 Task: 1.10.1  Add recommended tabs to the application
Action: Mouse moved to (29, 106)
Screenshot: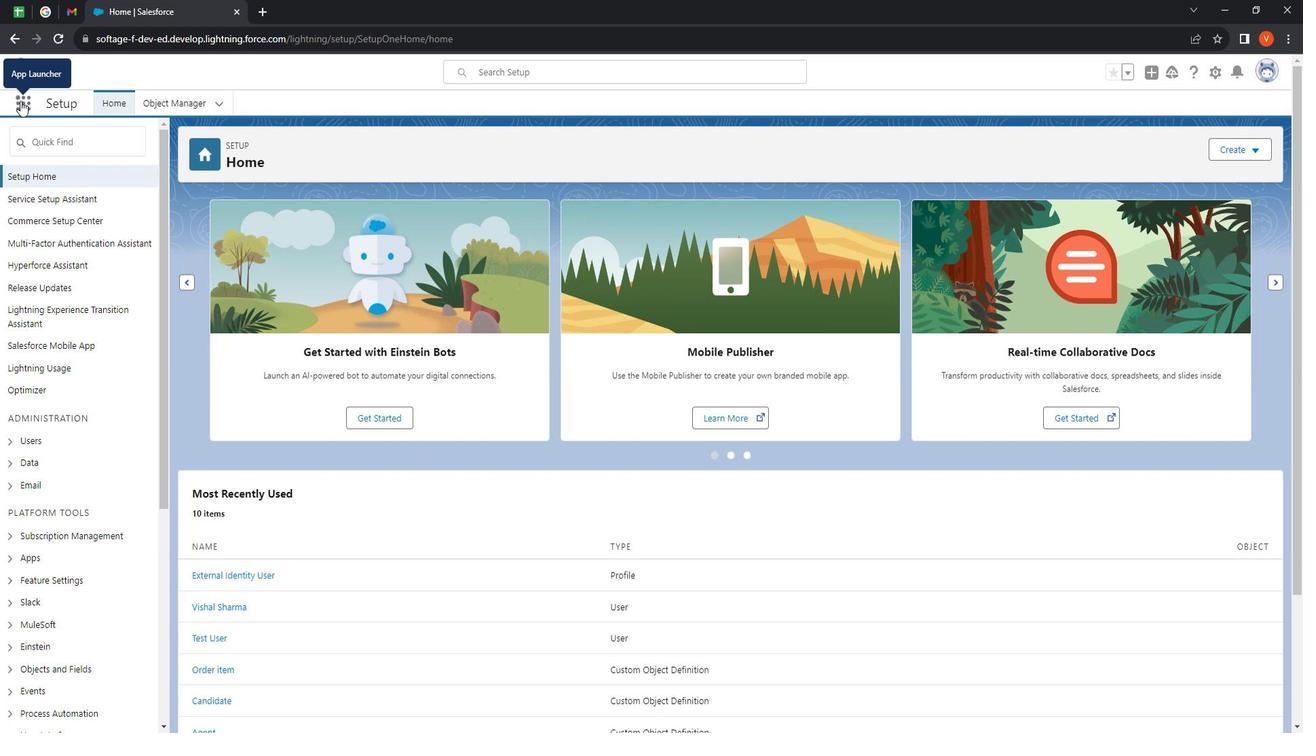 
Action: Mouse pressed left at (29, 106)
Screenshot: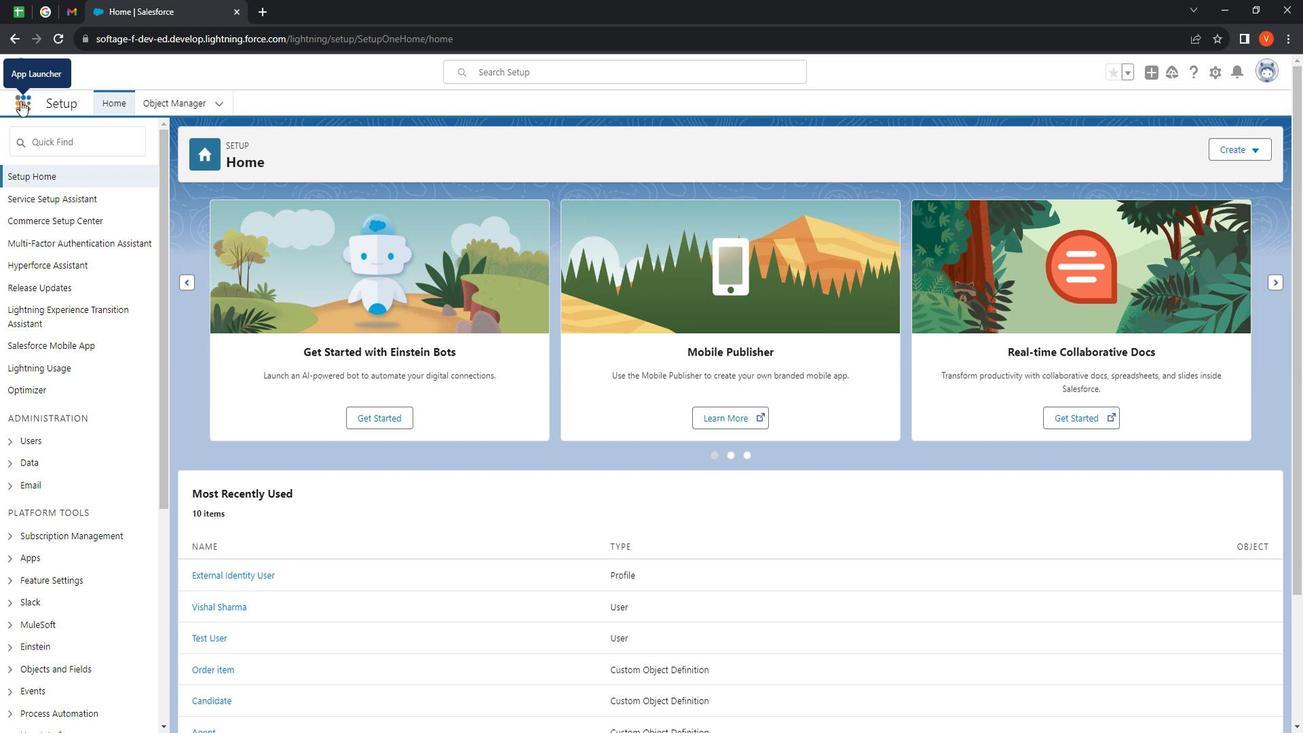 
Action: Mouse moved to (44, 351)
Screenshot: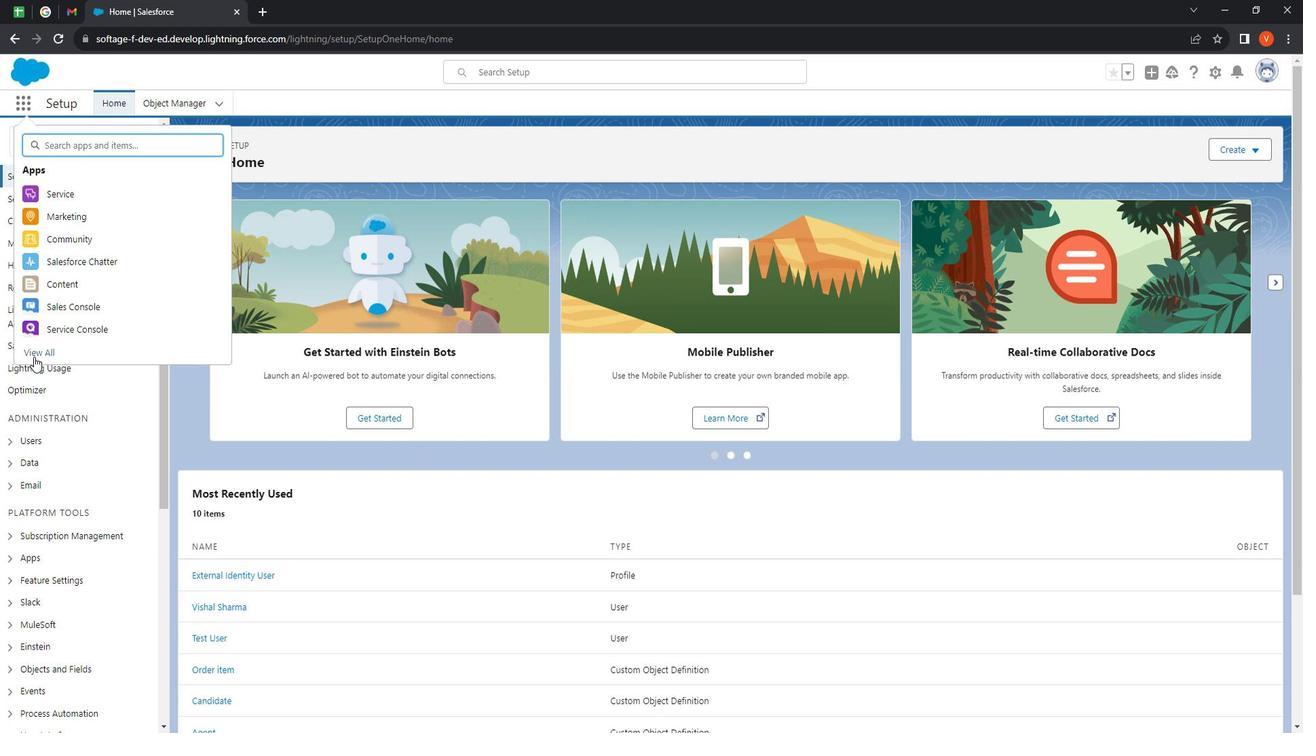
Action: Mouse pressed left at (44, 351)
Screenshot: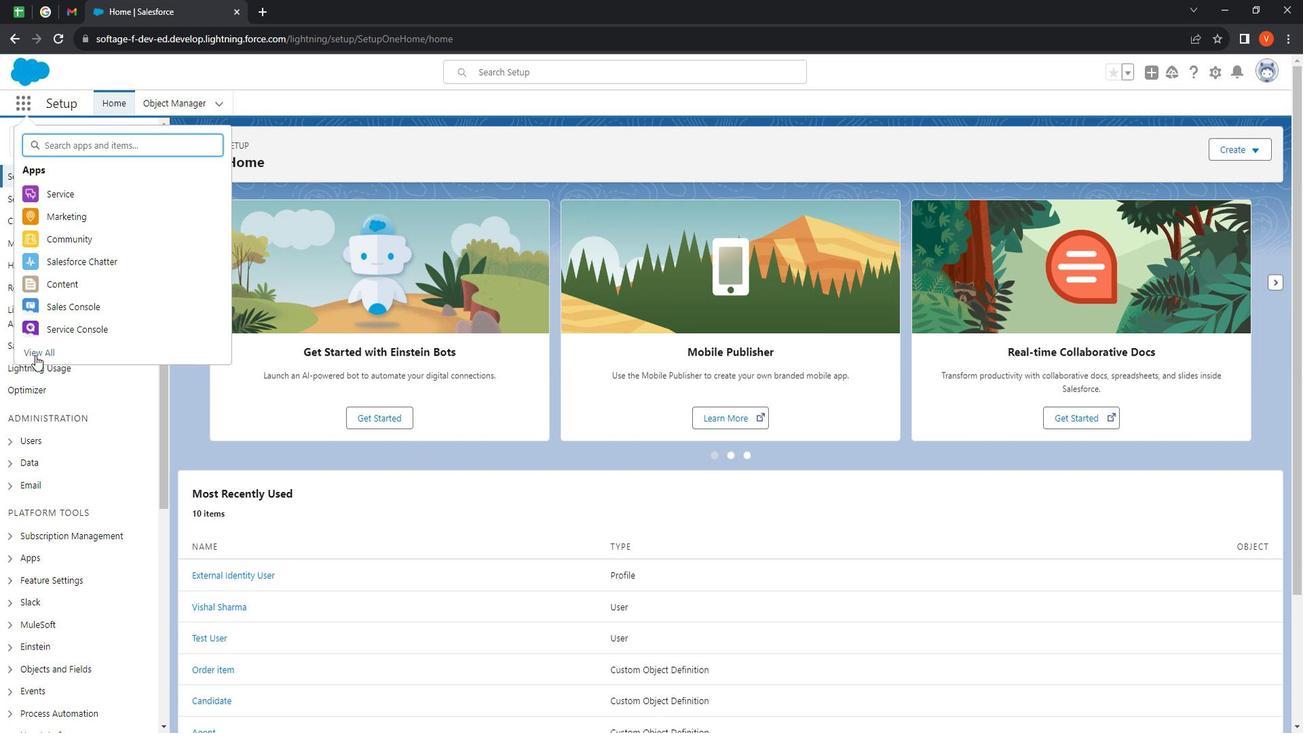 
Action: Mouse moved to (986, 513)
Screenshot: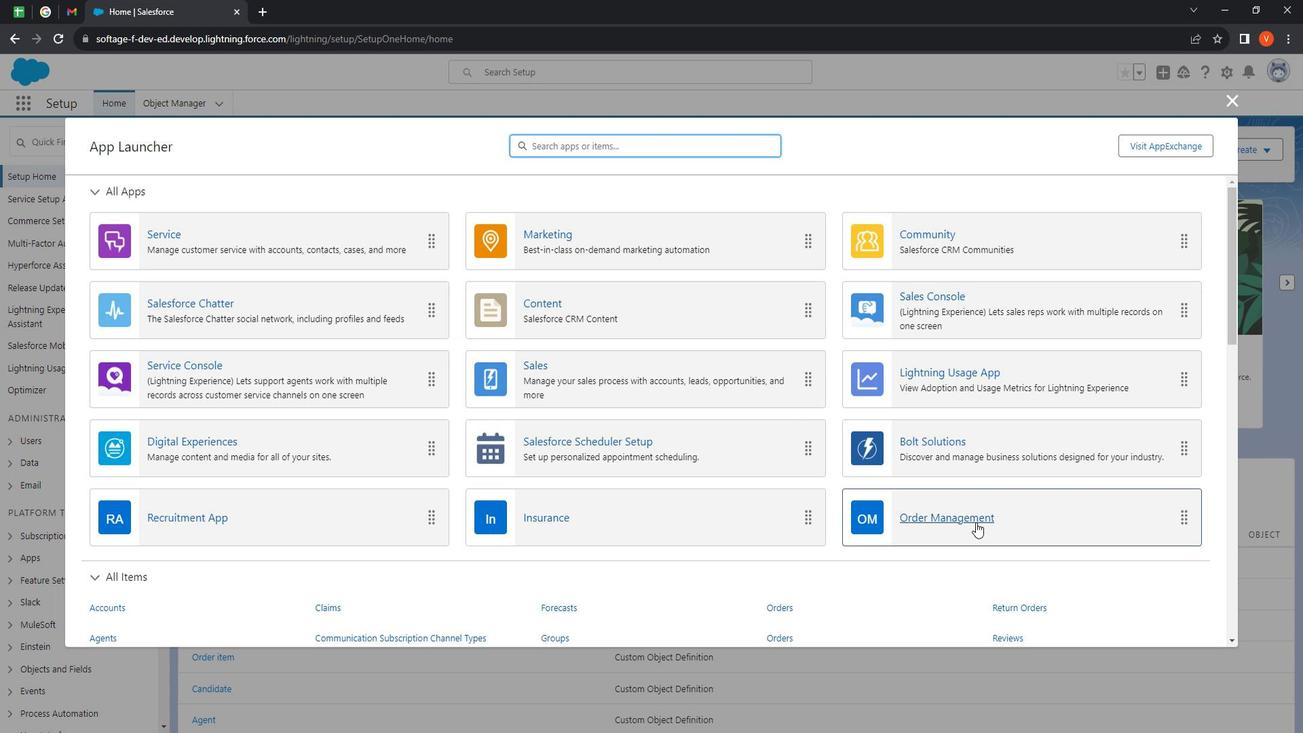 
Action: Mouse pressed left at (986, 513)
Screenshot: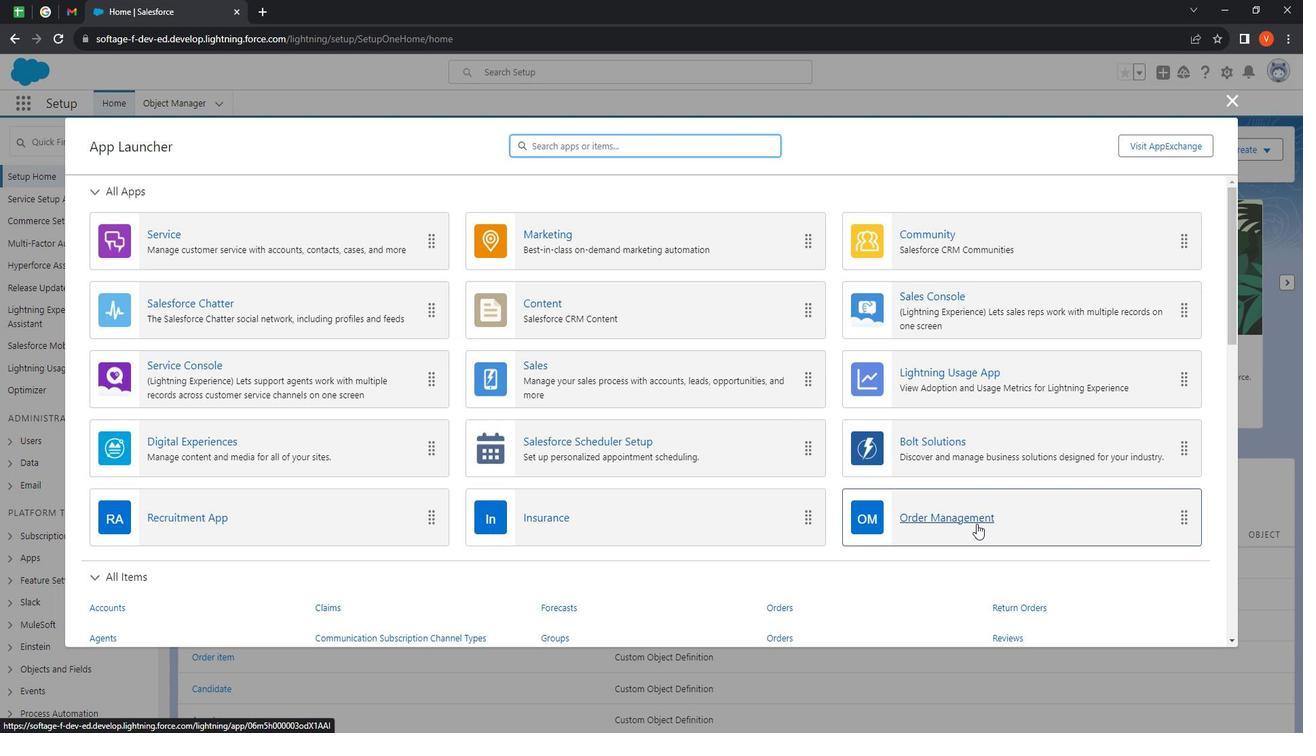
Action: Mouse moved to (193, 113)
Screenshot: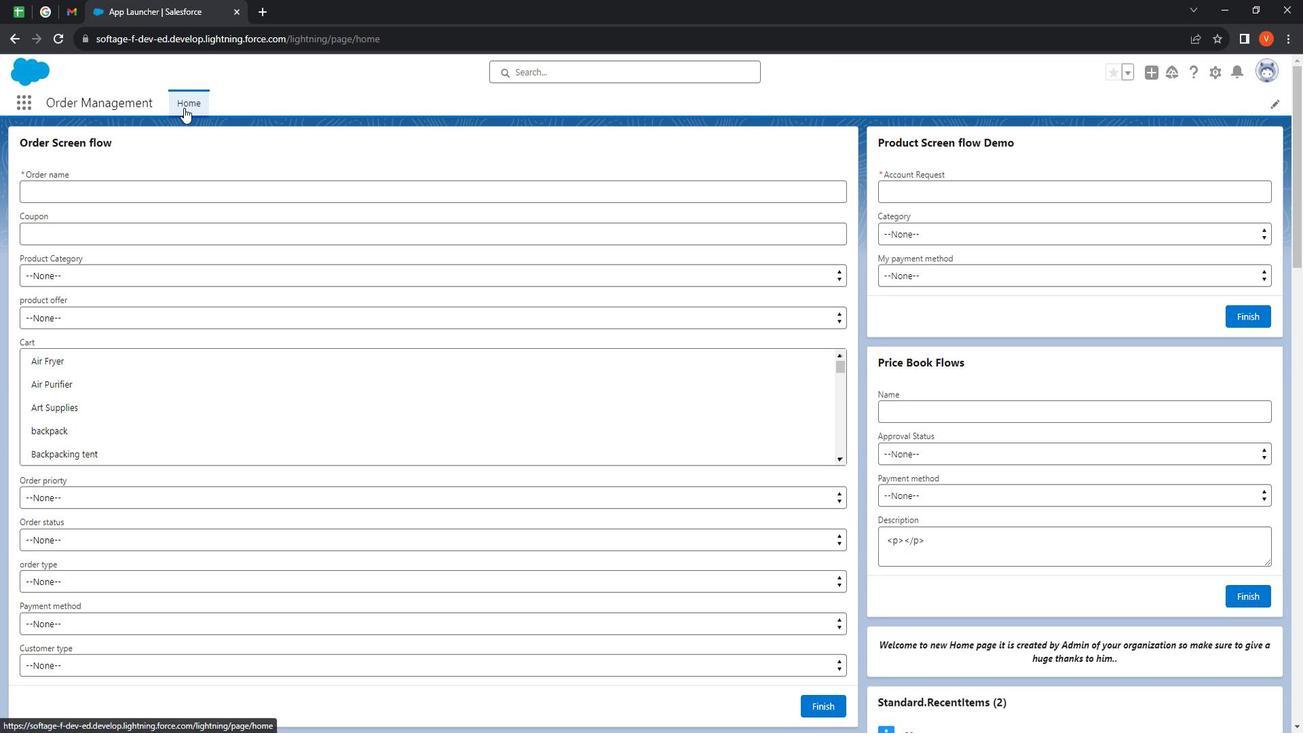 
Action: Mouse pressed left at (193, 113)
Screenshot: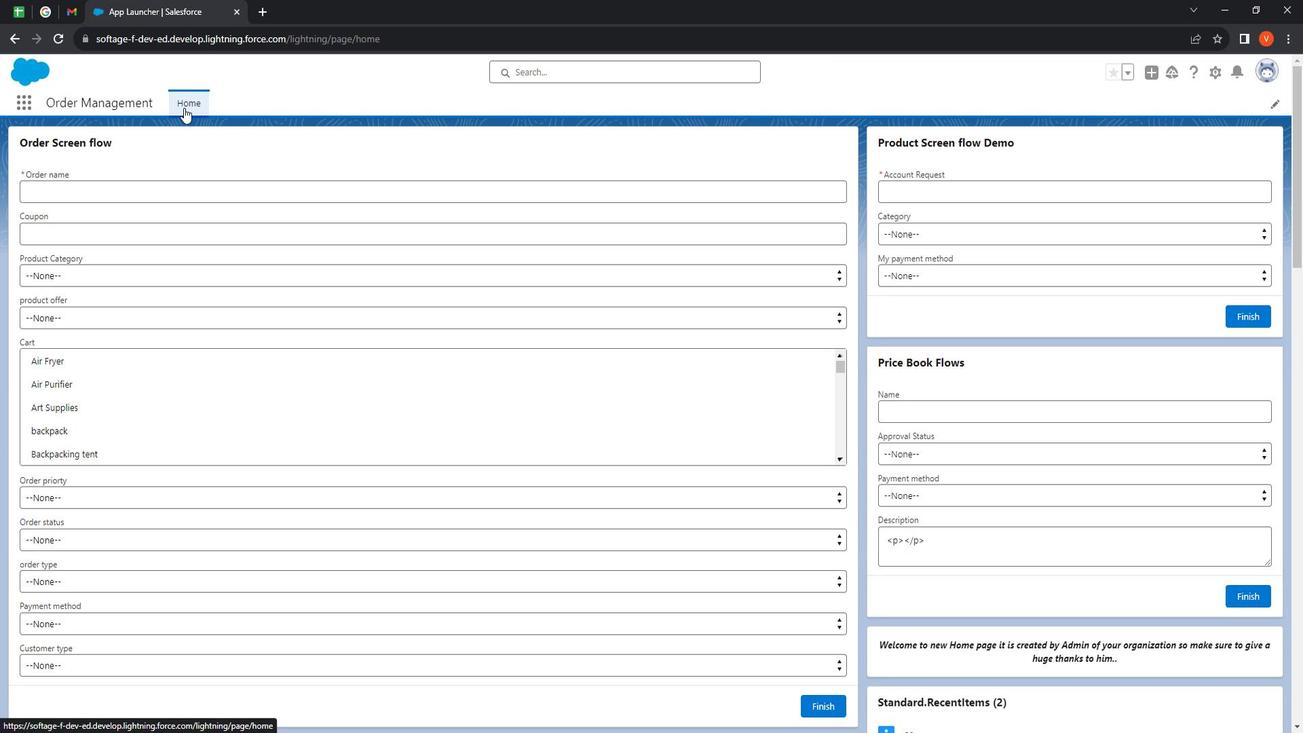 
Action: Mouse moved to (1287, 114)
Screenshot: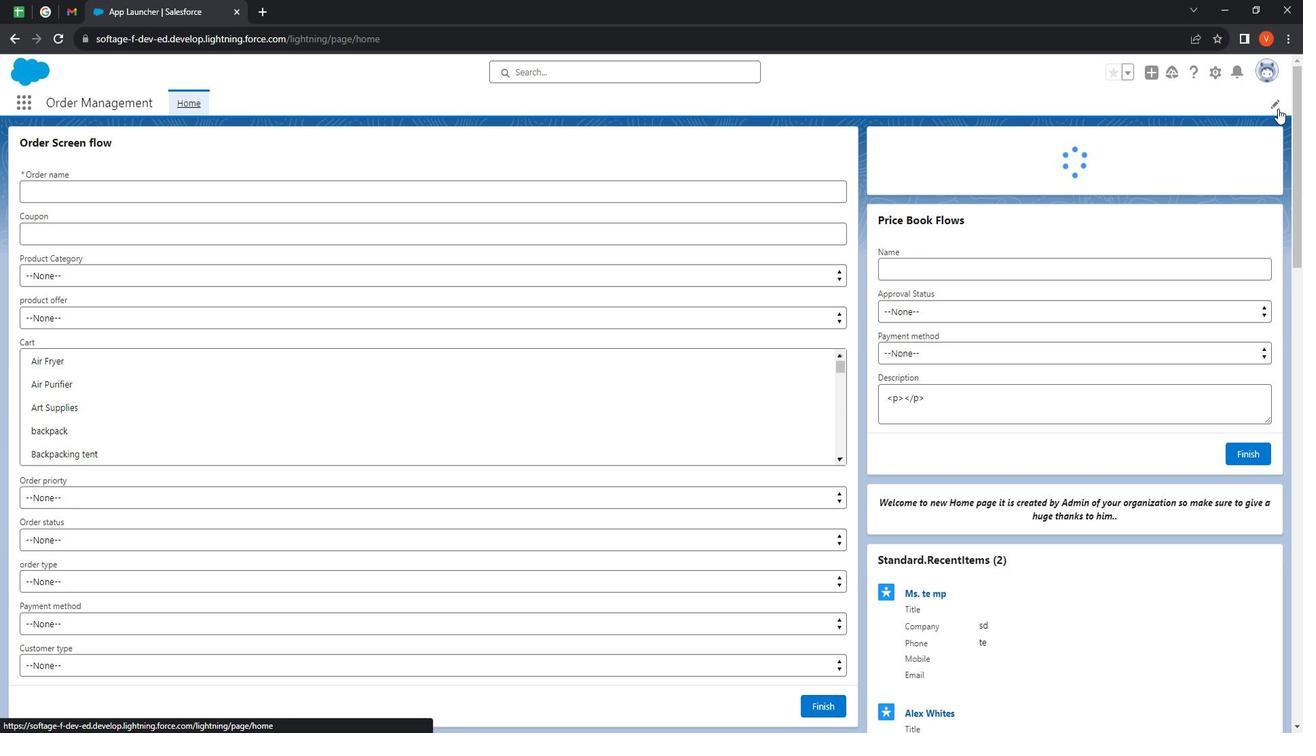 
Action: Mouse pressed left at (1287, 114)
Screenshot: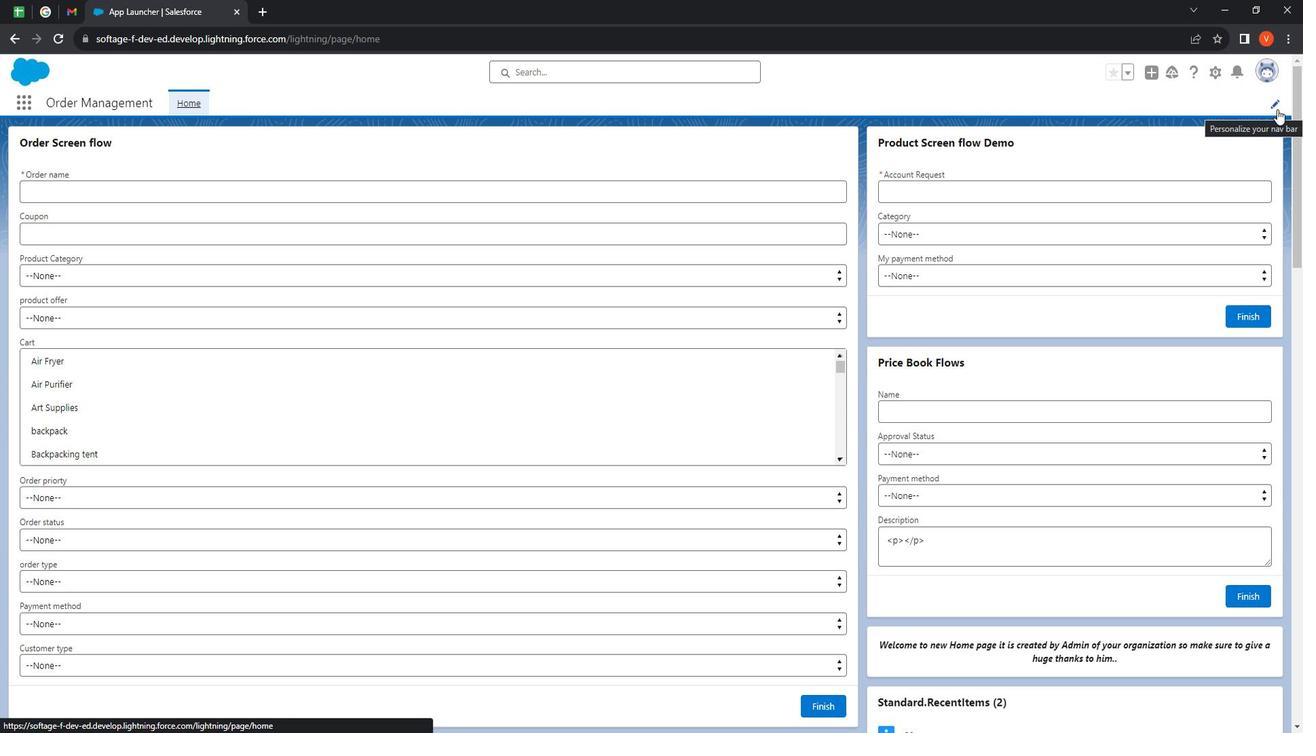 
Action: Mouse moved to (909, 364)
Screenshot: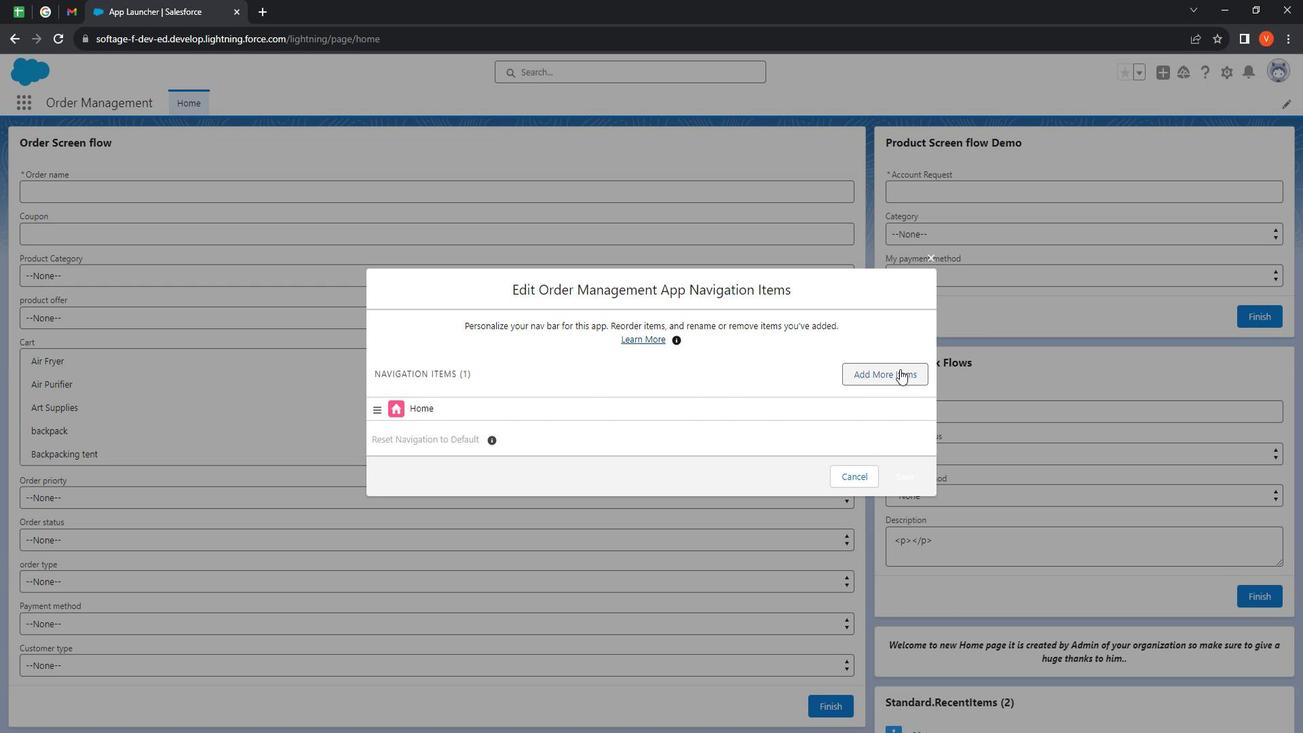 
Action: Mouse pressed left at (909, 364)
Screenshot: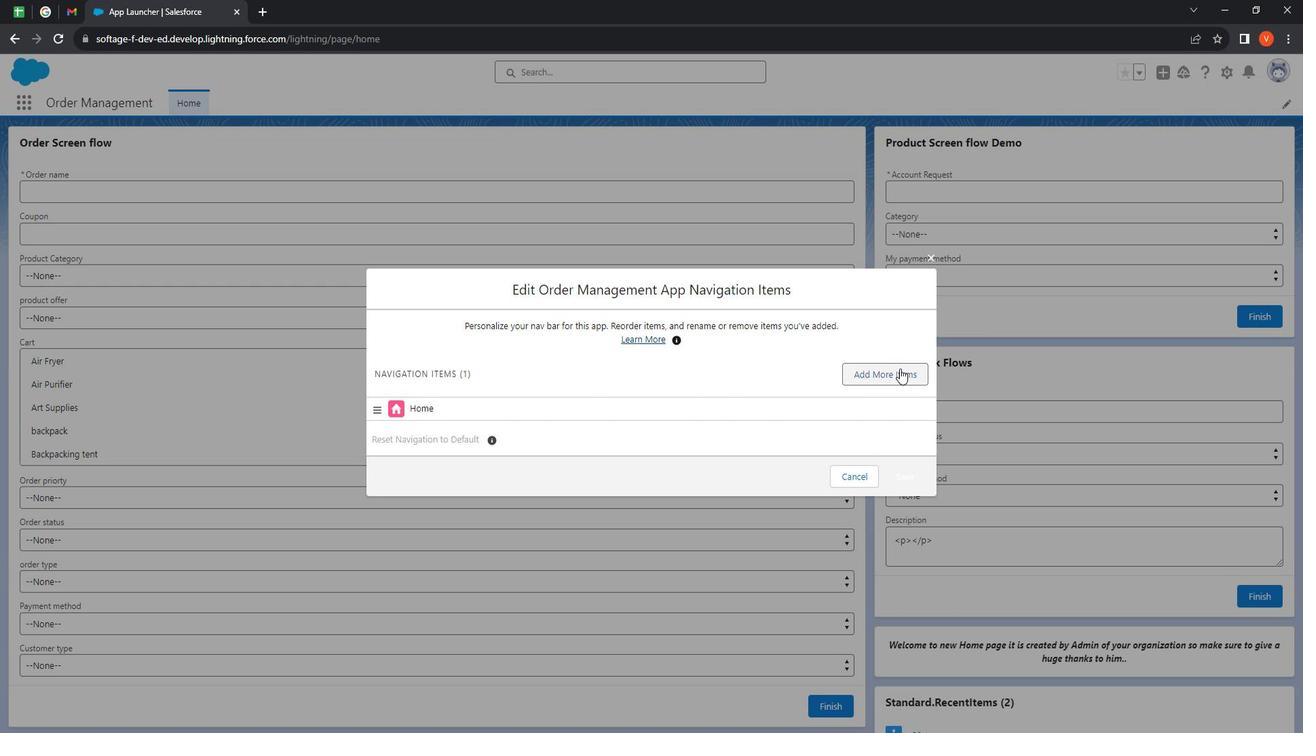 
Action: Mouse moved to (429, 202)
Screenshot: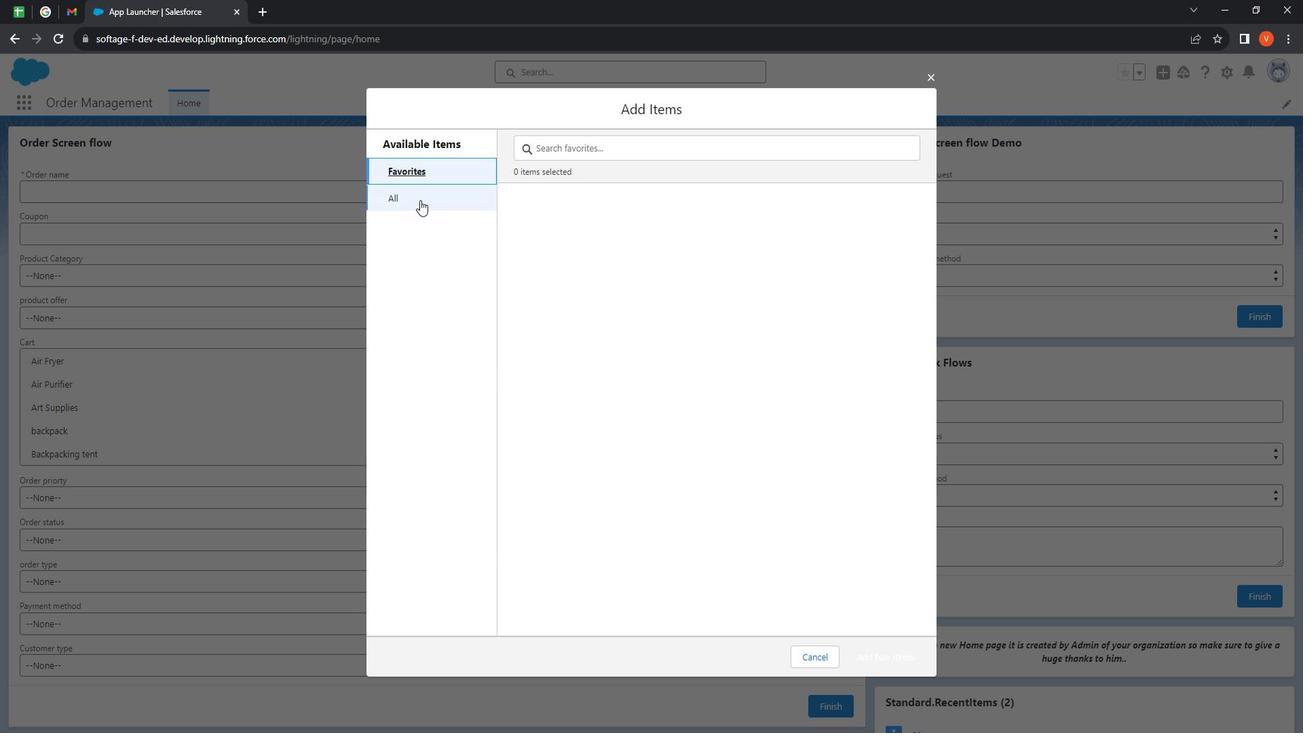 
Action: Mouse pressed left at (429, 202)
Screenshot: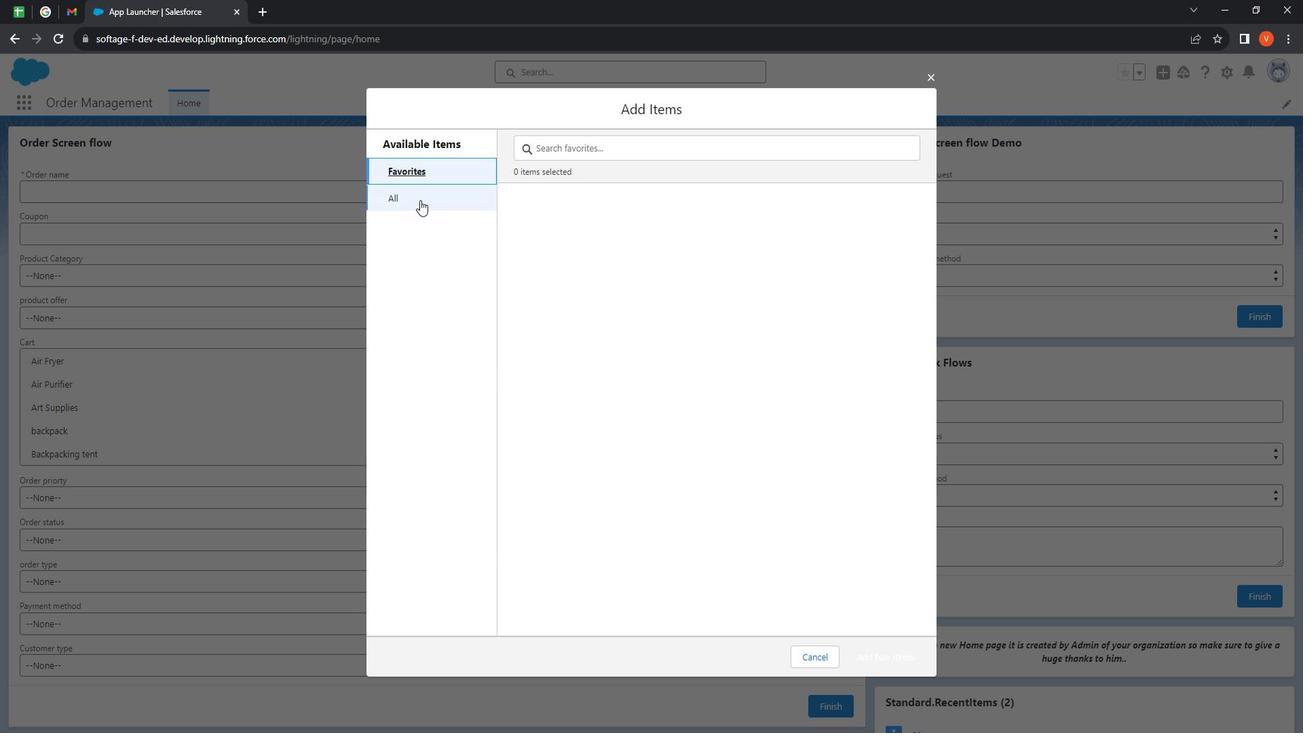 
Action: Mouse moved to (524, 197)
Screenshot: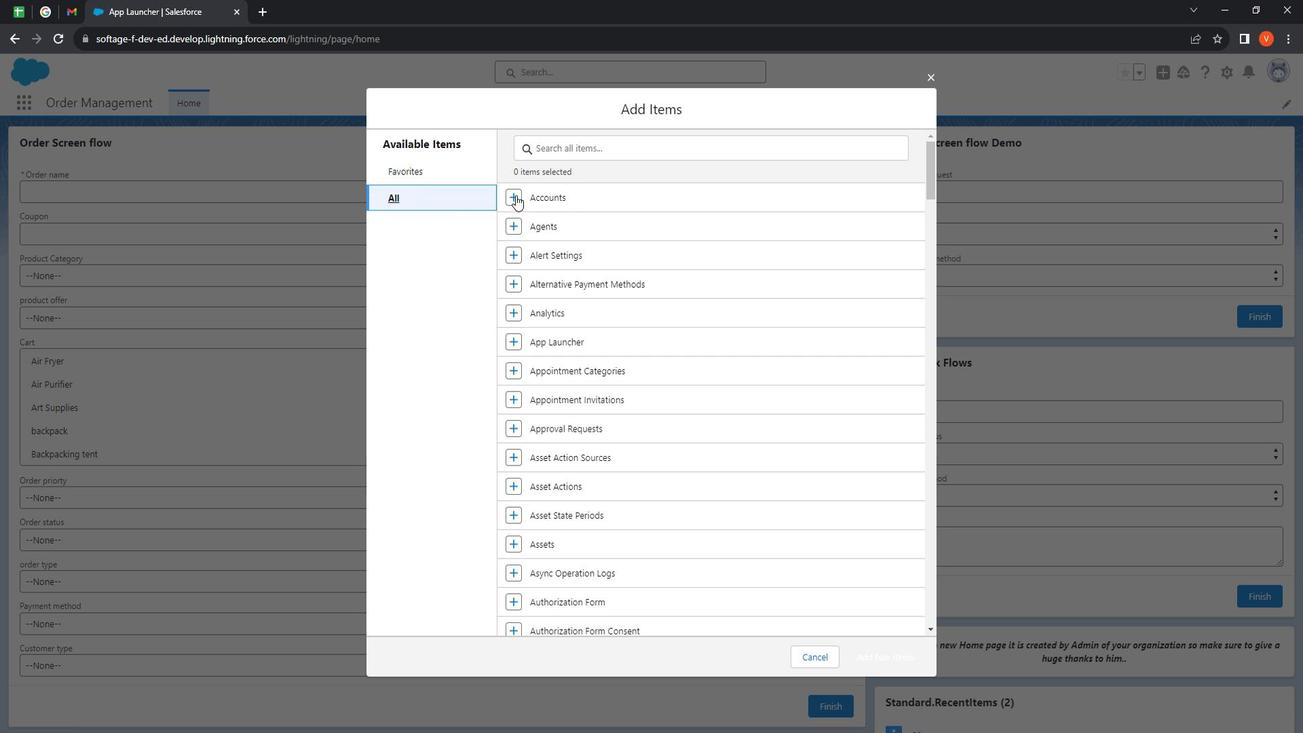 
Action: Mouse pressed left at (524, 197)
Screenshot: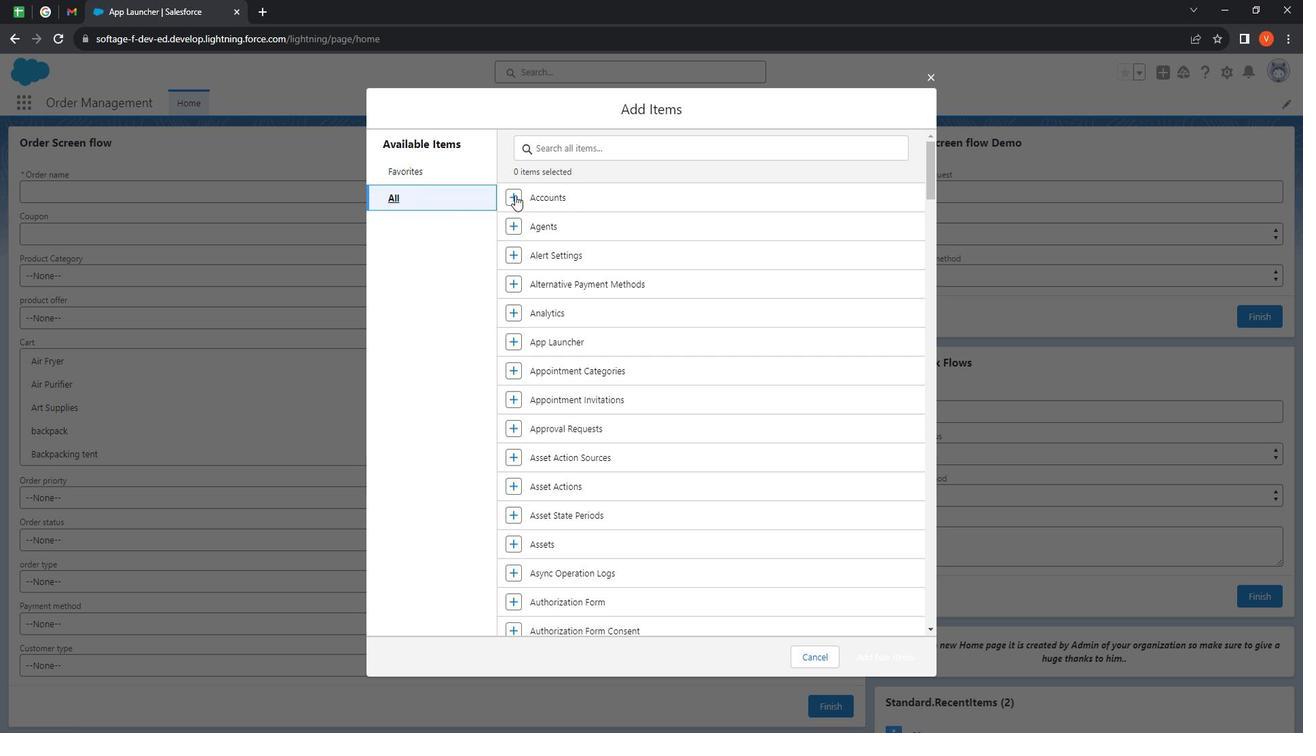 
Action: Mouse moved to (523, 253)
Screenshot: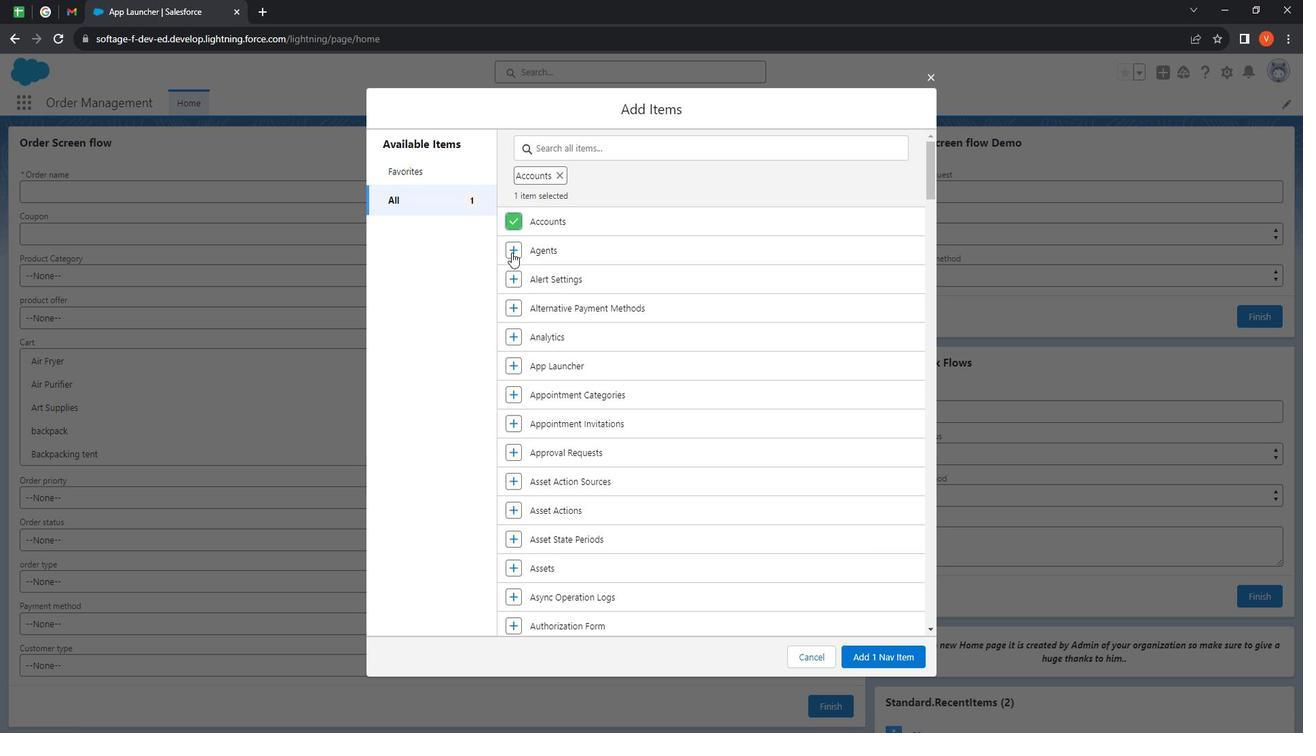 
Action: Mouse pressed left at (523, 253)
Screenshot: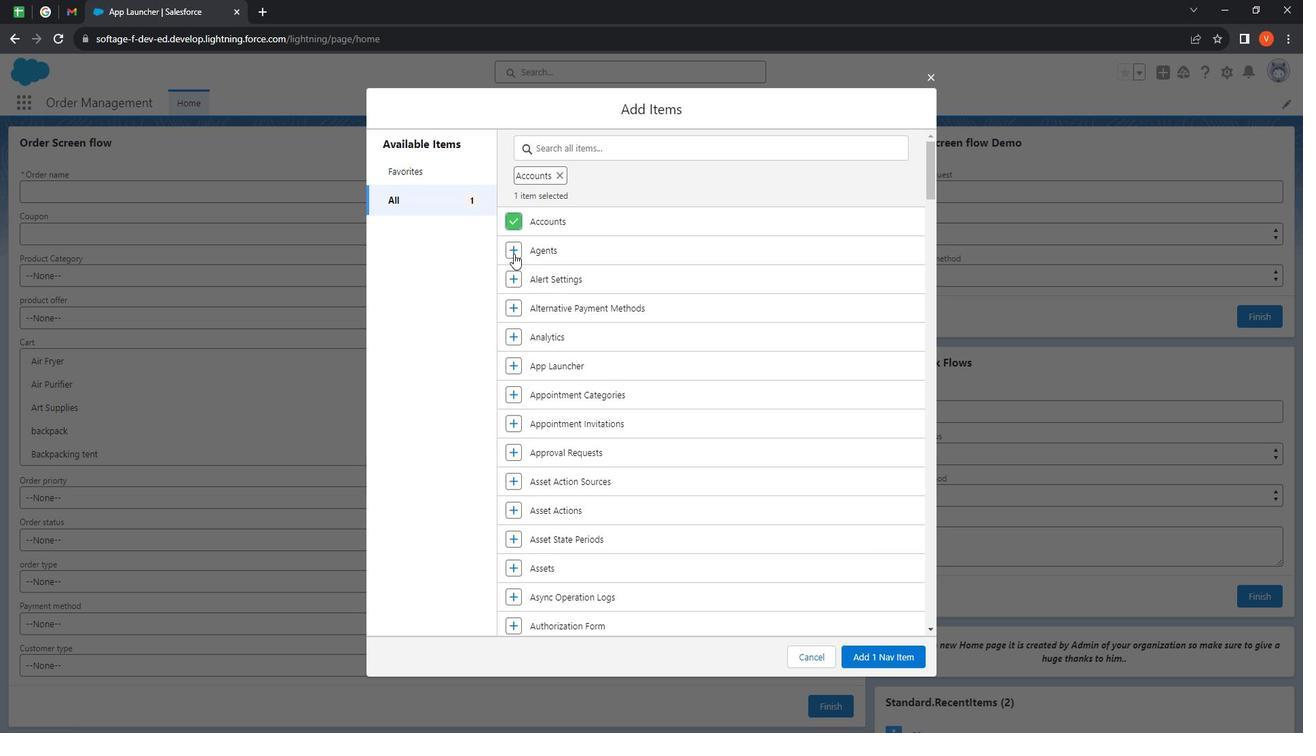 
Action: Mouse moved to (562, 311)
Screenshot: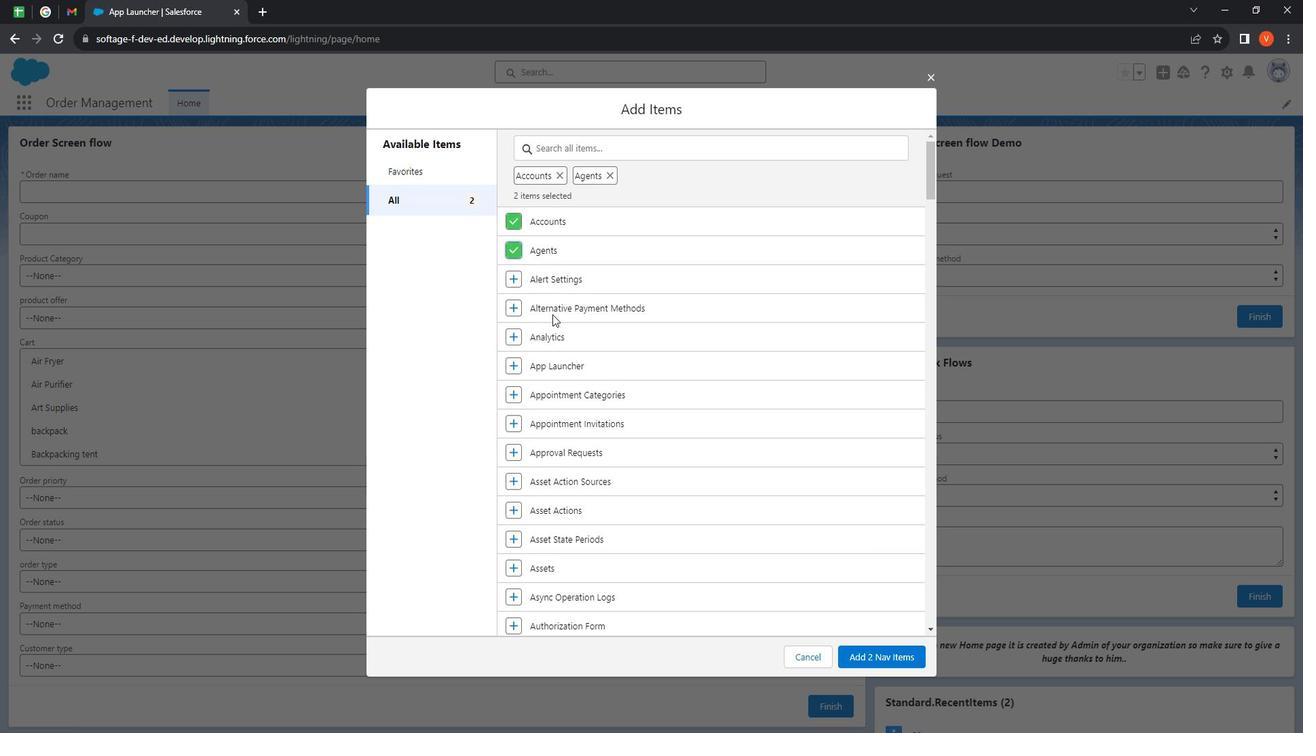 
Action: Mouse scrolled (562, 310) with delta (0, 0)
Screenshot: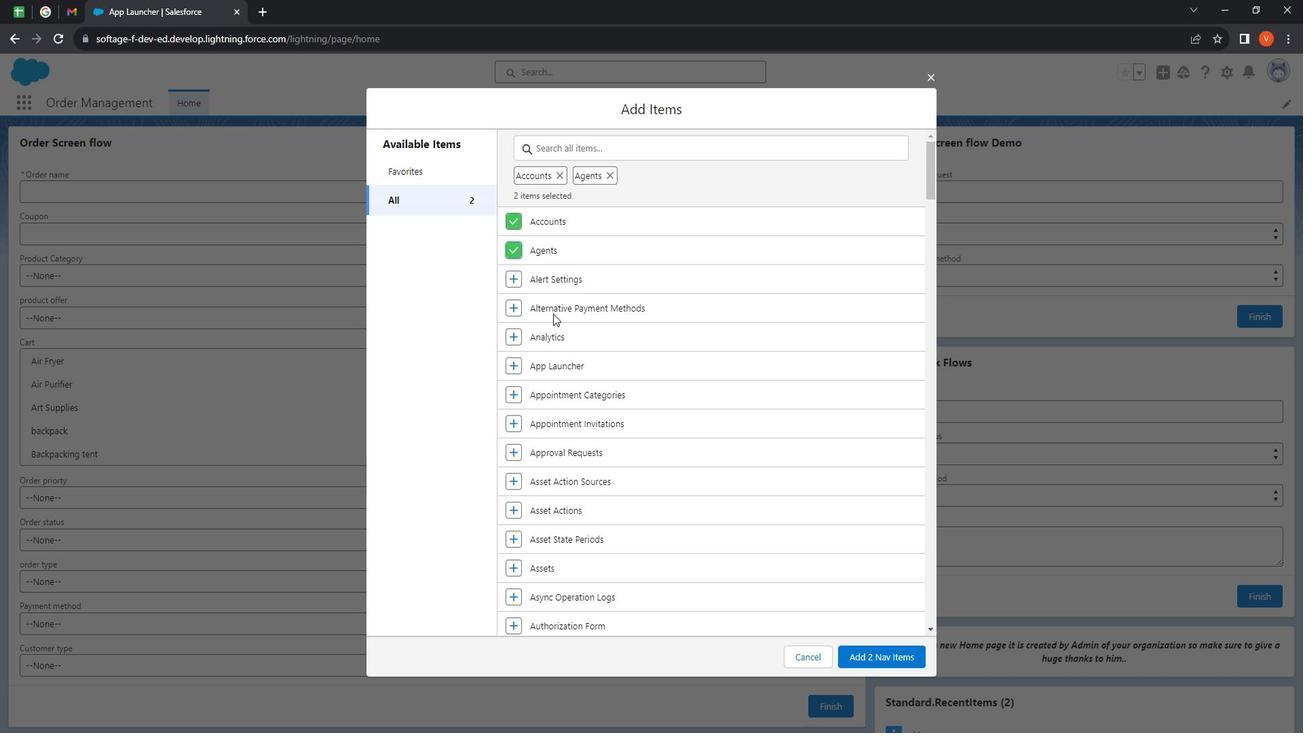 
Action: Mouse moved to (525, 208)
Screenshot: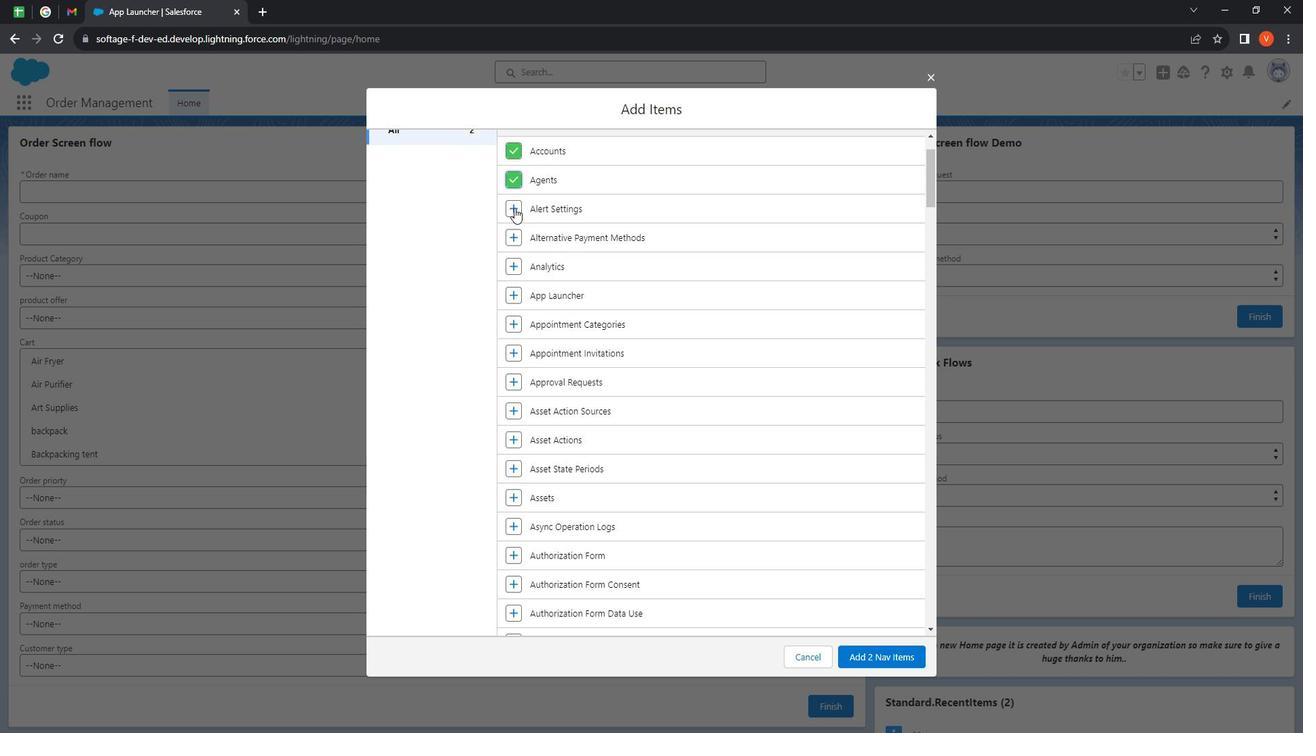 
Action: Mouse pressed left at (525, 208)
Screenshot: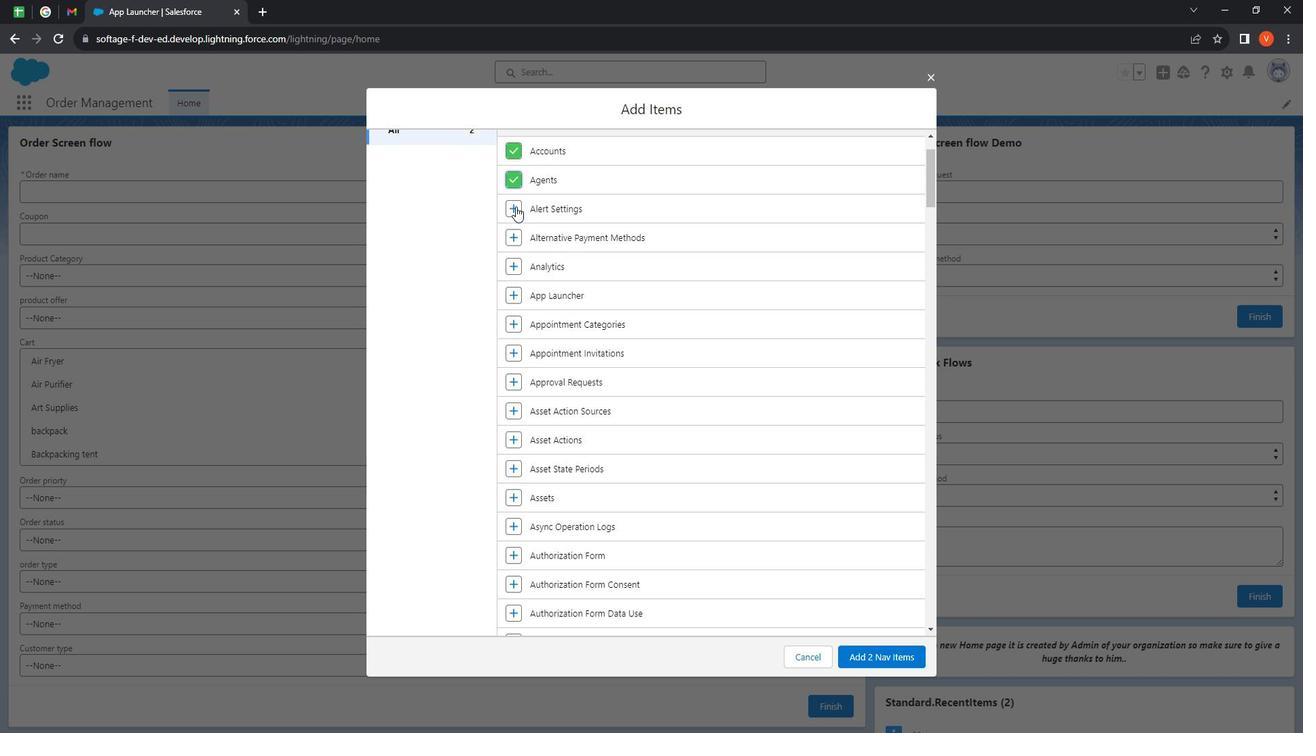 
Action: Mouse moved to (555, 300)
Screenshot: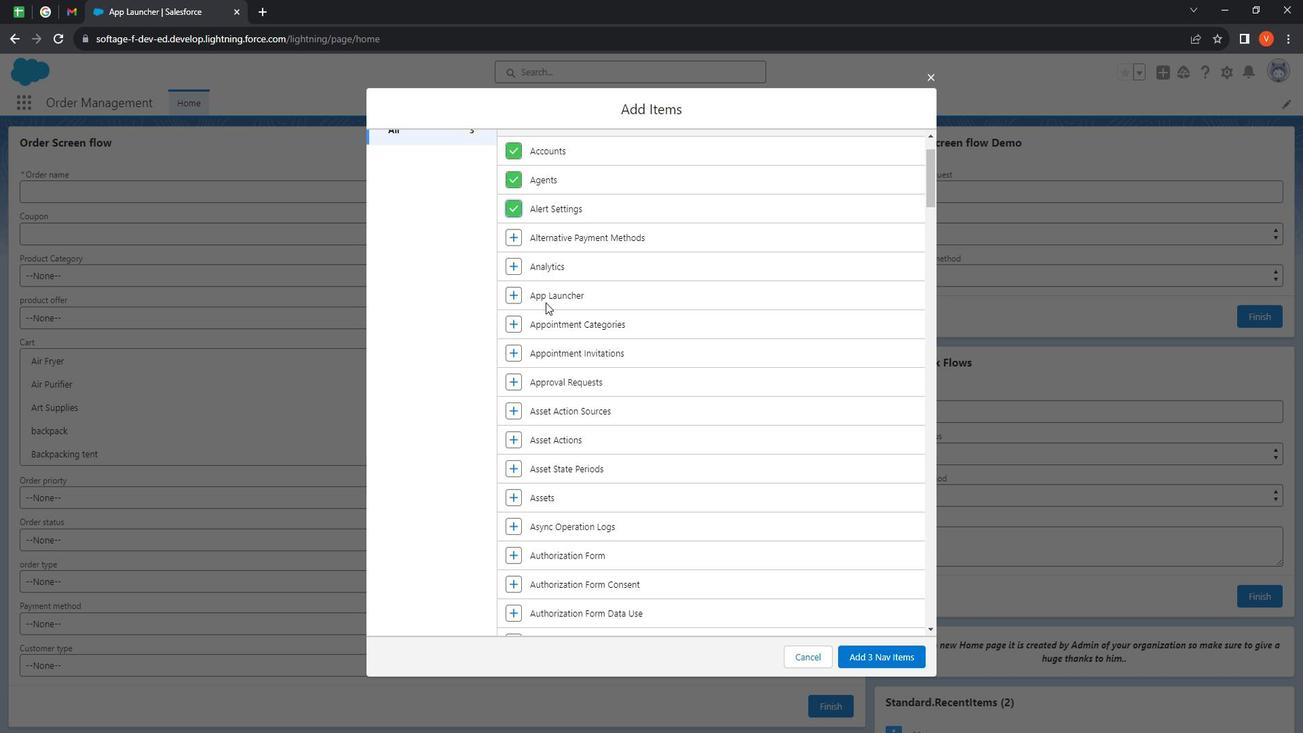 
Action: Mouse scrolled (555, 300) with delta (0, 0)
Screenshot: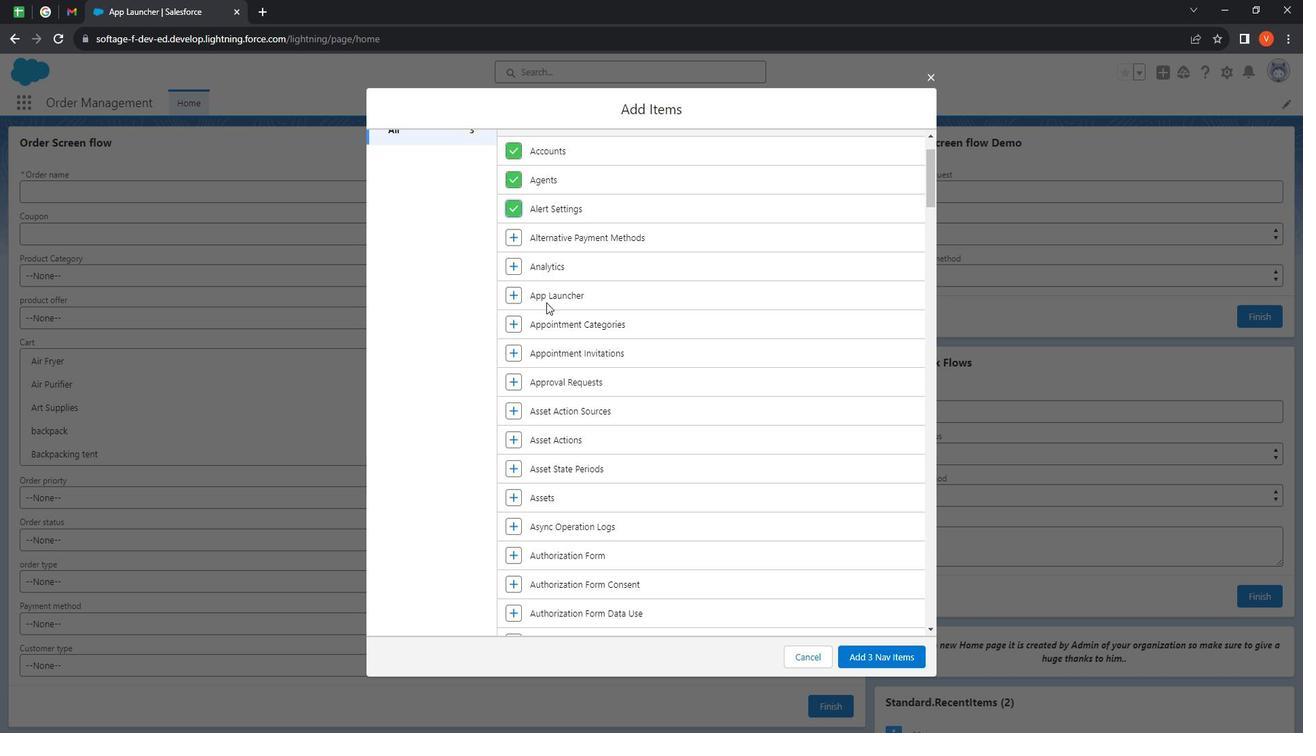 
Action: Mouse moved to (564, 295)
Screenshot: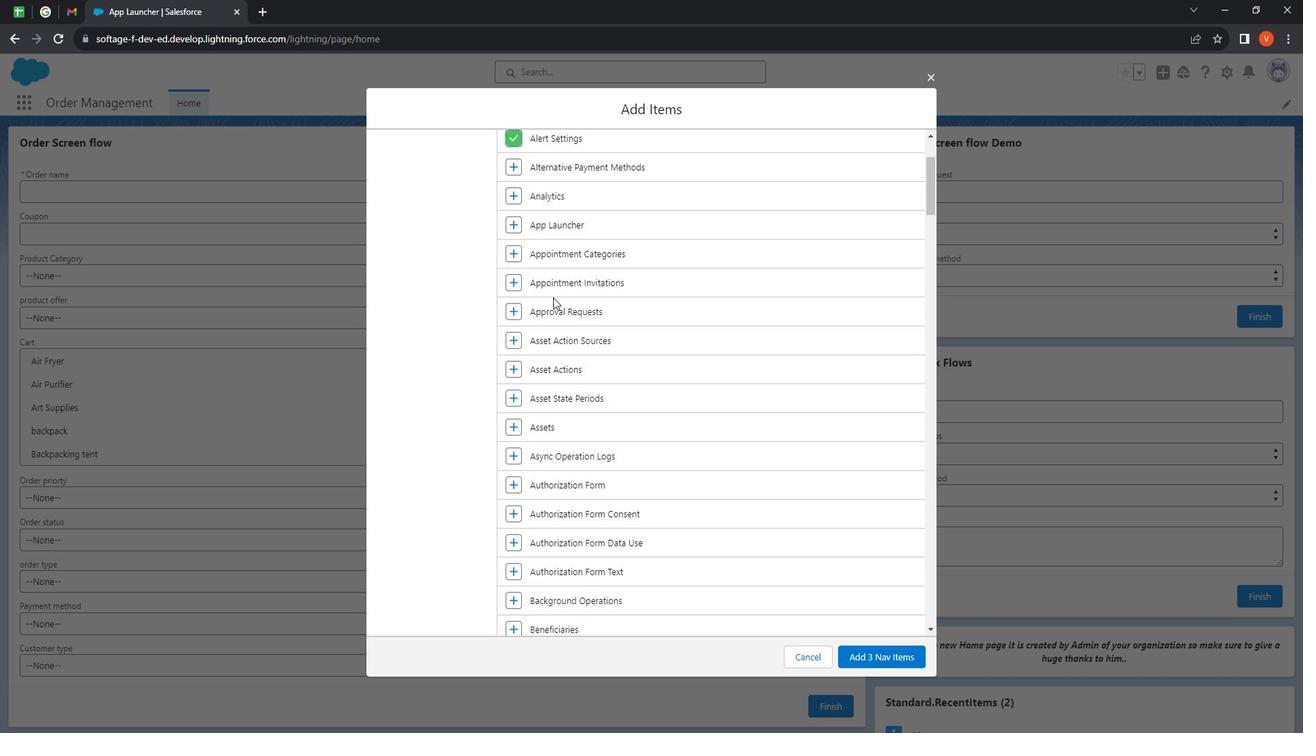 
Action: Mouse scrolled (564, 295) with delta (0, 0)
Screenshot: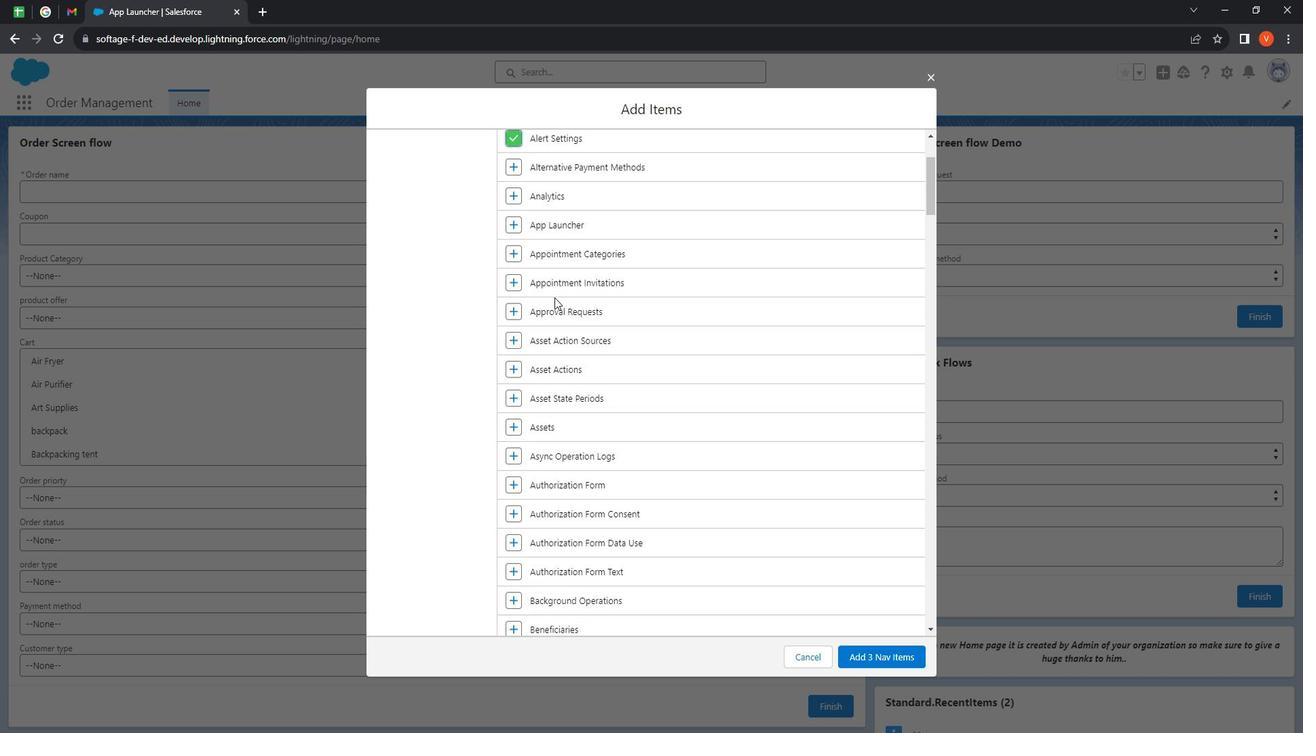 
Action: Mouse moved to (518, 247)
Screenshot: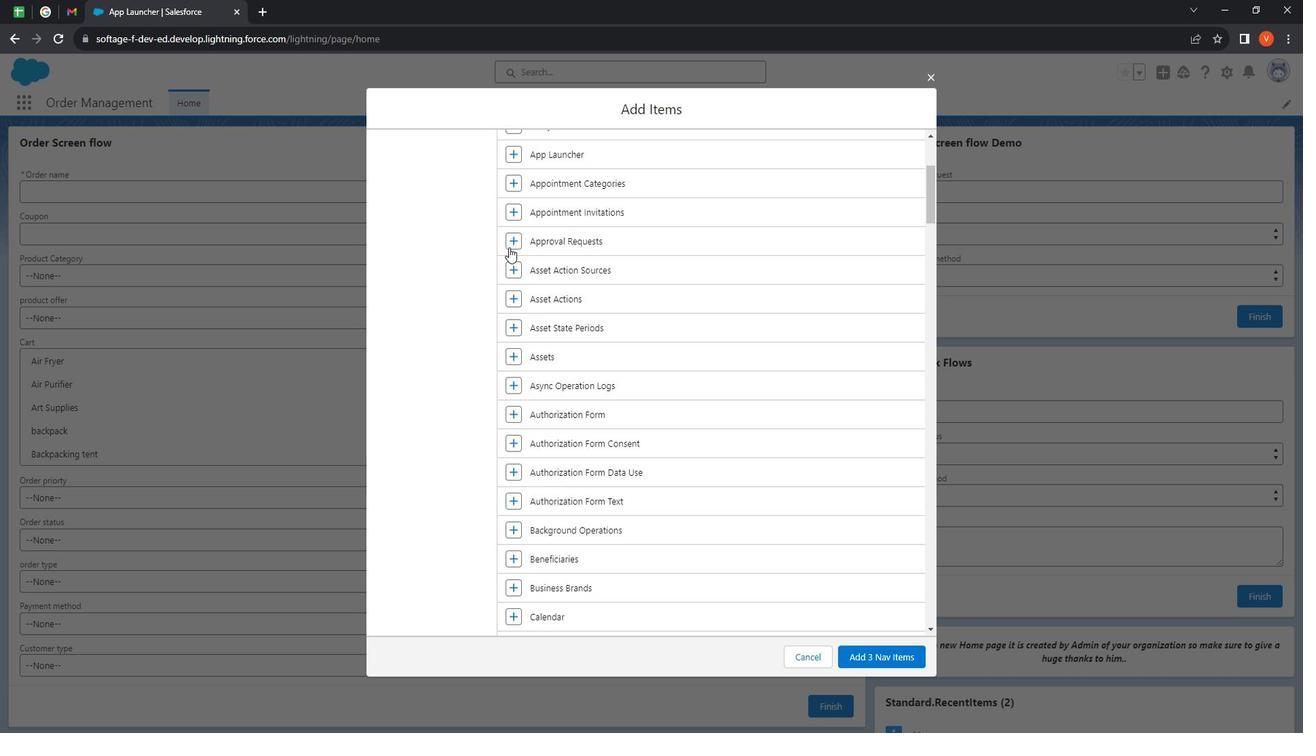 
Action: Mouse pressed left at (518, 247)
Screenshot: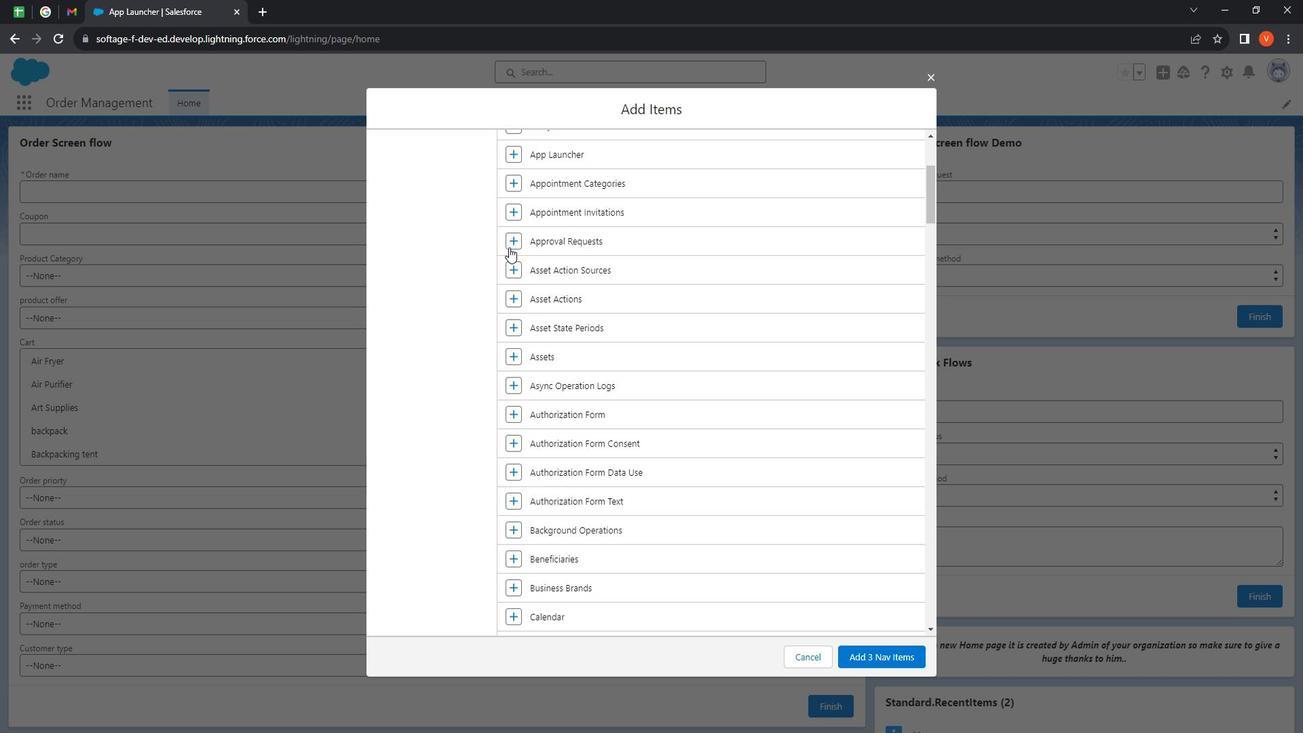 
Action: Mouse moved to (522, 352)
Screenshot: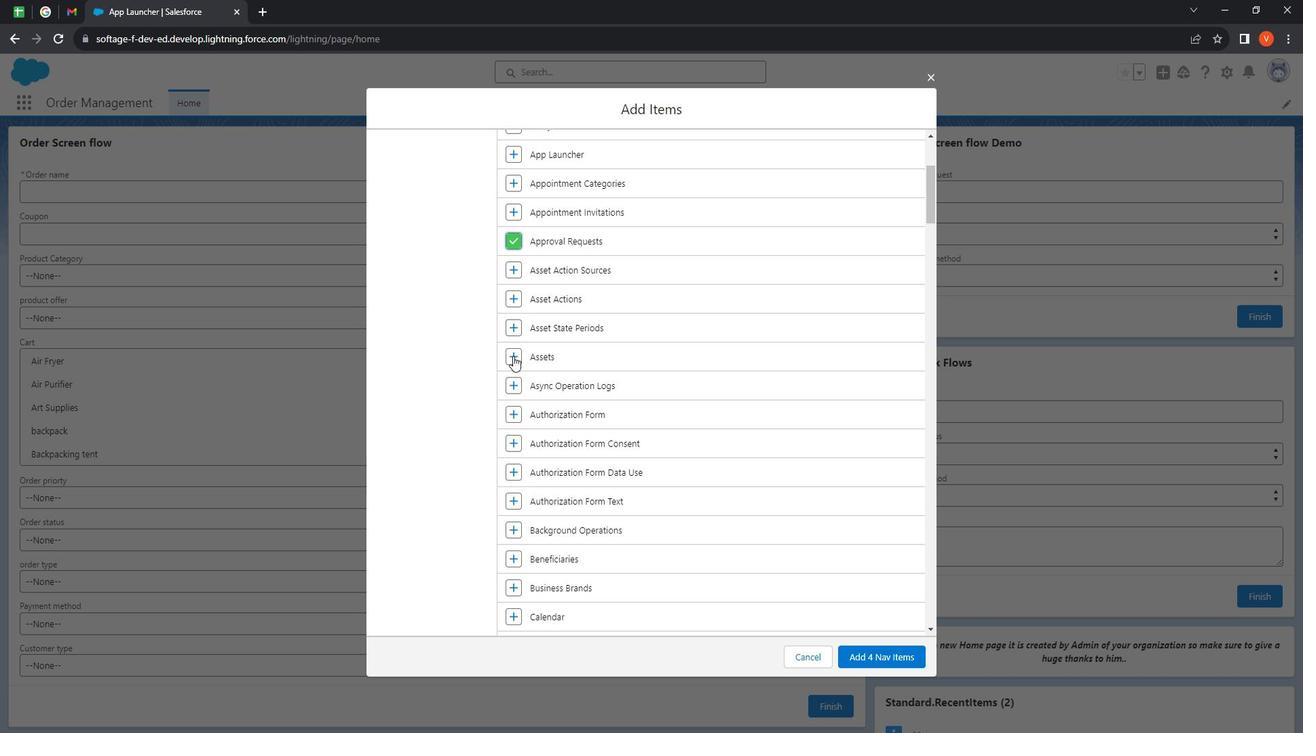 
Action: Mouse pressed left at (522, 352)
Screenshot: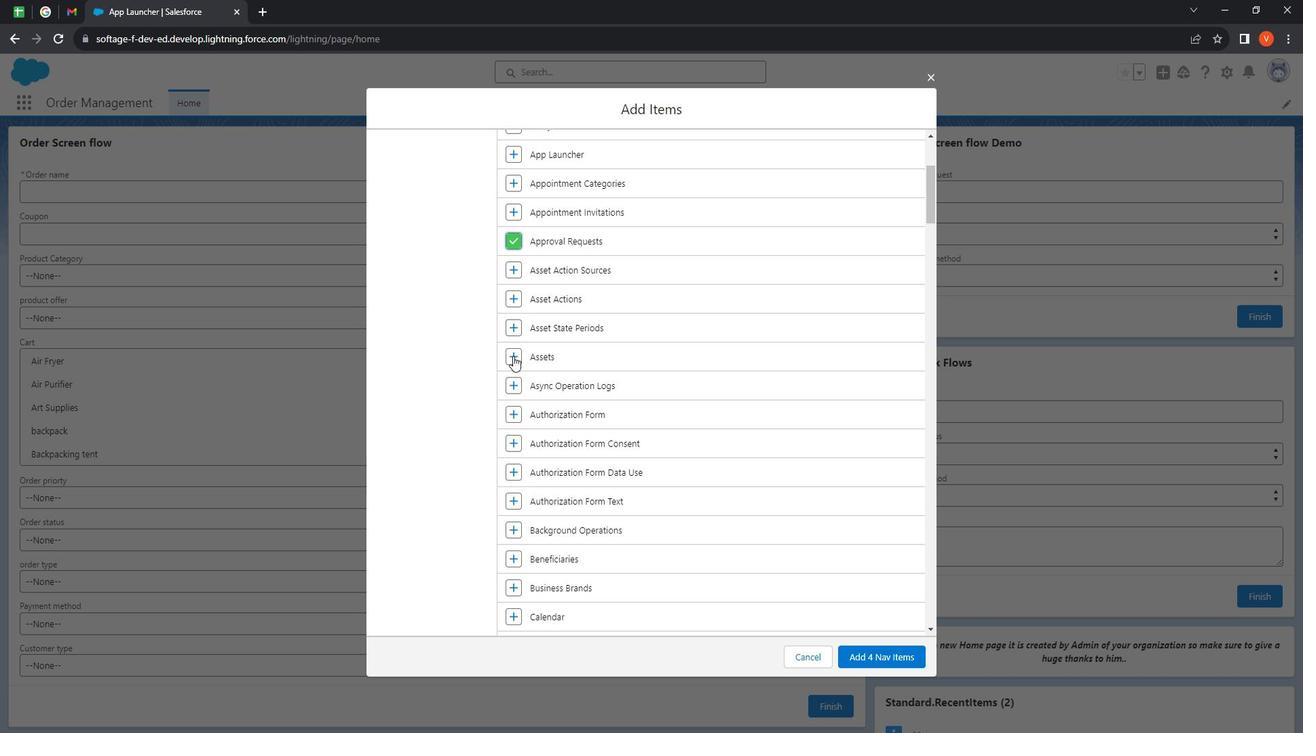 
Action: Mouse moved to (644, 346)
Screenshot: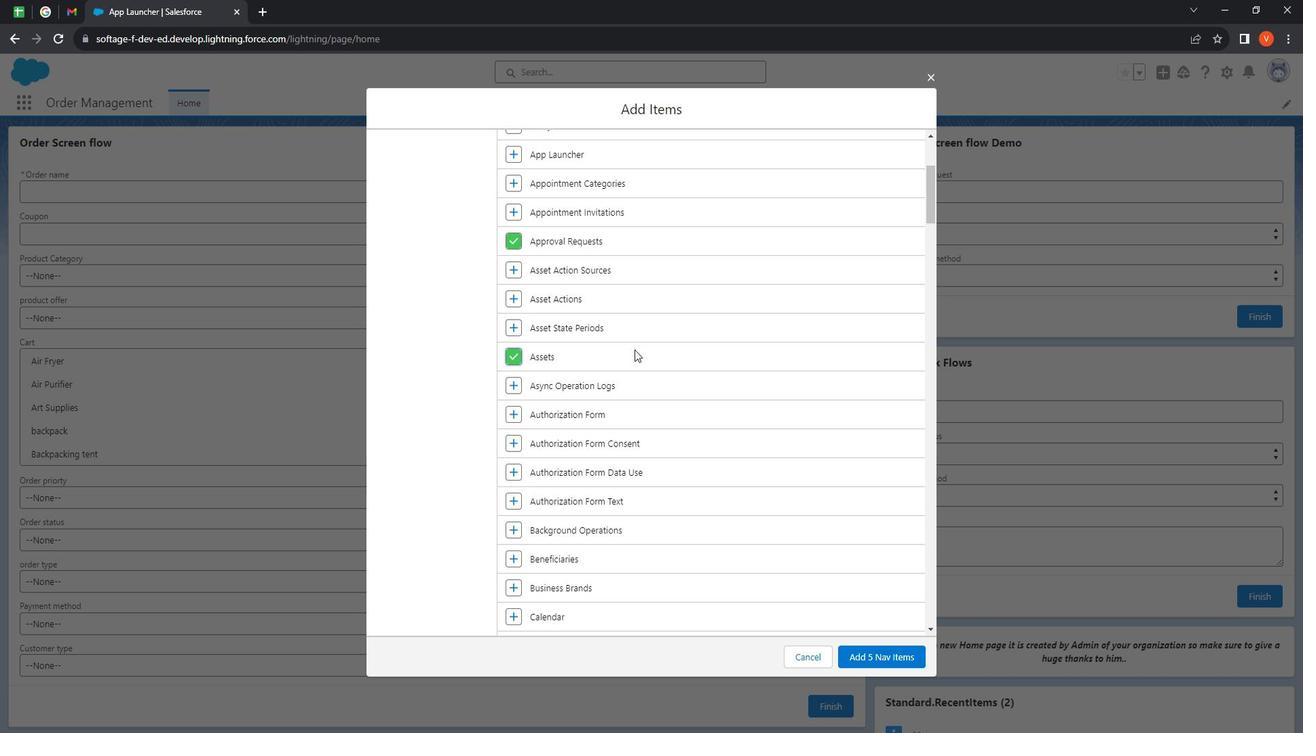 
Action: Mouse scrolled (644, 346) with delta (0, 0)
Screenshot: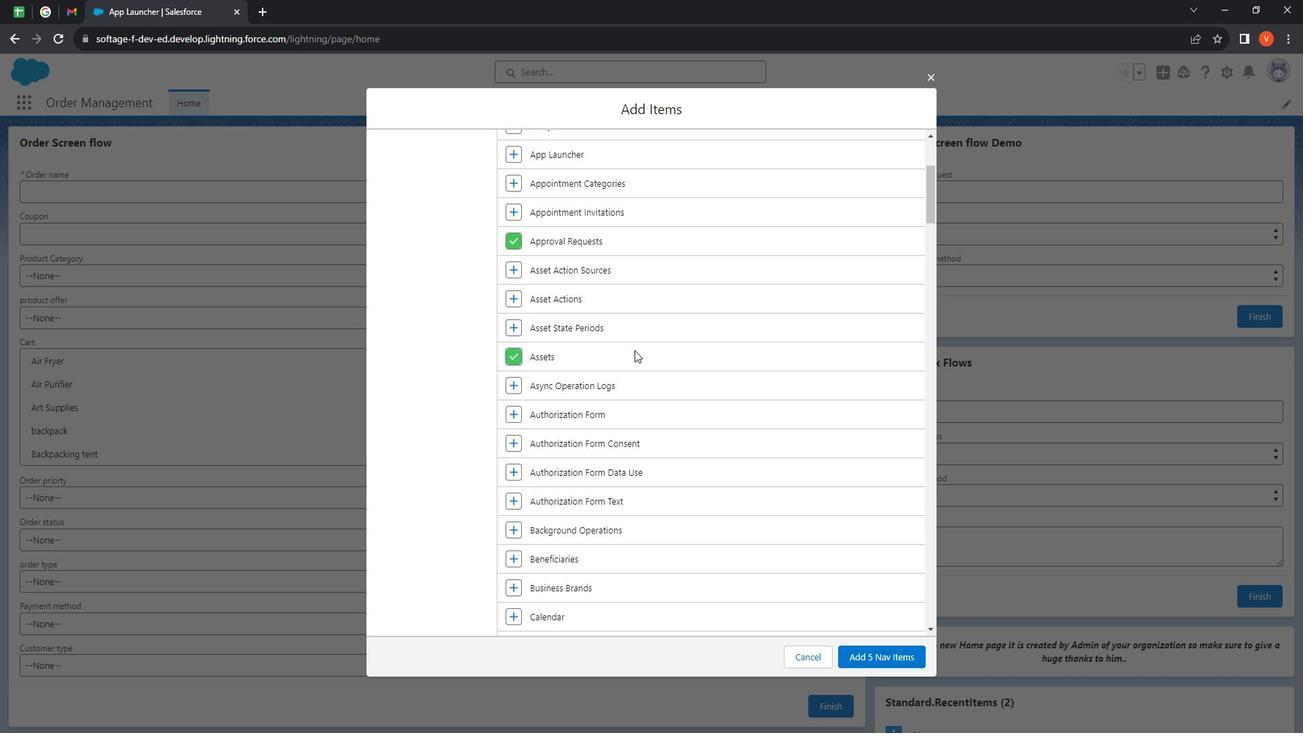 
Action: Mouse moved to (637, 347)
Screenshot: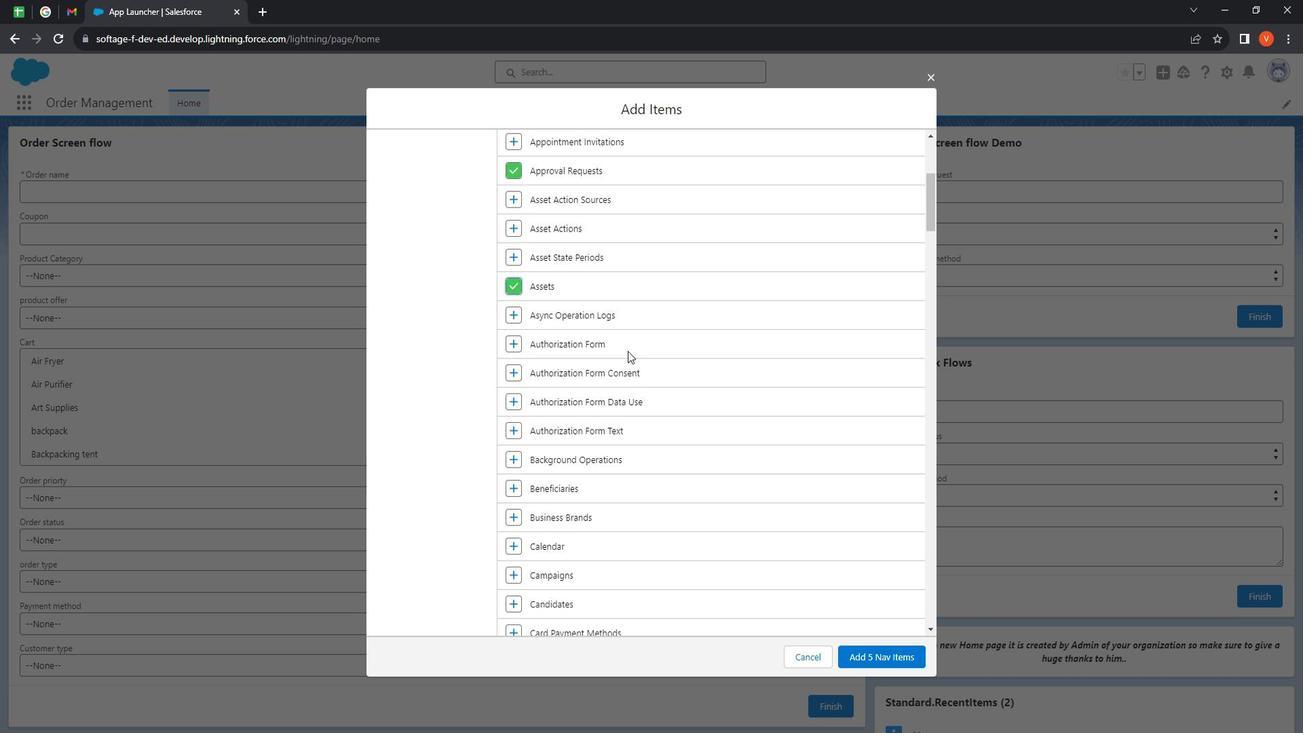 
Action: Mouse scrolled (637, 346) with delta (0, 0)
Screenshot: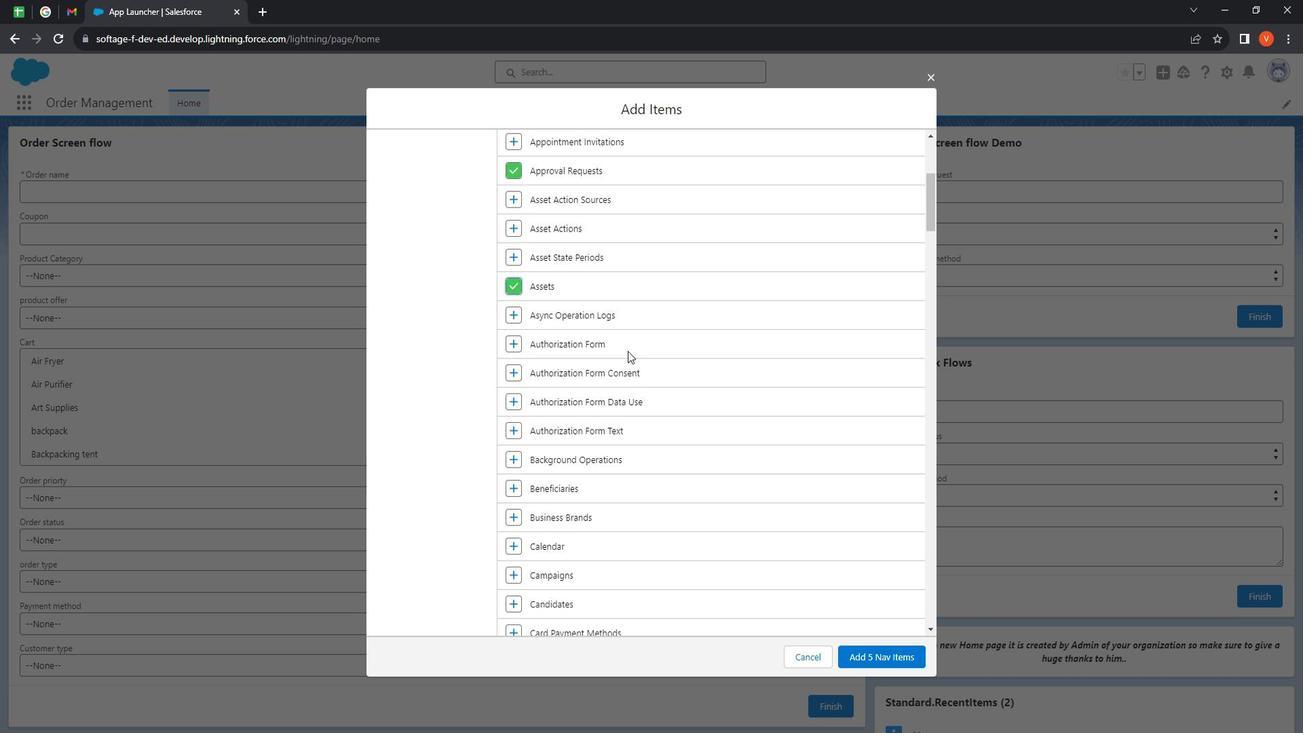
Action: Mouse moved to (635, 347)
Screenshot: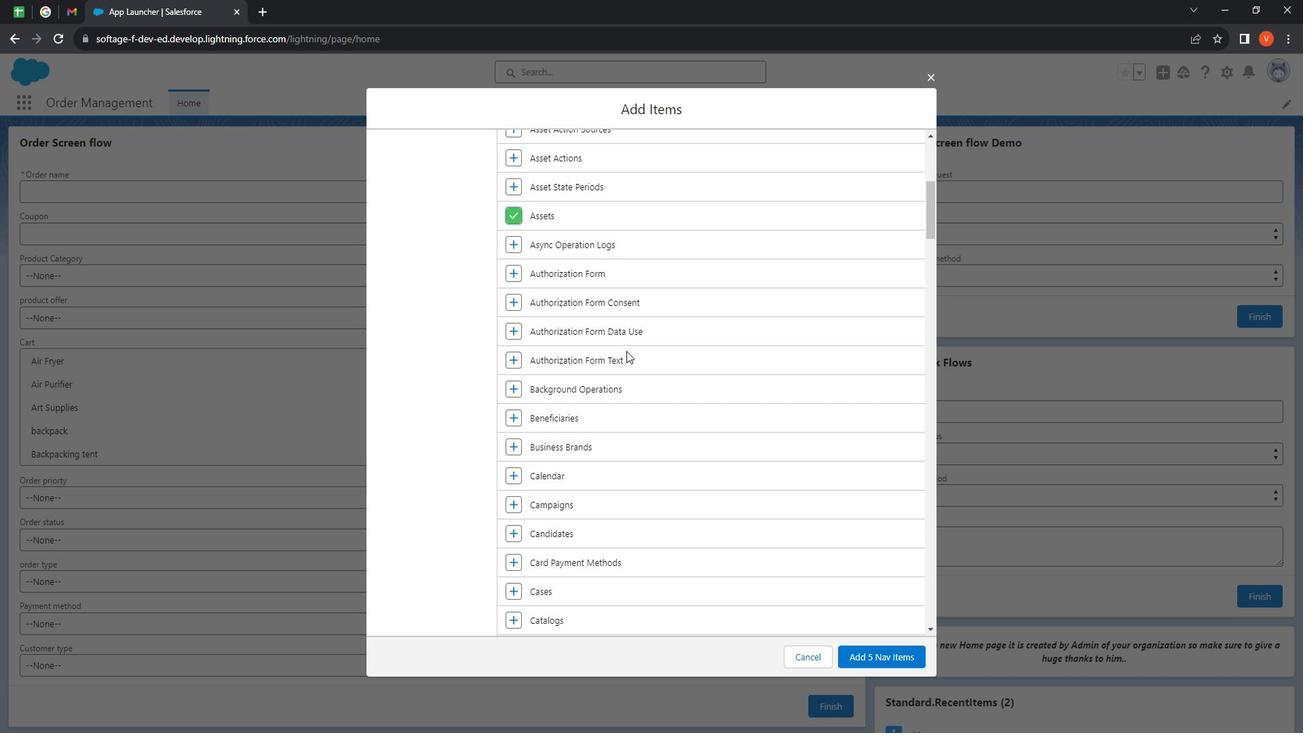 
Action: Mouse scrolled (635, 346) with delta (0, 0)
Screenshot: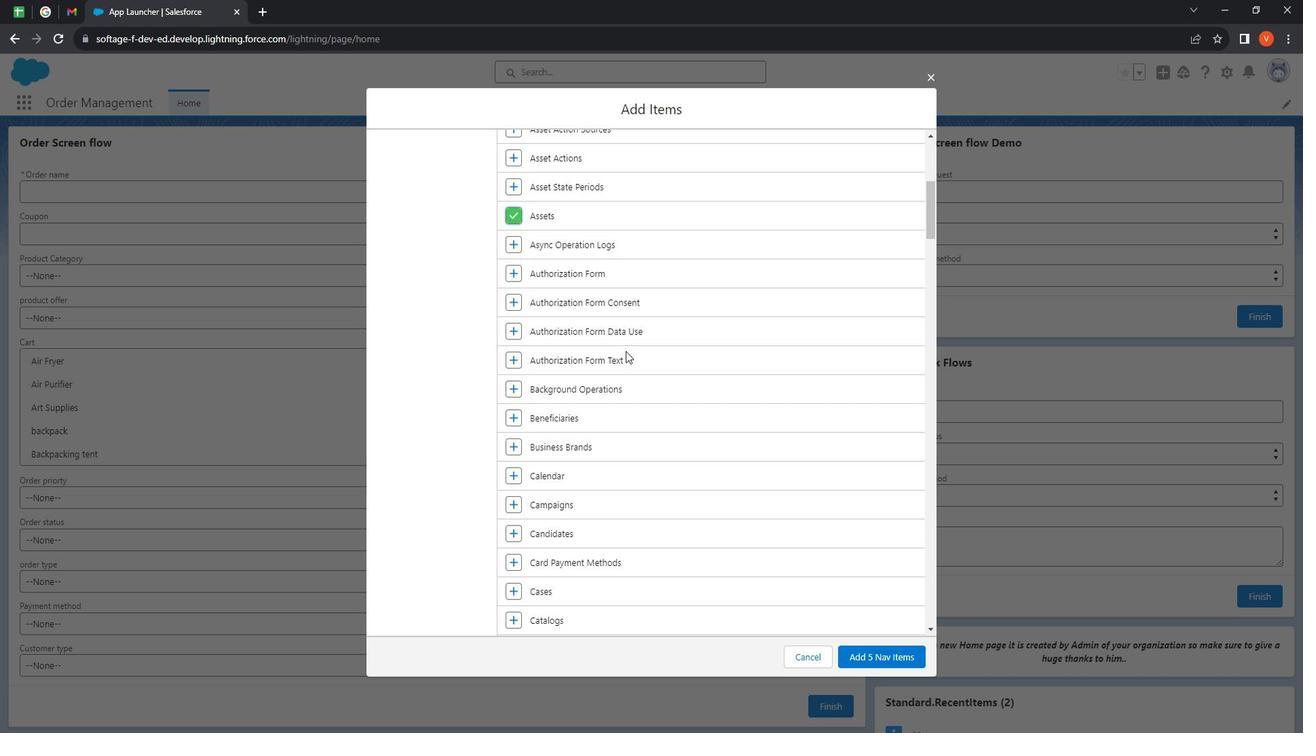 
Action: Mouse moved to (602, 342)
Screenshot: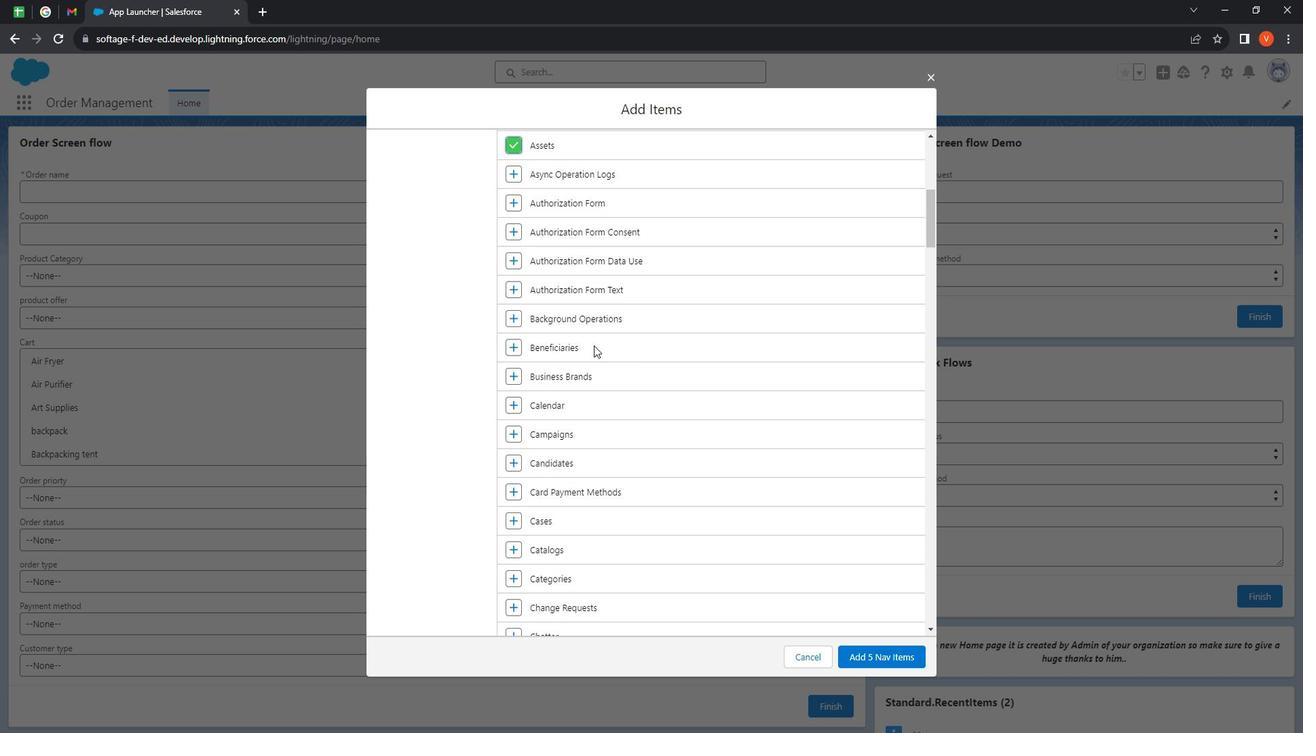 
Action: Mouse scrolled (602, 341) with delta (0, 0)
Screenshot: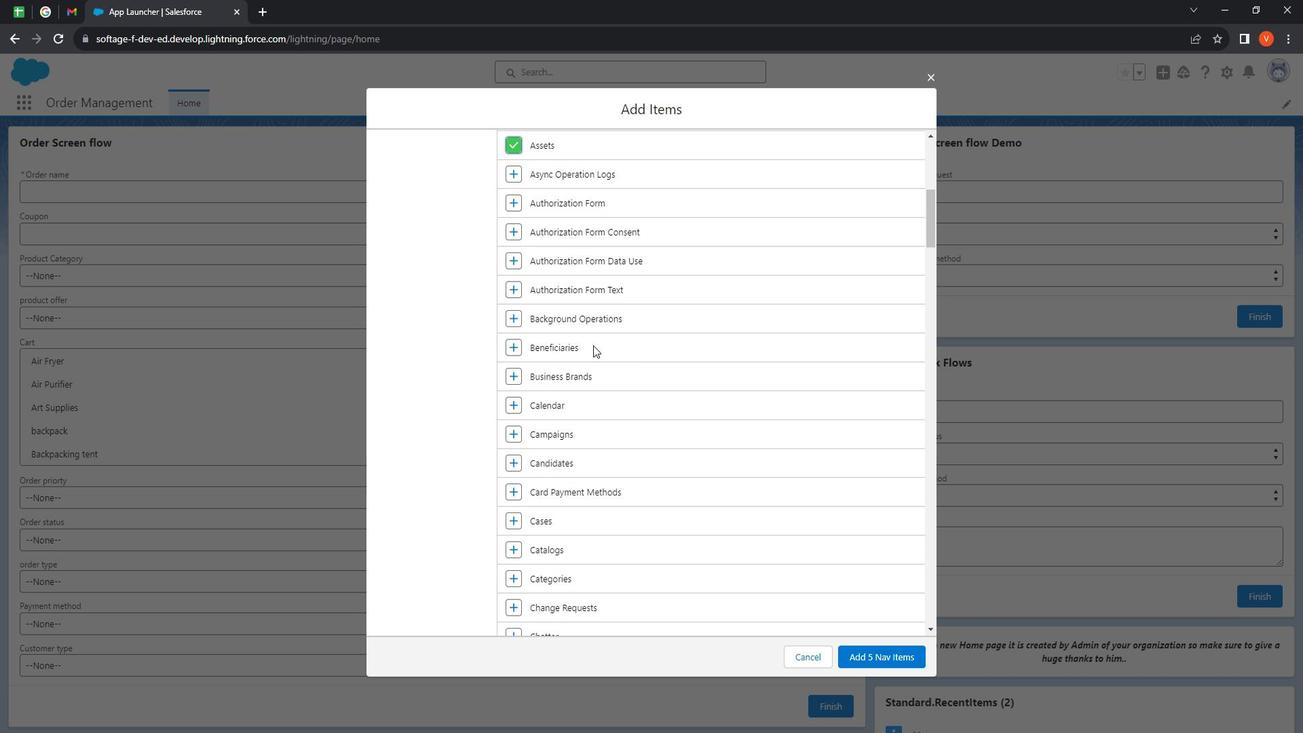 
Action: Mouse moved to (527, 276)
Screenshot: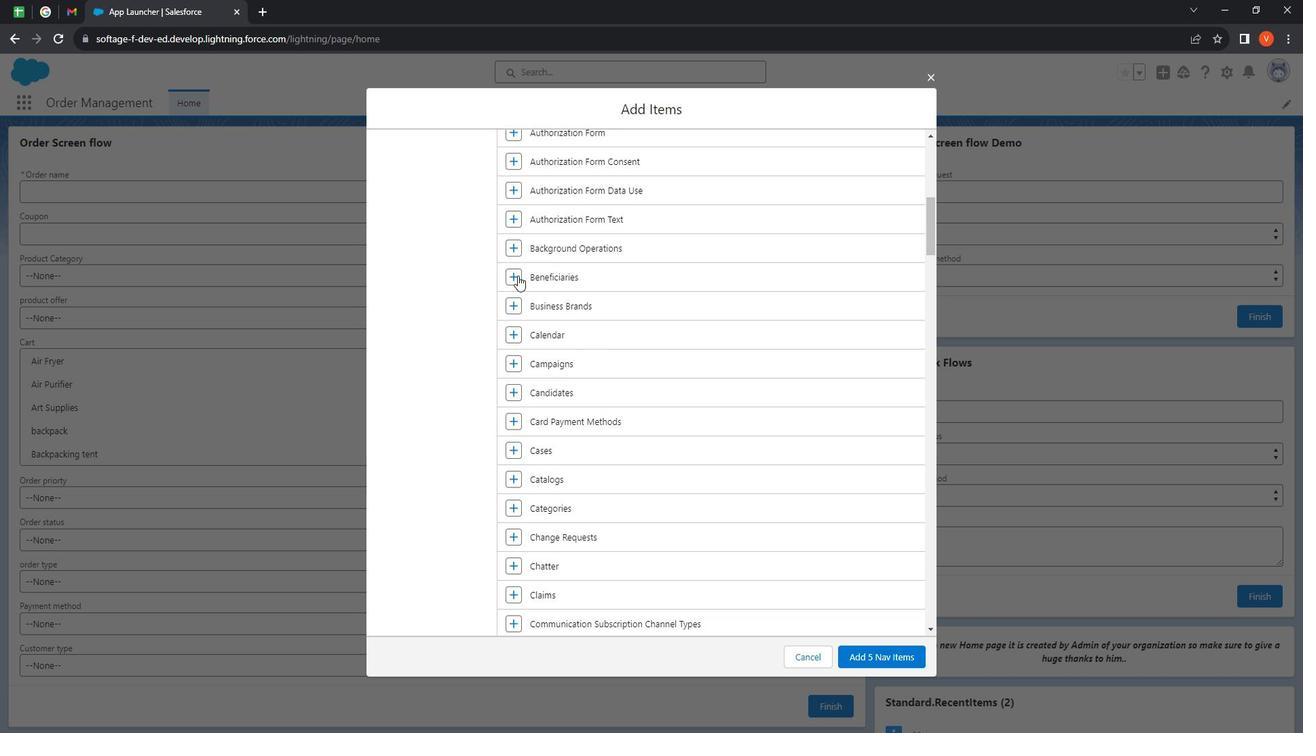
Action: Mouse pressed left at (527, 276)
Screenshot: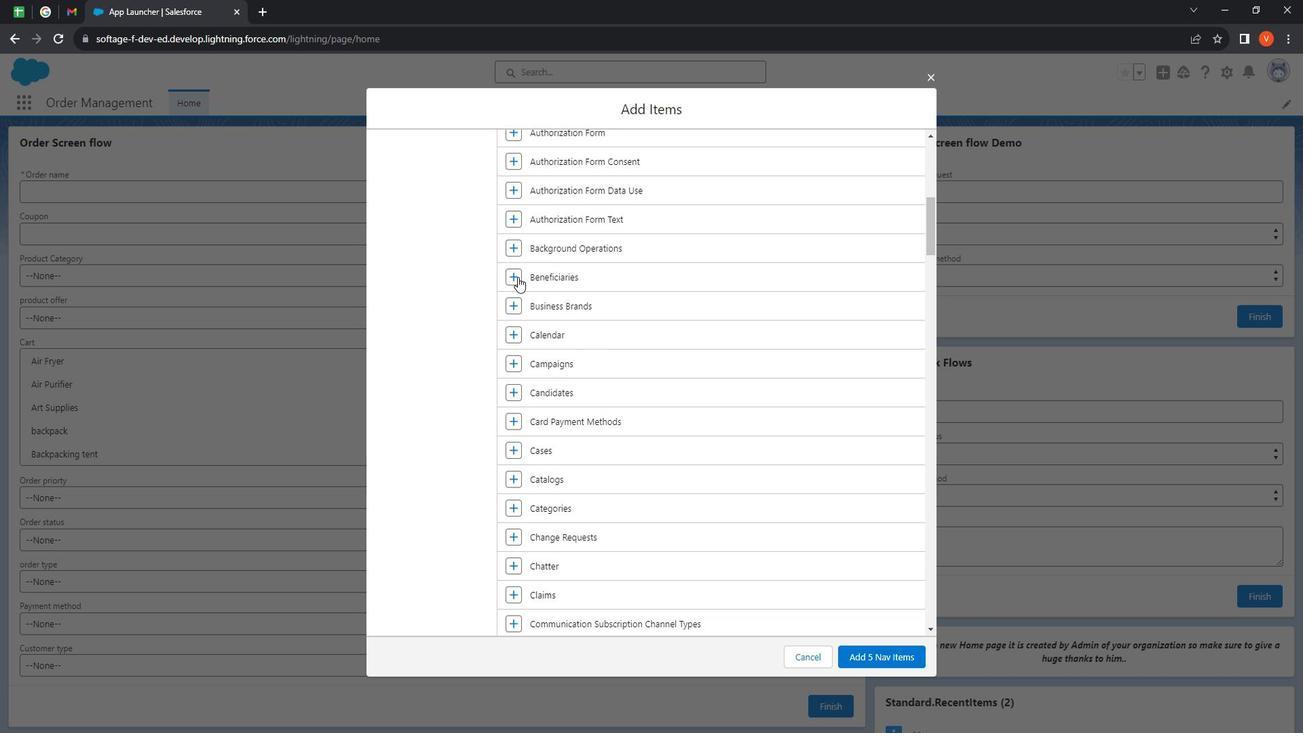 
Action: Mouse moved to (596, 380)
Screenshot: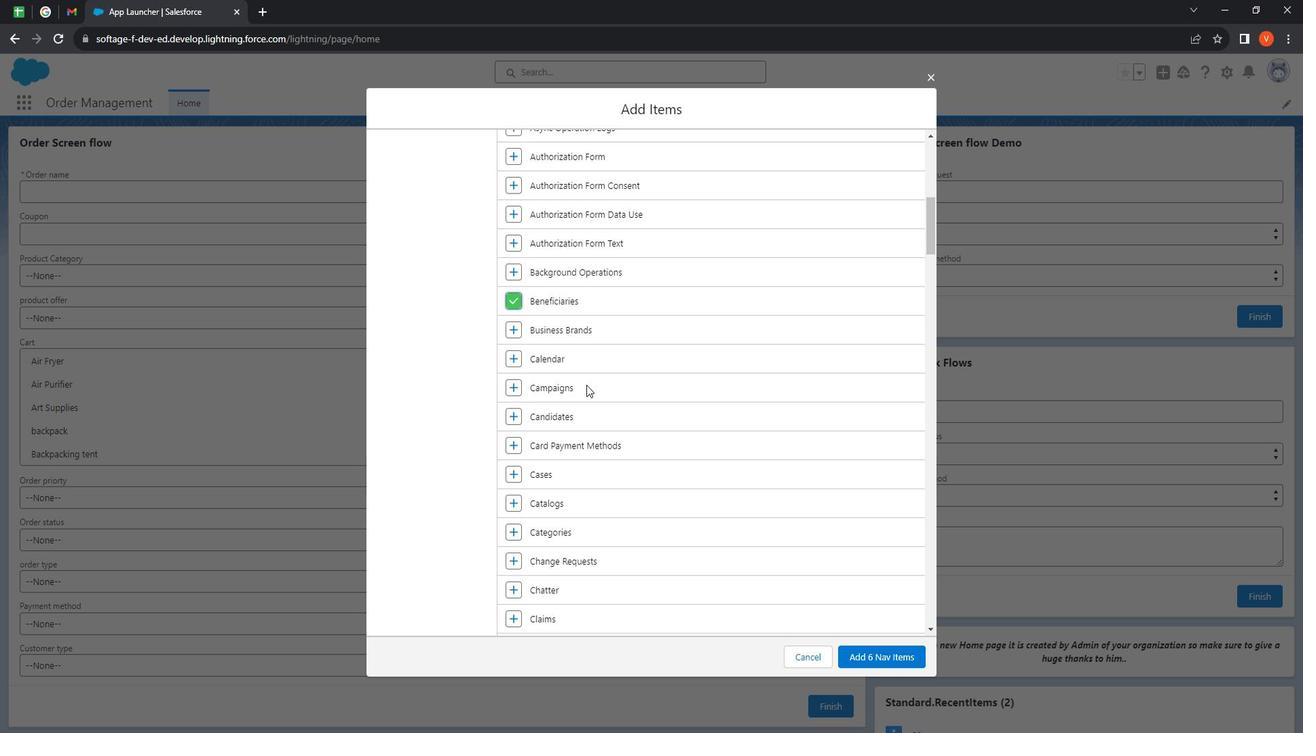 
Action: Mouse scrolled (596, 379) with delta (0, 0)
Screenshot: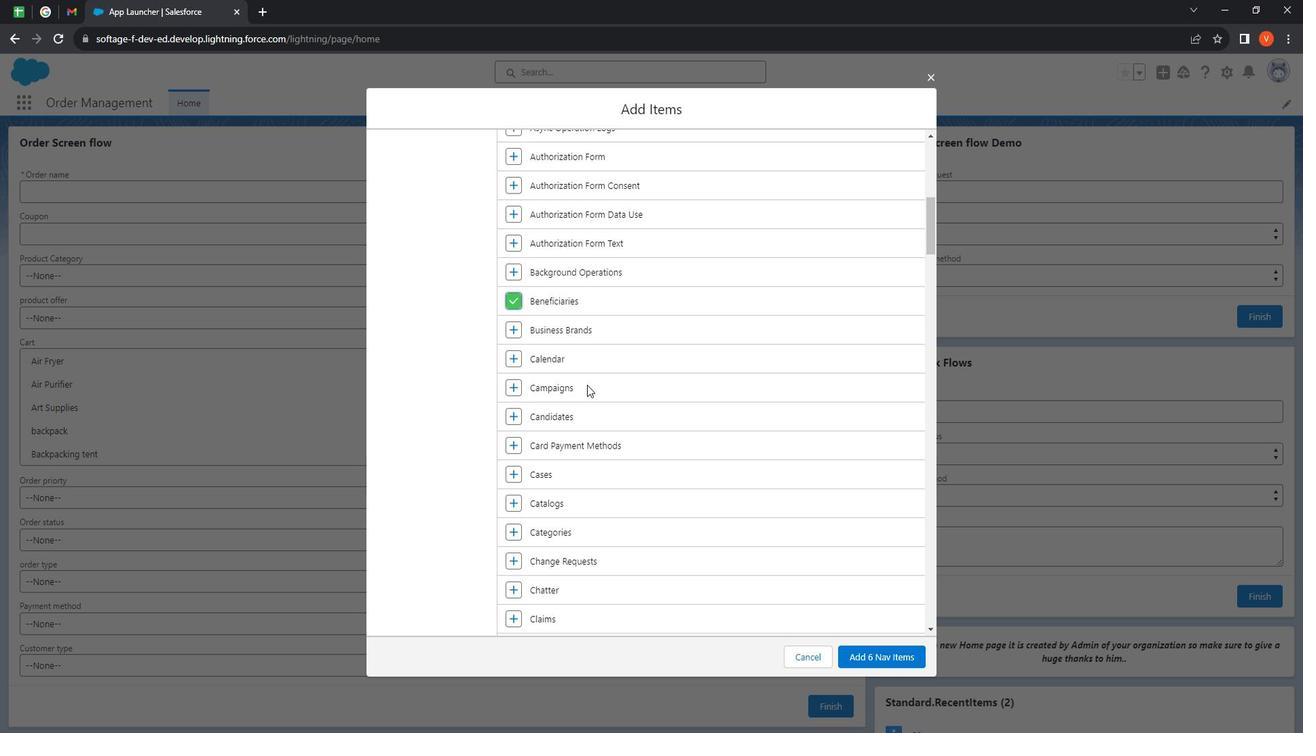 
Action: Mouse moved to (607, 378)
Screenshot: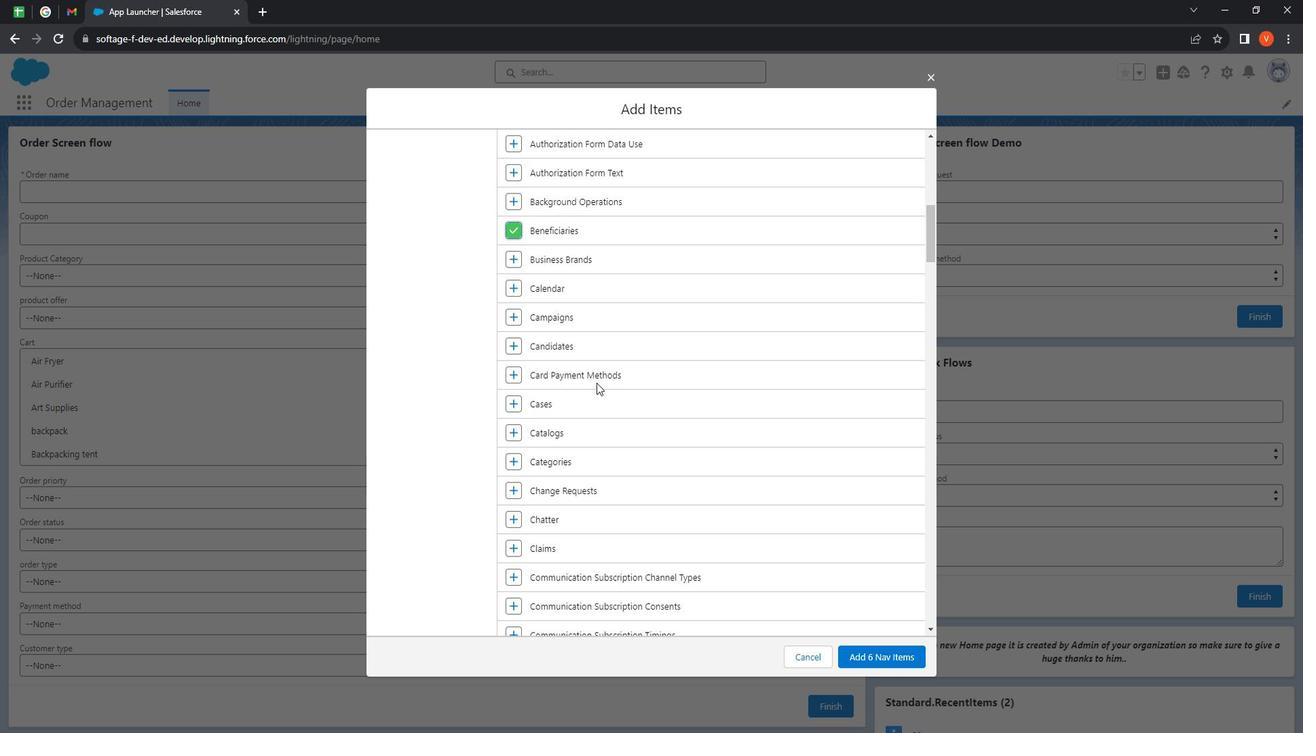 
Action: Mouse scrolled (607, 377) with delta (0, 0)
Screenshot: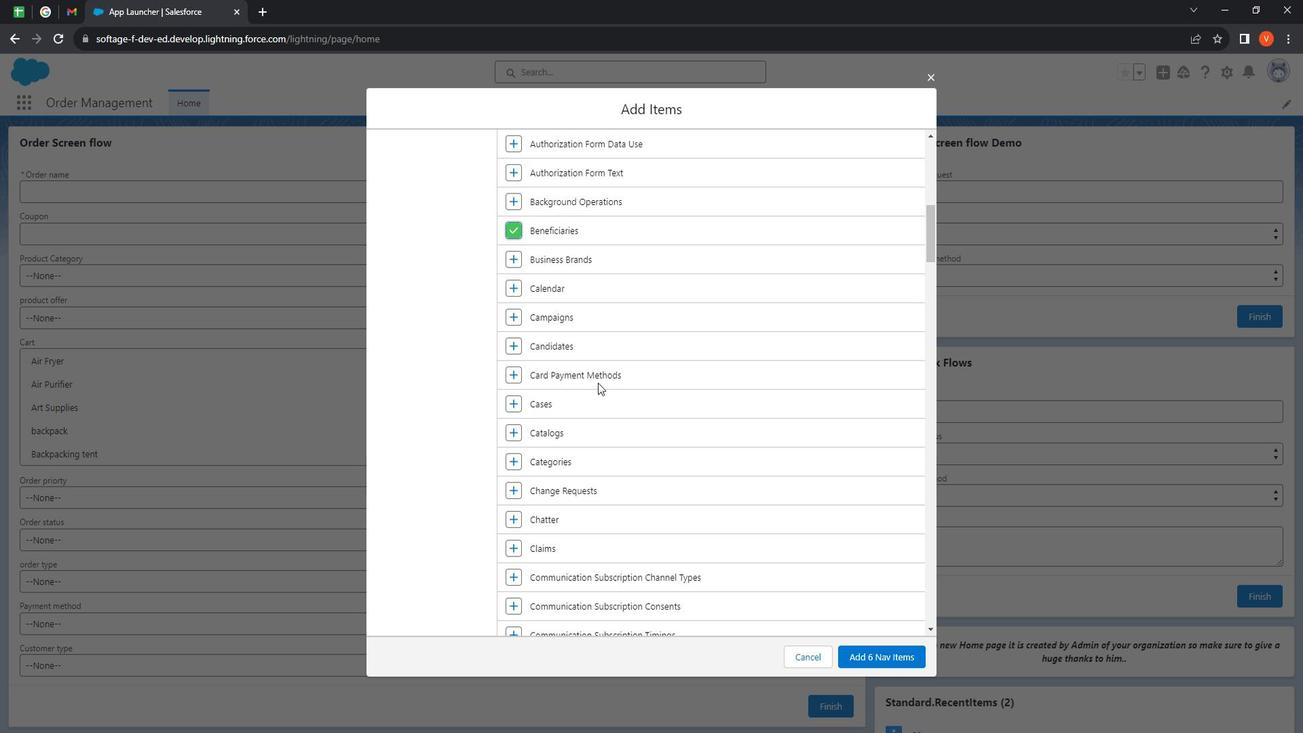 
Action: Mouse moved to (524, 215)
Screenshot: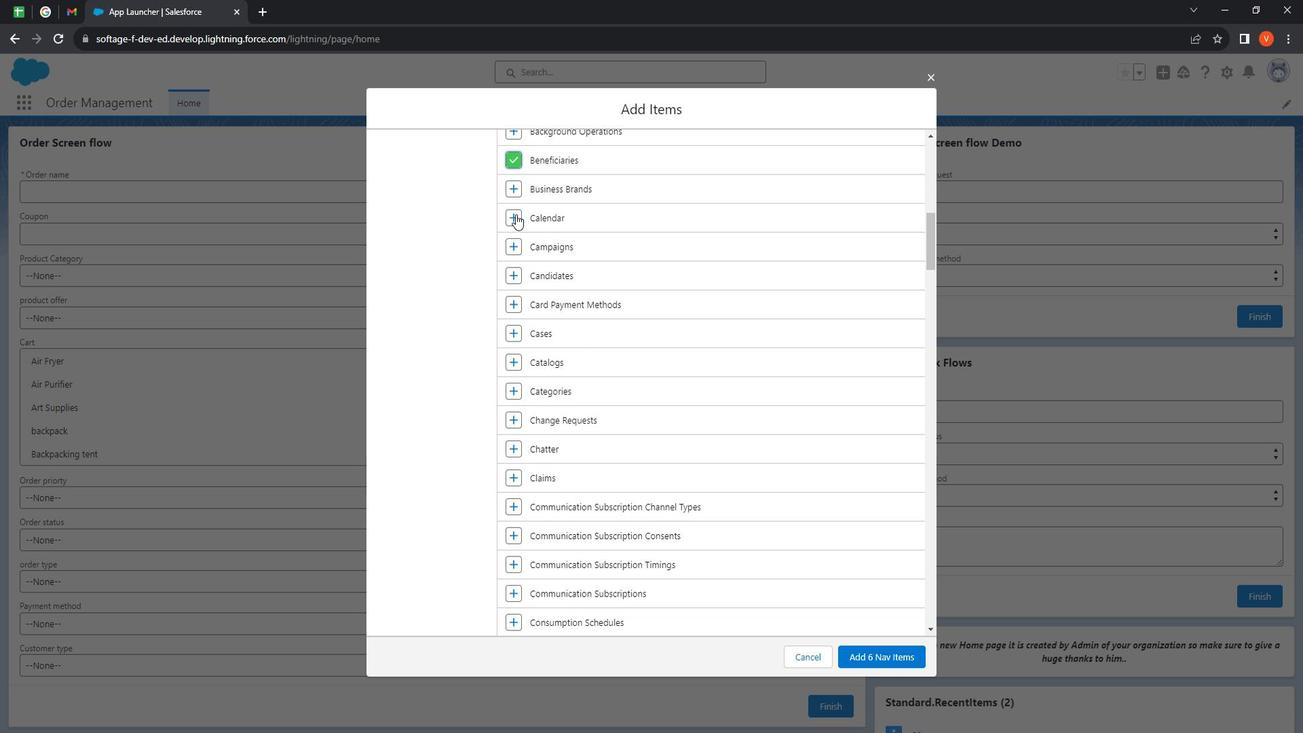 
Action: Mouse pressed left at (524, 215)
Screenshot: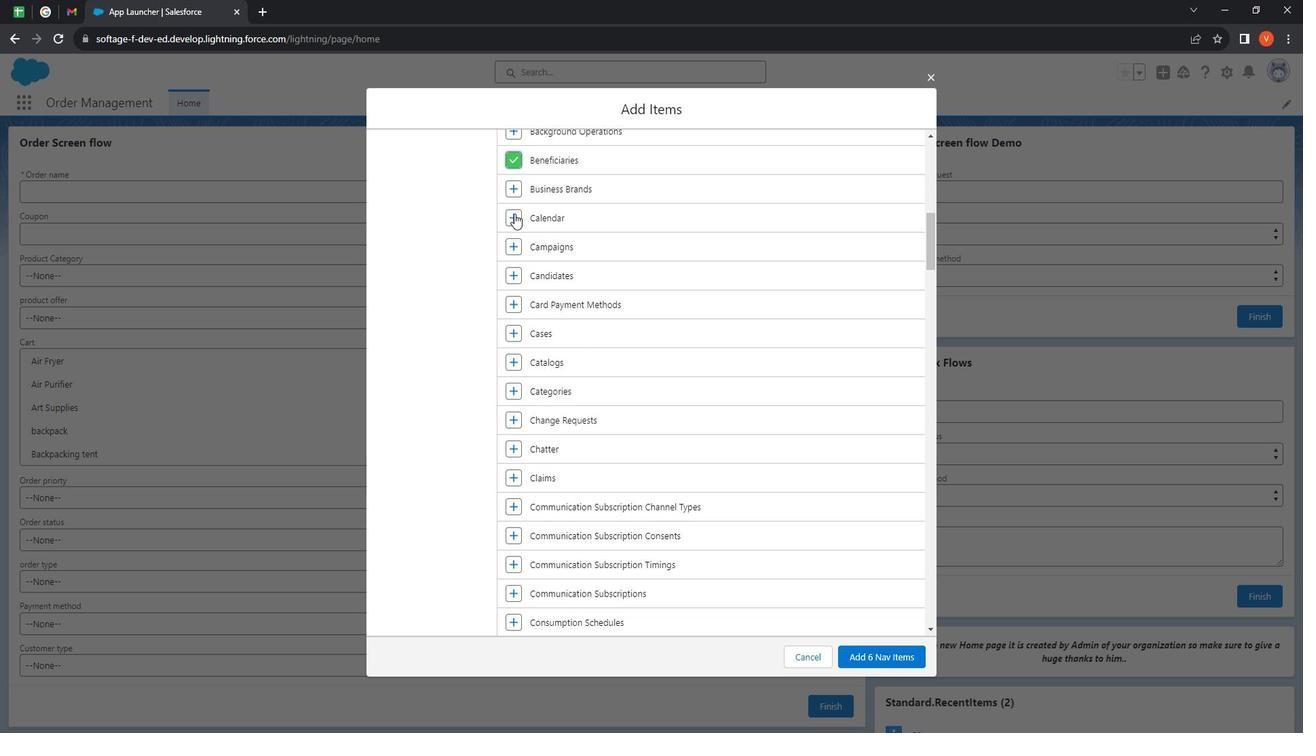 
Action: Mouse moved to (526, 247)
Screenshot: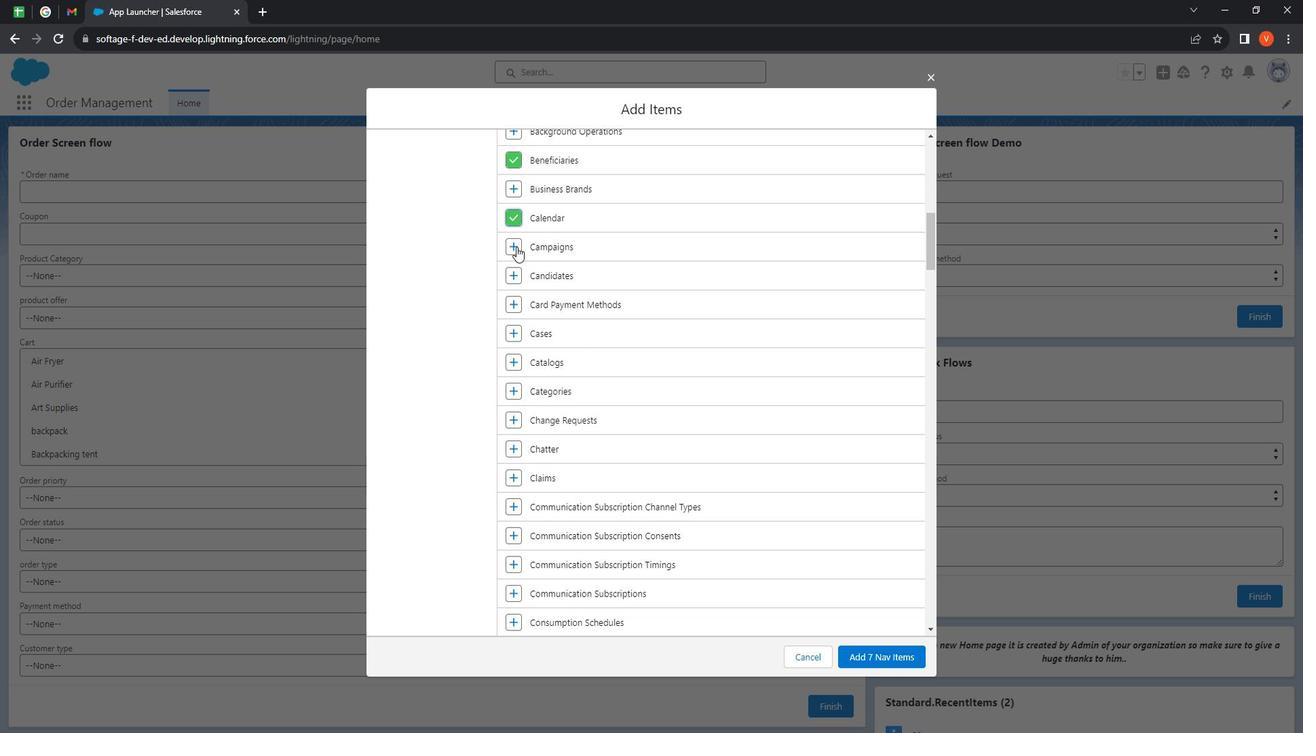 
Action: Mouse pressed left at (526, 247)
Screenshot: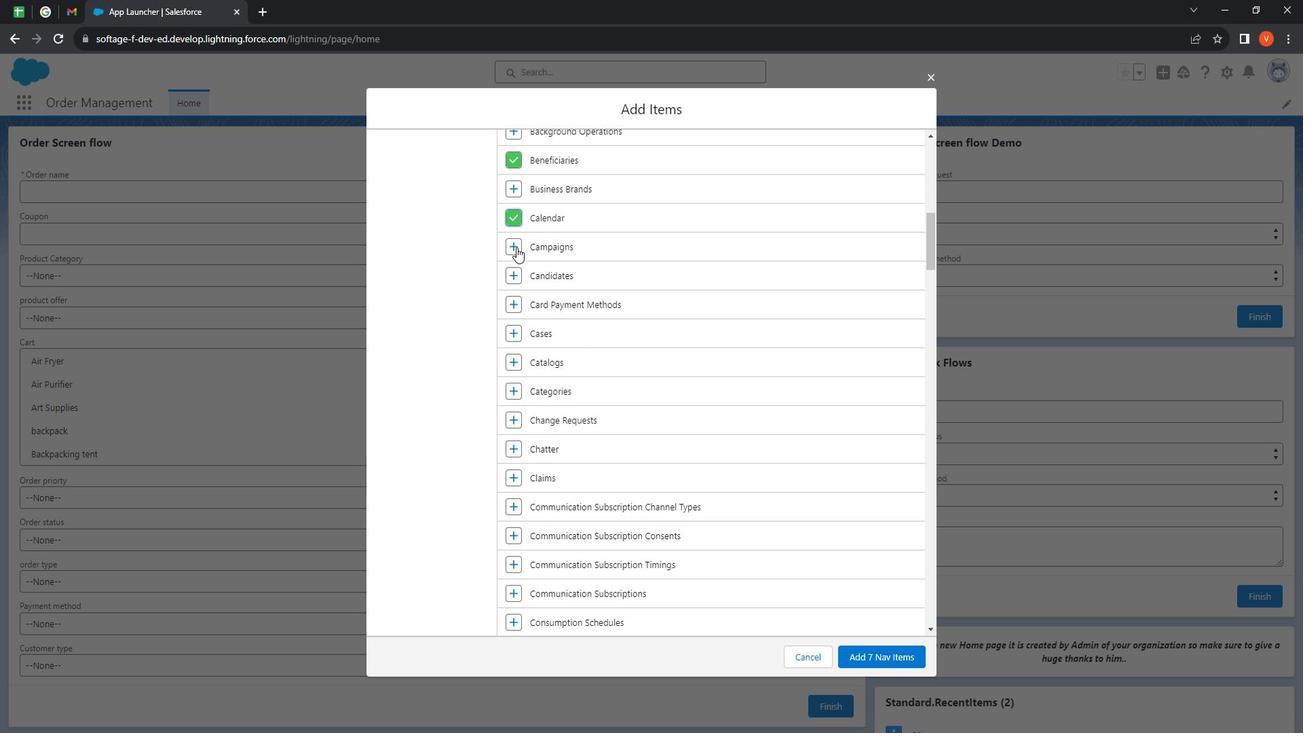 
Action: Mouse moved to (522, 299)
Screenshot: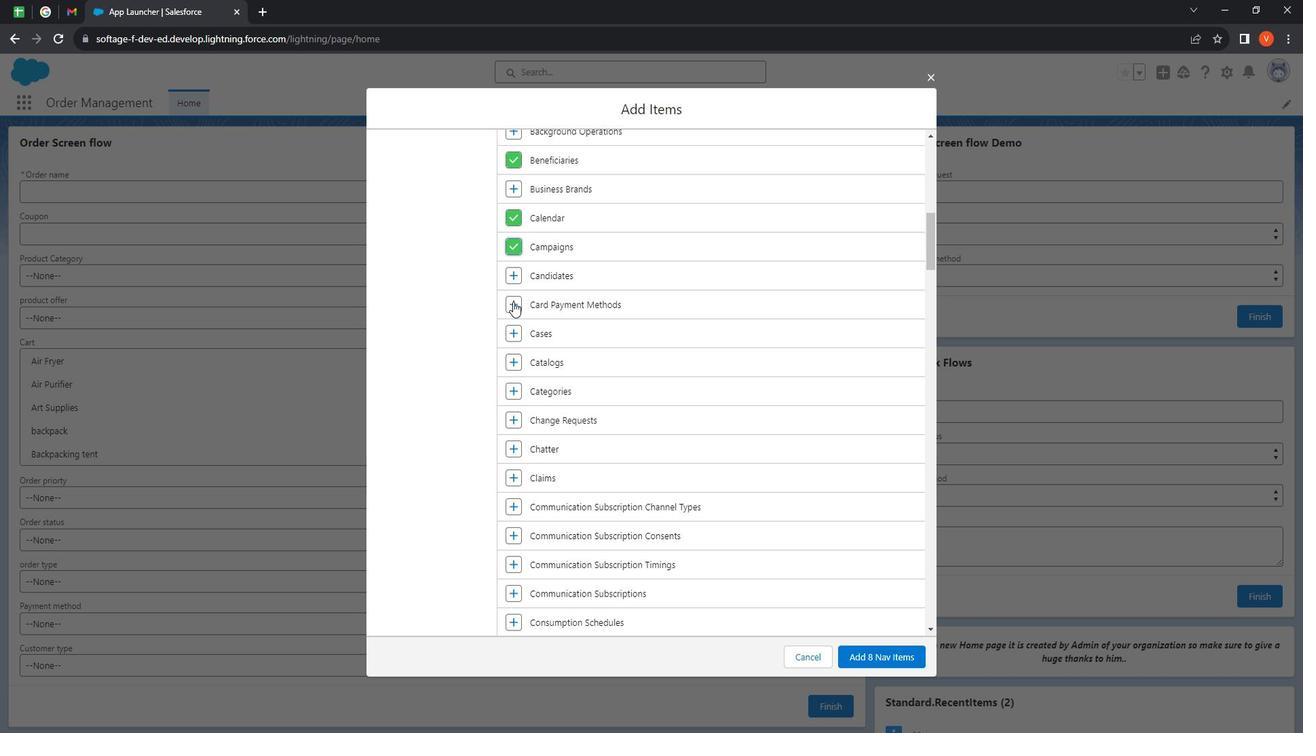 
Action: Mouse pressed left at (522, 299)
Screenshot: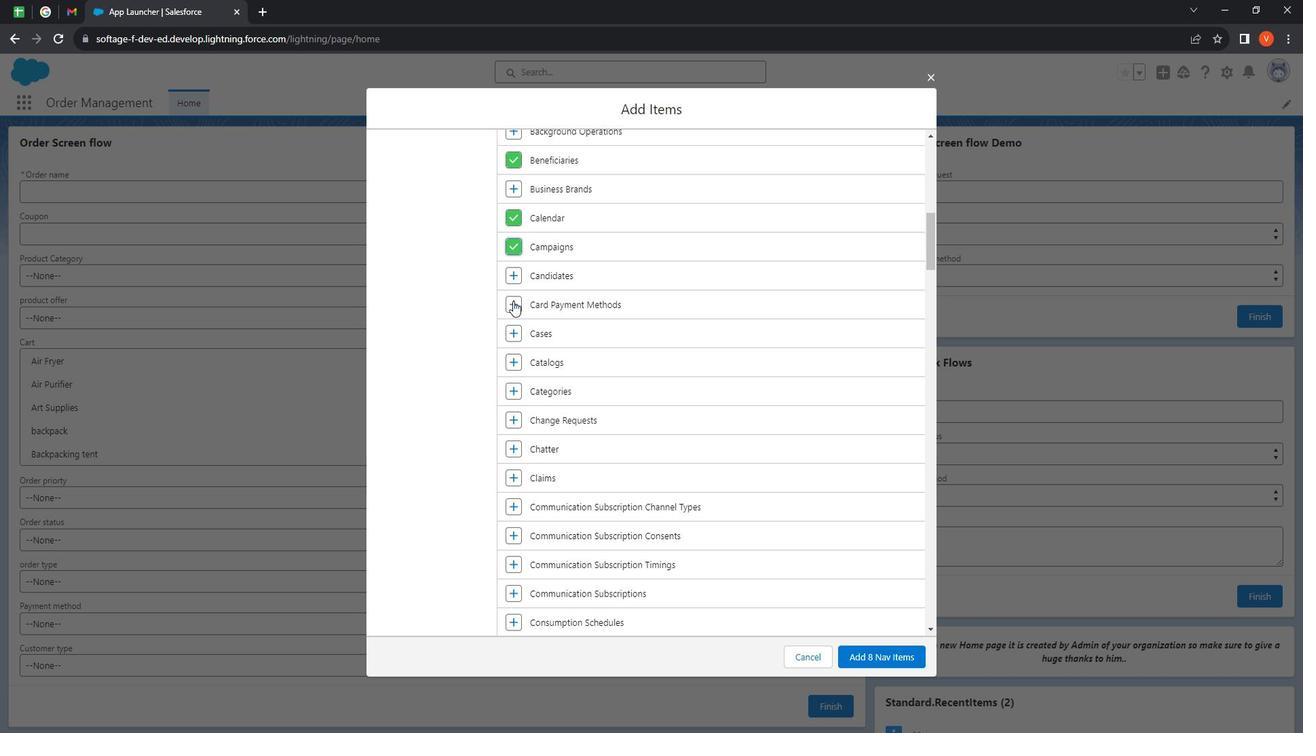 
Action: Mouse moved to (655, 337)
Screenshot: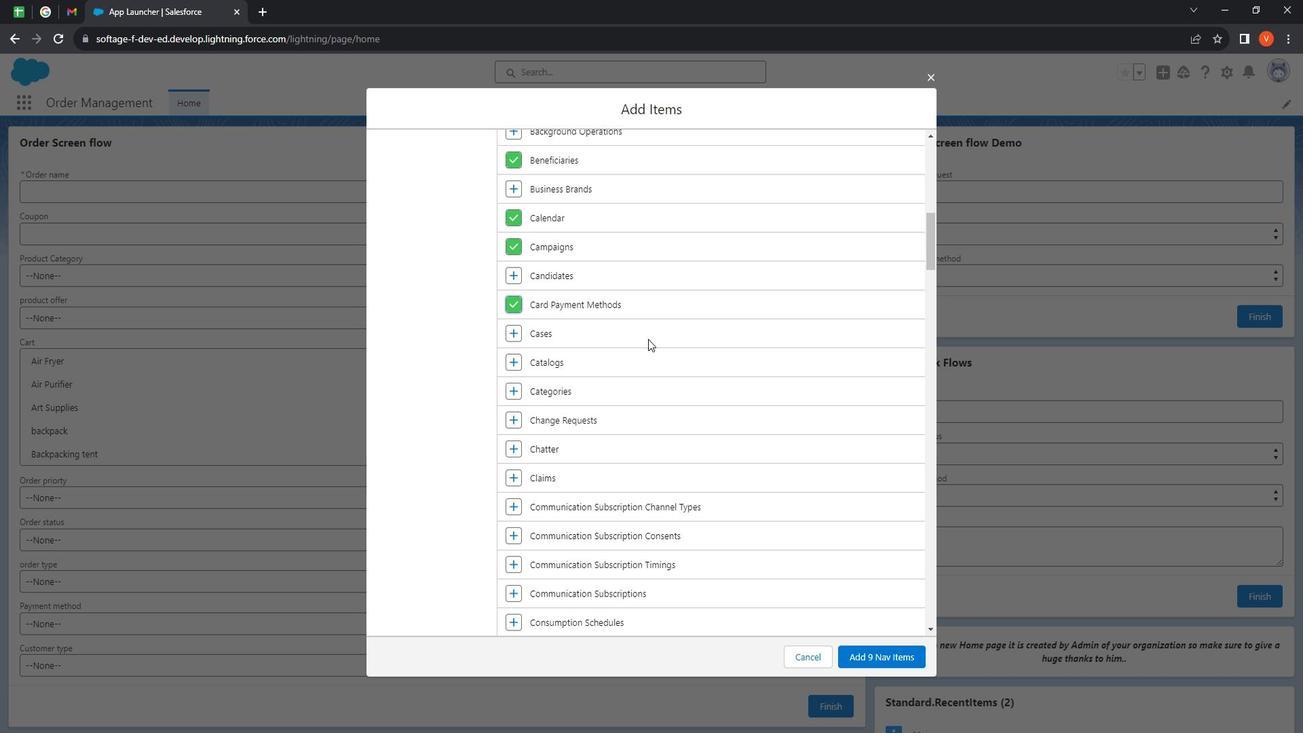 
Action: Mouse scrolled (655, 336) with delta (0, 0)
Screenshot: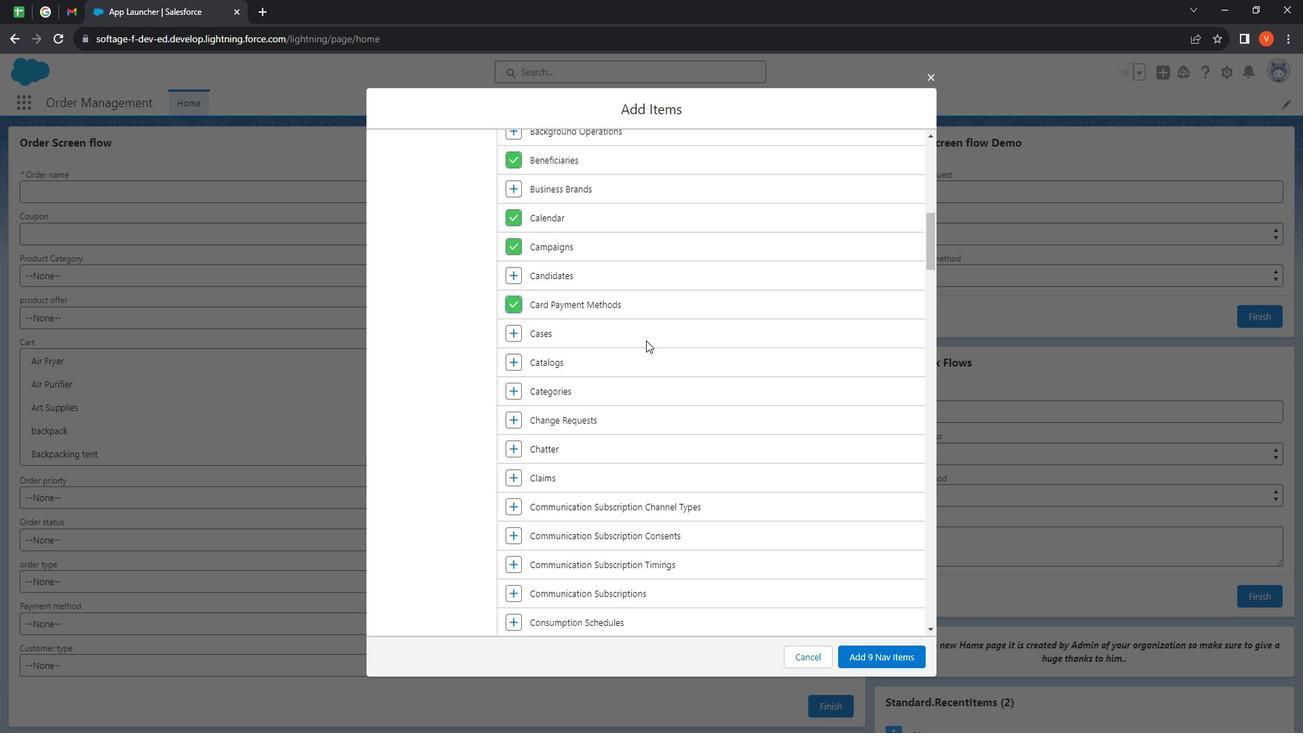 
Action: Mouse moved to (646, 329)
Screenshot: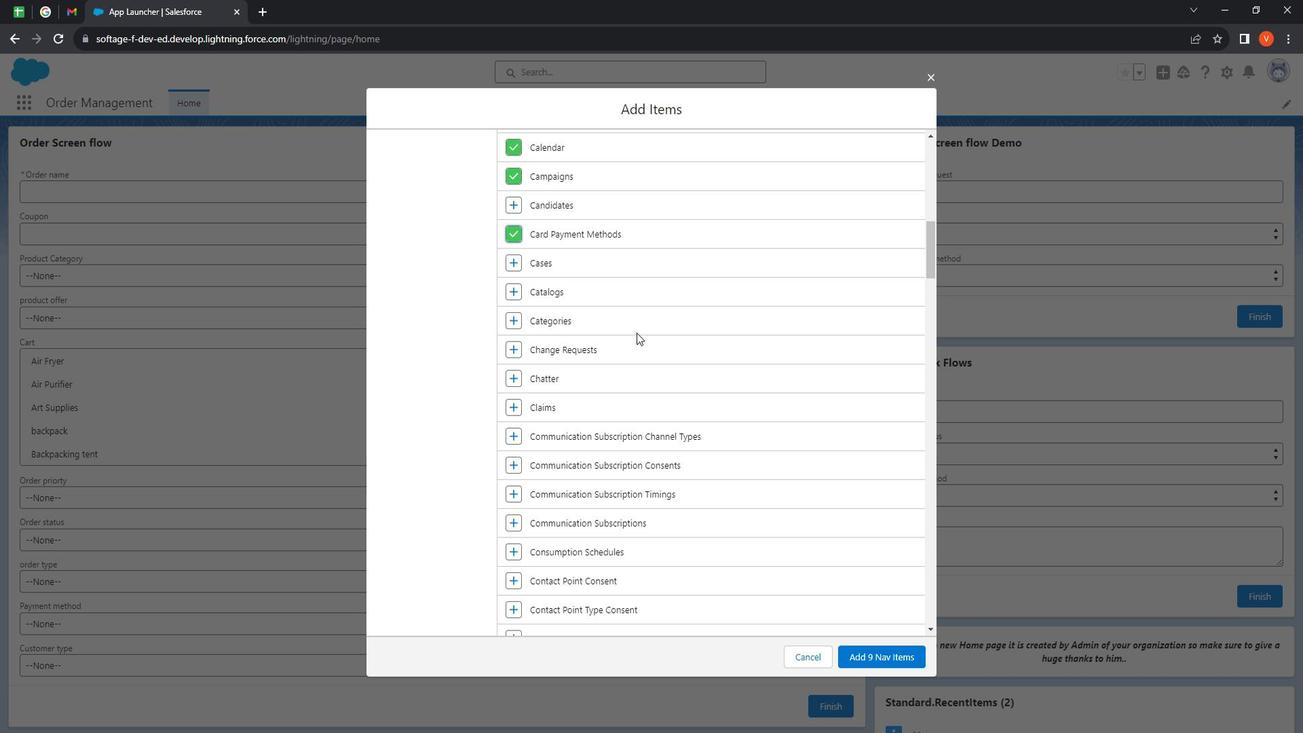 
Action: Mouse scrolled (646, 328) with delta (0, 0)
Screenshot: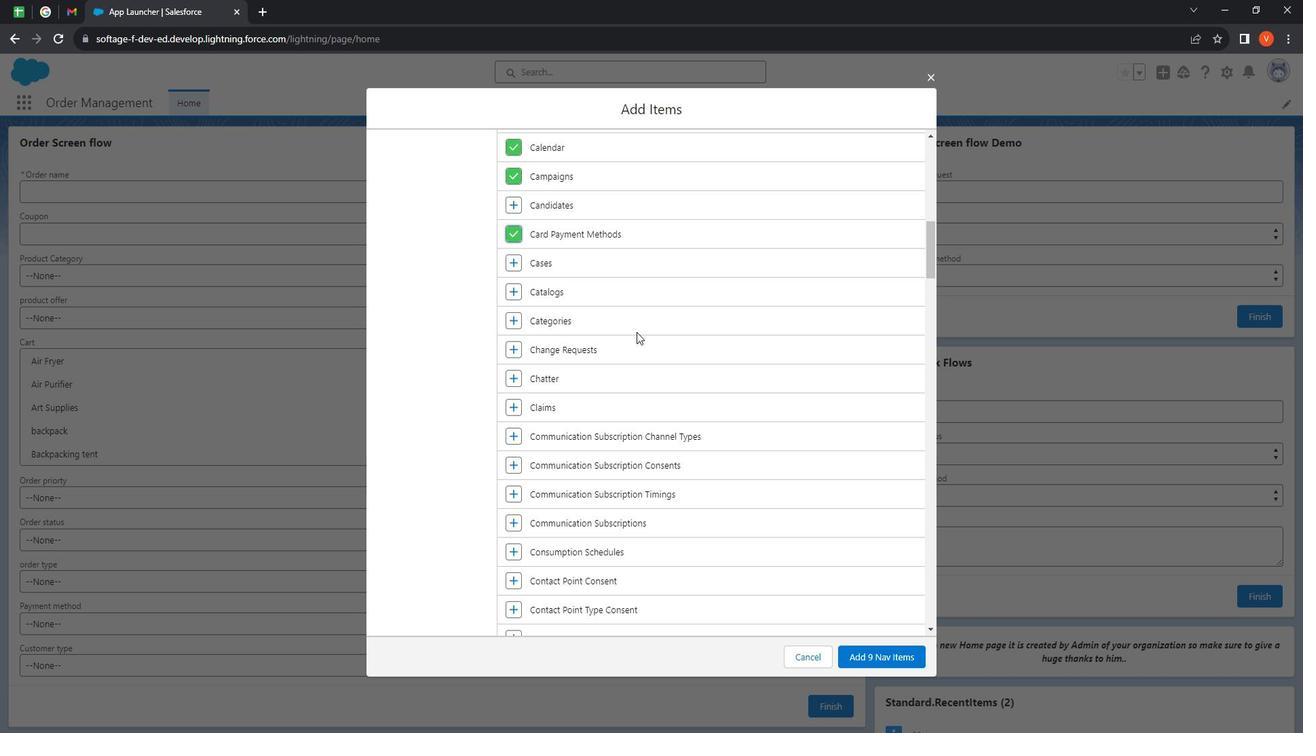 
Action: Mouse scrolled (646, 328) with delta (0, 0)
Screenshot: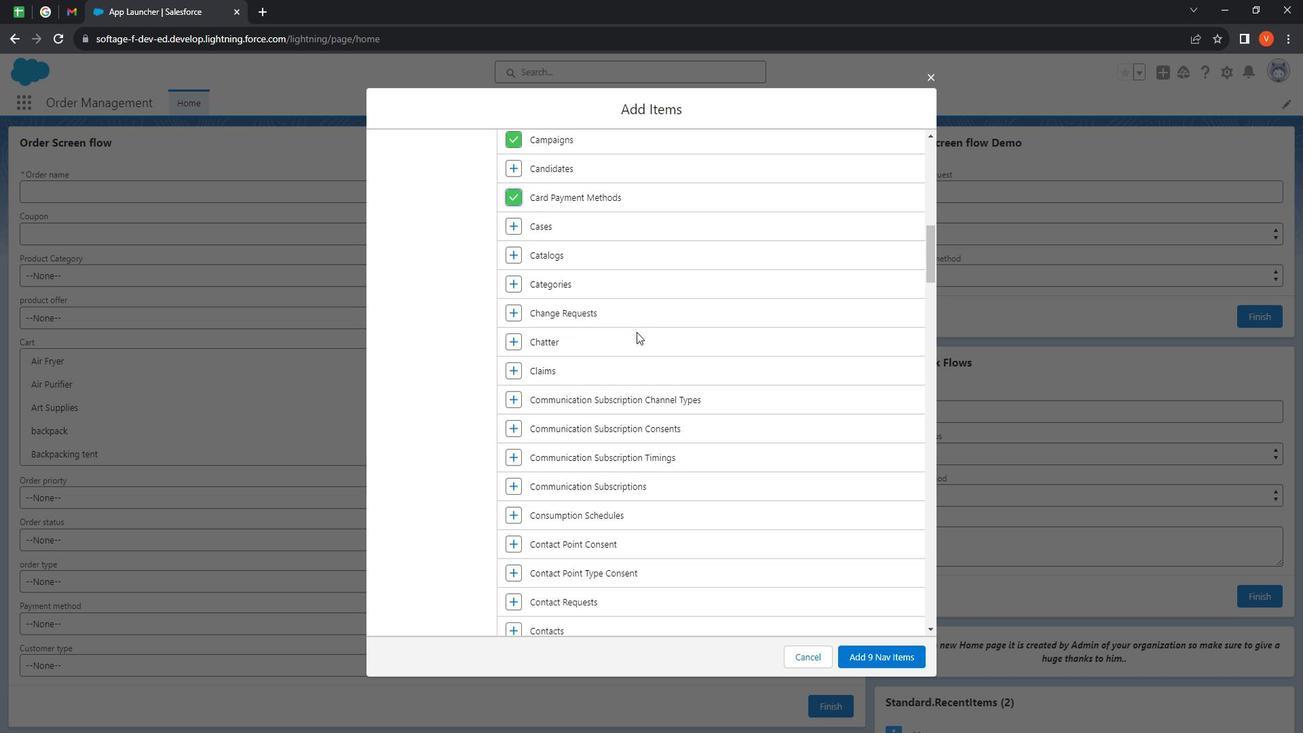 
Action: Mouse moved to (646, 328)
Screenshot: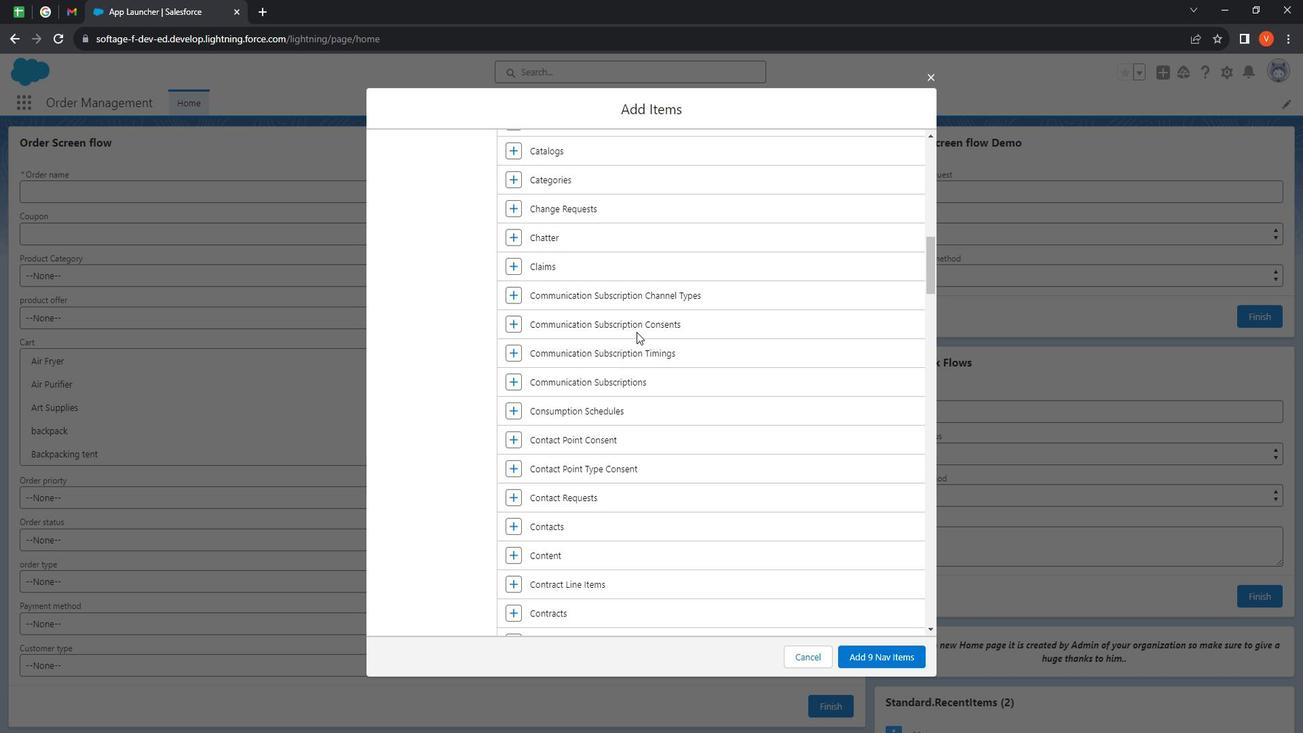 
Action: Mouse scrolled (646, 329) with delta (0, 0)
Screenshot: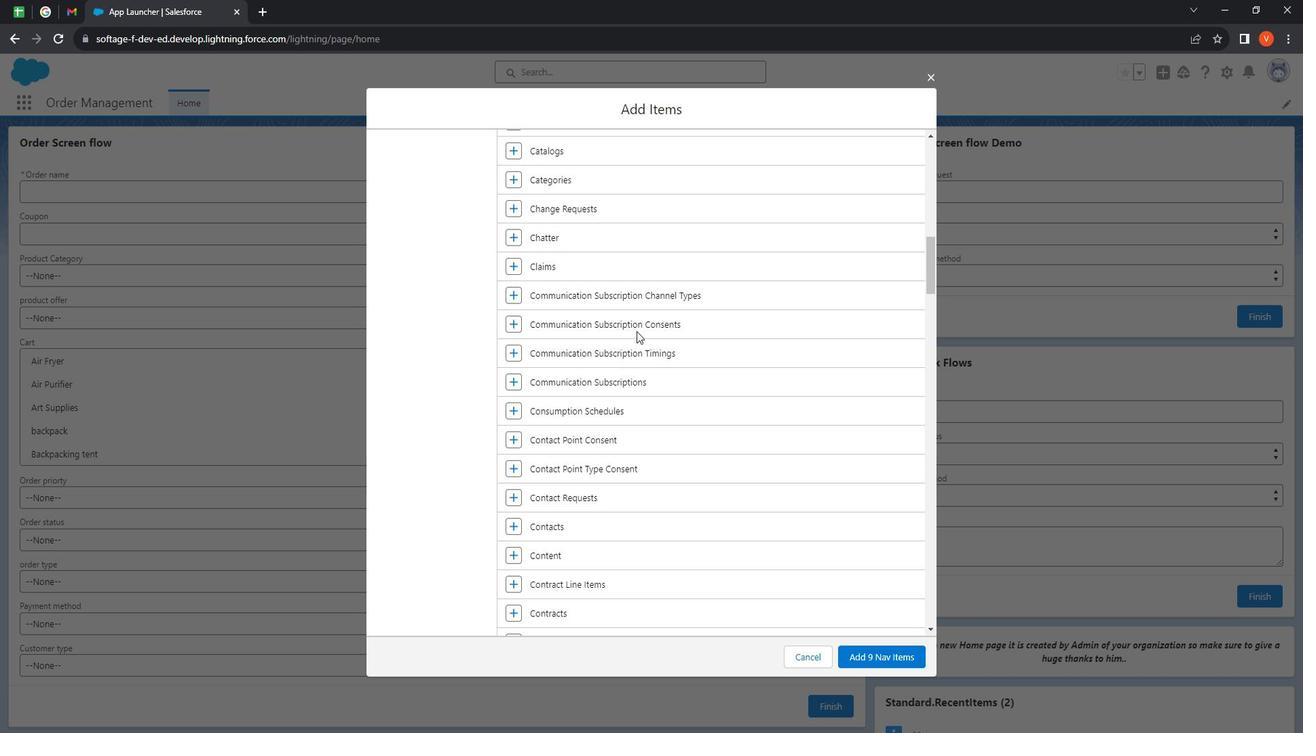 
Action: Mouse scrolled (646, 329) with delta (0, 0)
Screenshot: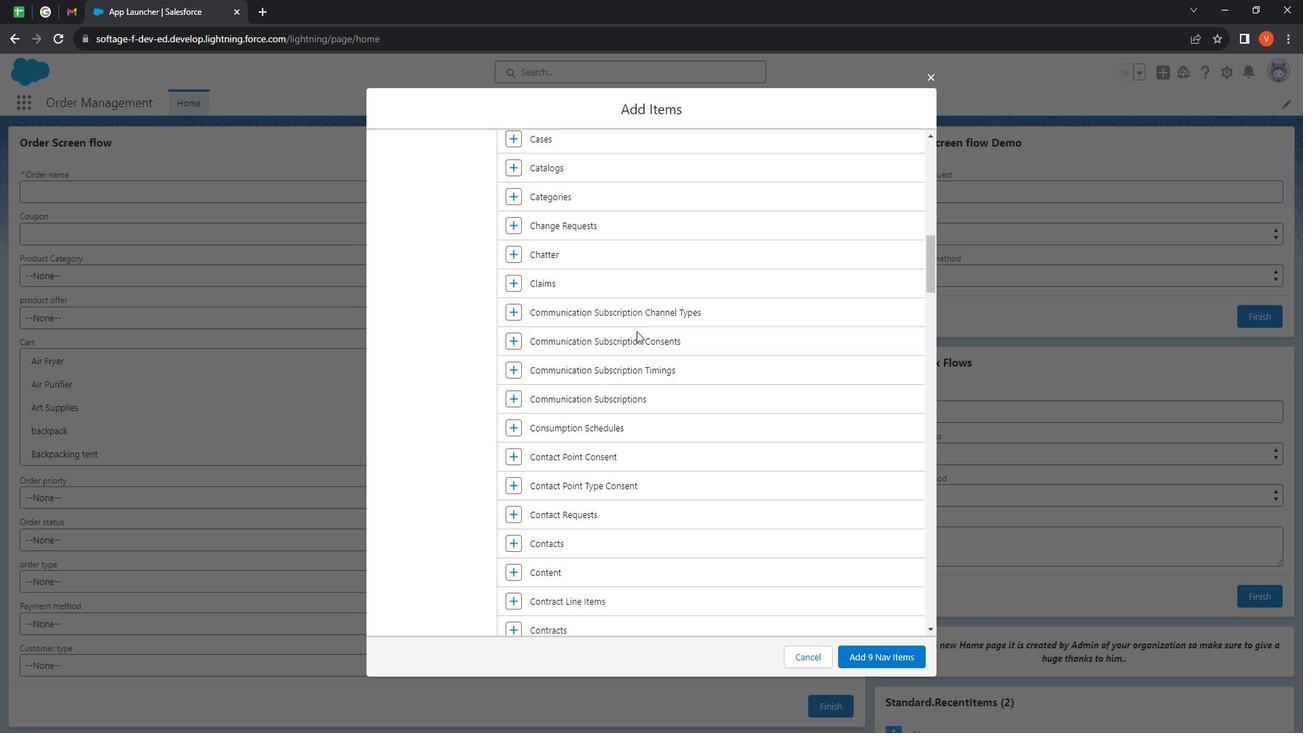 
Action: Mouse moved to (519, 293)
Screenshot: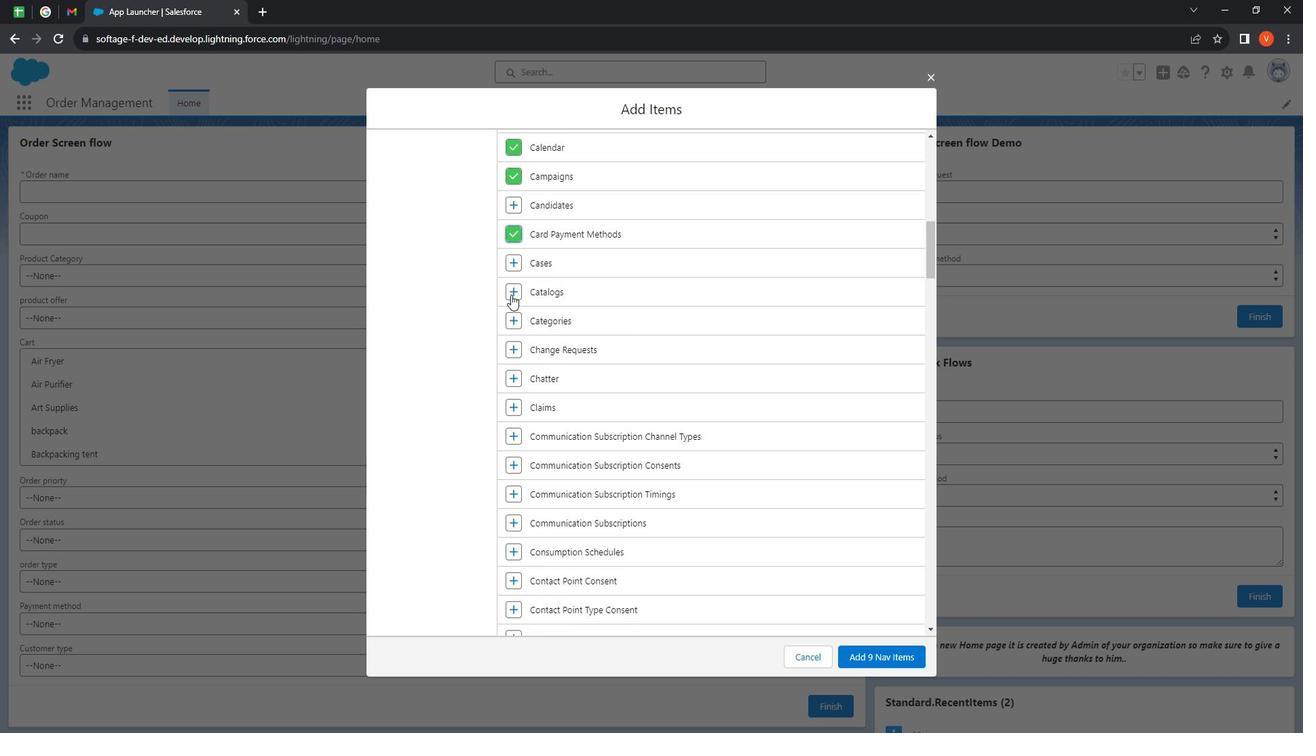 
Action: Mouse pressed left at (519, 293)
Screenshot: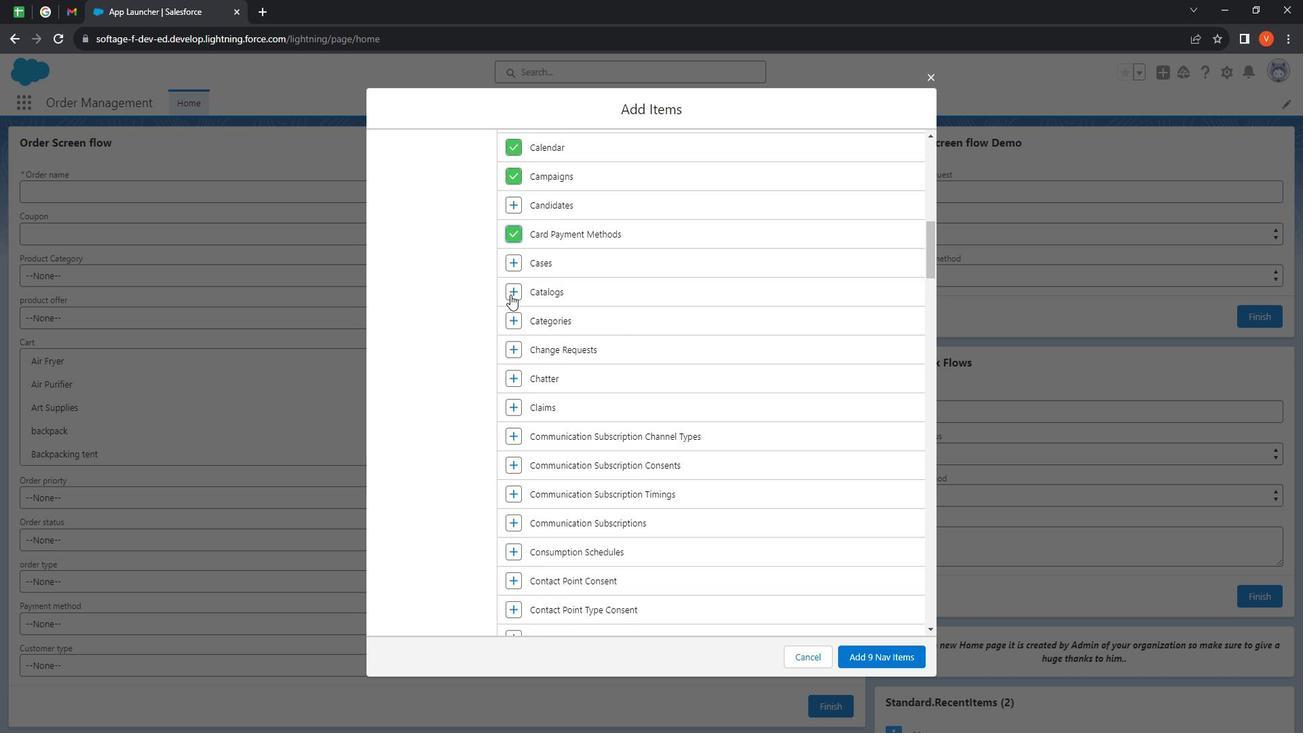 
Action: Mouse moved to (521, 321)
Screenshot: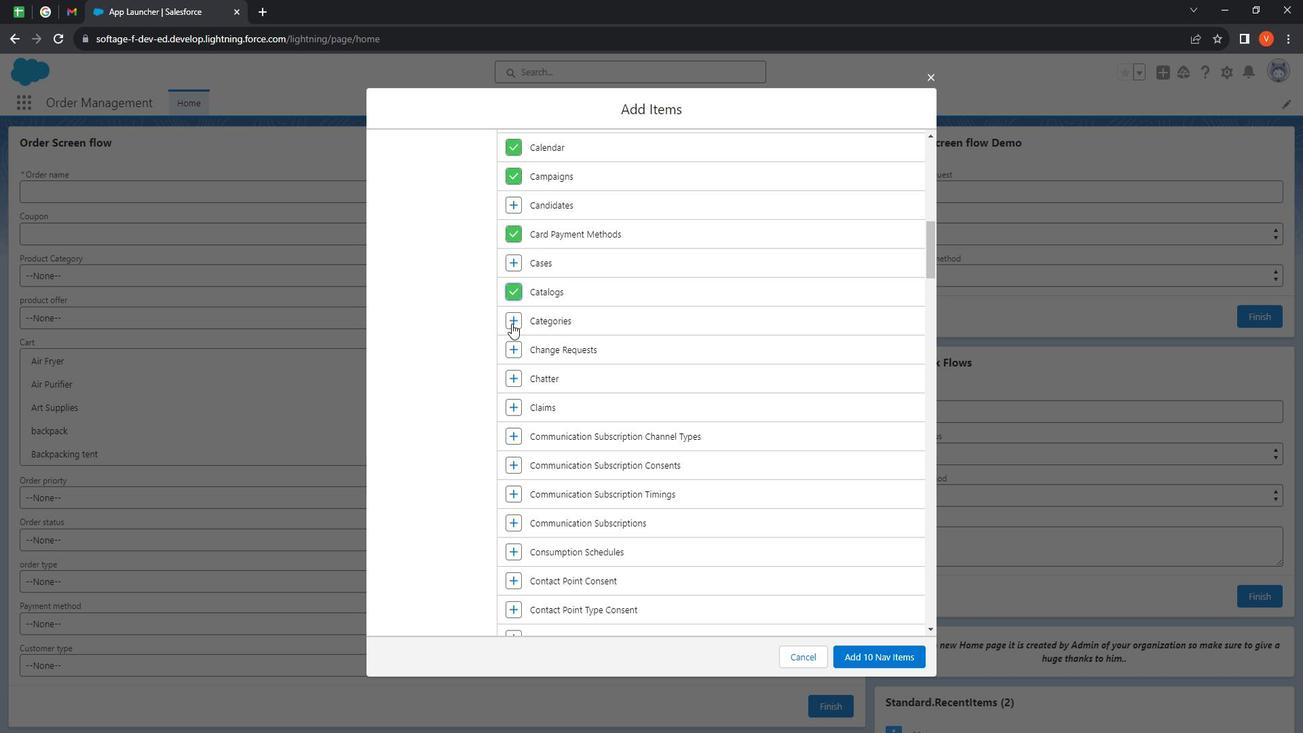 
Action: Mouse pressed left at (521, 321)
Screenshot: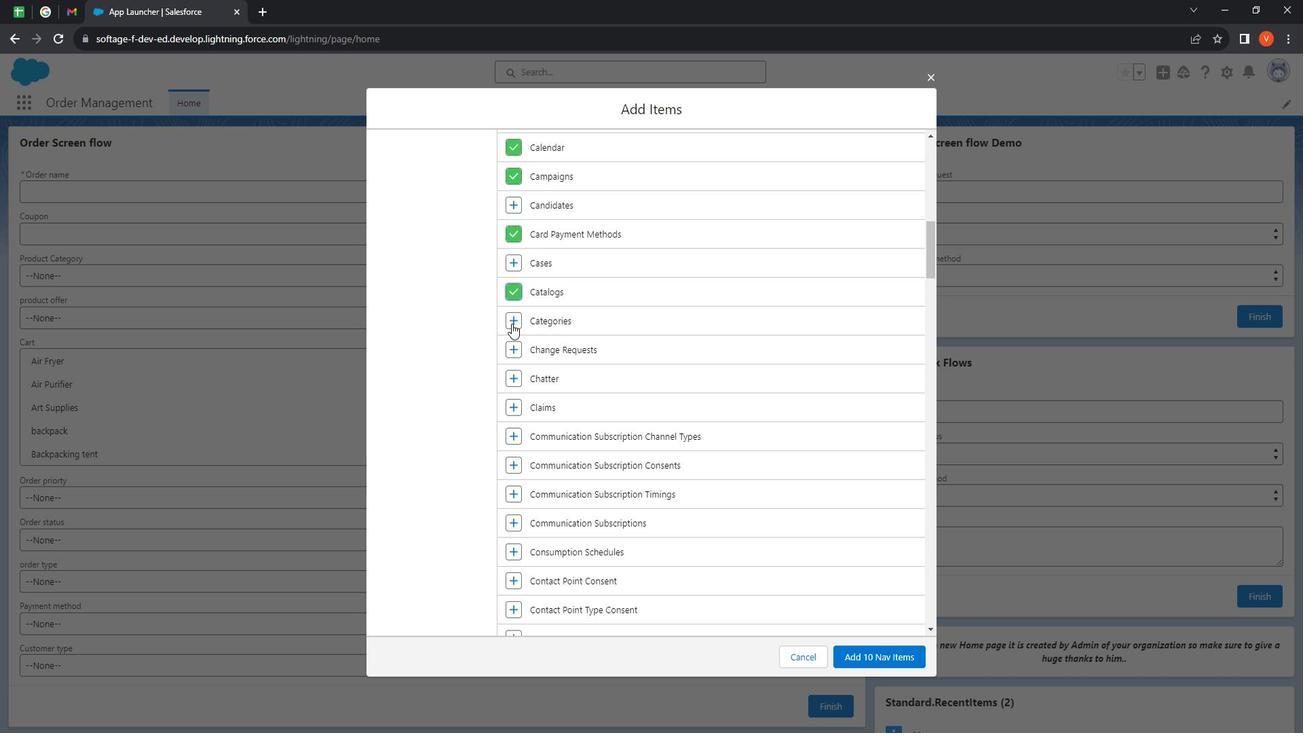 
Action: Mouse moved to (610, 363)
Screenshot: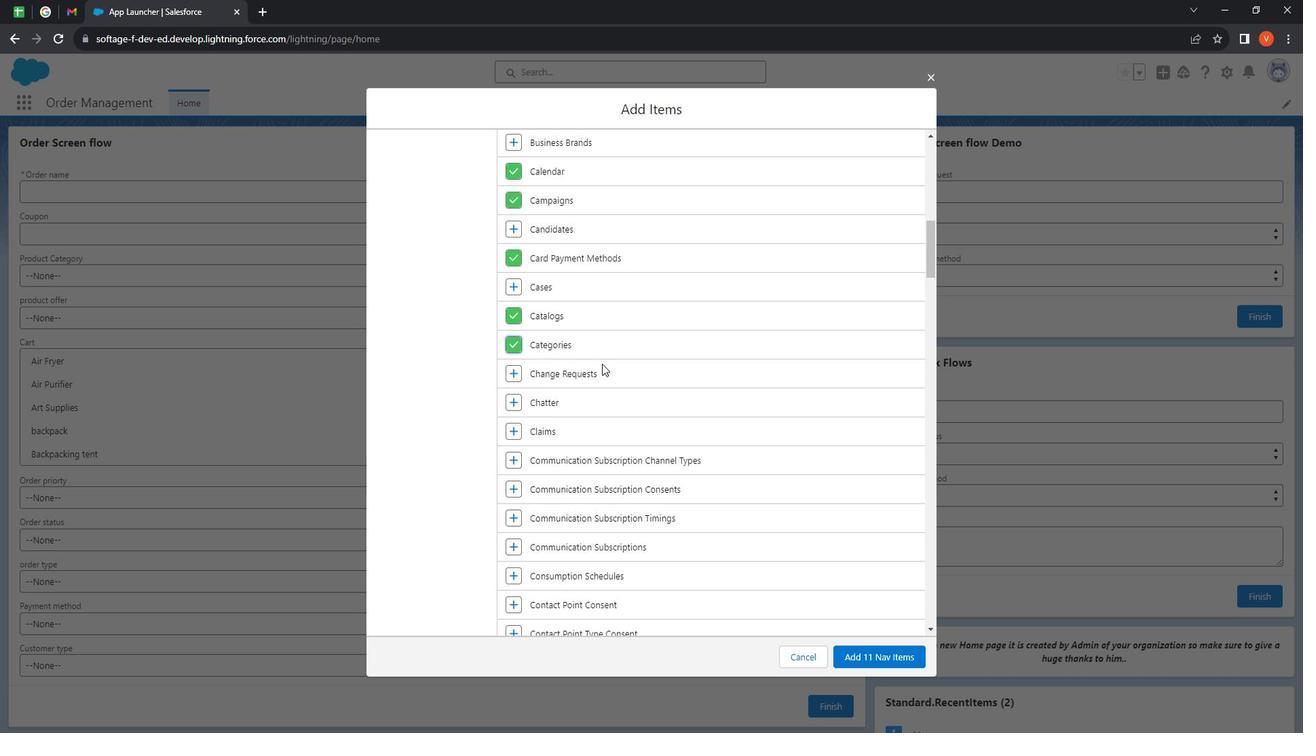 
Action: Mouse scrolled (610, 363) with delta (0, 0)
Screenshot: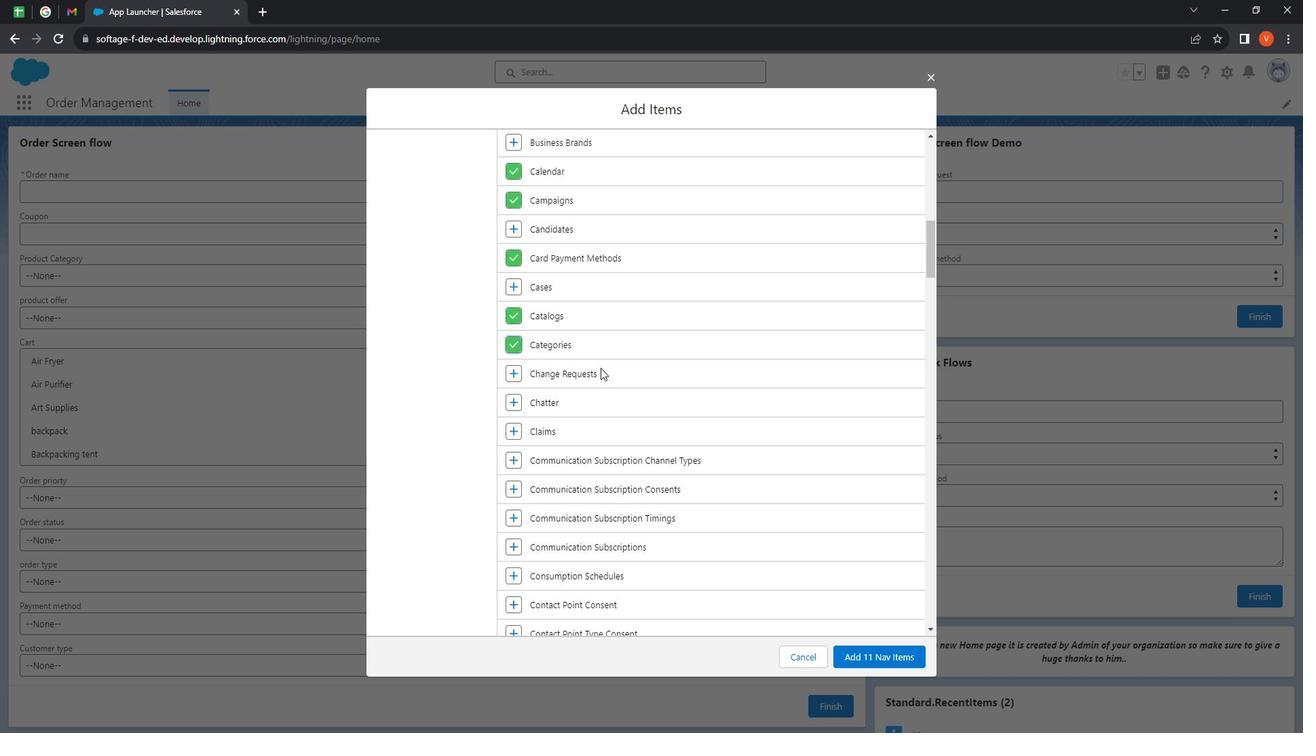 
Action: Mouse moved to (610, 365)
Screenshot: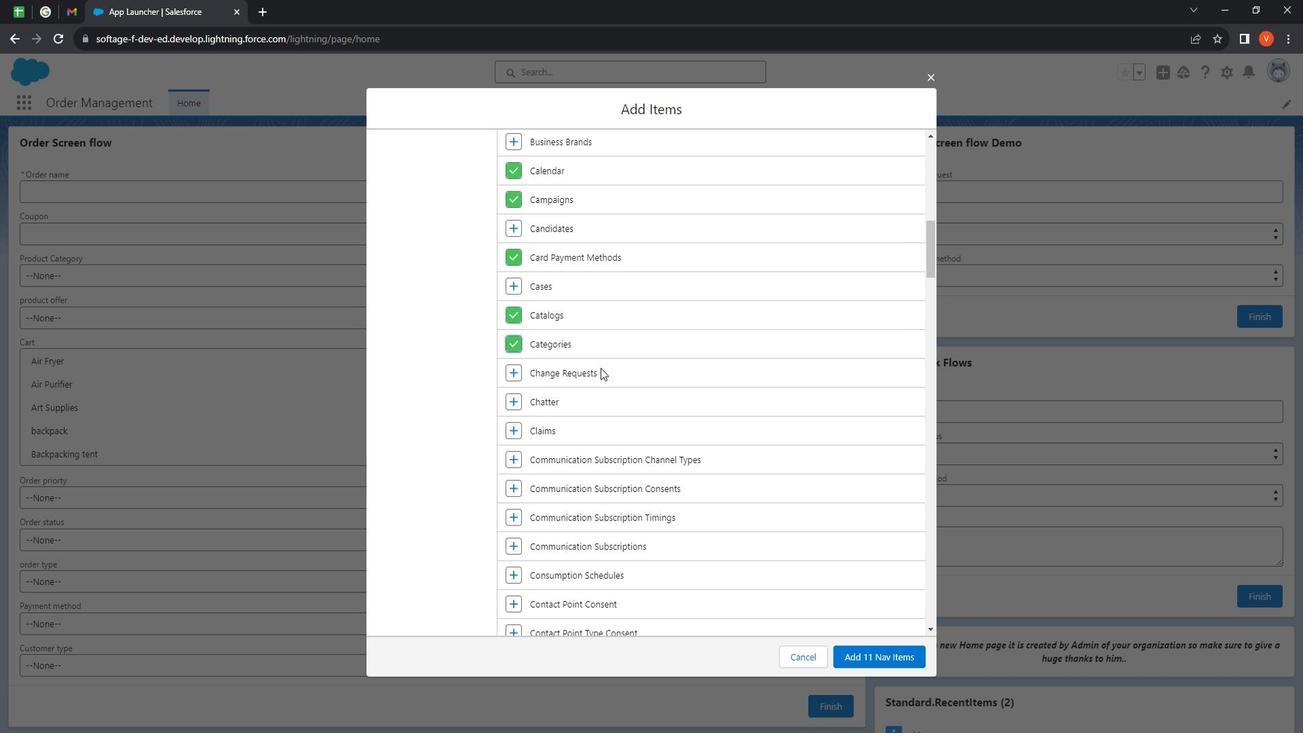 
Action: Mouse scrolled (610, 365) with delta (0, 0)
Screenshot: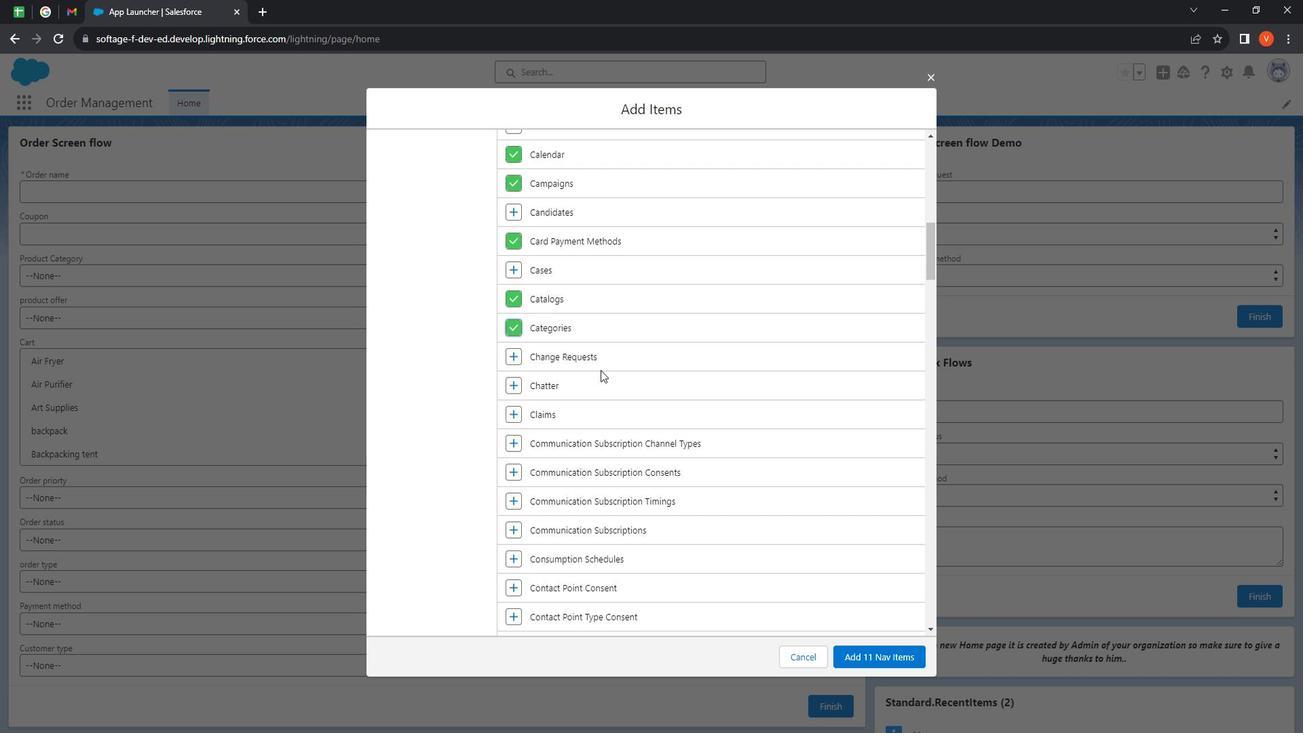 
Action: Mouse moved to (517, 259)
Screenshot: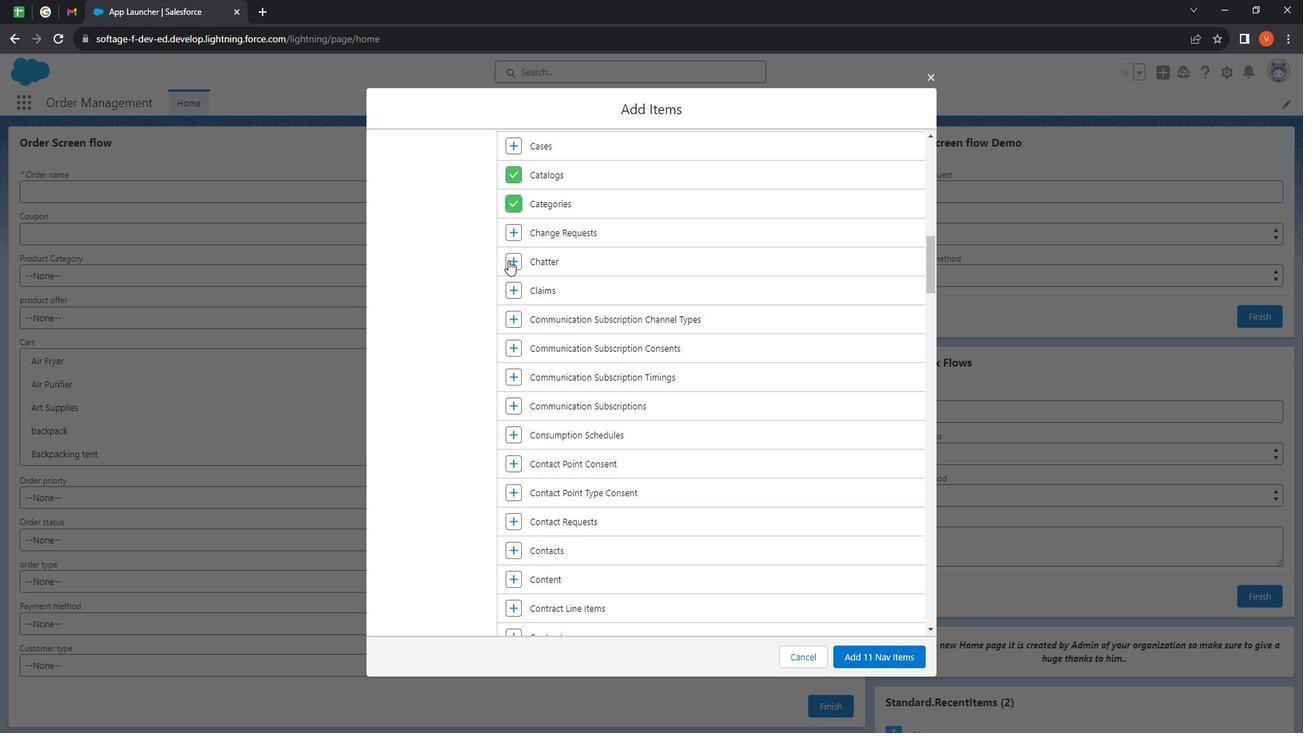 
Action: Mouse pressed left at (517, 259)
Screenshot: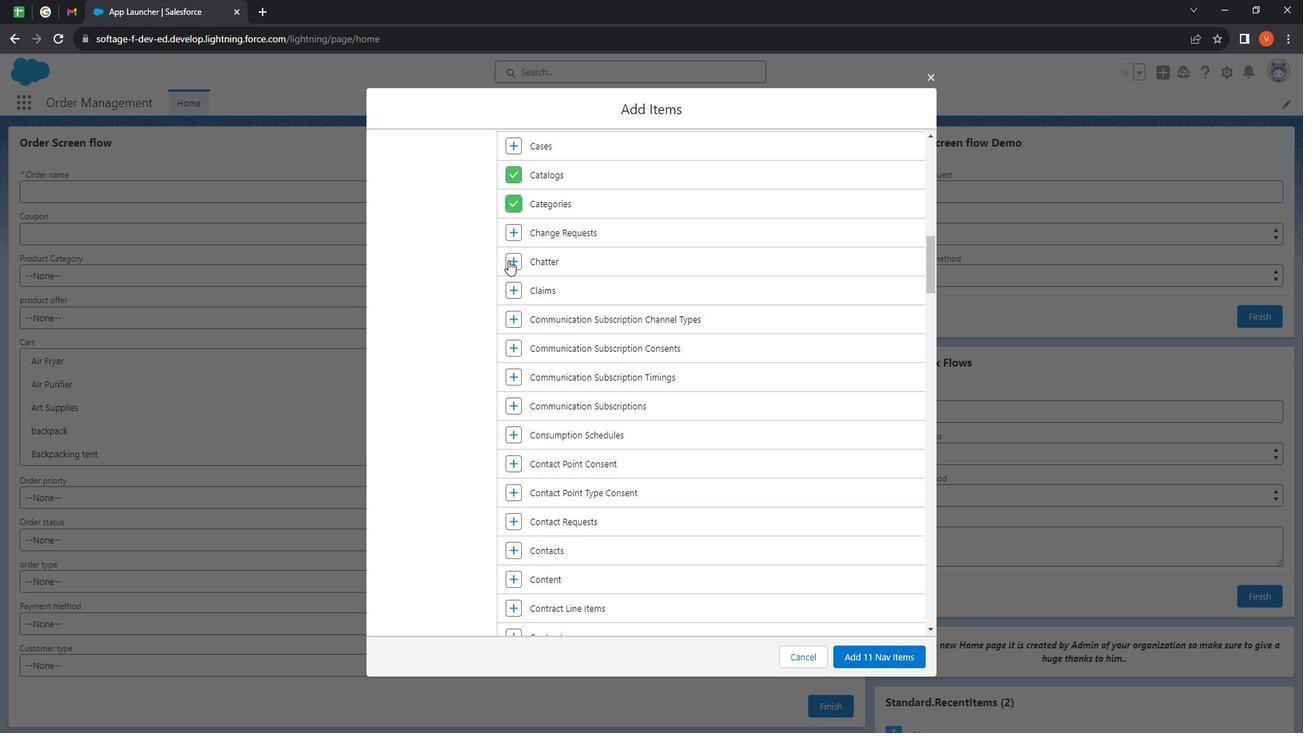 
Action: Mouse moved to (572, 329)
Screenshot: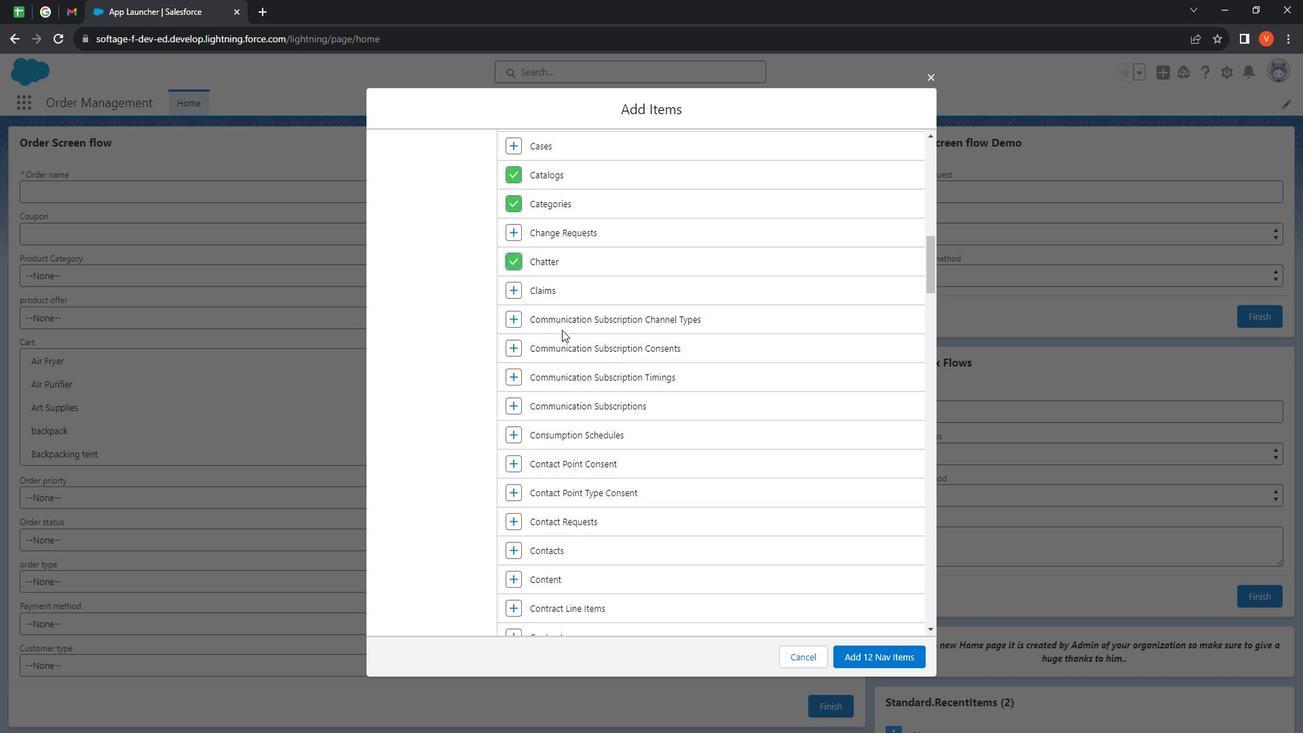 
Action: Mouse scrolled (572, 328) with delta (0, 0)
Screenshot: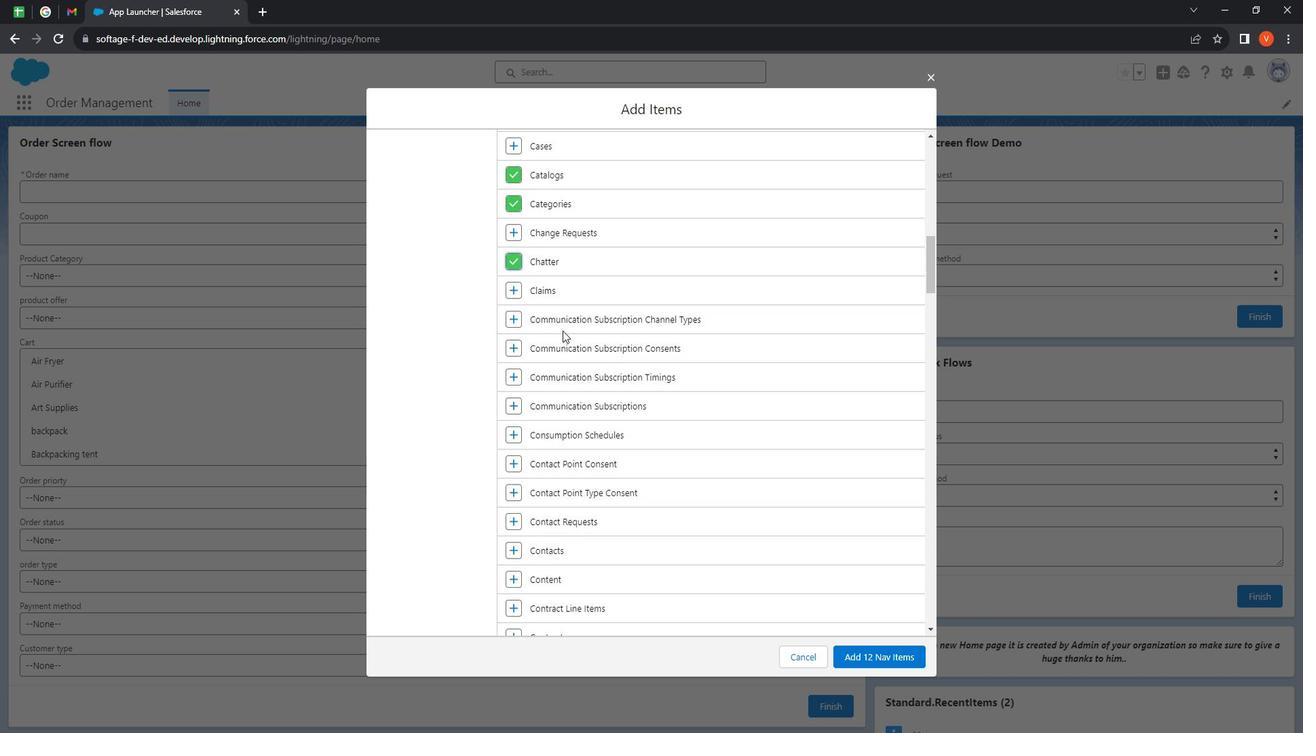 
Action: Mouse moved to (579, 335)
Screenshot: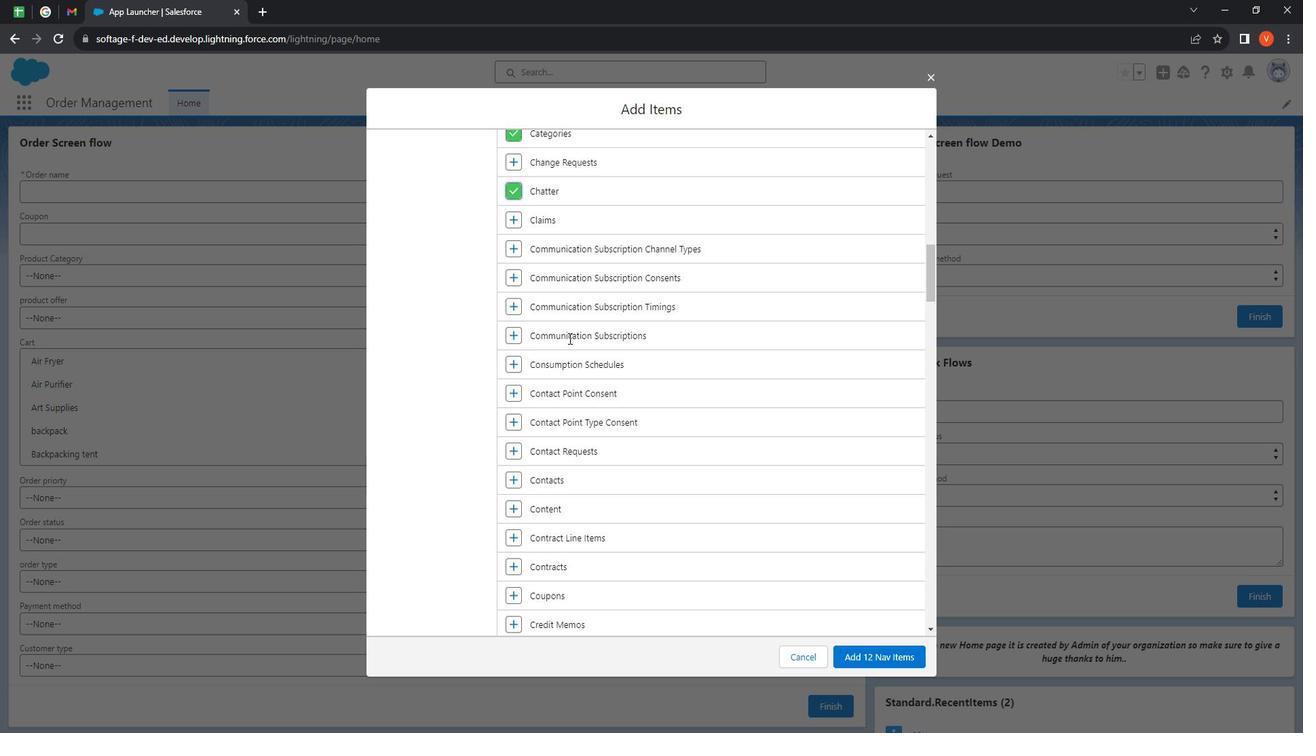 
Action: Mouse scrolled (579, 334) with delta (0, 0)
Screenshot: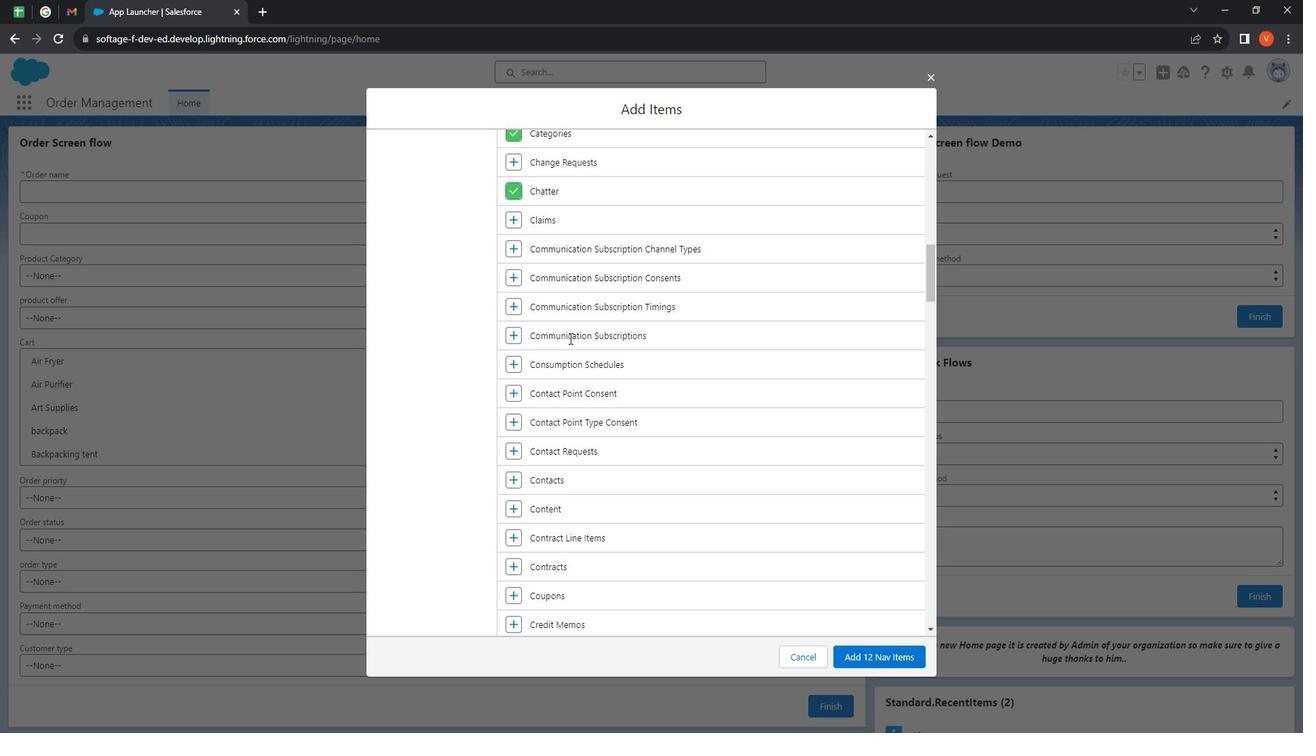 
Action: Mouse moved to (522, 406)
Screenshot: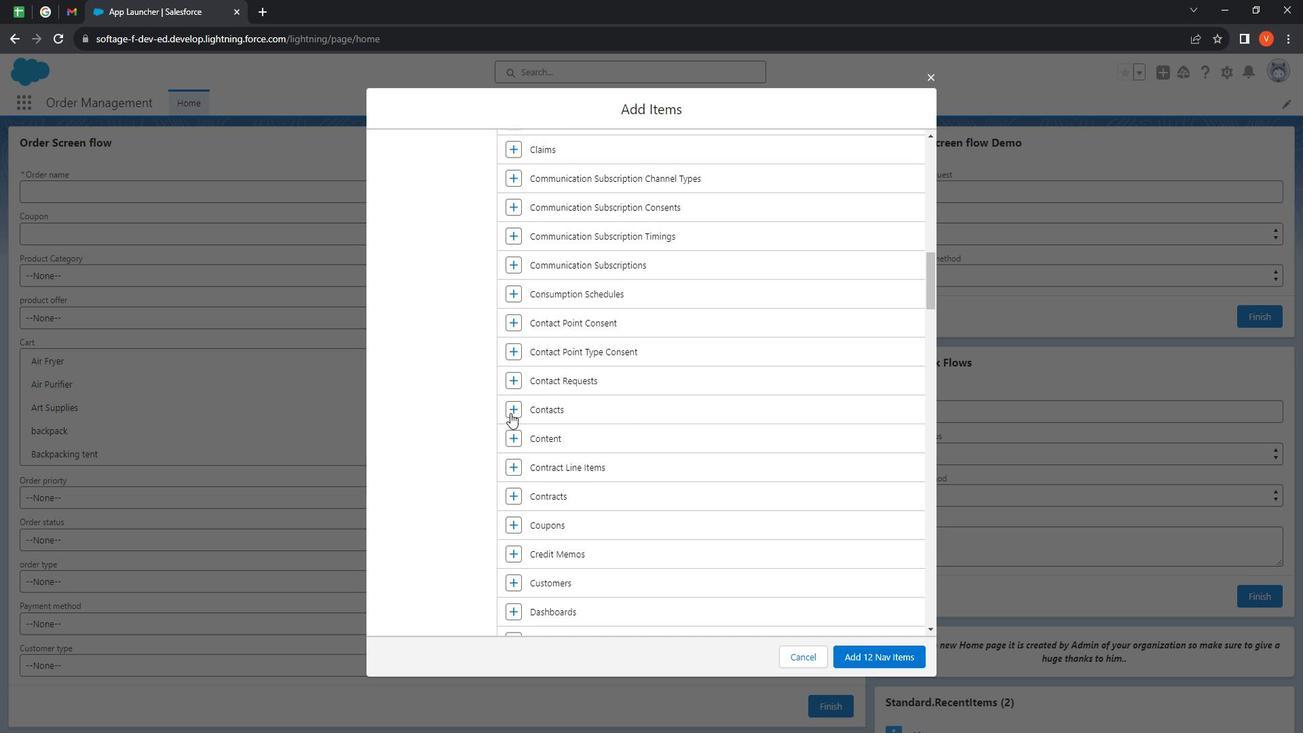 
Action: Mouse pressed left at (522, 406)
Screenshot: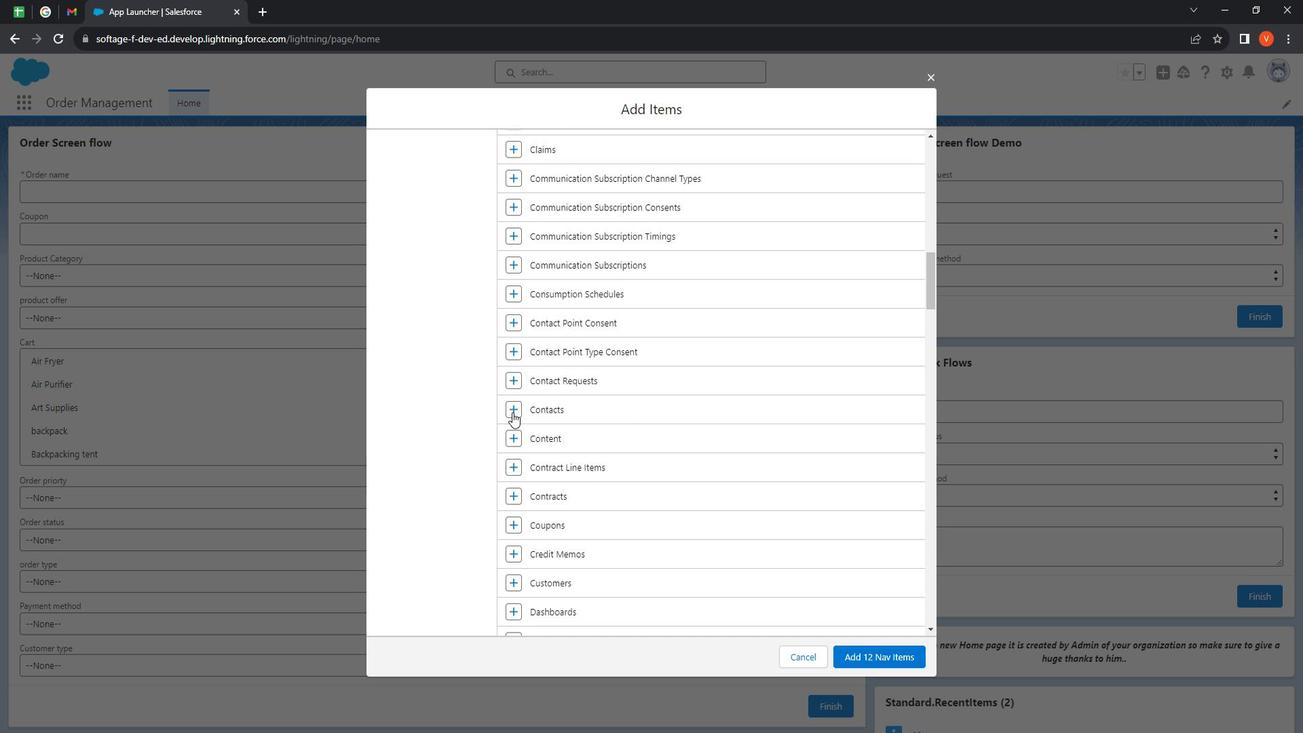 
Action: Mouse moved to (517, 375)
Screenshot: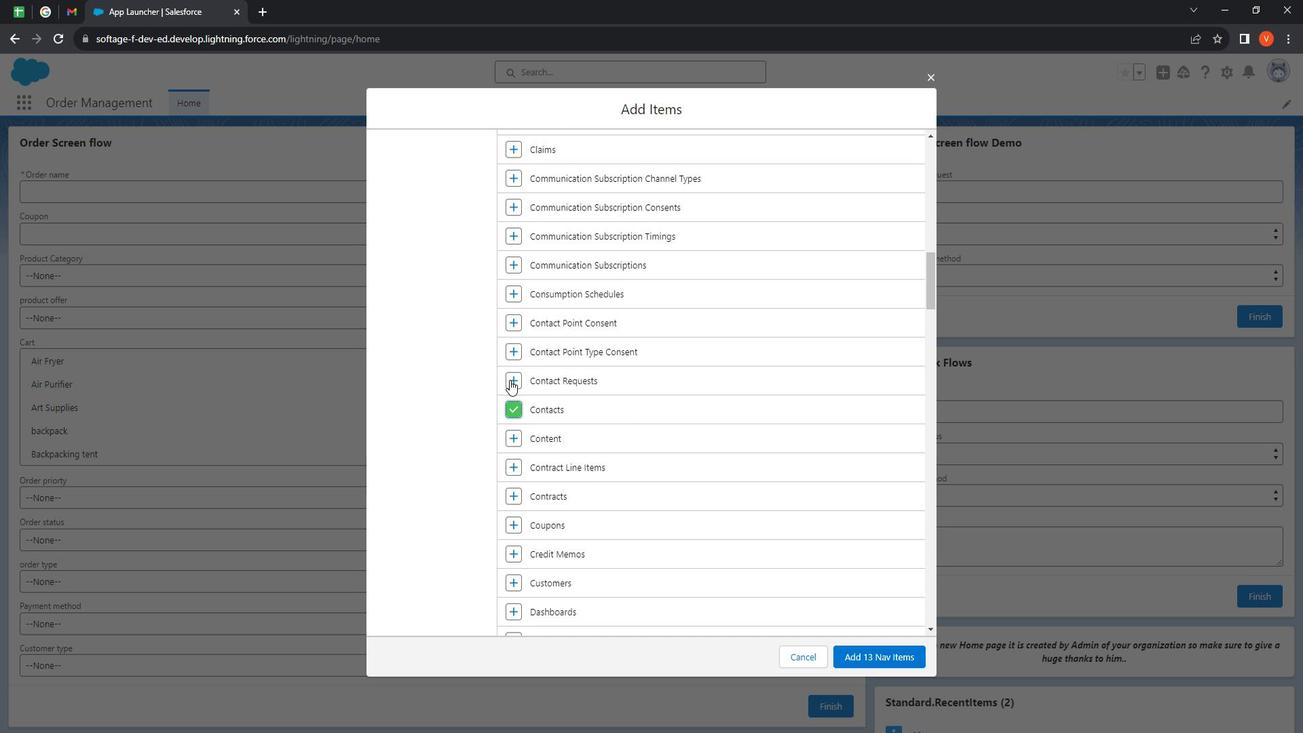 
Action: Mouse pressed left at (517, 375)
Screenshot: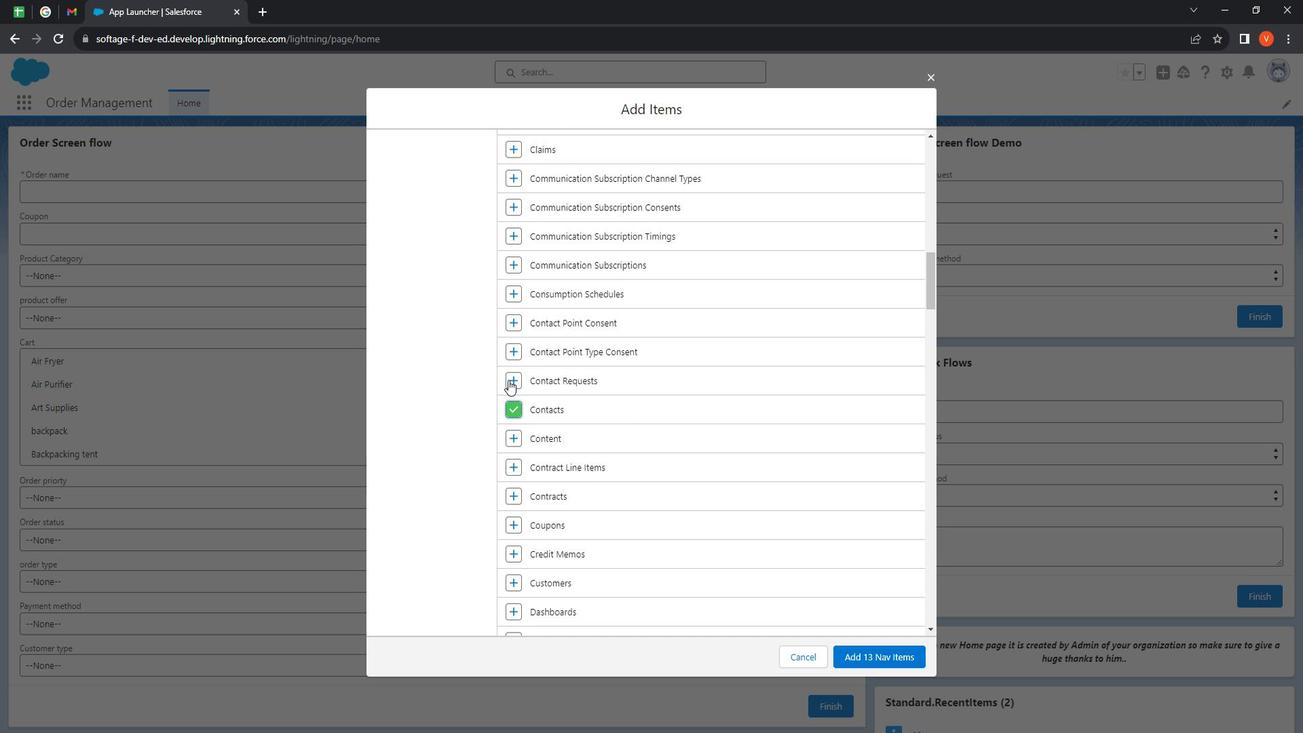
Action: Mouse moved to (536, 429)
Screenshot: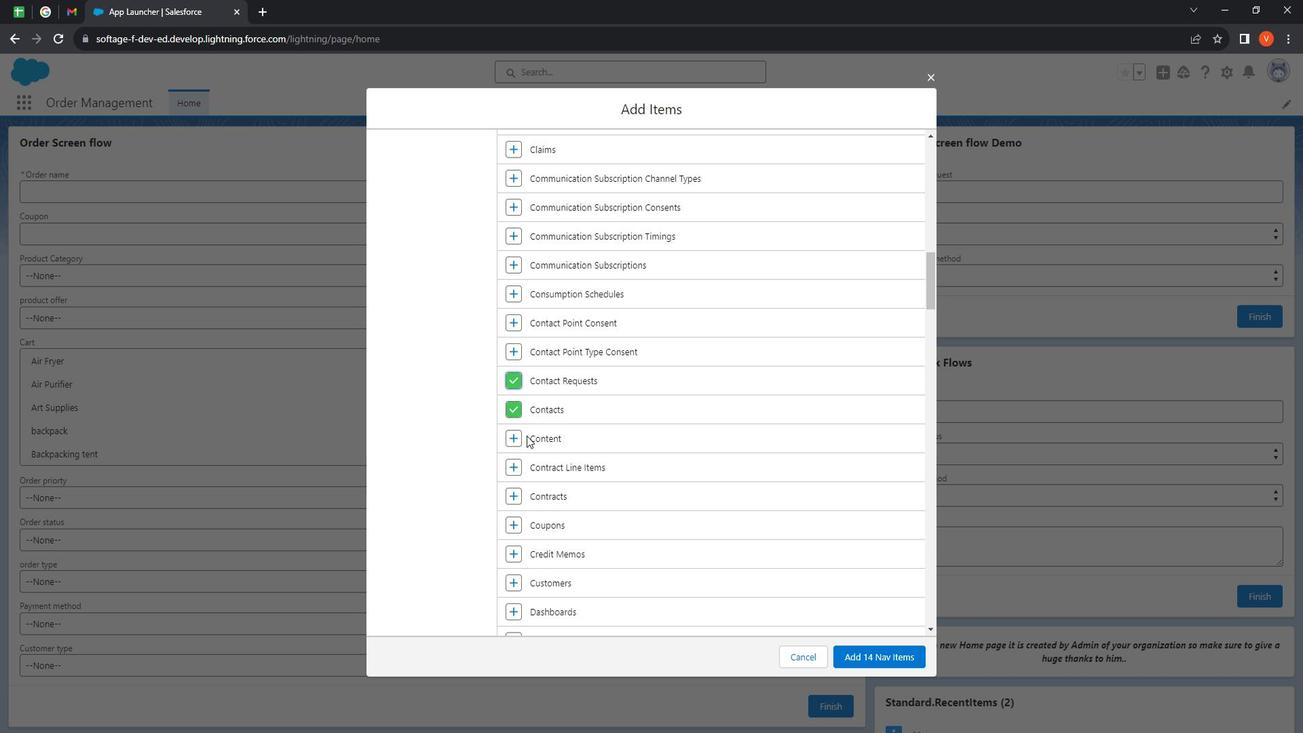 
Action: Mouse scrolled (536, 428) with delta (0, 0)
Screenshot: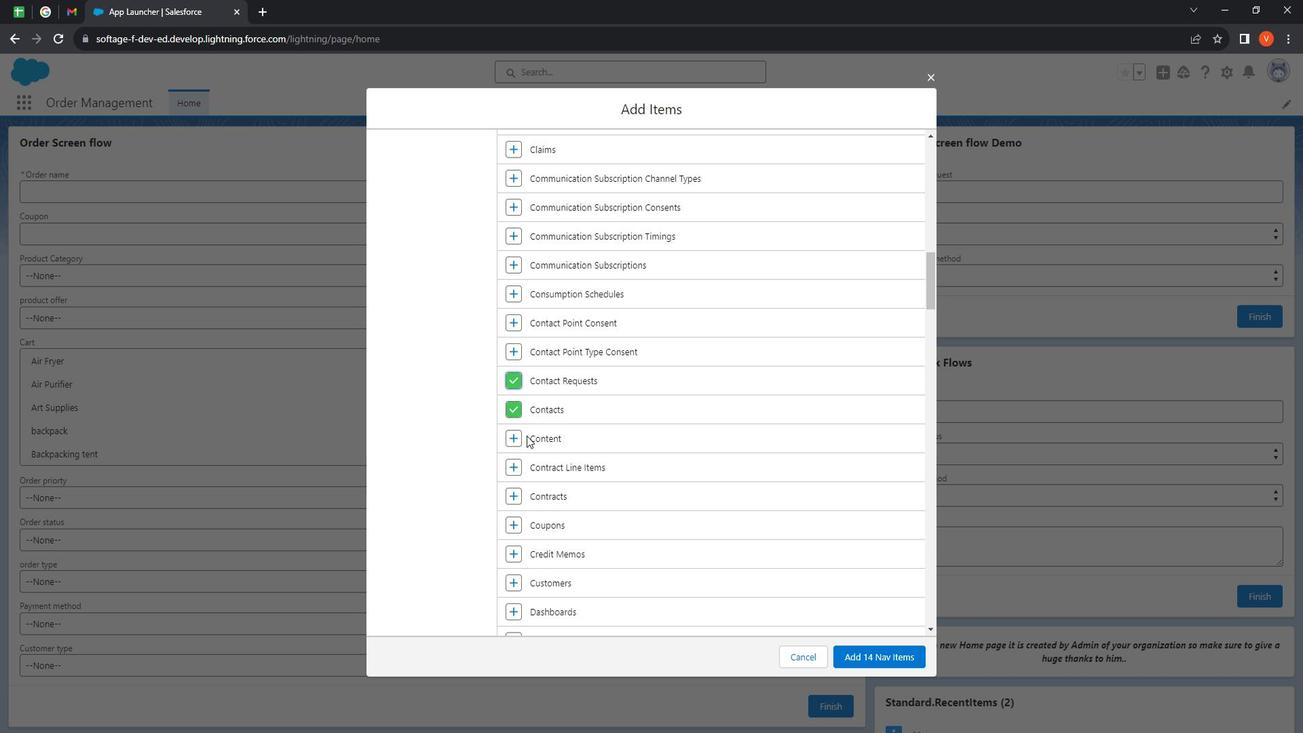 
Action: Mouse moved to (536, 429)
Screenshot: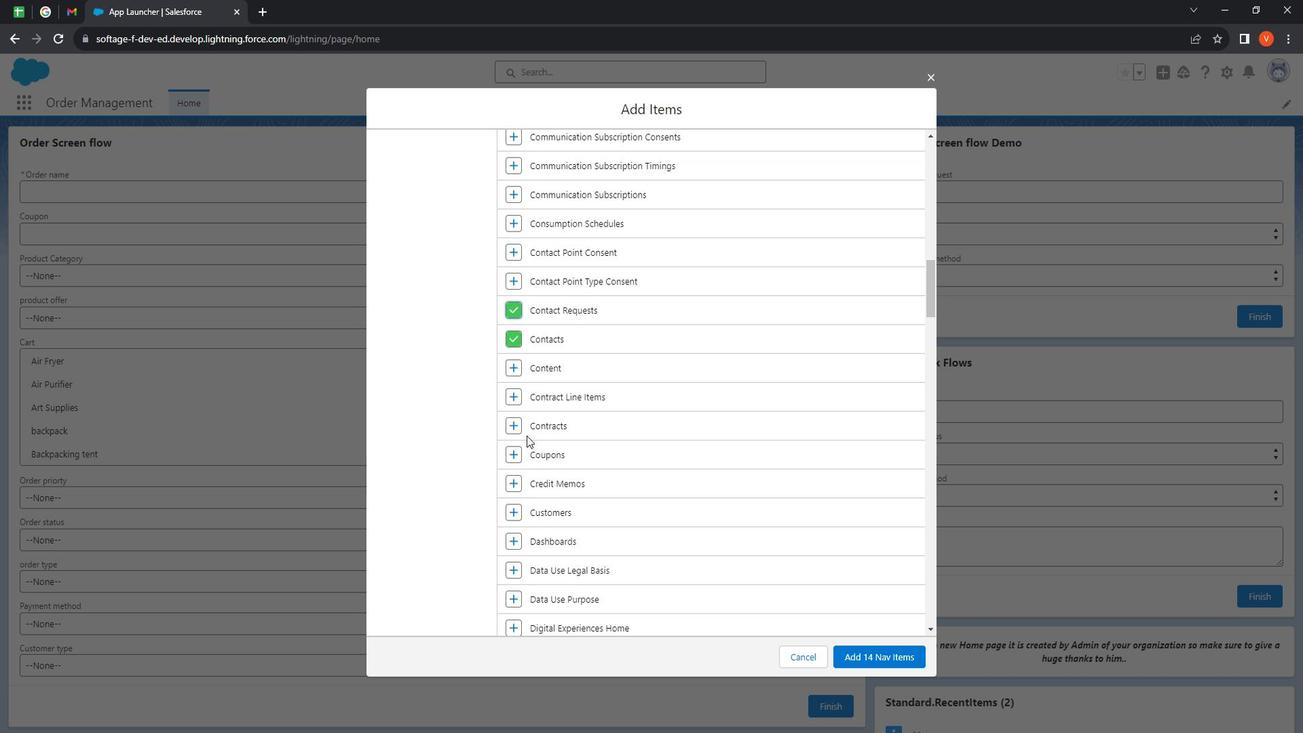 
Action: Mouse scrolled (536, 428) with delta (0, 0)
Screenshot: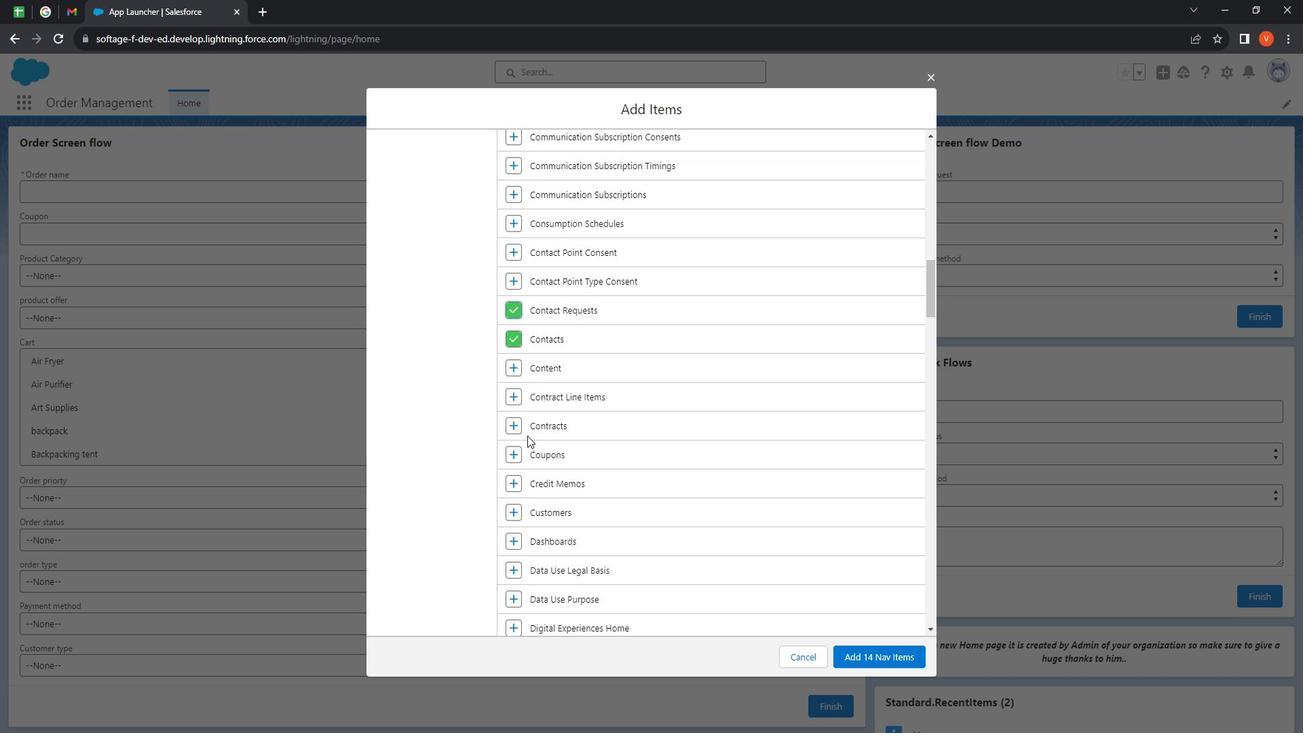 
Action: Mouse moved to (514, 383)
Screenshot: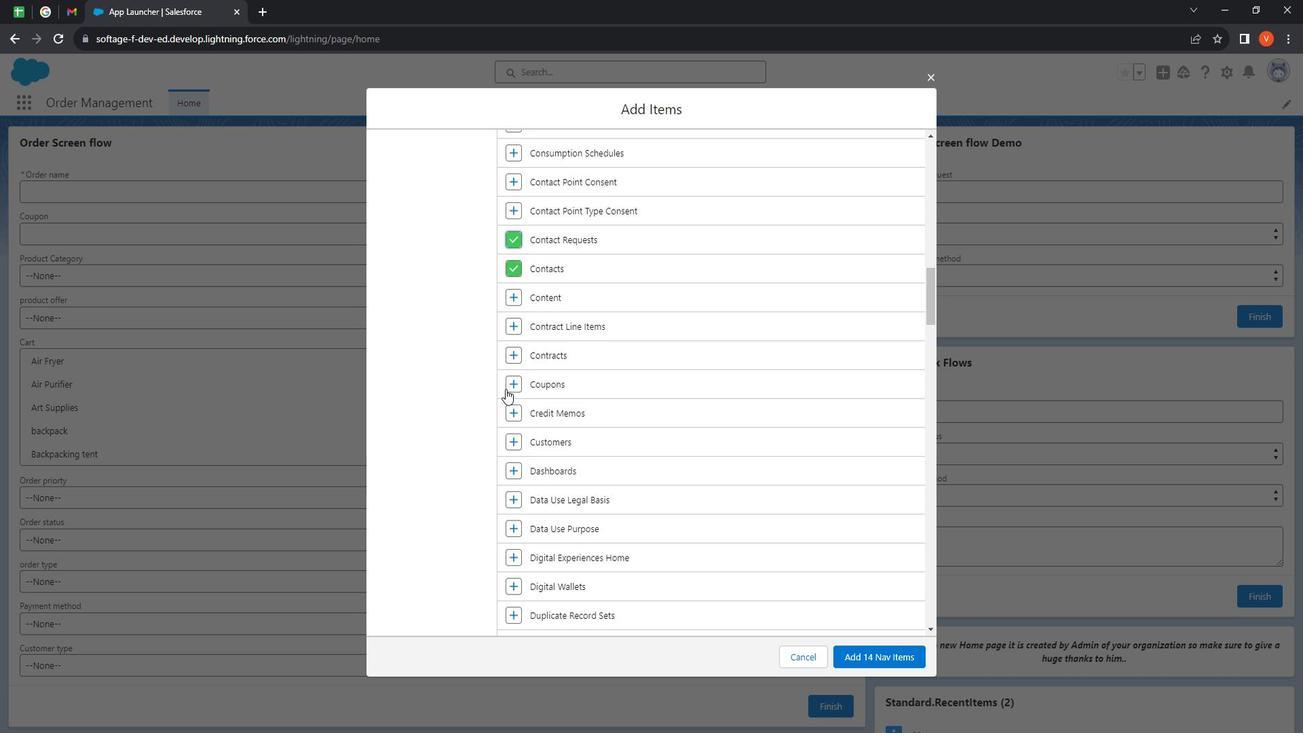 
Action: Mouse pressed left at (514, 383)
Screenshot: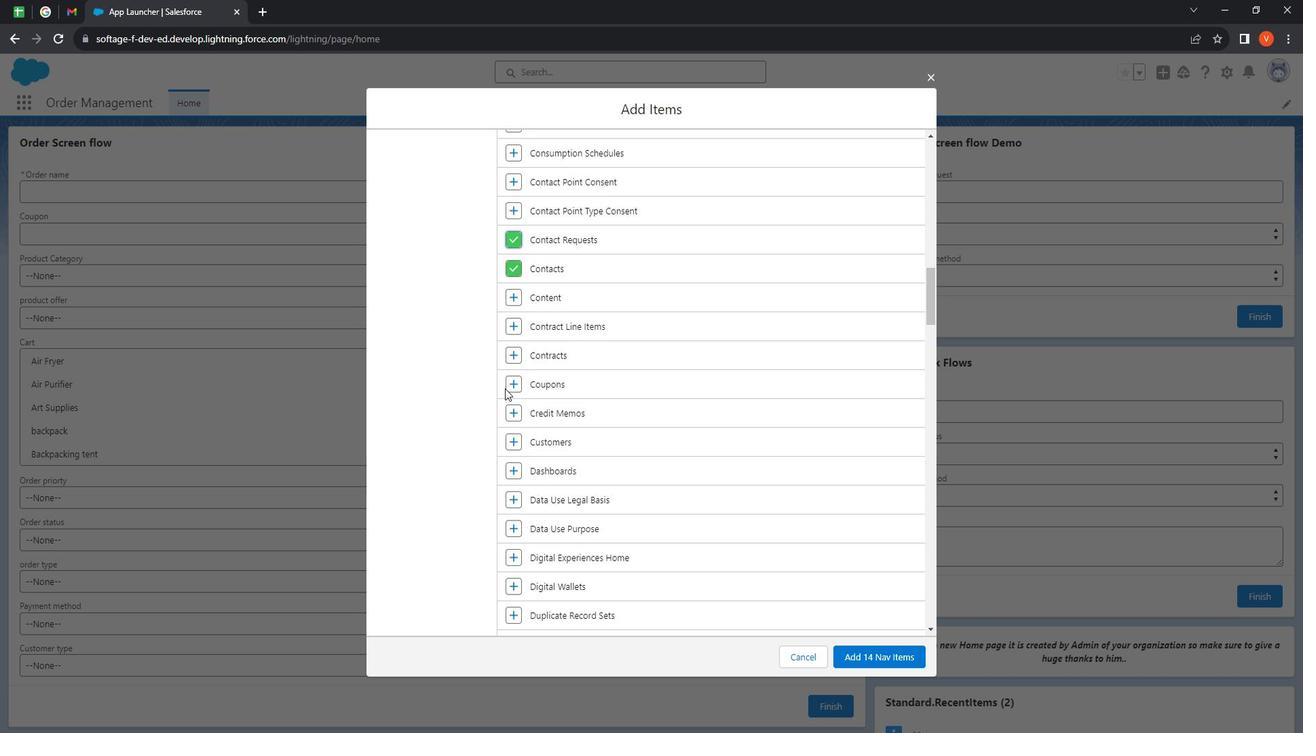 
Action: Mouse moved to (519, 378)
Screenshot: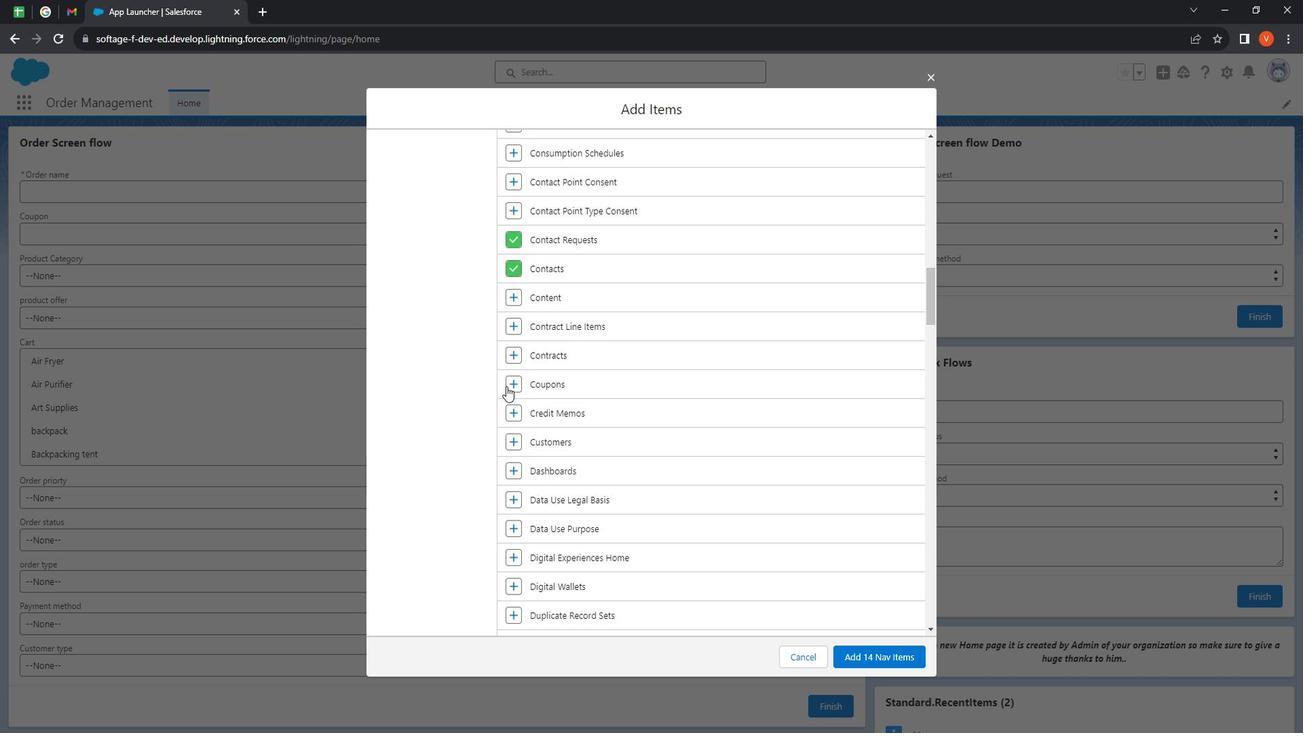 
Action: Mouse pressed left at (519, 378)
Screenshot: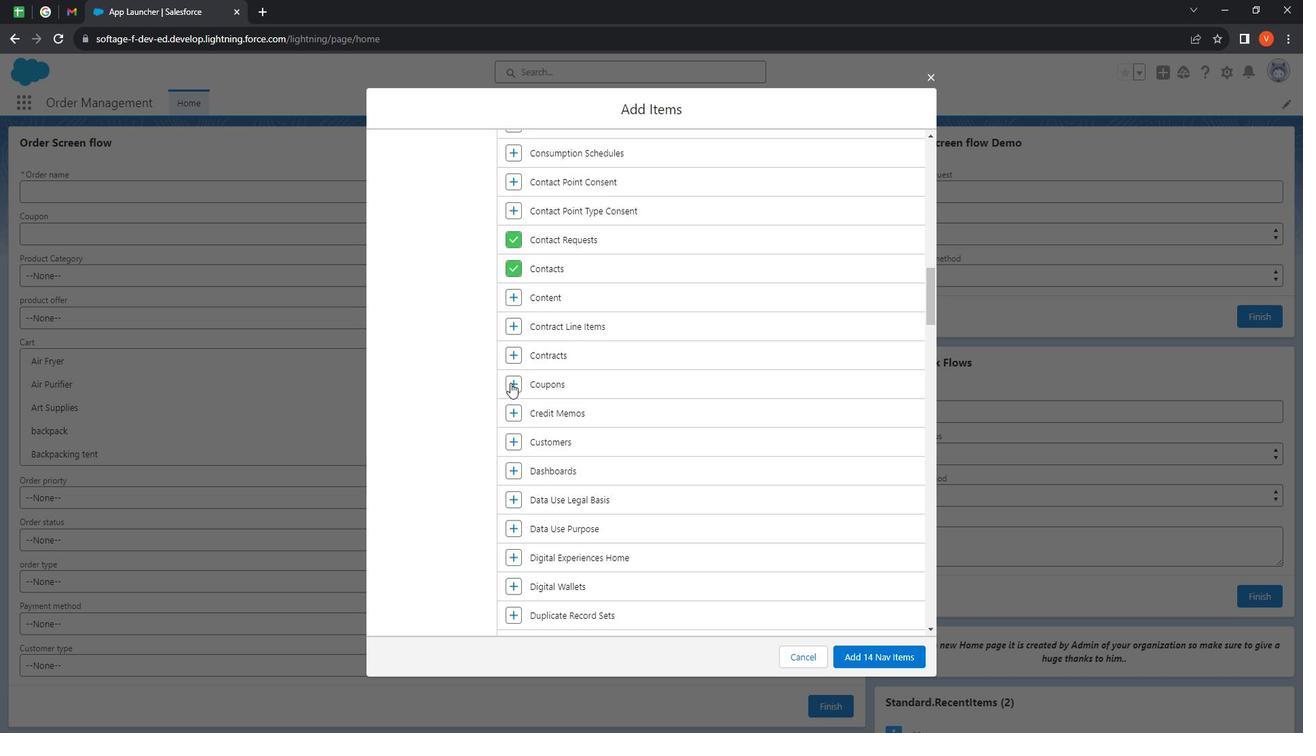 
Action: Mouse moved to (520, 435)
Screenshot: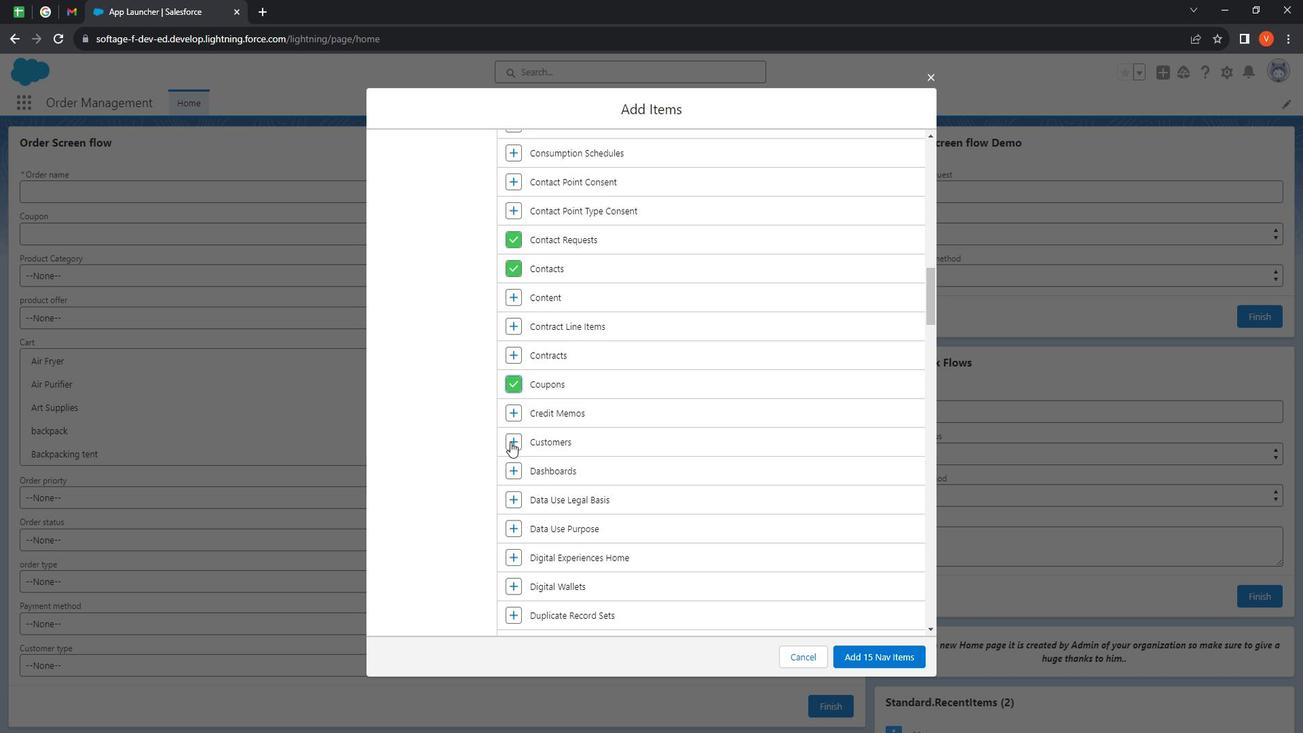 
Action: Mouse pressed left at (520, 435)
Screenshot: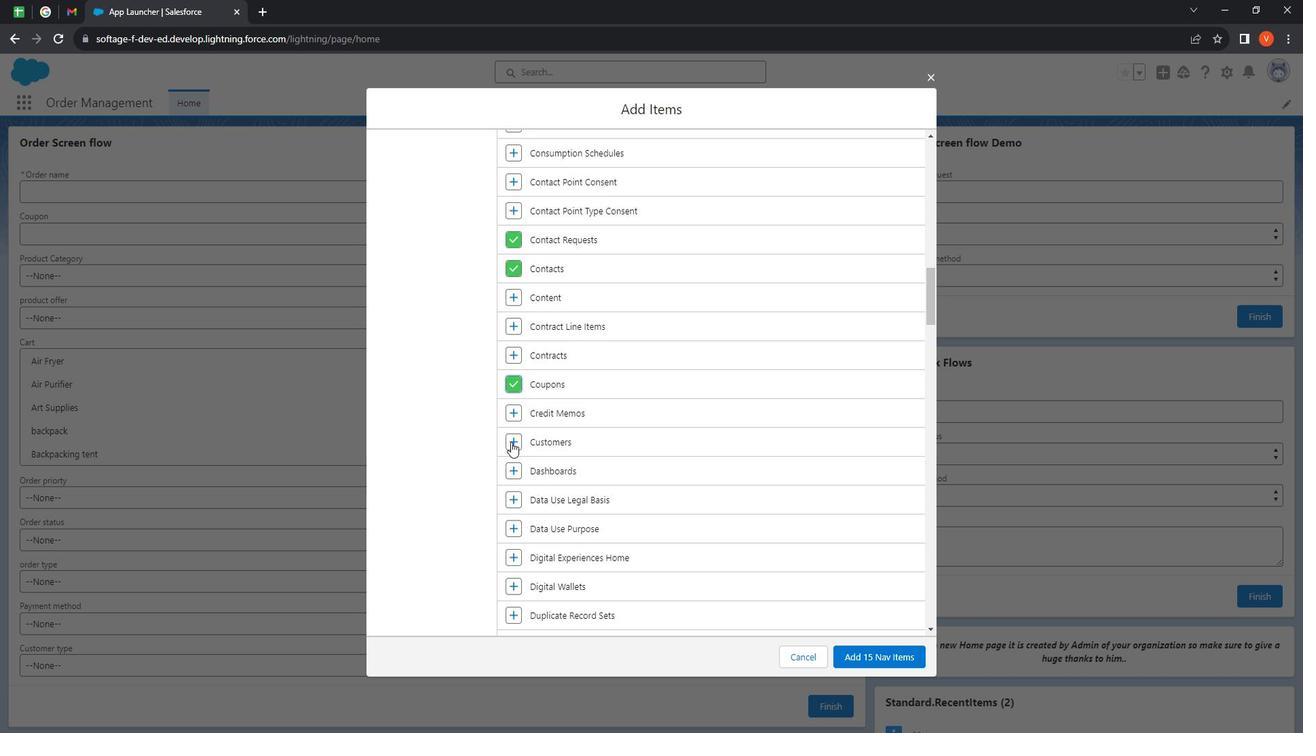 
Action: Mouse moved to (526, 460)
Screenshot: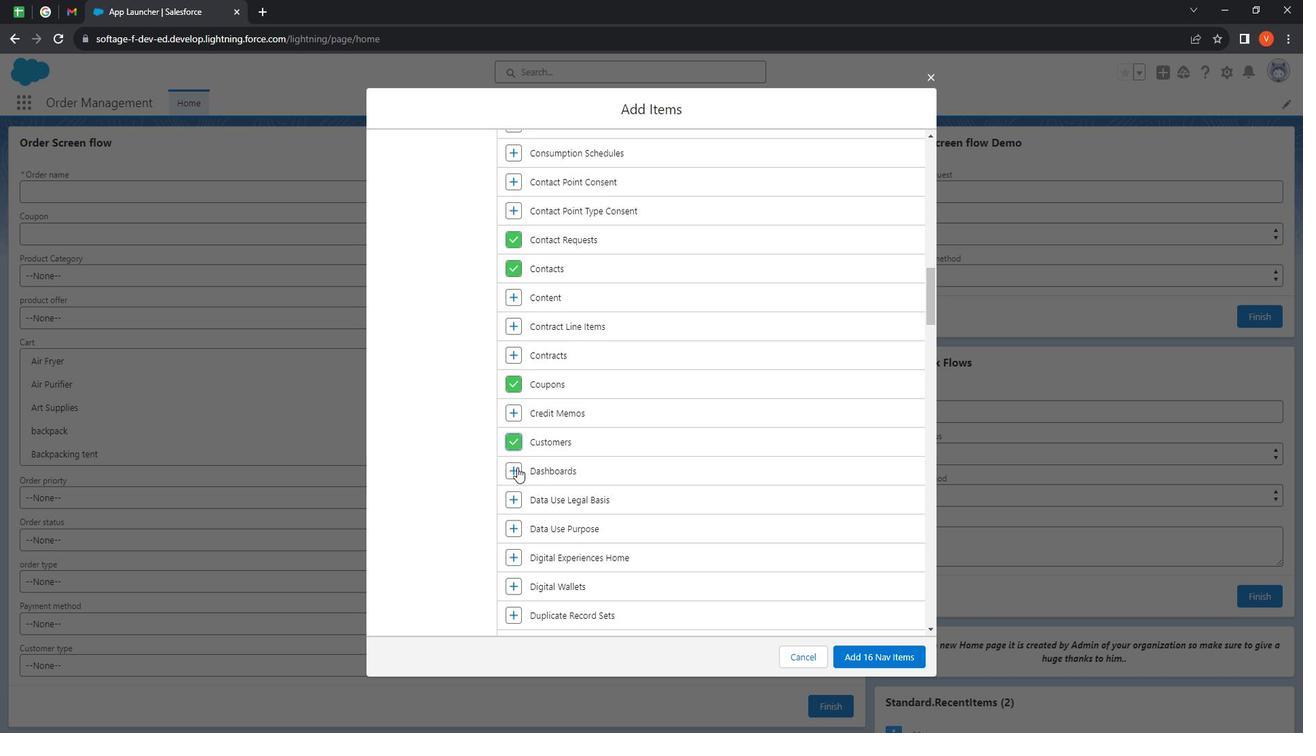 
Action: Mouse pressed left at (526, 460)
Screenshot: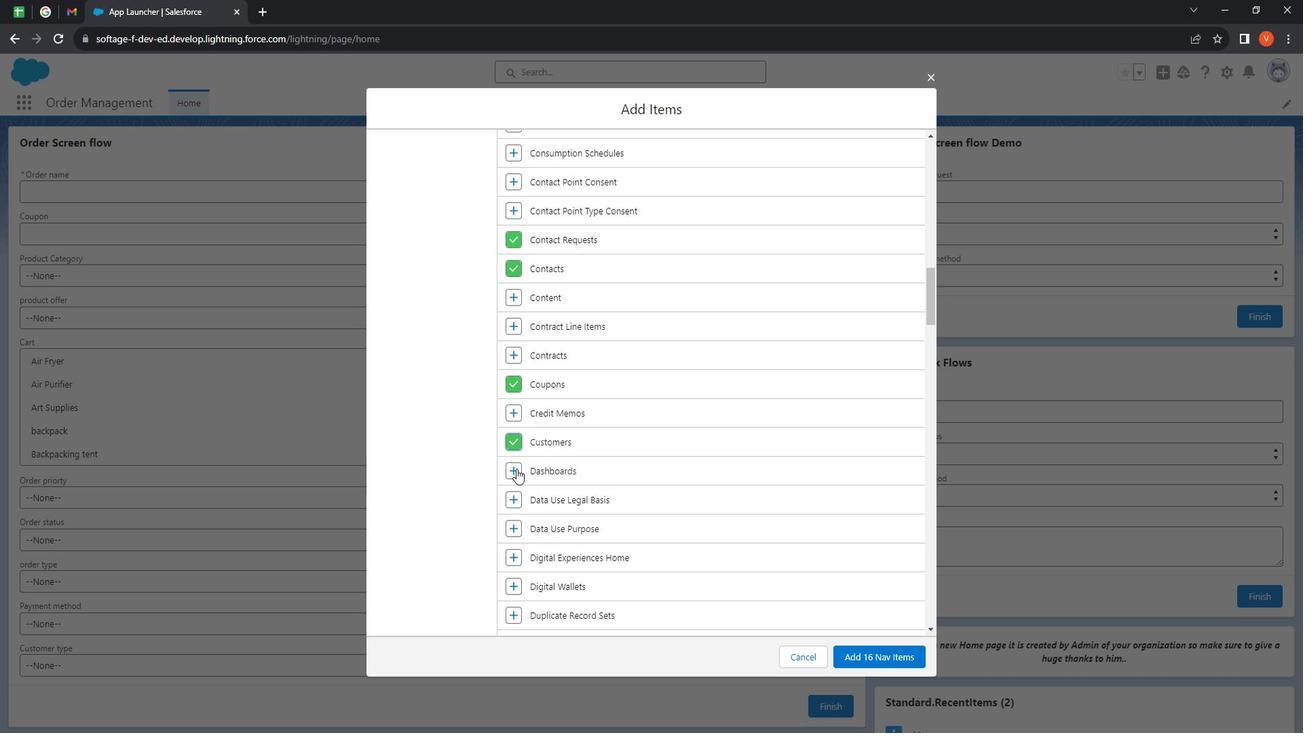 
Action: Mouse moved to (572, 472)
Screenshot: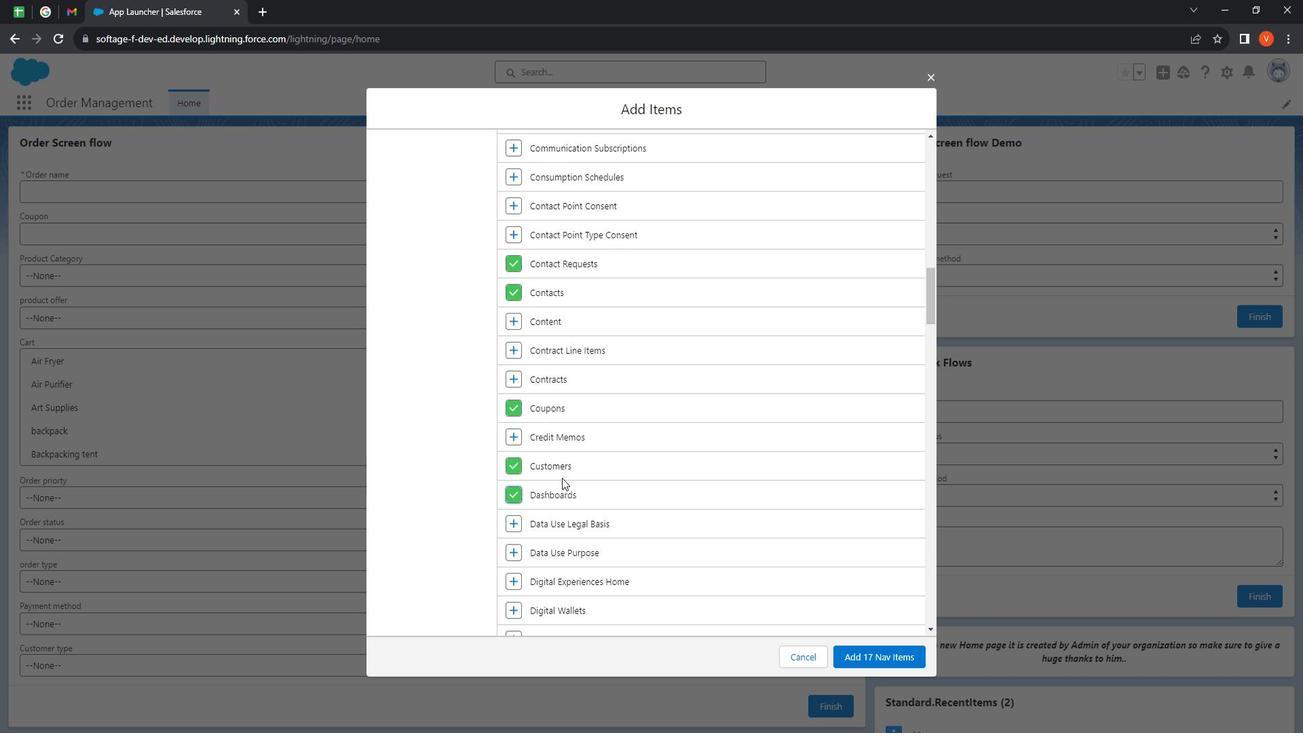 
Action: Mouse scrolled (572, 471) with delta (0, 0)
Screenshot: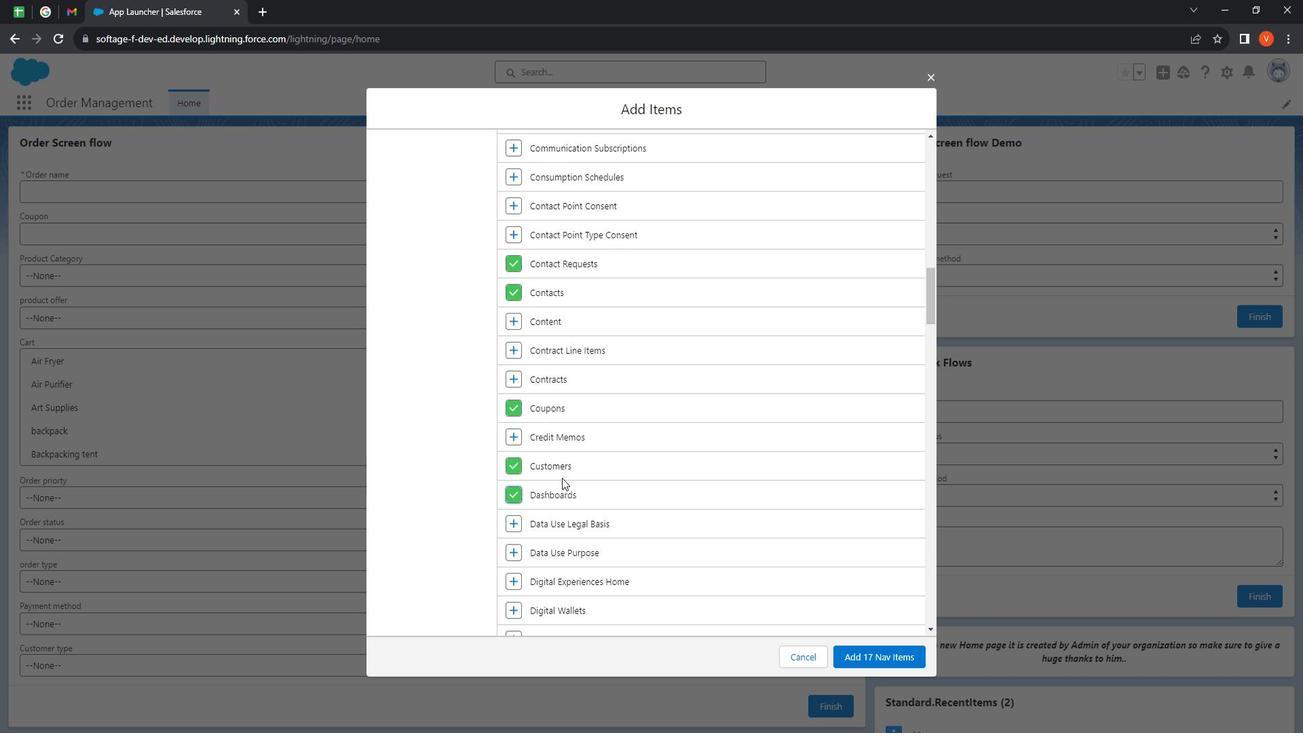 
Action: Mouse moved to (604, 474)
Screenshot: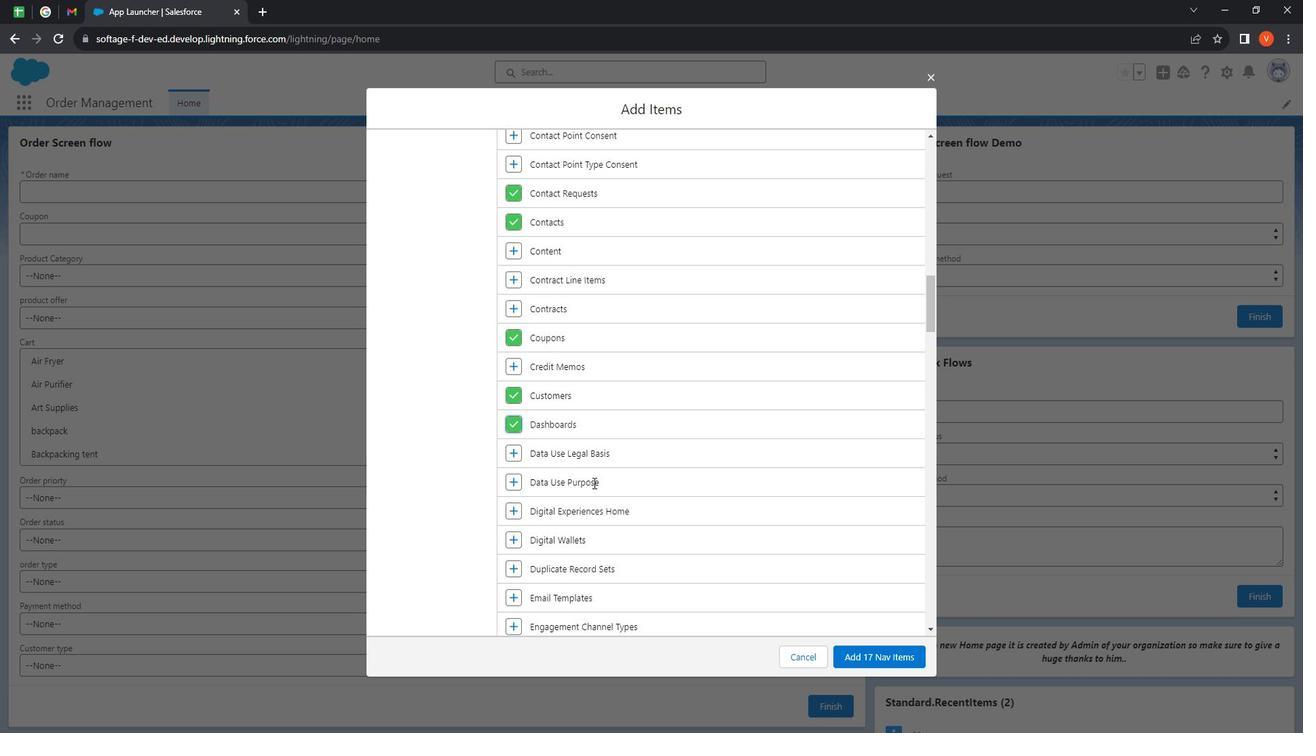 
Action: Mouse scrolled (604, 473) with delta (0, 0)
Screenshot: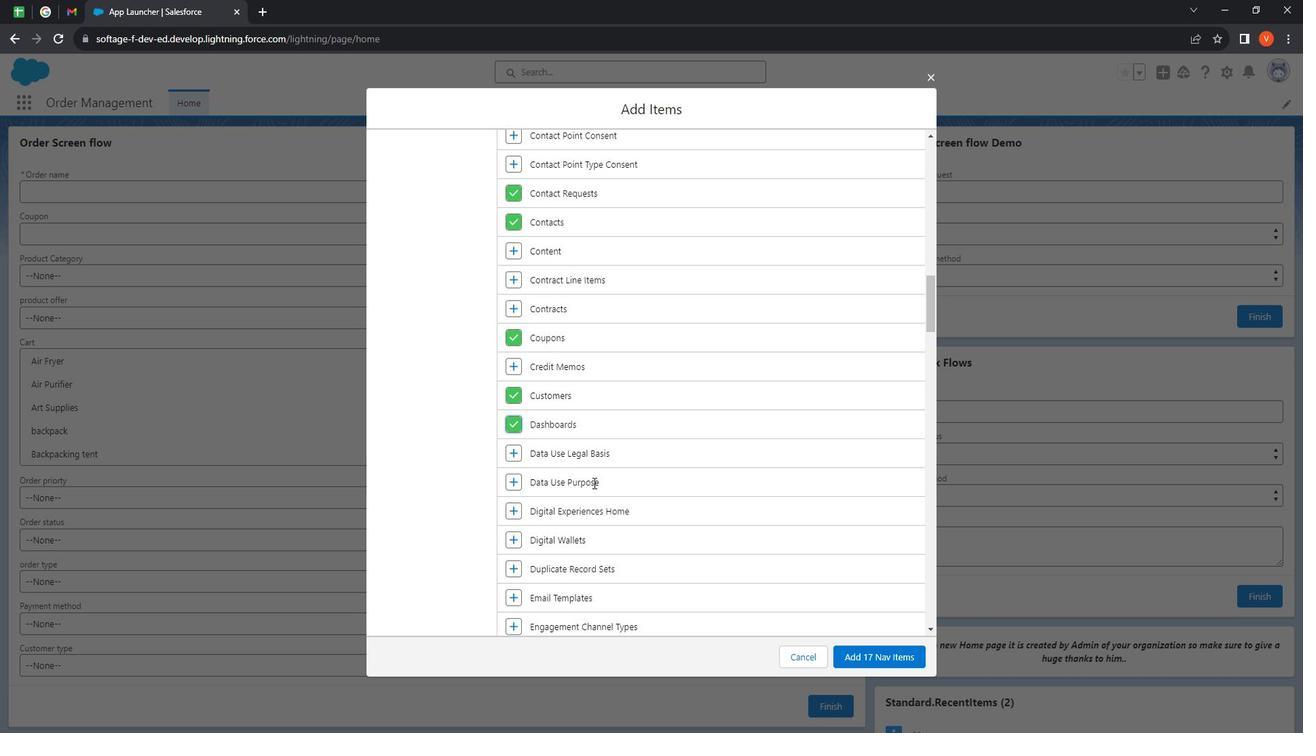 
Action: Mouse moved to (890, 642)
Screenshot: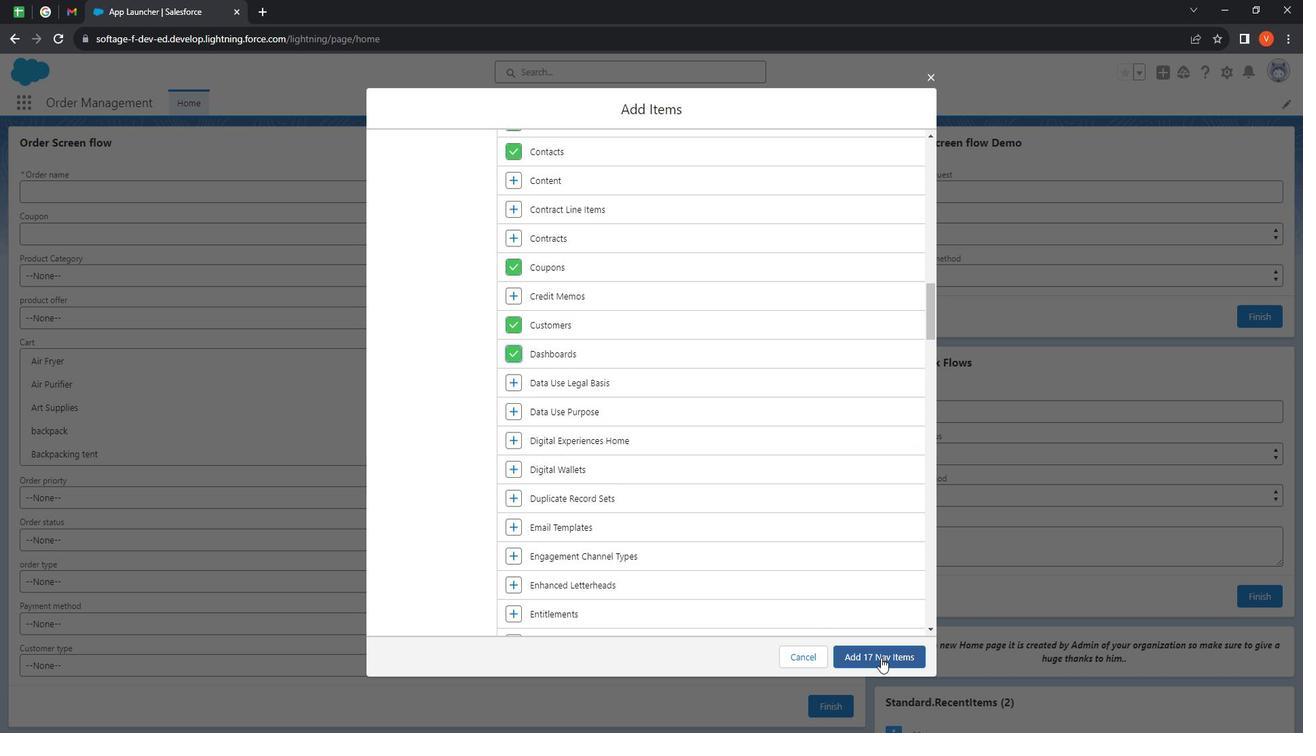 
Action: Mouse pressed left at (890, 642)
Screenshot: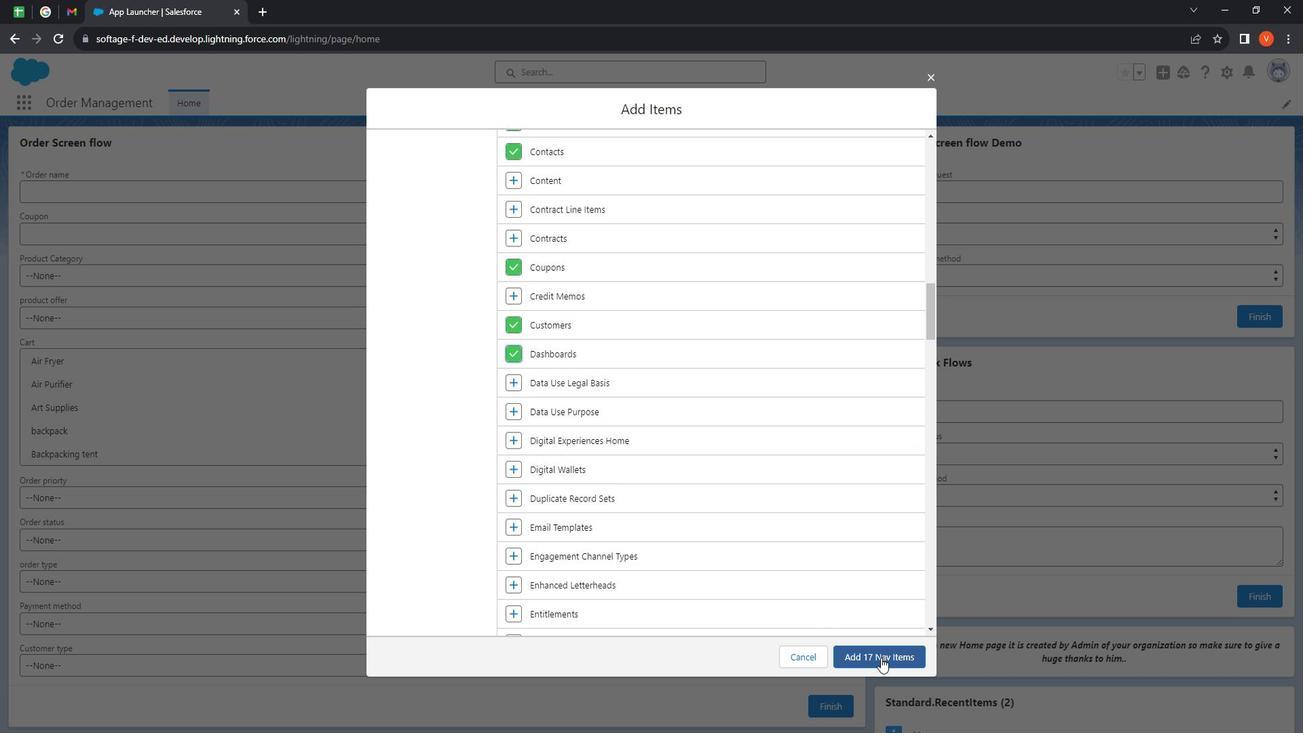 
Action: Mouse moved to (478, 529)
Screenshot: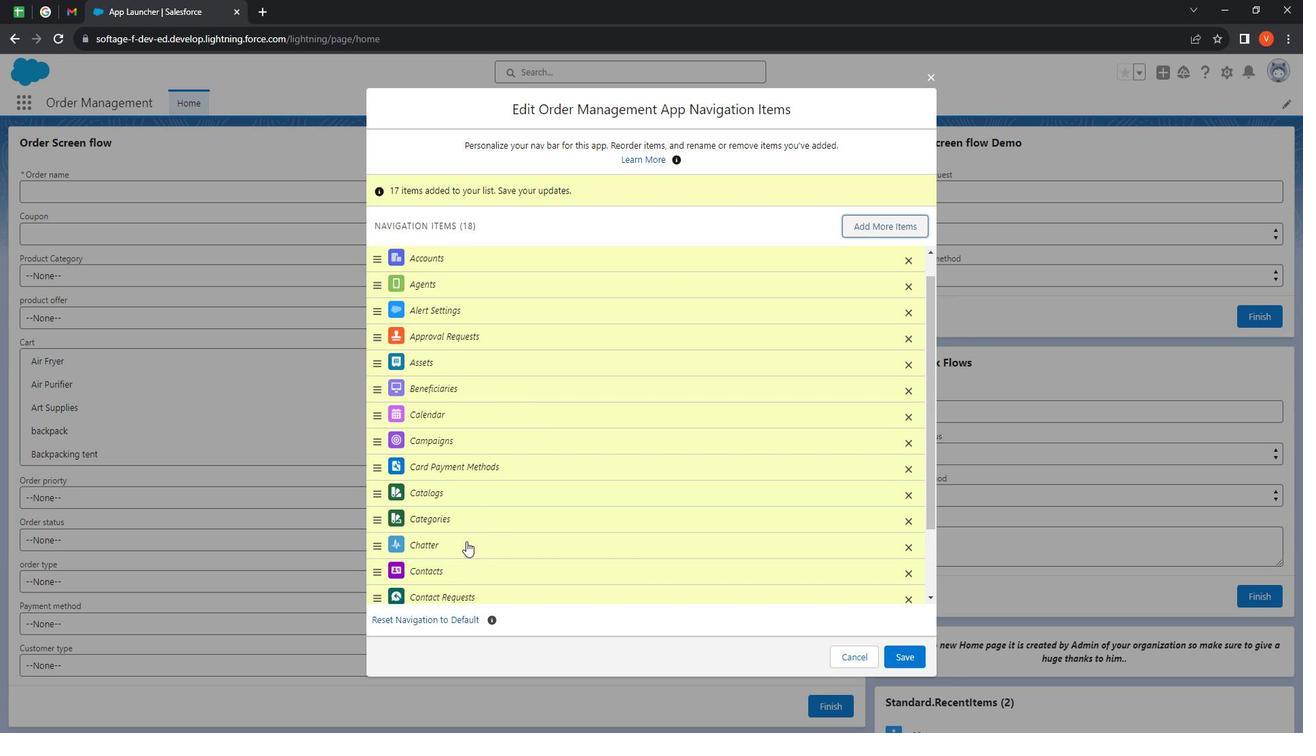 
Action: Mouse scrolled (478, 528) with delta (0, 0)
Screenshot: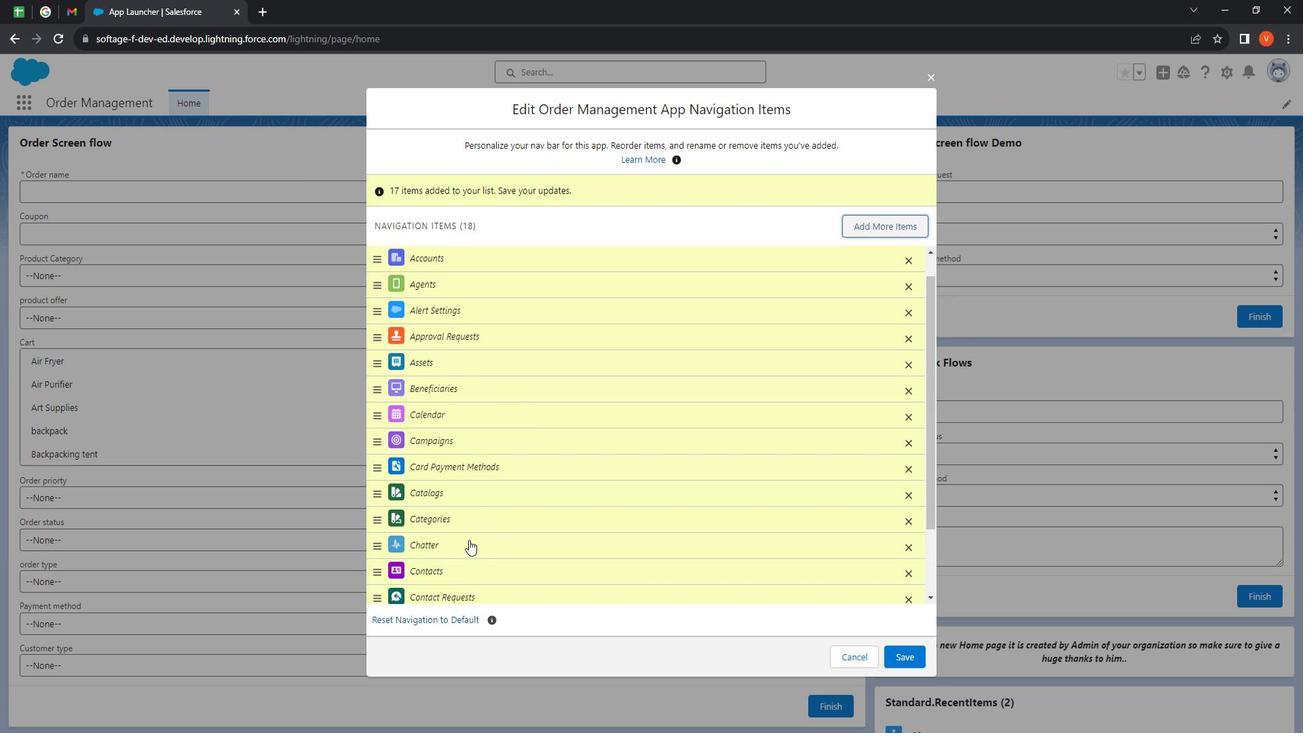 
Action: Mouse scrolled (478, 528) with delta (0, 0)
Screenshot: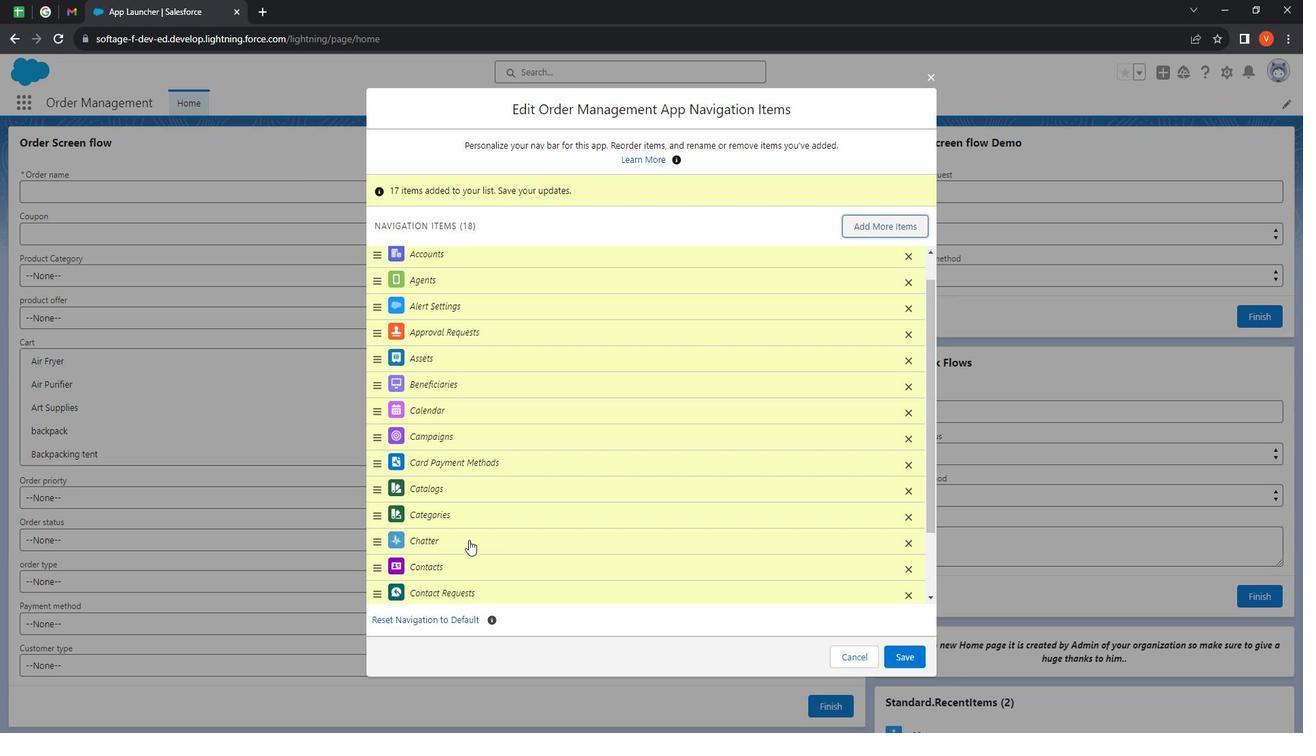 
Action: Mouse moved to (442, 550)
Screenshot: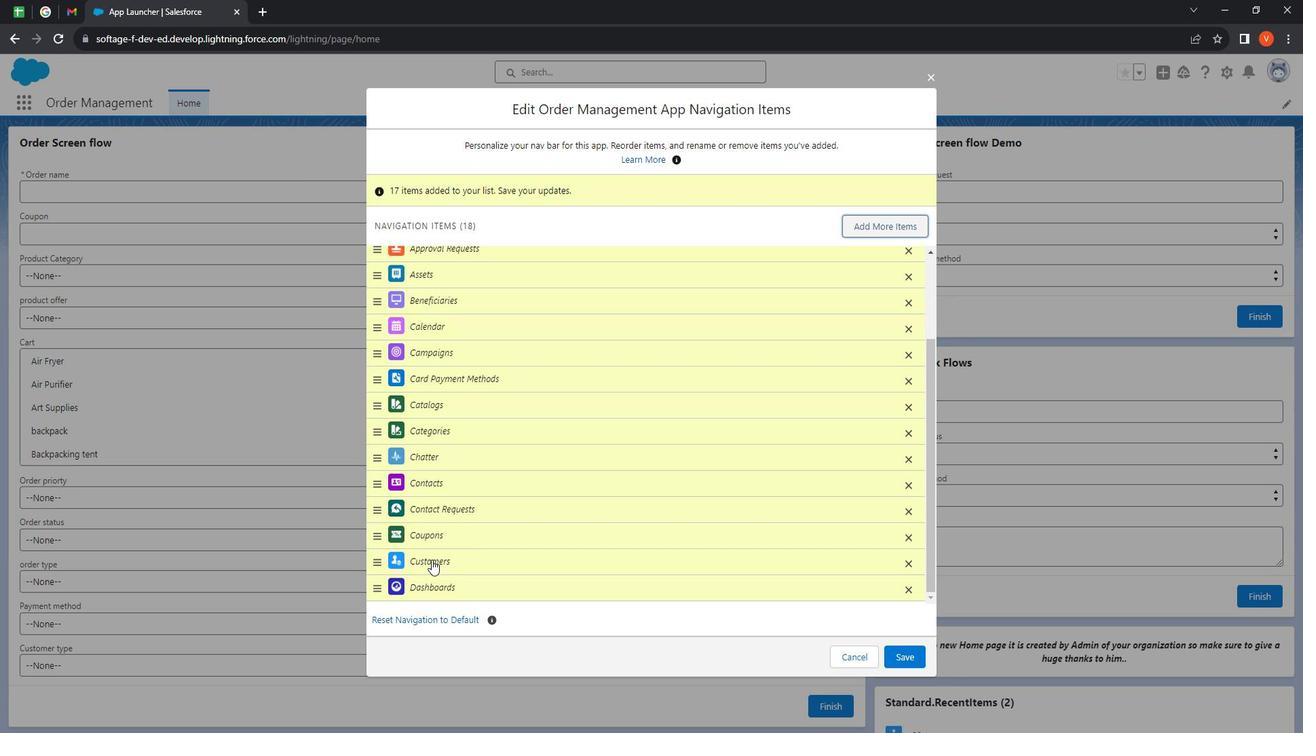 
Action: Mouse scrolled (442, 549) with delta (0, 0)
Screenshot: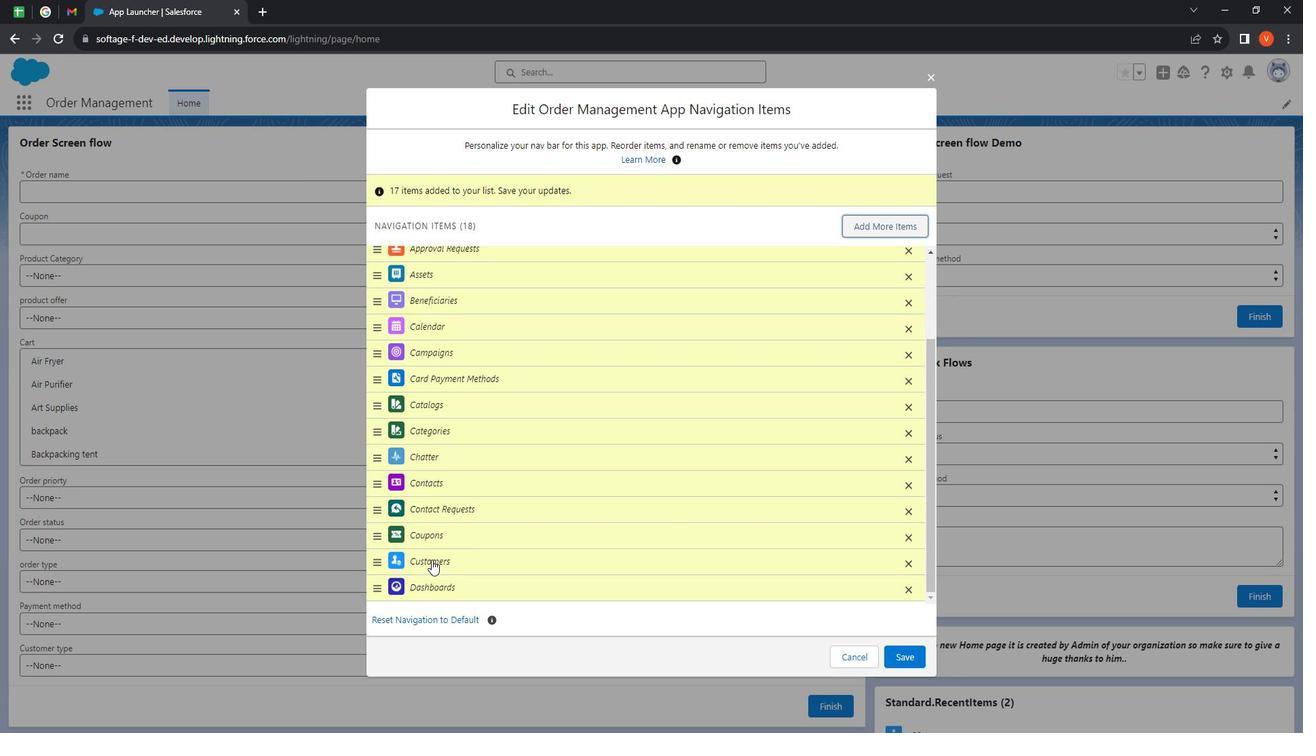 
Action: Mouse moved to (443, 551)
Screenshot: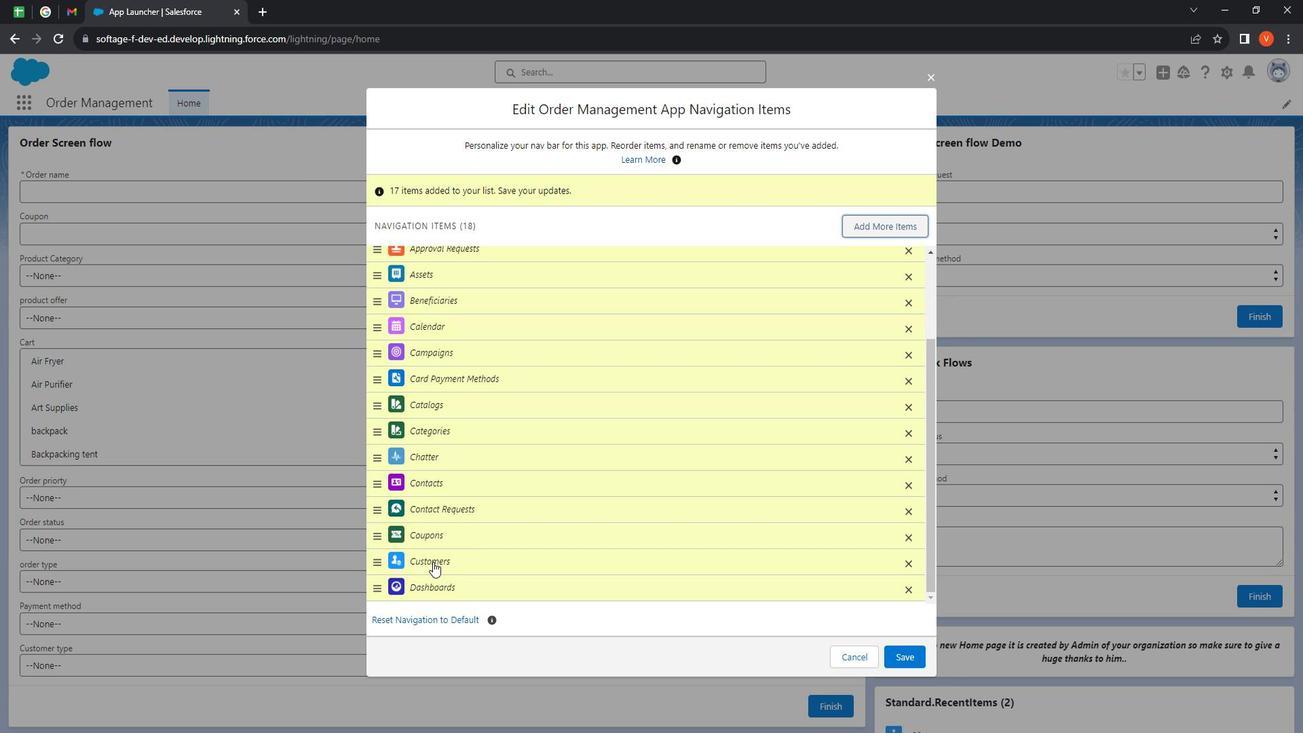 
Action: Mouse scrolled (443, 551) with delta (0, 0)
Screenshot: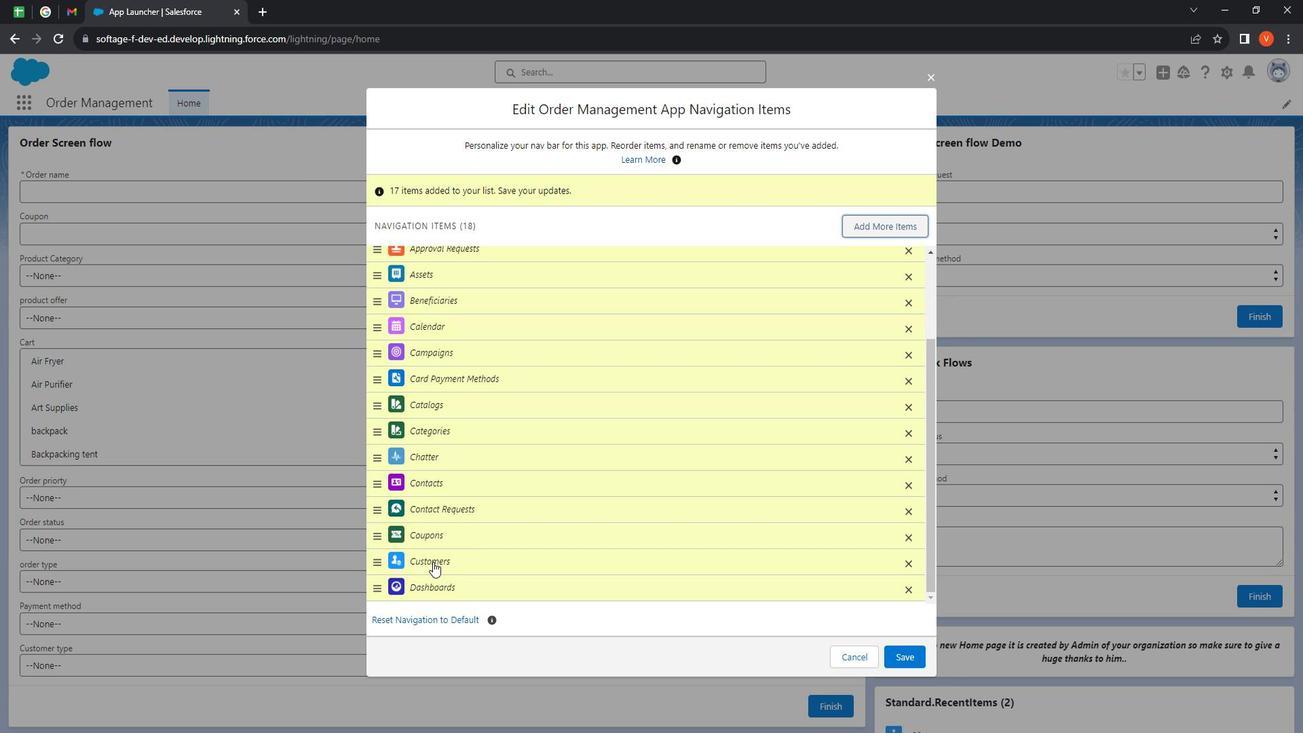 
Action: Mouse moved to (390, 551)
Screenshot: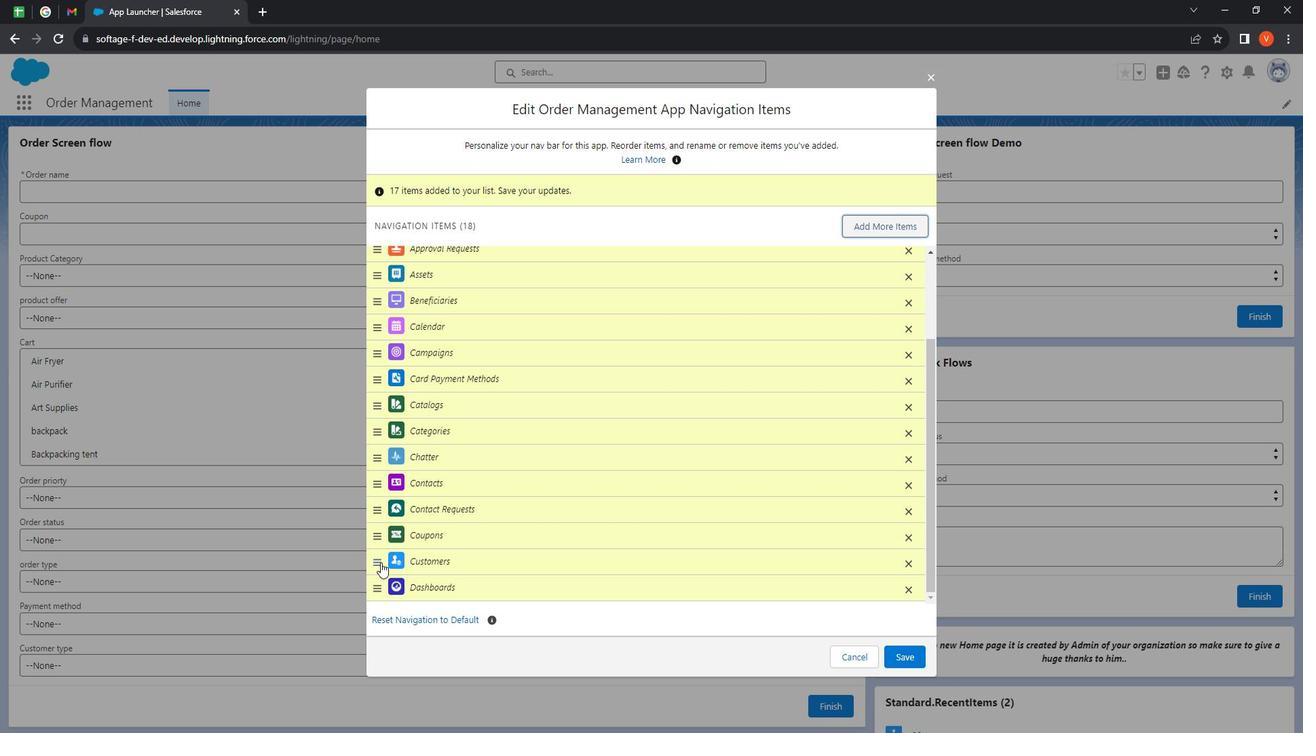 
Action: Mouse pressed left at (390, 551)
Screenshot: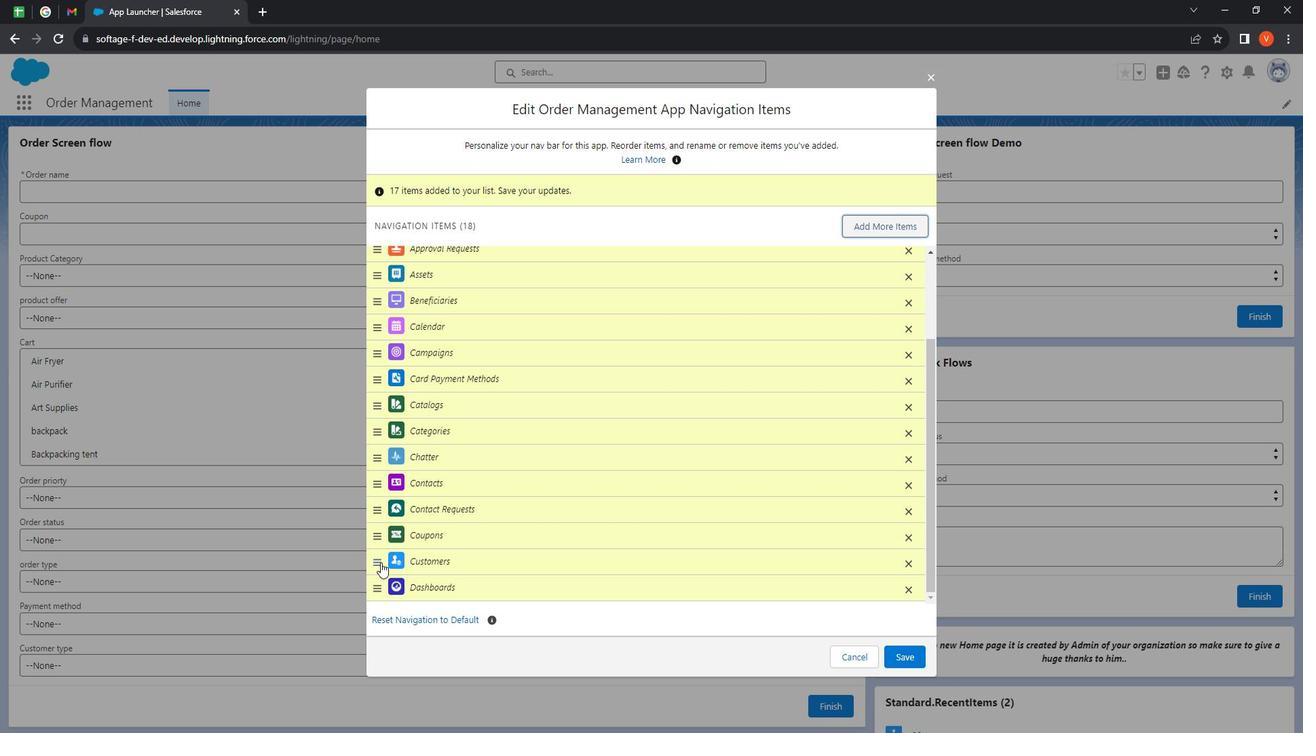 
Action: Mouse moved to (910, 238)
Screenshot: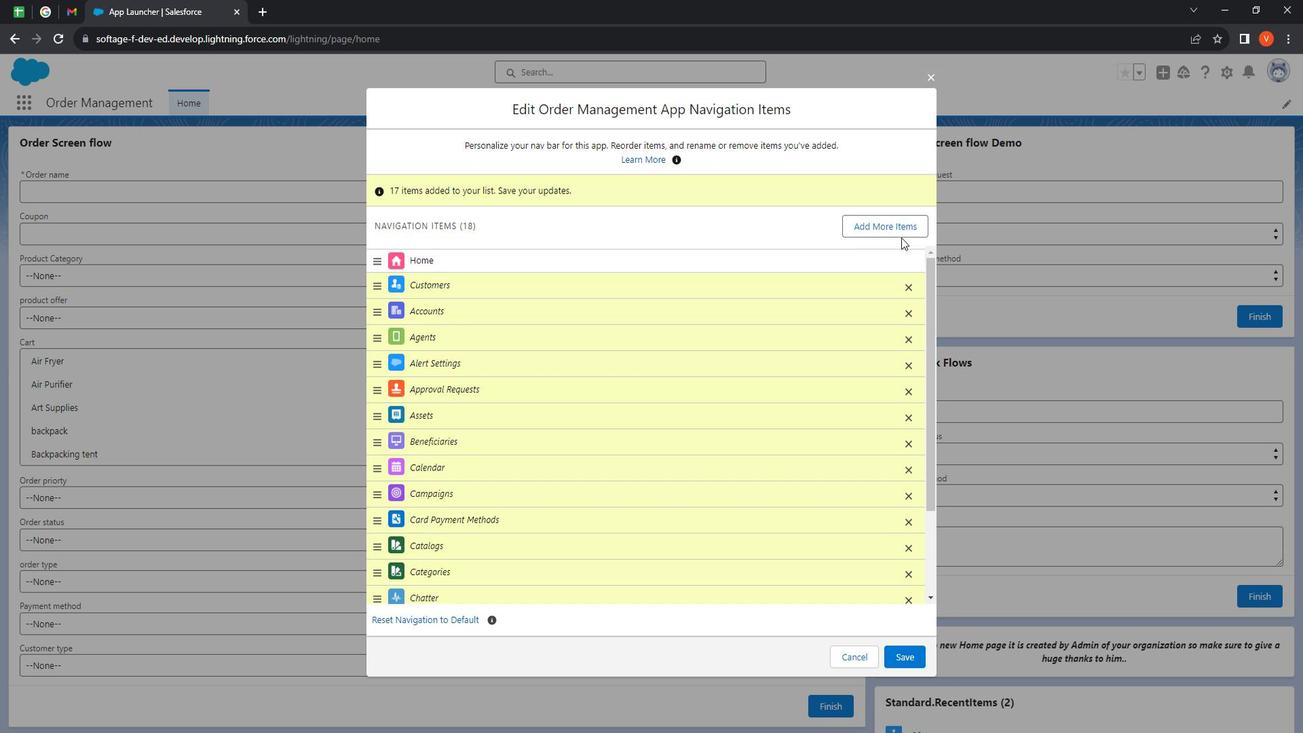 
Action: Mouse pressed left at (910, 238)
Screenshot: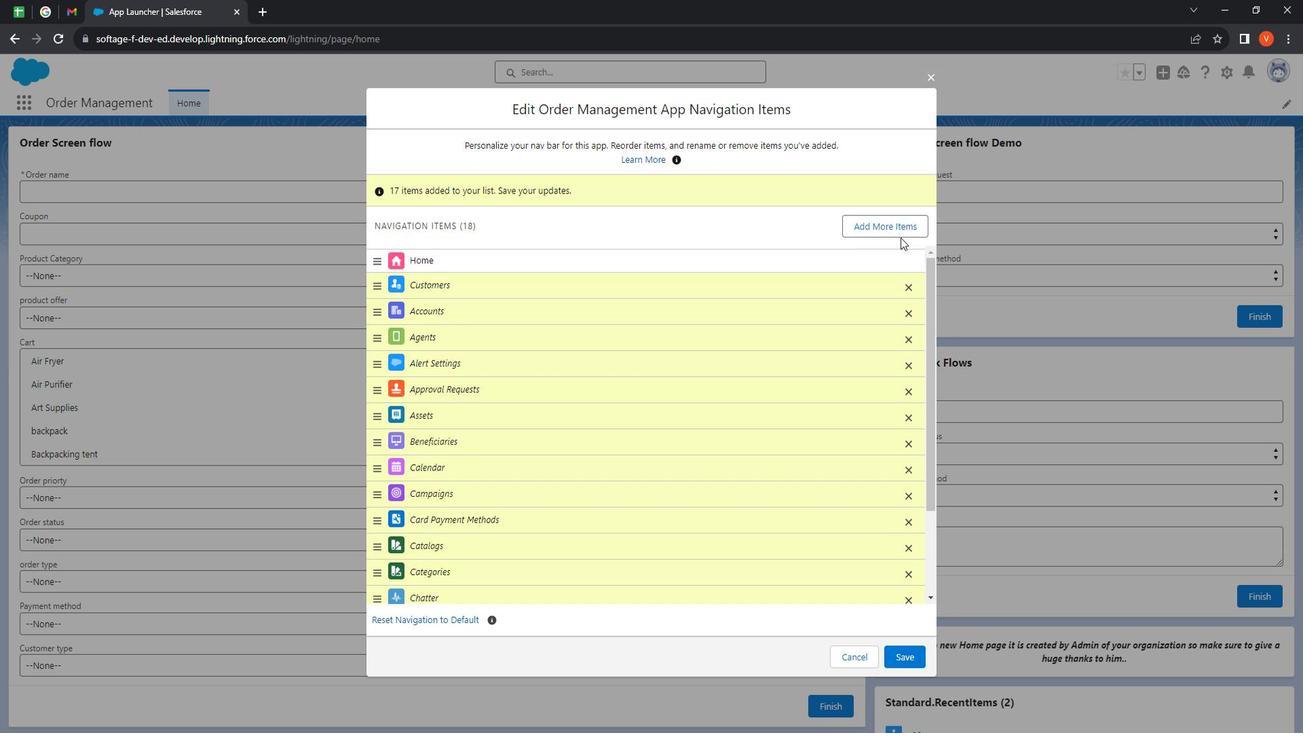 
Action: Mouse moved to (908, 232)
Screenshot: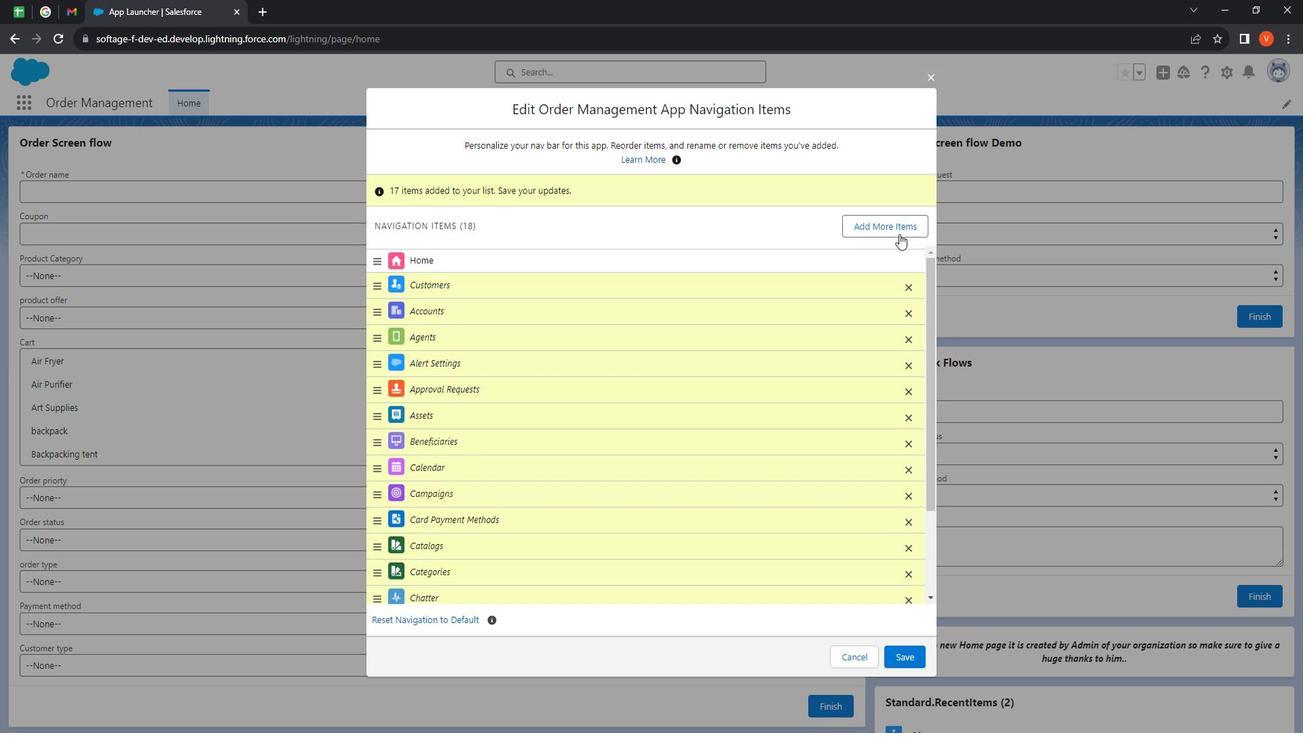 
Action: Mouse pressed left at (908, 232)
Screenshot: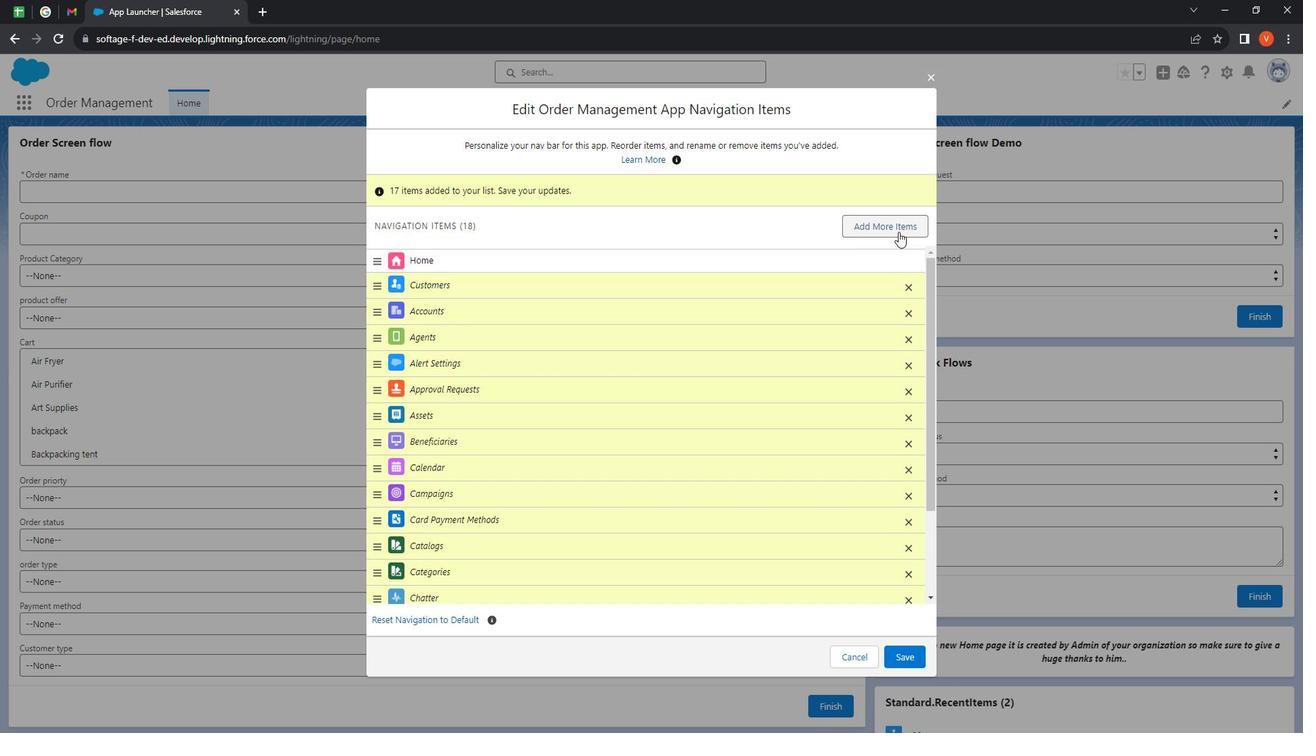 
Action: Mouse moved to (407, 205)
Screenshot: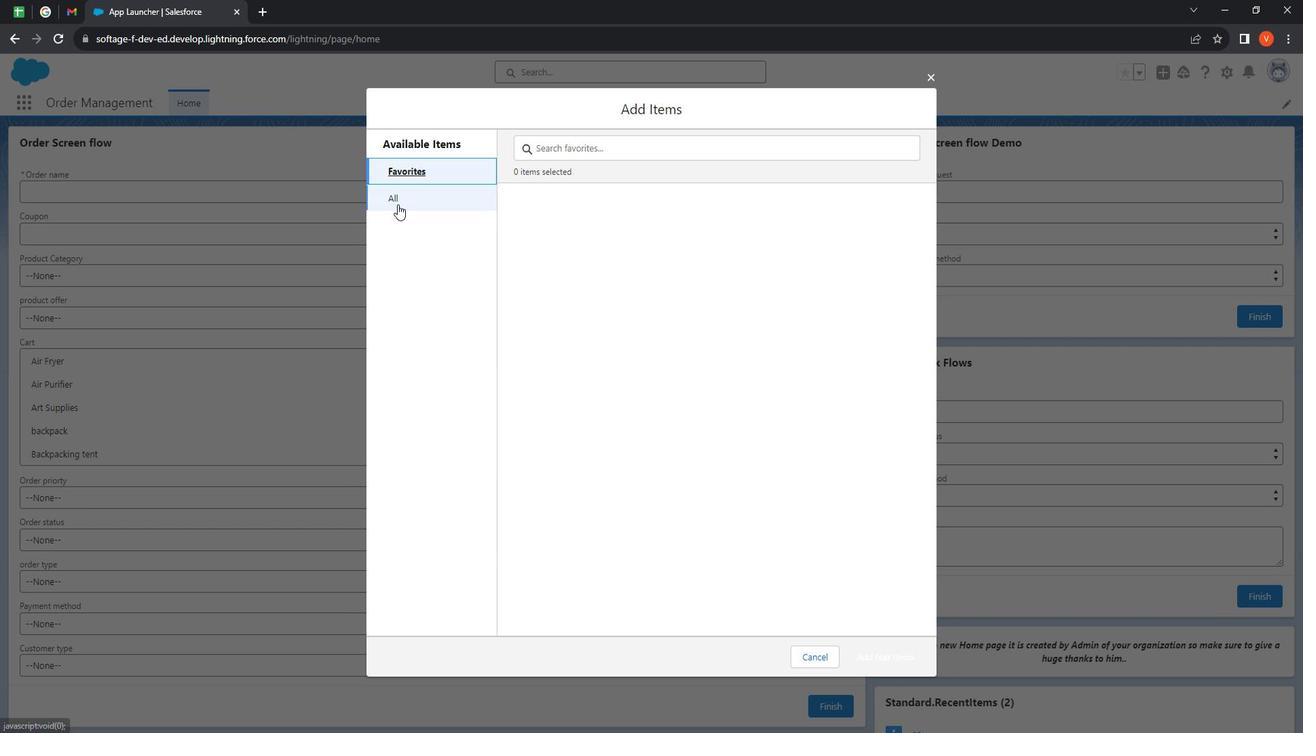 
Action: Mouse pressed left at (407, 205)
Screenshot: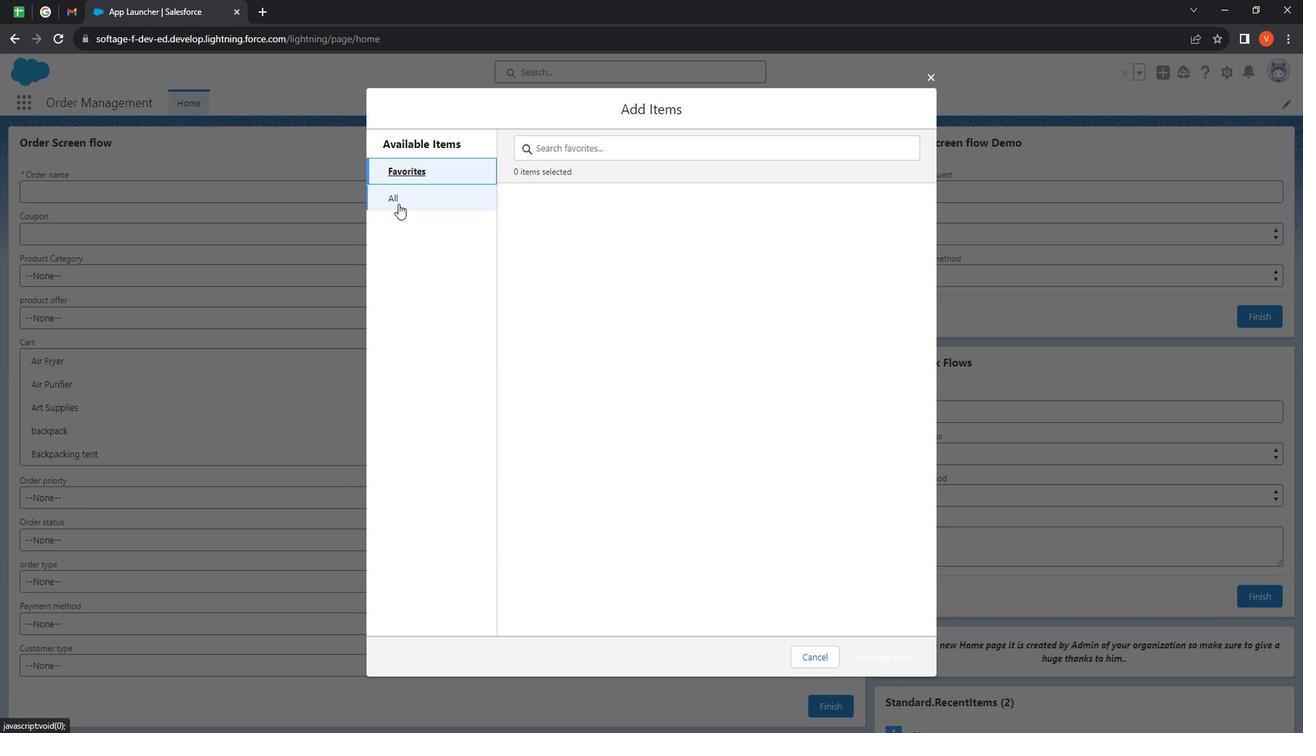 
Action: Mouse moved to (657, 291)
Screenshot: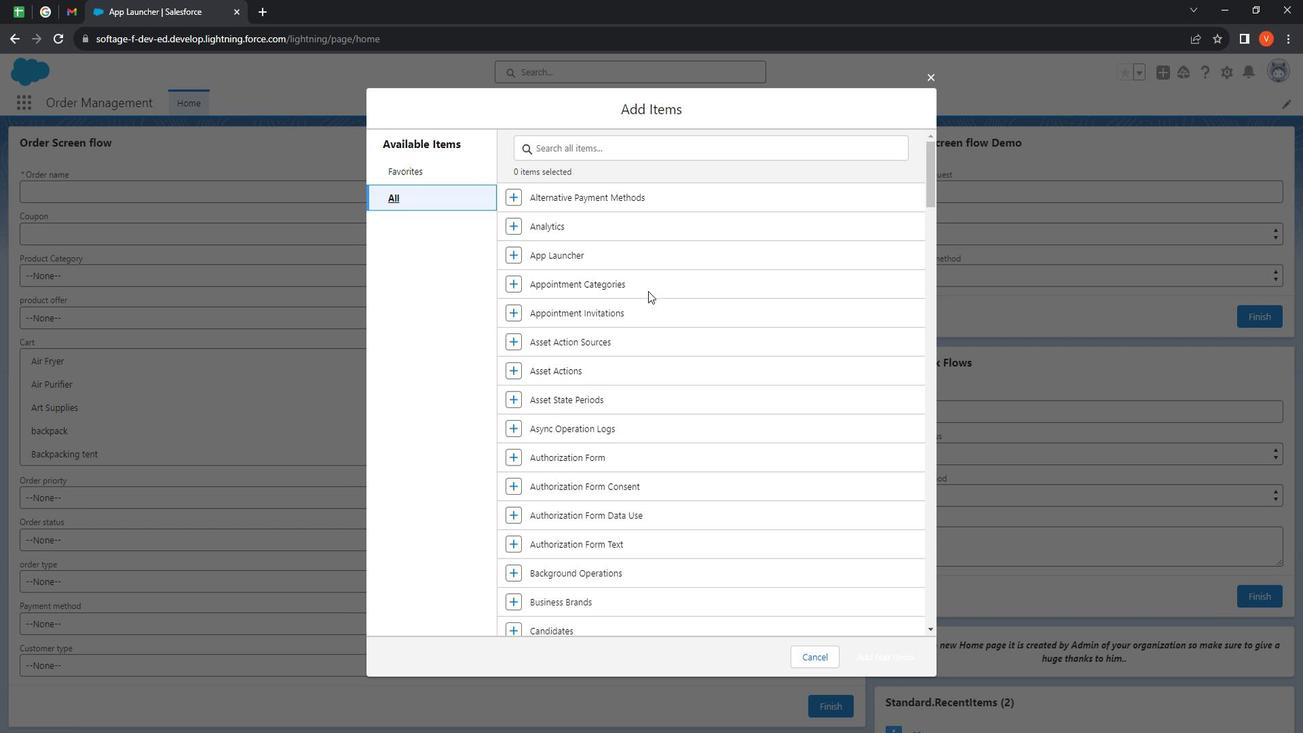 
Action: Mouse scrolled (657, 291) with delta (0, 0)
Screenshot: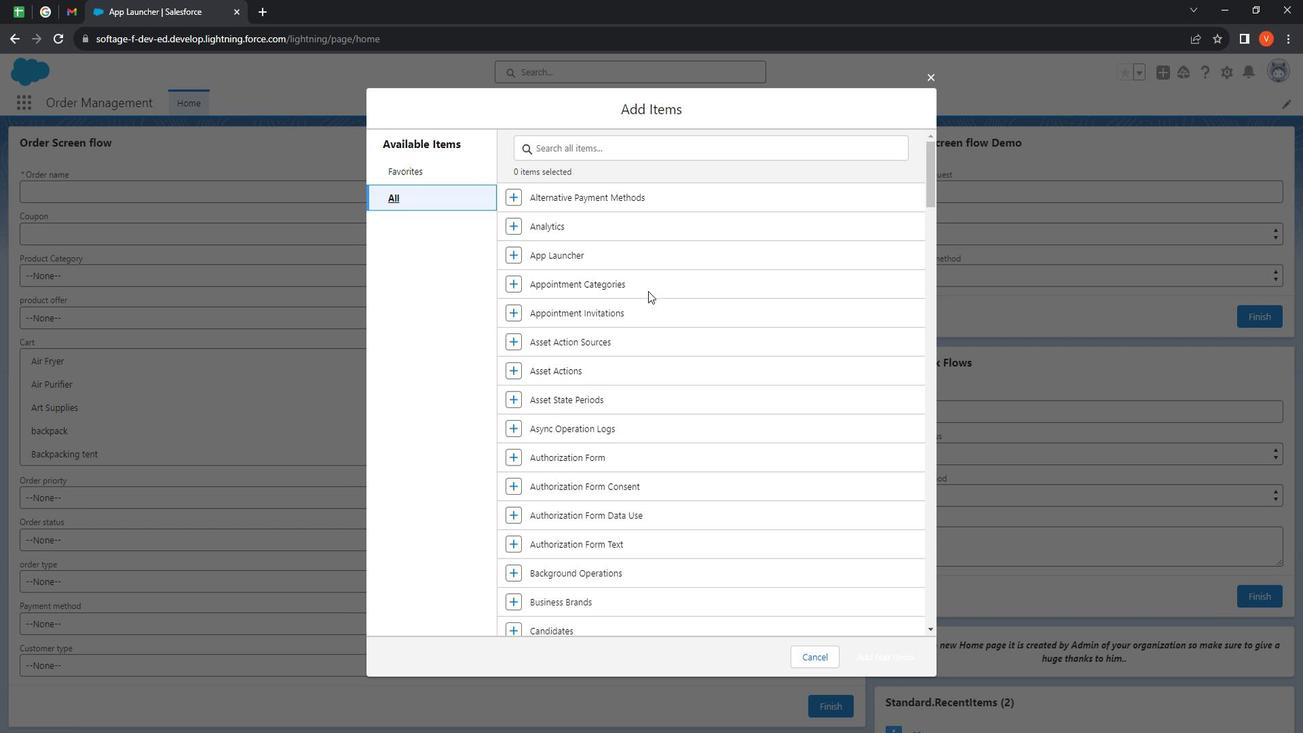 
Action: Mouse moved to (662, 294)
Screenshot: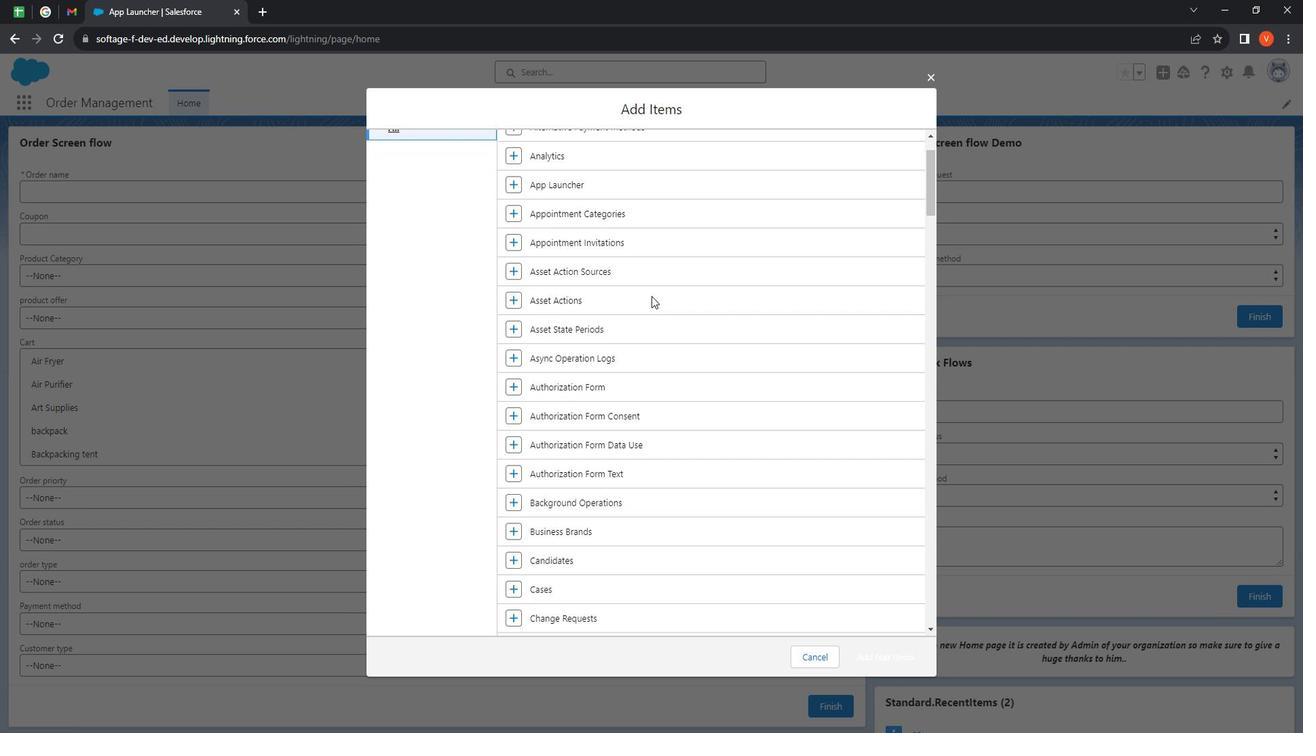 
Action: Mouse scrolled (662, 293) with delta (0, 0)
Screenshot: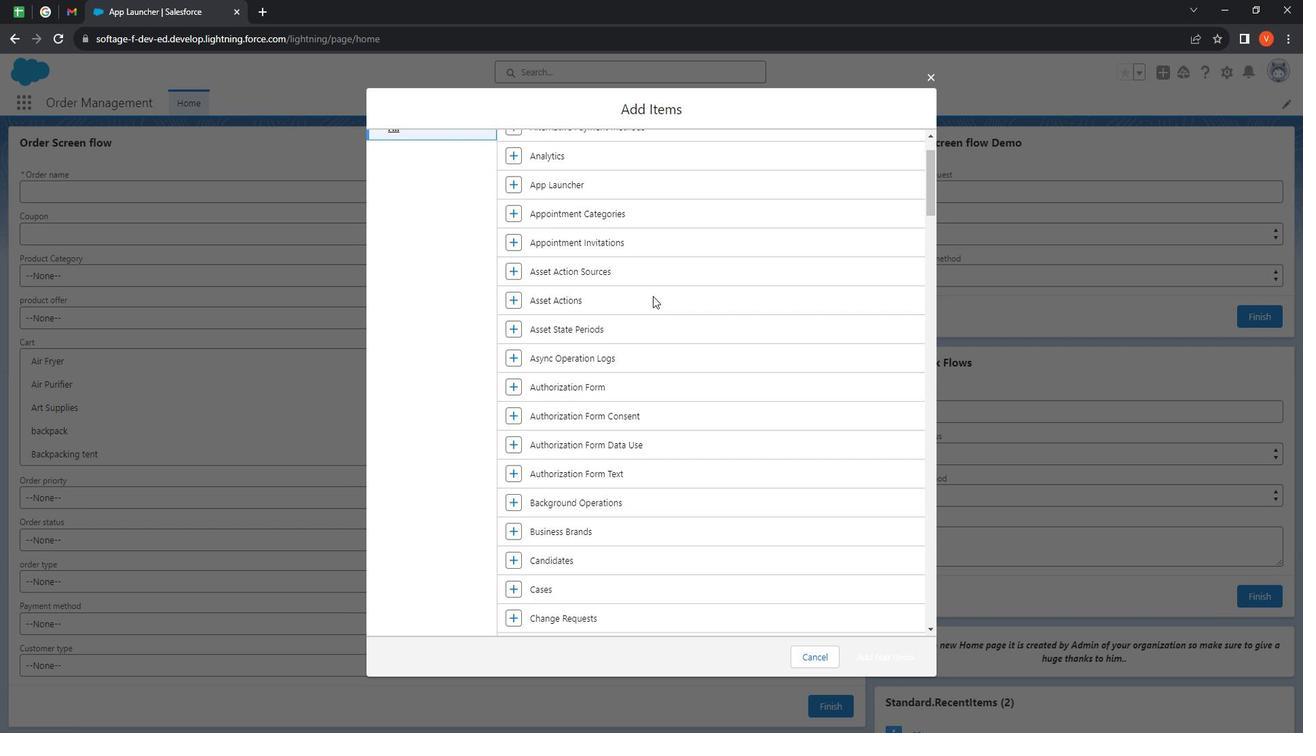 
Action: Mouse moved to (663, 299)
Screenshot: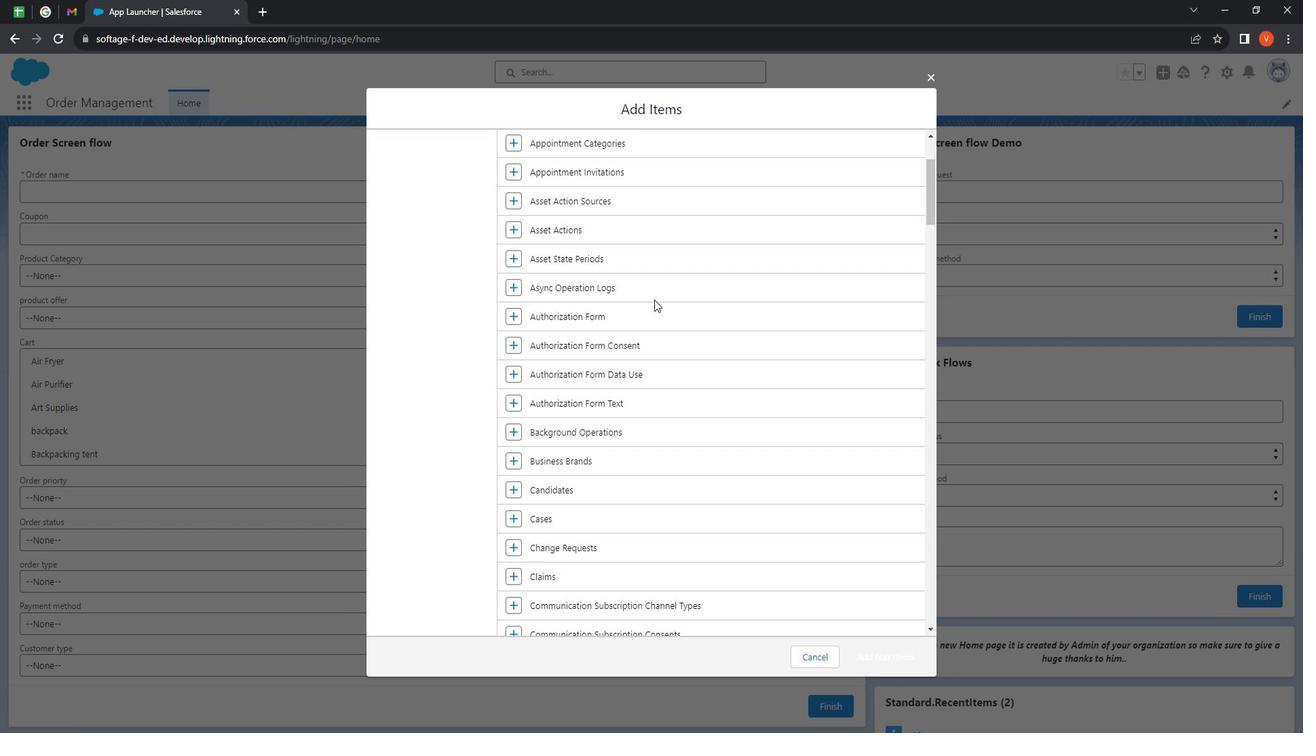 
Action: Mouse scrolled (663, 298) with delta (0, 0)
Screenshot: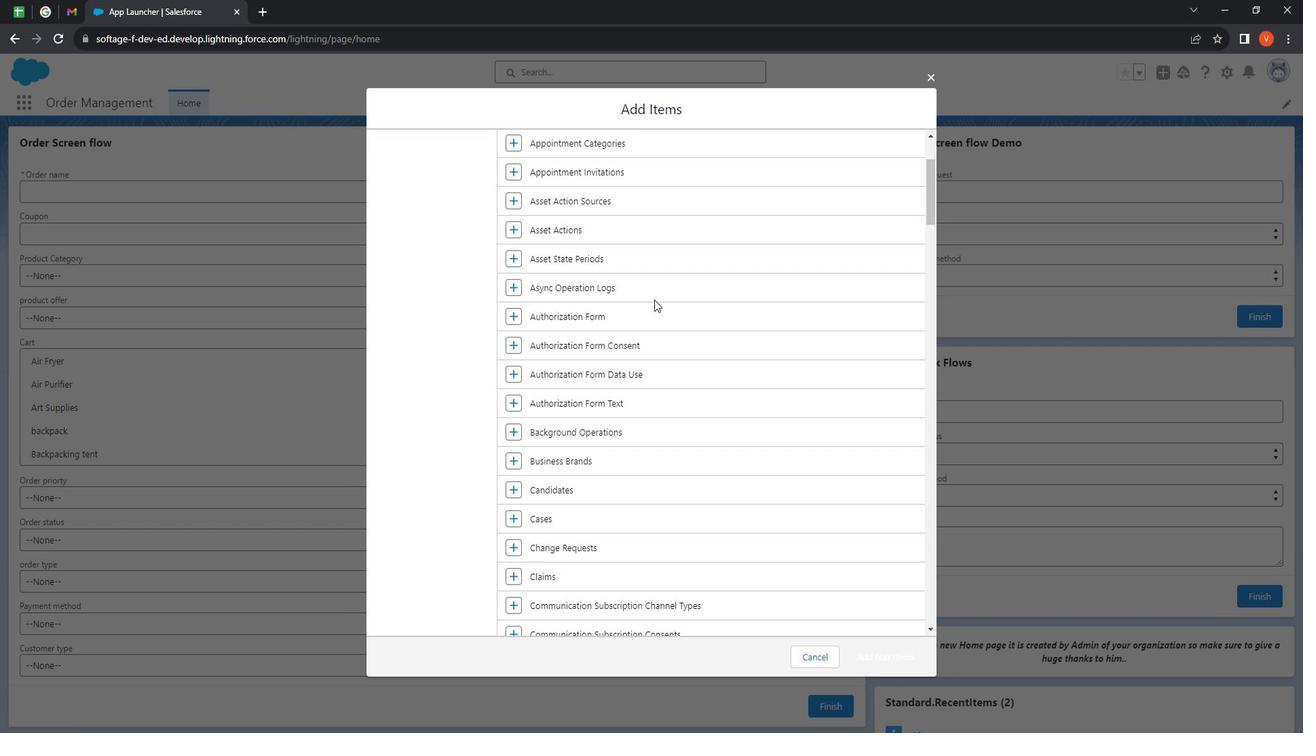 
Action: Mouse moved to (572, 420)
Screenshot: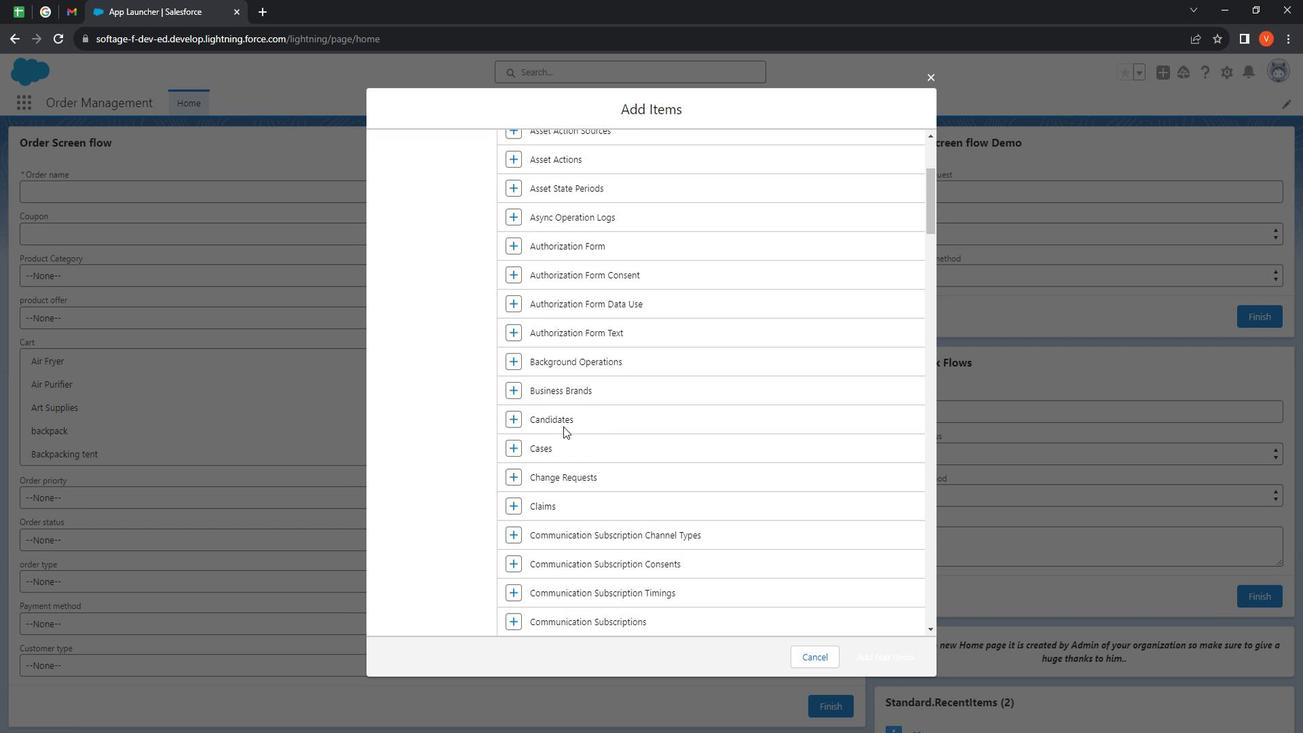 
Action: Mouse scrolled (572, 419) with delta (0, 0)
Screenshot: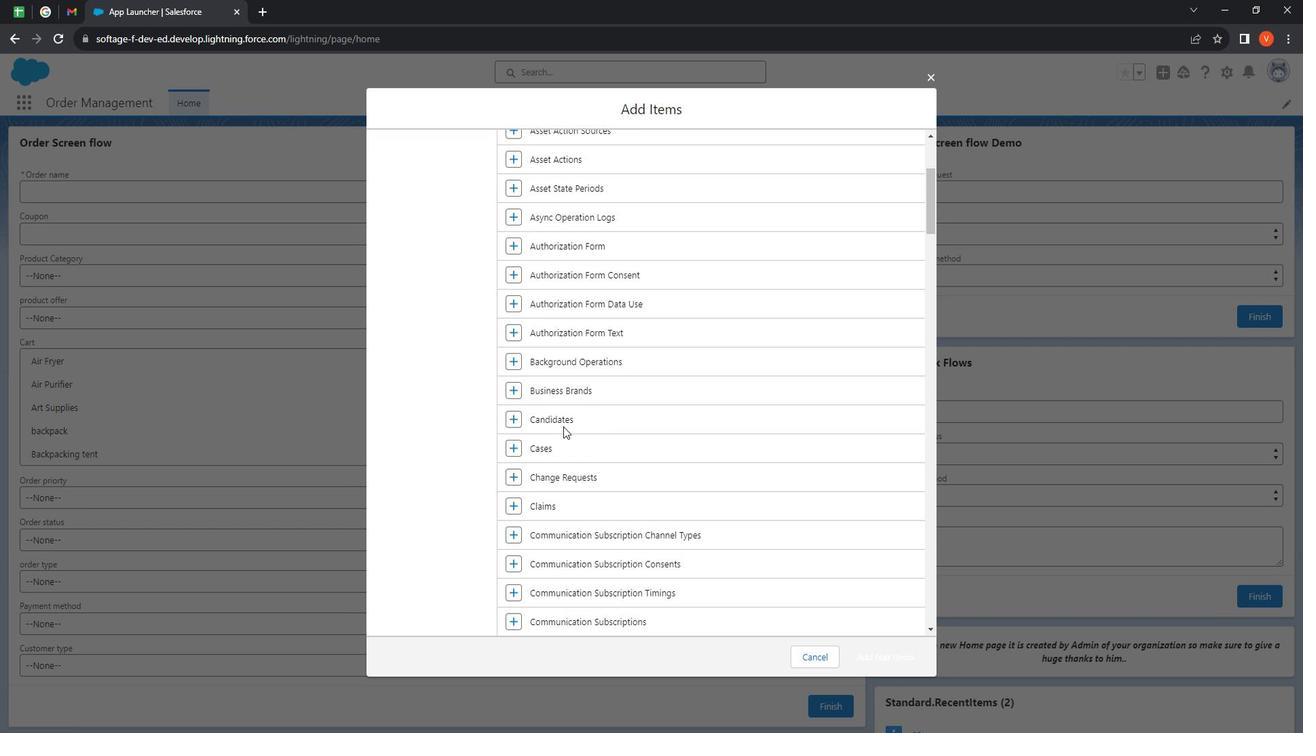 
Action: Mouse moved to (518, 431)
Screenshot: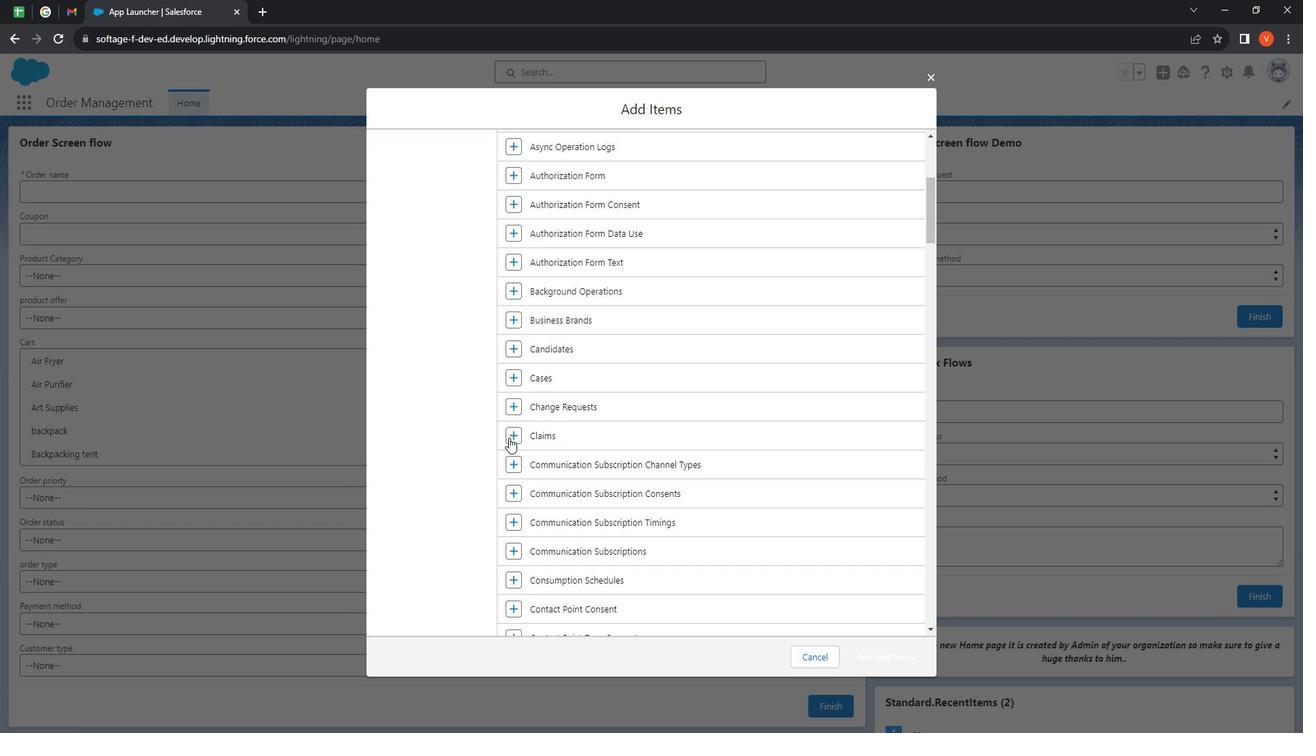 
Action: Mouse pressed left at (518, 431)
Screenshot: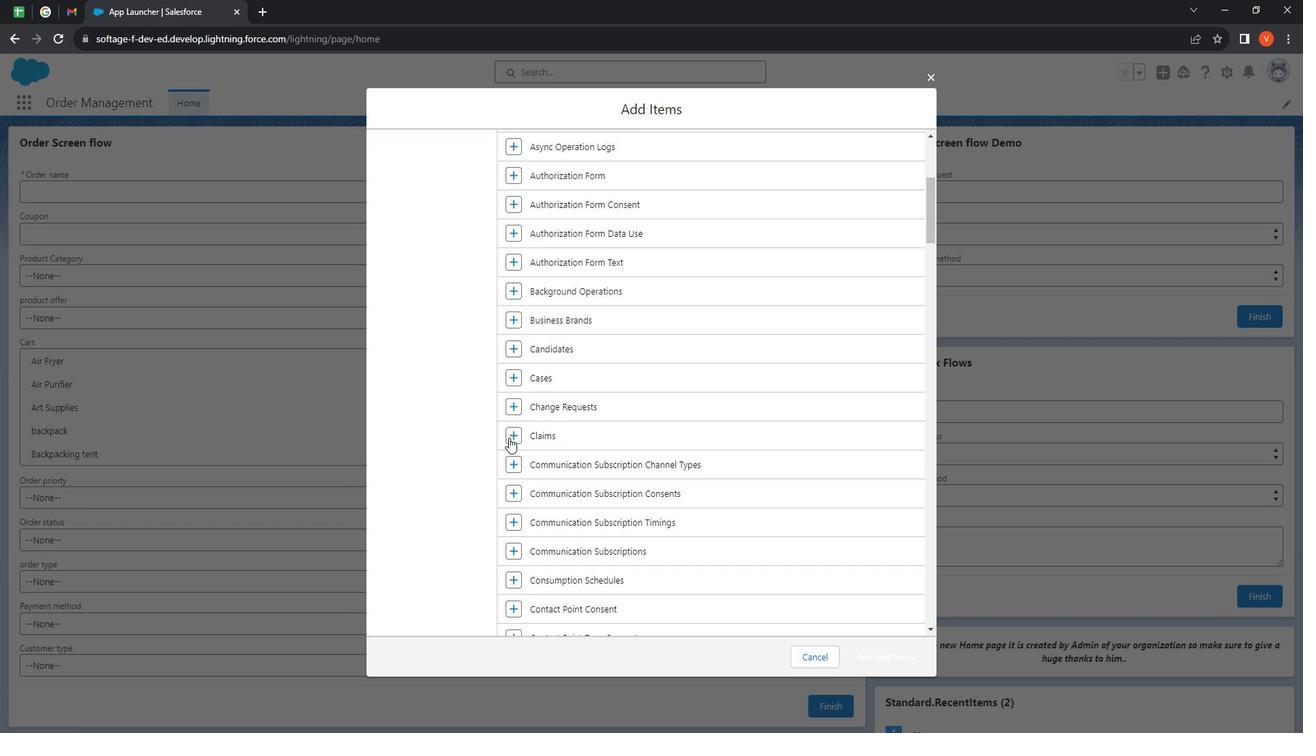
Action: Mouse moved to (878, 648)
Screenshot: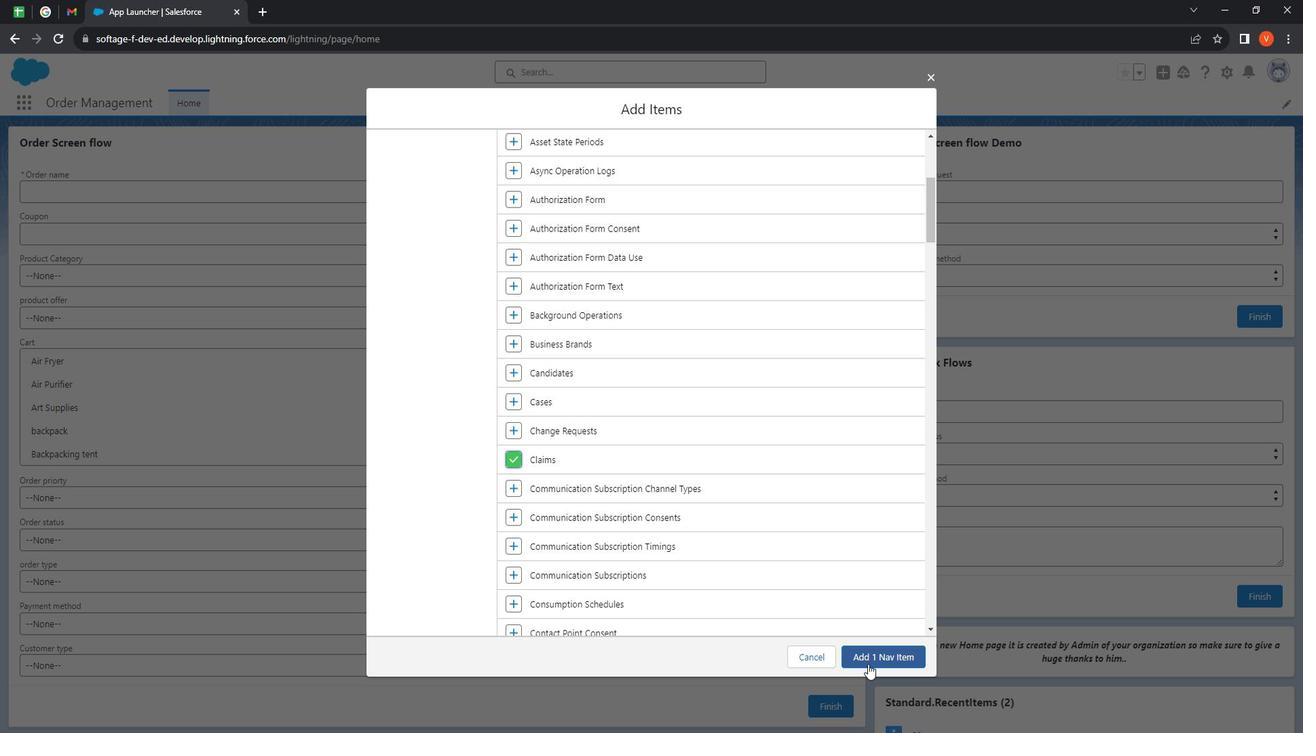 
Action: Mouse pressed left at (878, 648)
Screenshot: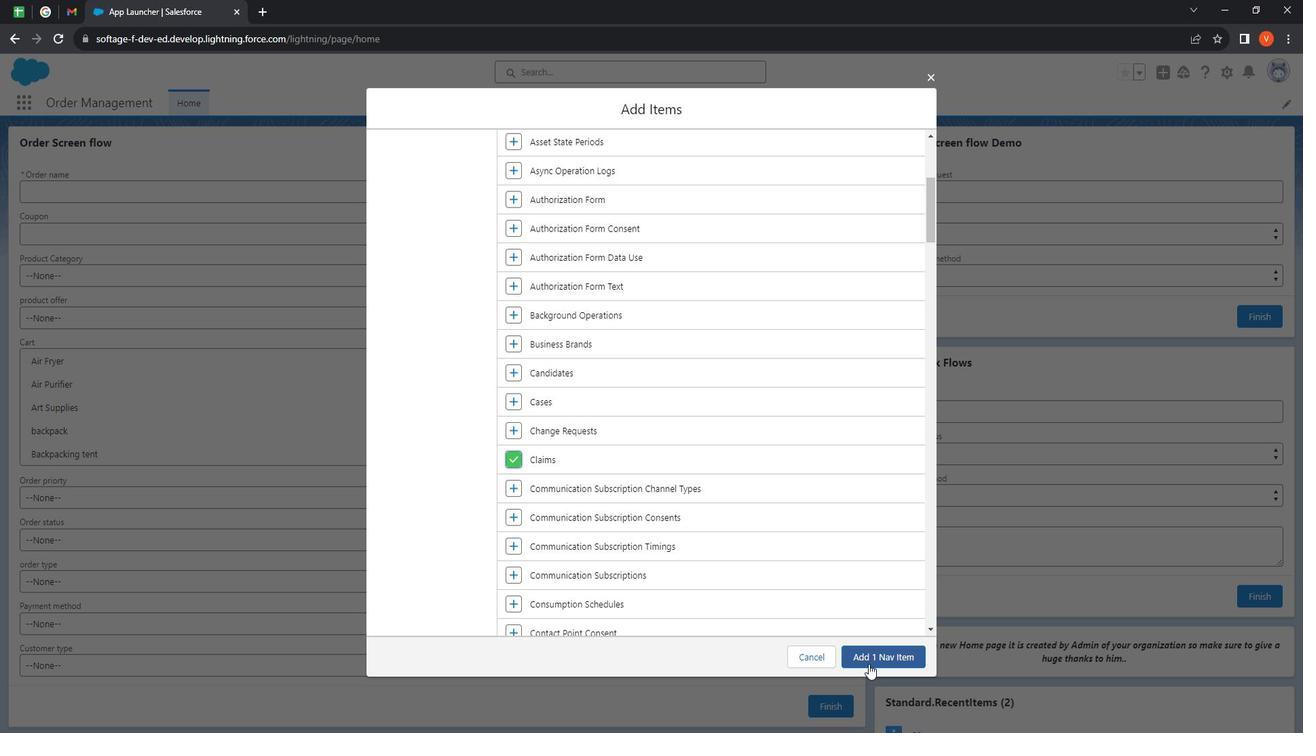 
Action: Mouse moved to (566, 450)
Screenshot: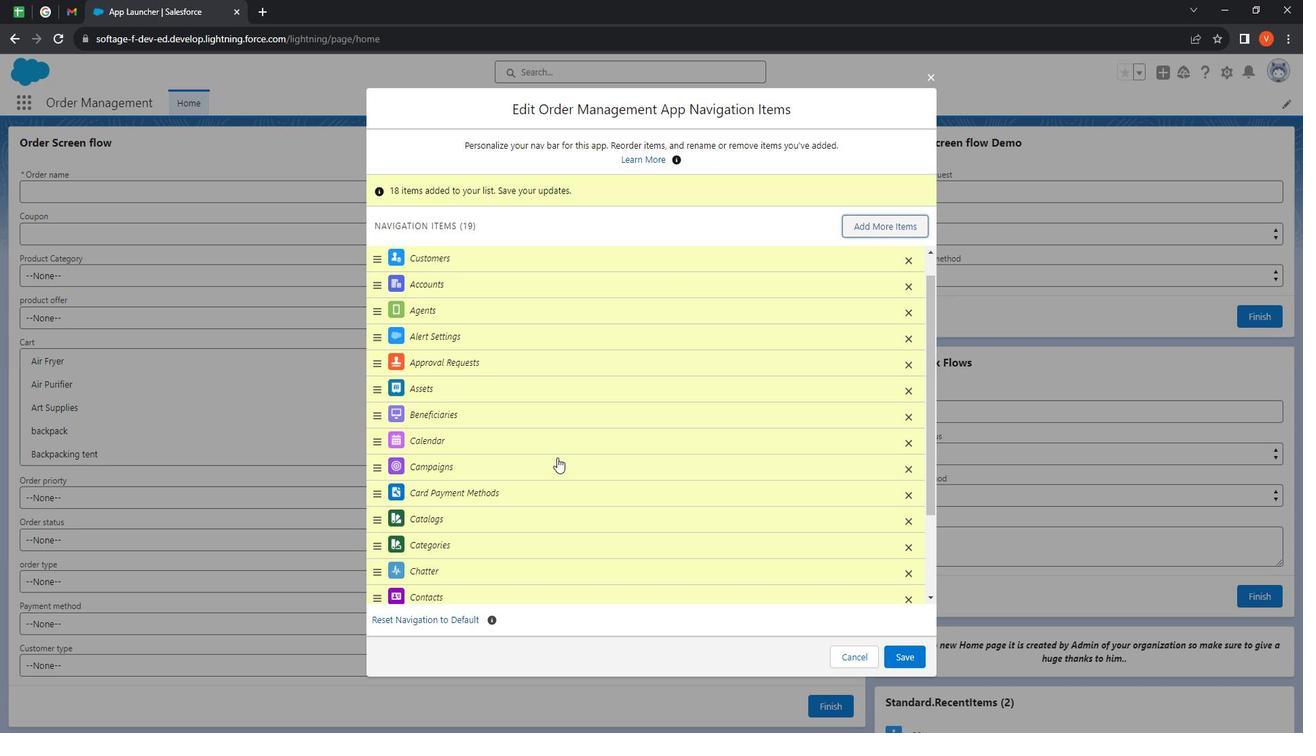 
Action: Mouse scrolled (566, 449) with delta (0, 0)
Screenshot: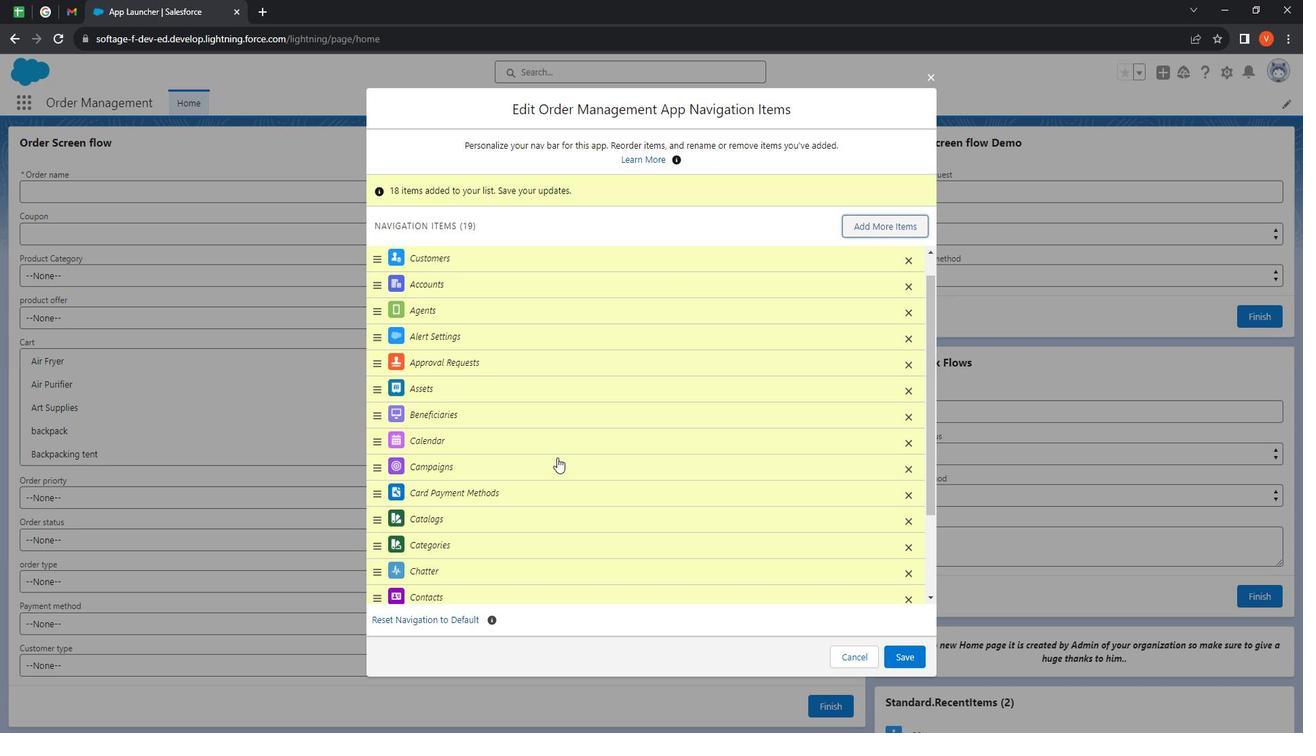 
Action: Mouse moved to (565, 451)
Screenshot: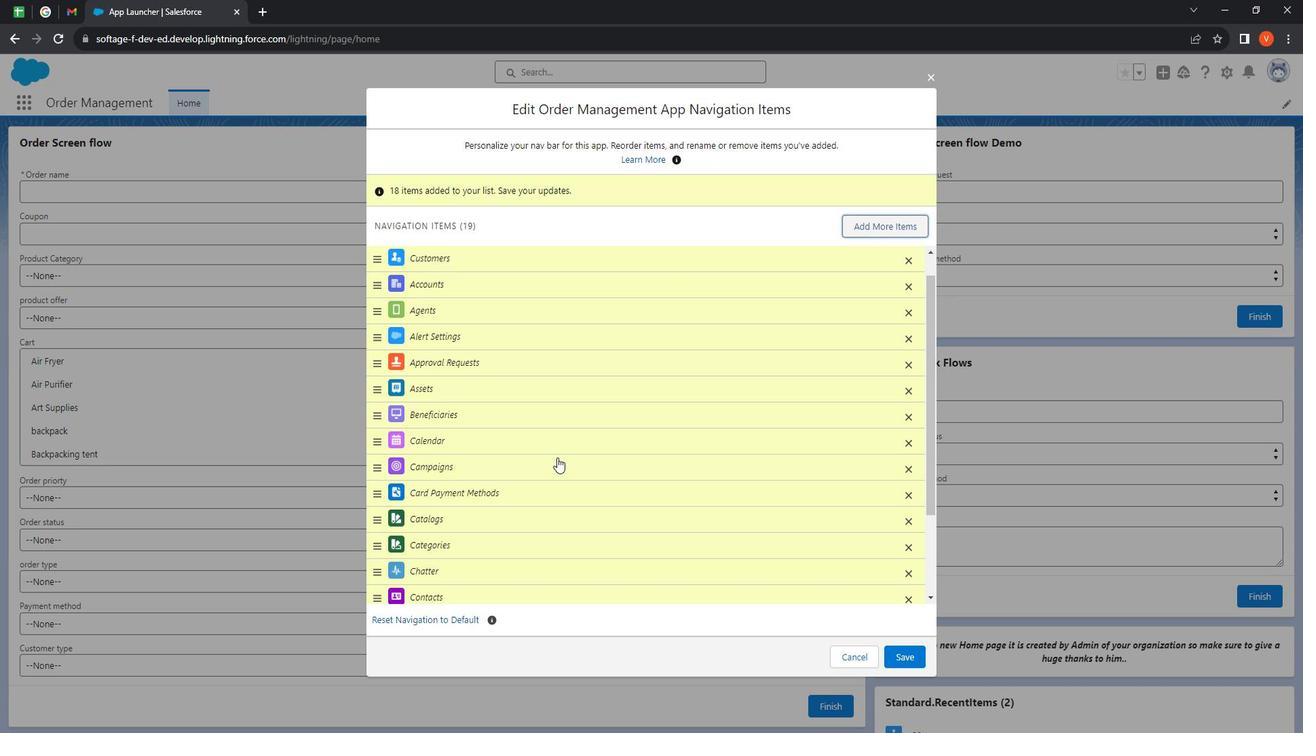 
Action: Mouse scrolled (565, 450) with delta (0, 0)
Screenshot: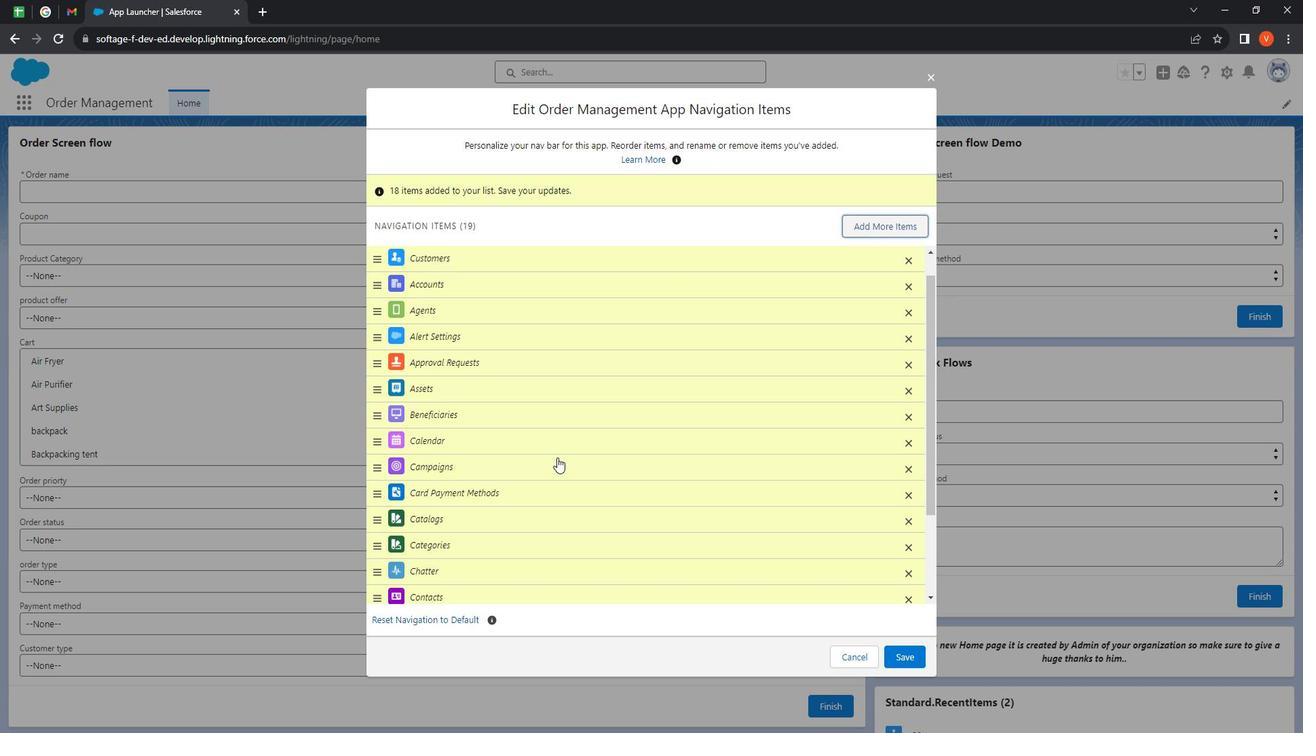 
Action: Mouse moved to (564, 452)
Screenshot: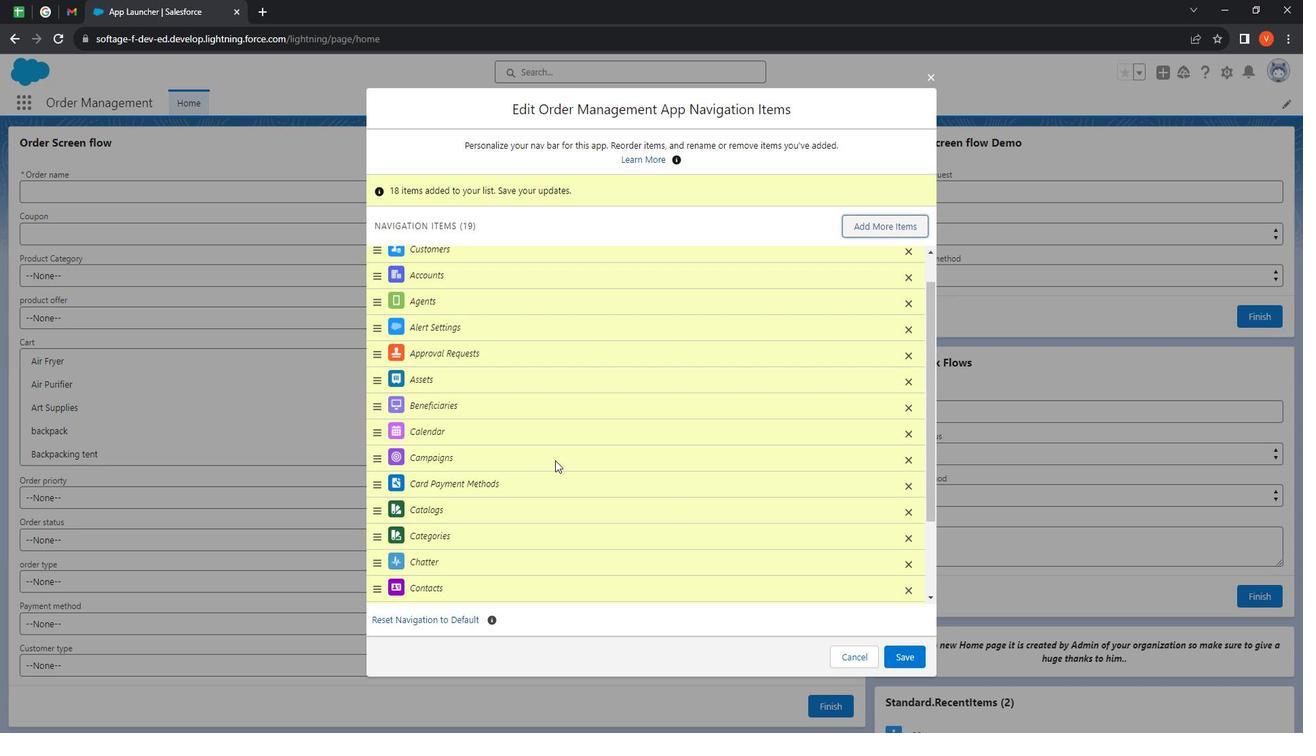
Action: Mouse scrolled (564, 452) with delta (0, 0)
Screenshot: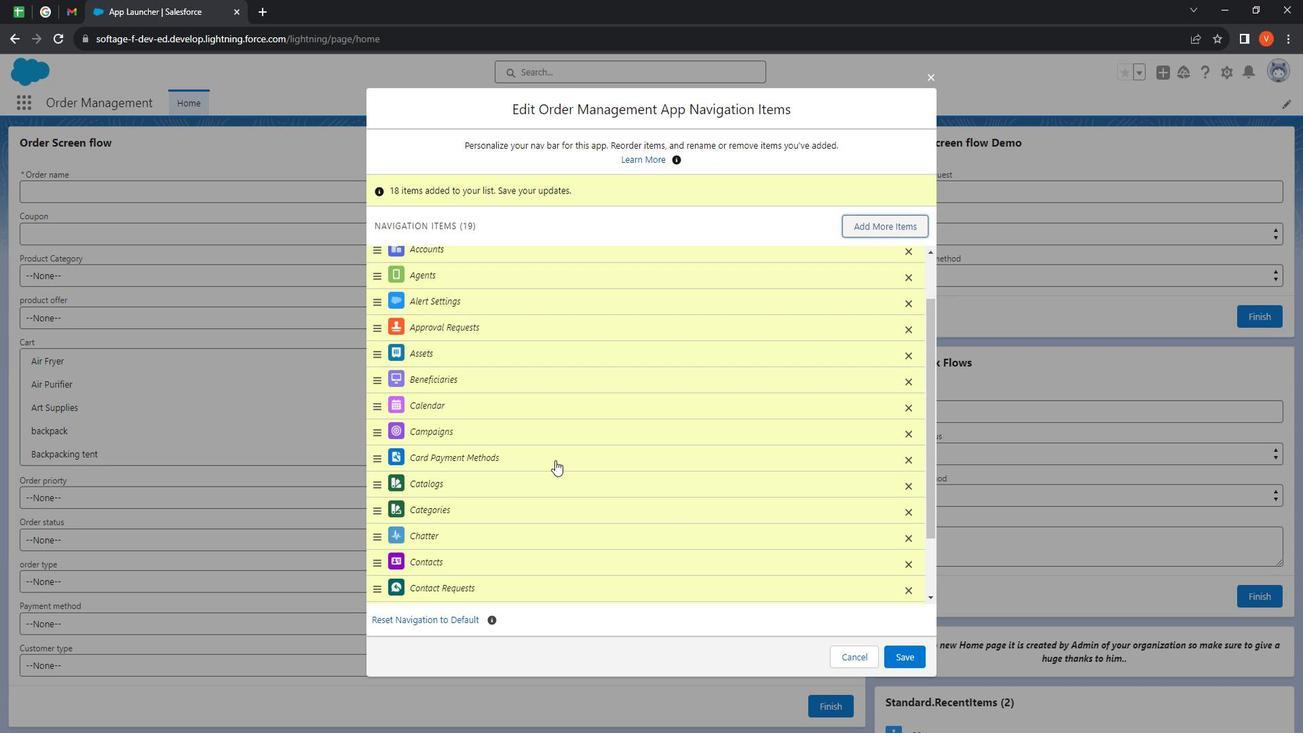
Action: Mouse moved to (563, 454)
Screenshot: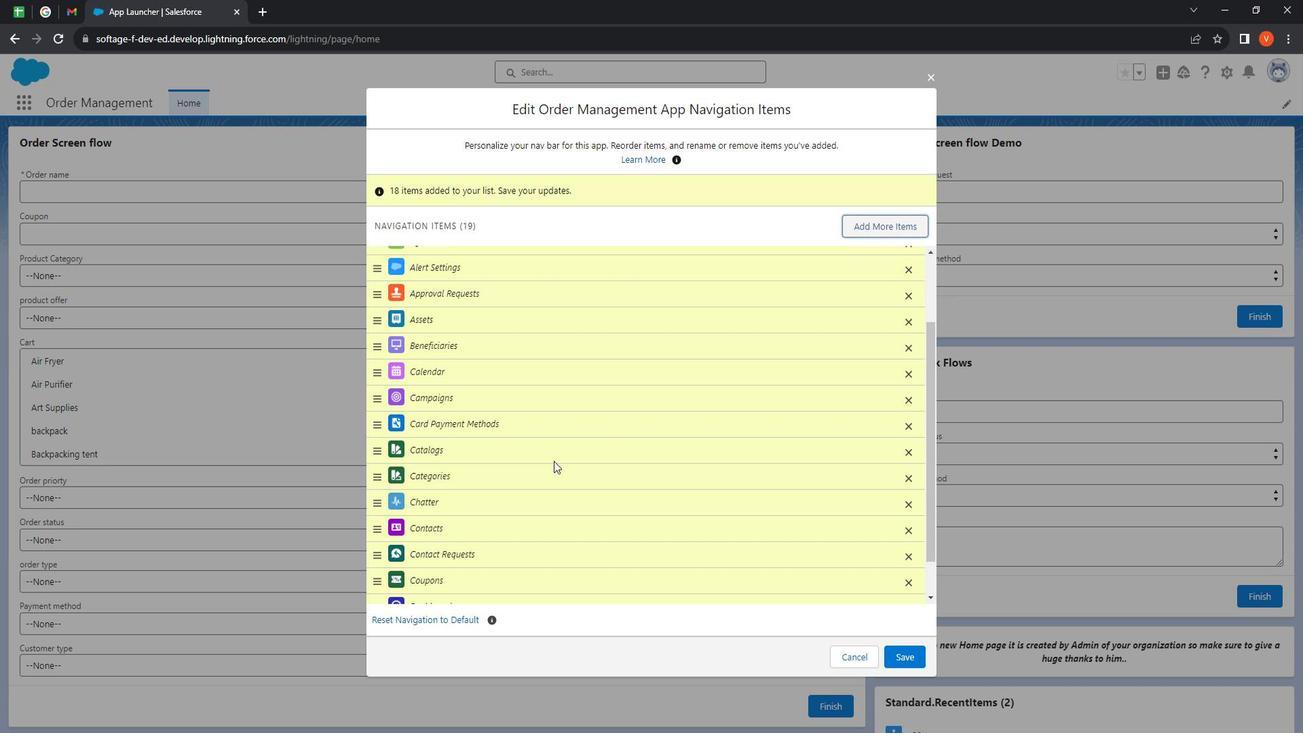
Action: Mouse scrolled (563, 453) with delta (0, 0)
Screenshot: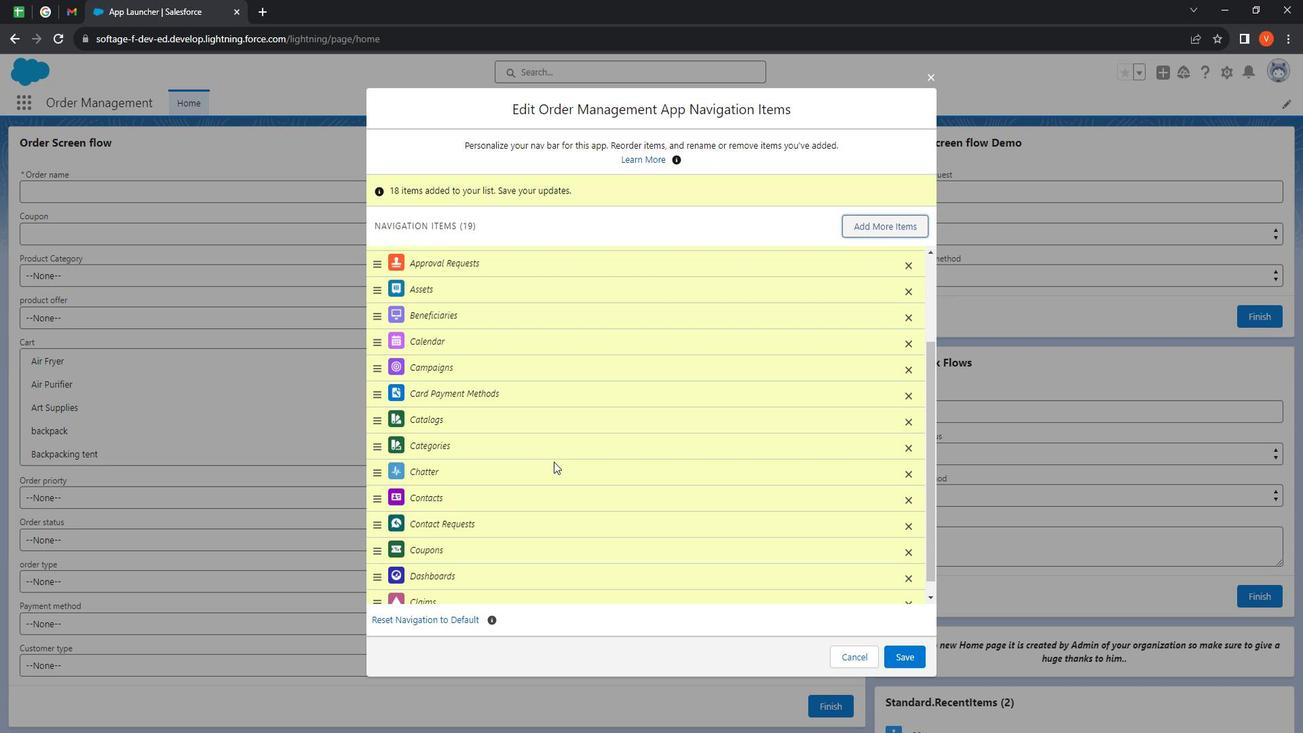 
Action: Mouse moved to (393, 575)
Screenshot: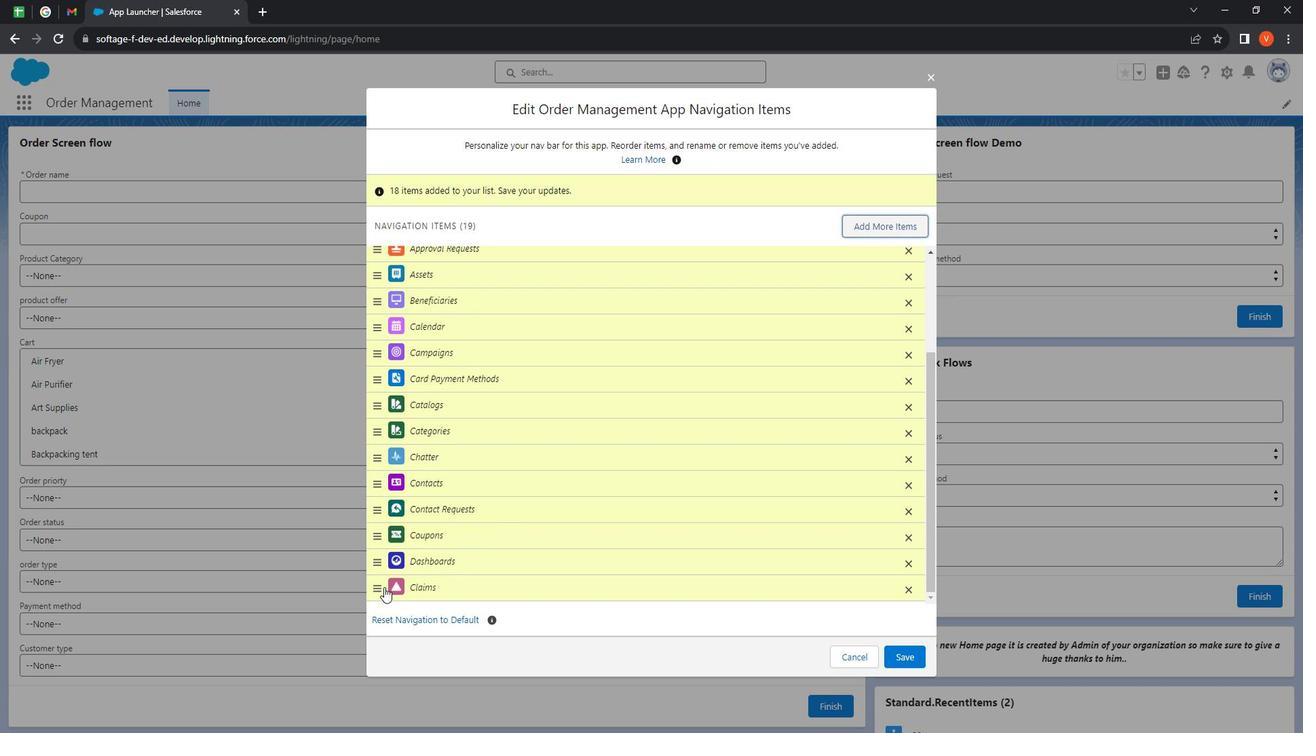 
Action: Mouse pressed left at (393, 575)
Screenshot: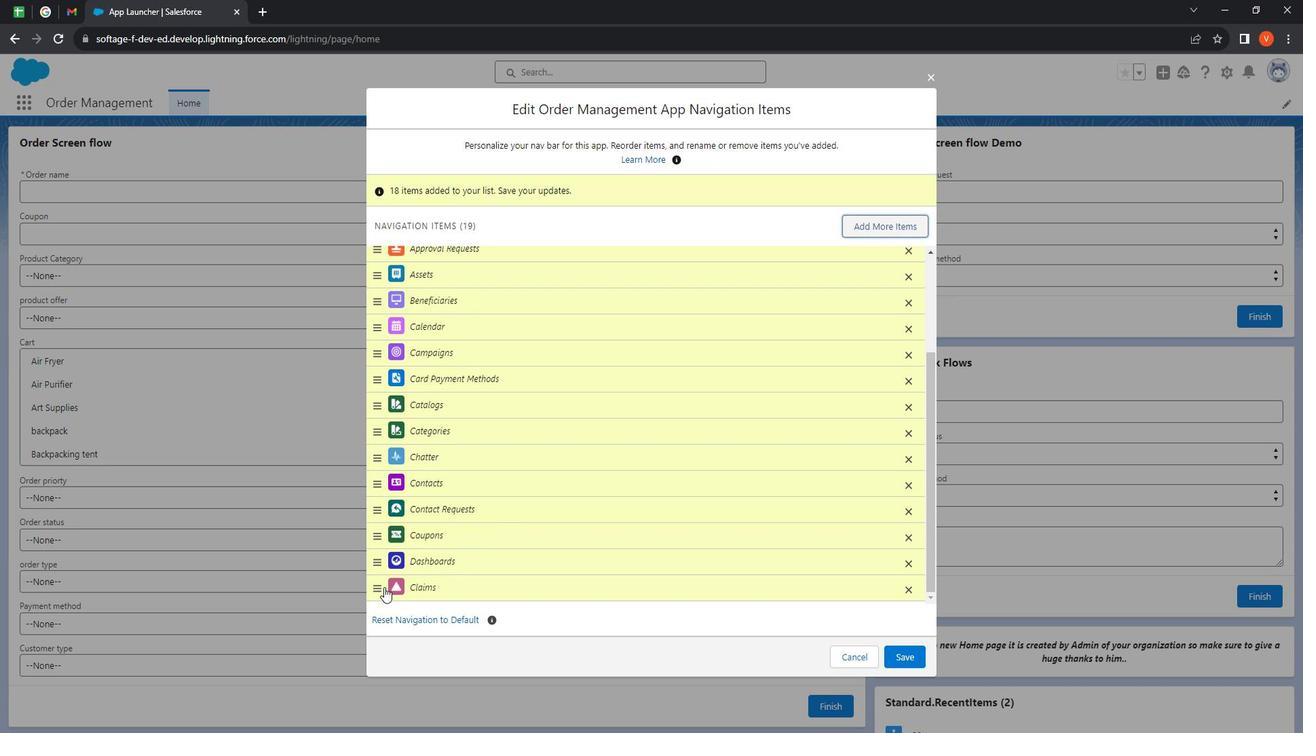 
Action: Mouse moved to (492, 314)
Screenshot: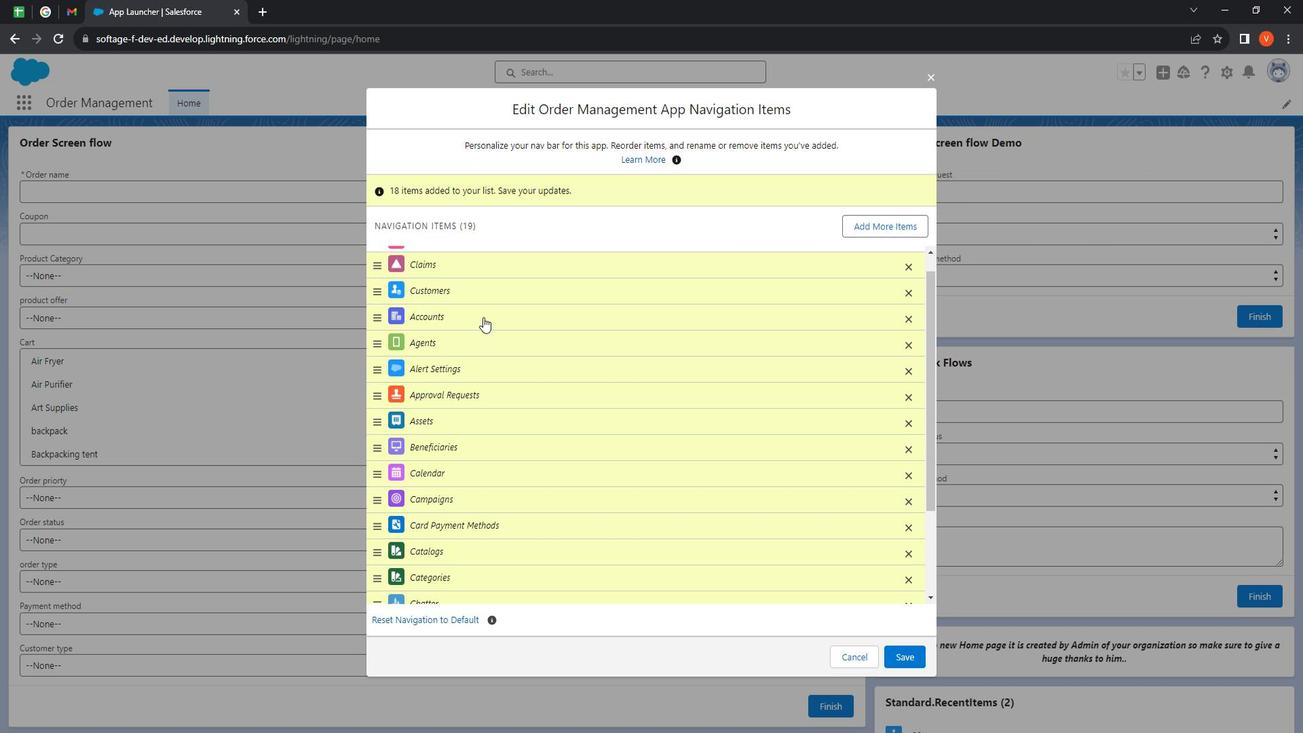 
Action: Mouse scrolled (492, 315) with delta (0, 0)
Screenshot: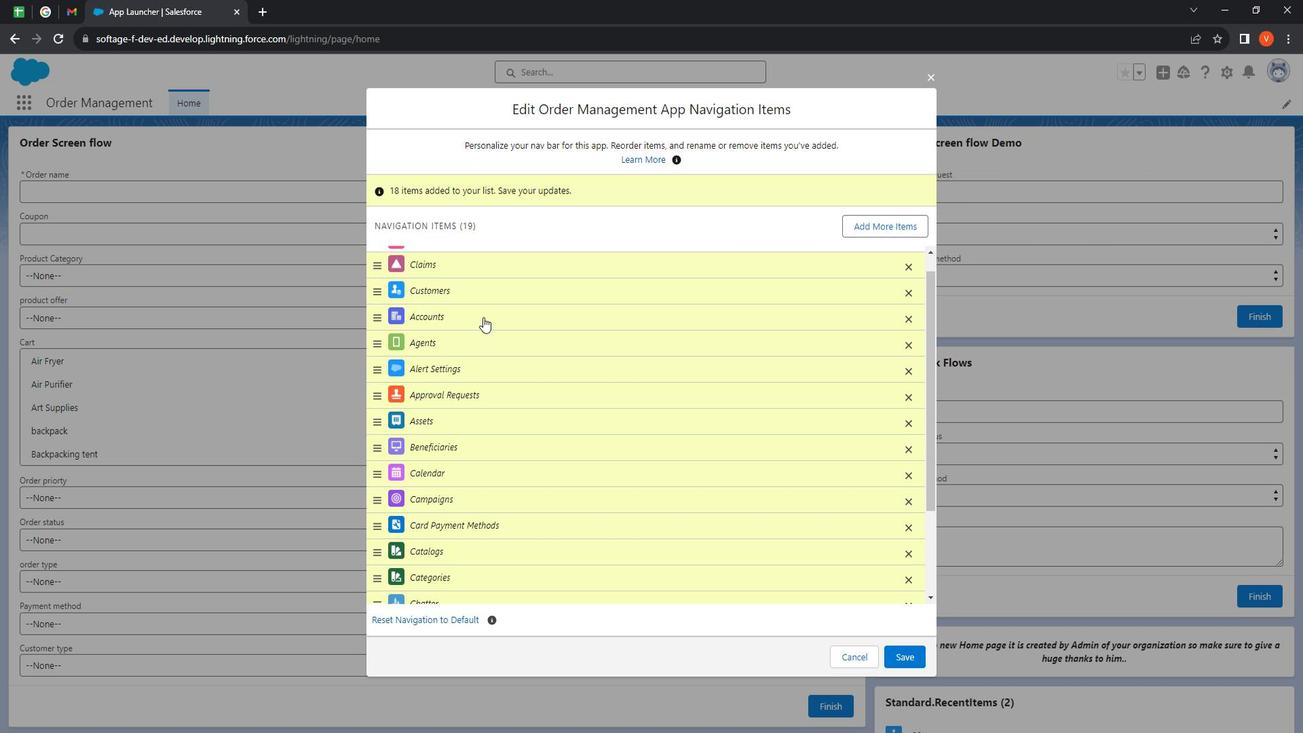 
Action: Mouse moved to (496, 314)
Screenshot: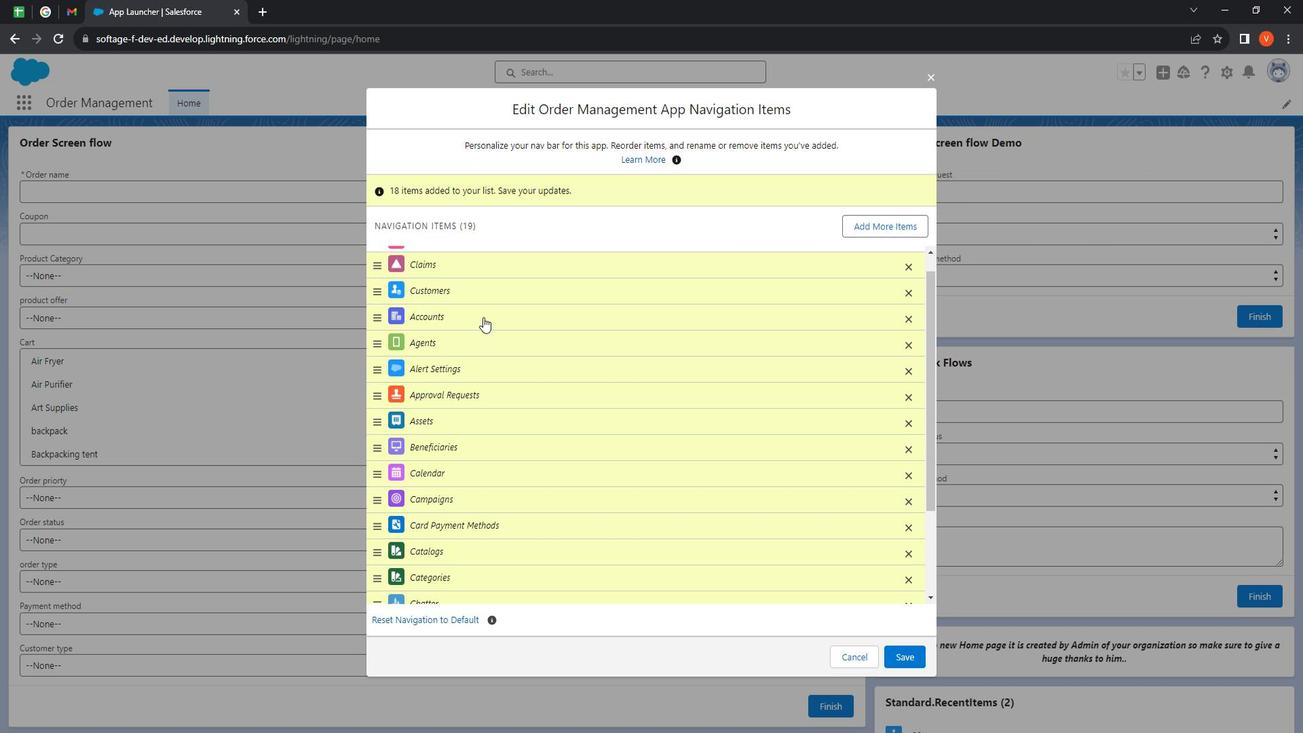 
Action: Mouse scrolled (496, 315) with delta (0, 0)
Screenshot: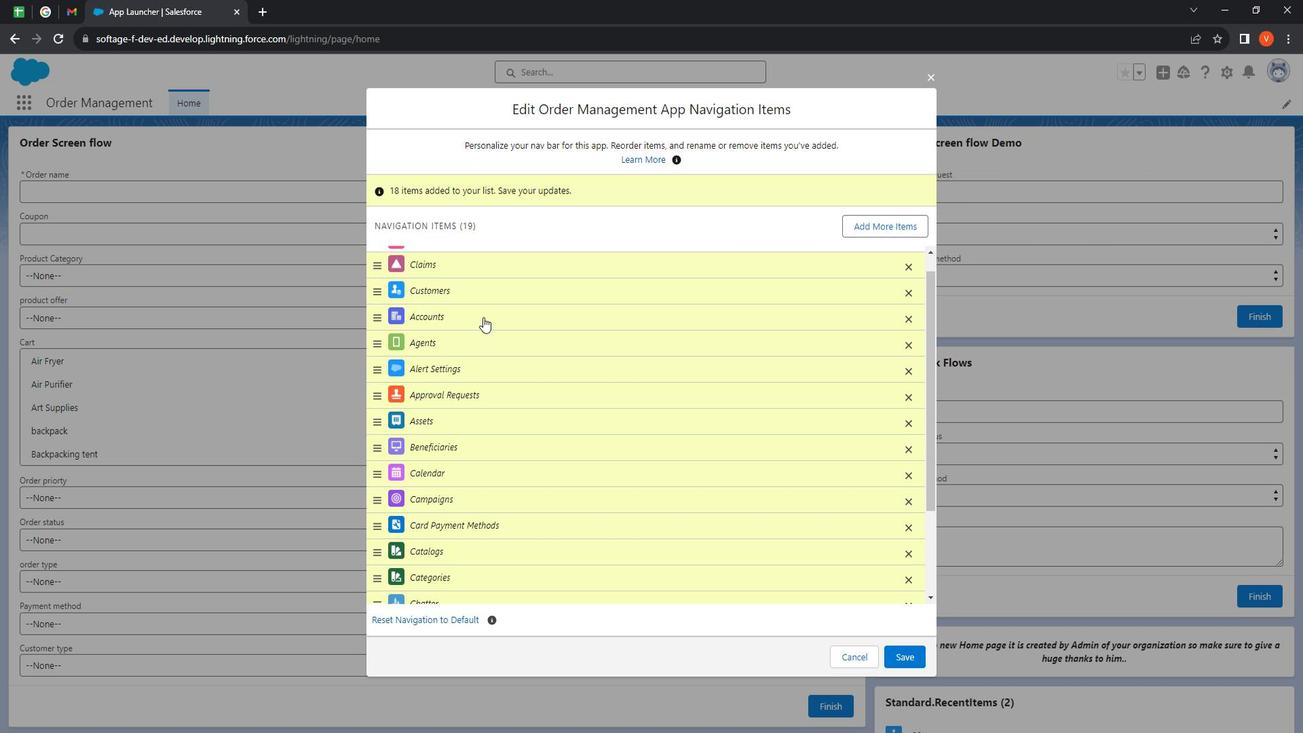 
Action: Mouse moved to (506, 323)
Screenshot: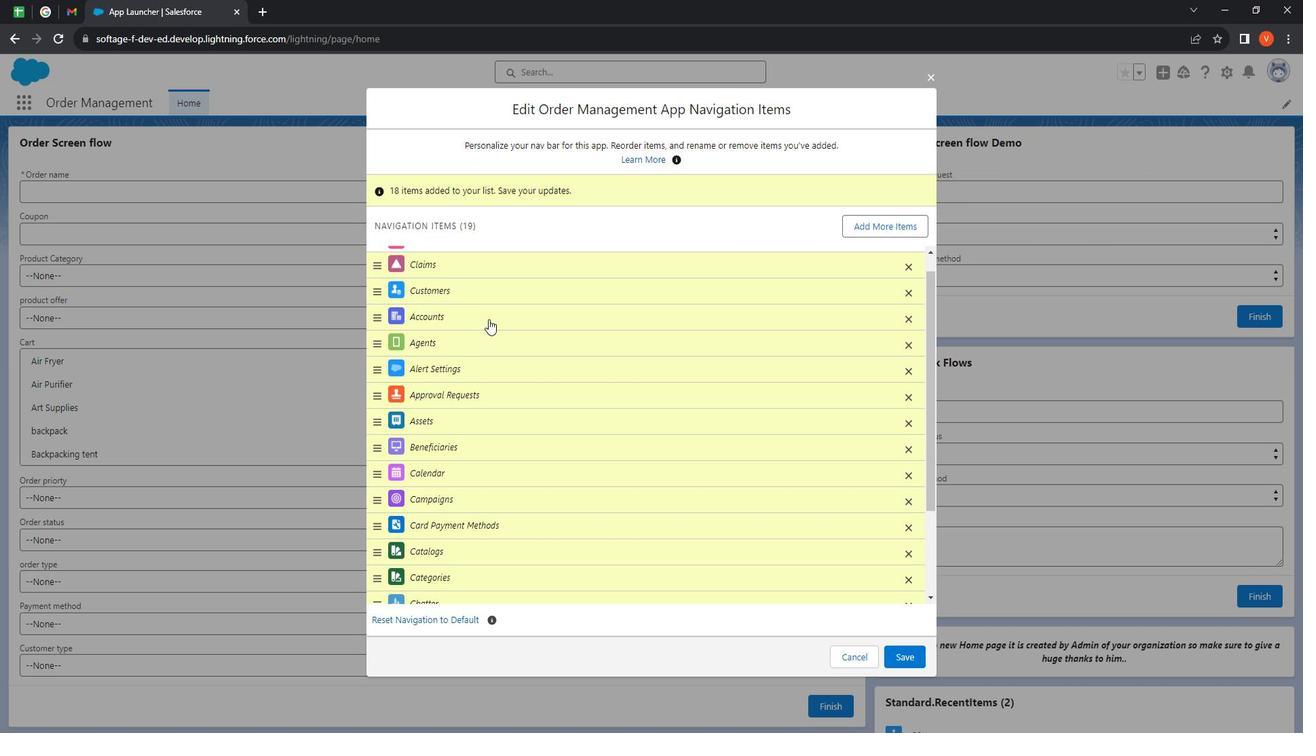 
Action: Mouse scrolled (506, 323) with delta (0, 0)
Screenshot: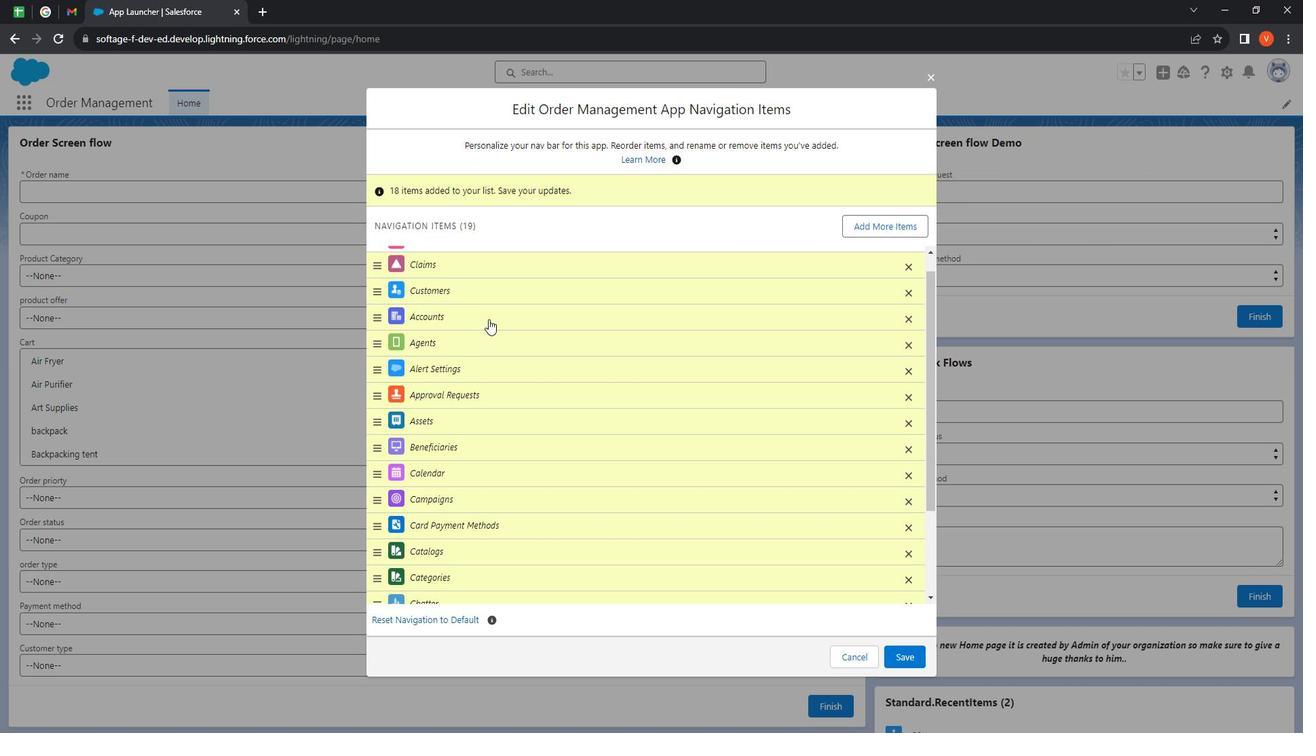 
Action: Mouse moved to (510, 326)
Screenshot: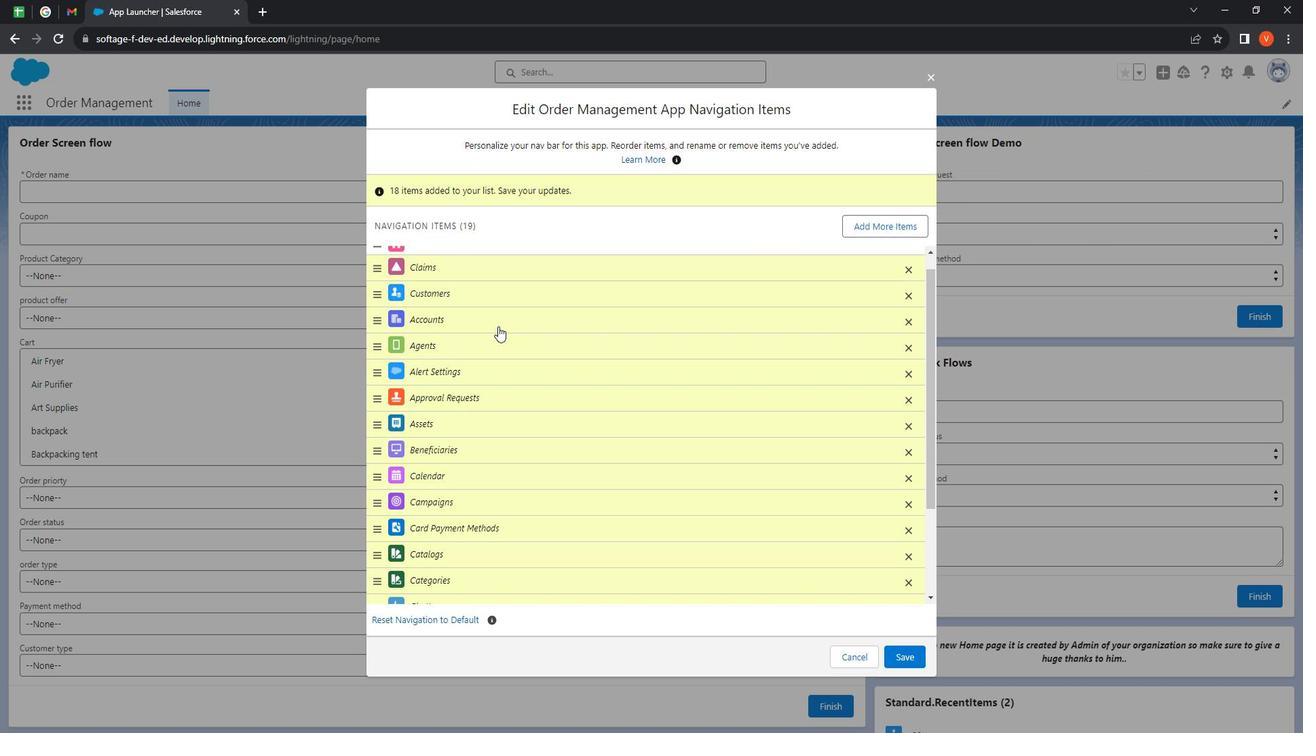 
Action: Mouse scrolled (510, 327) with delta (0, 0)
Screenshot: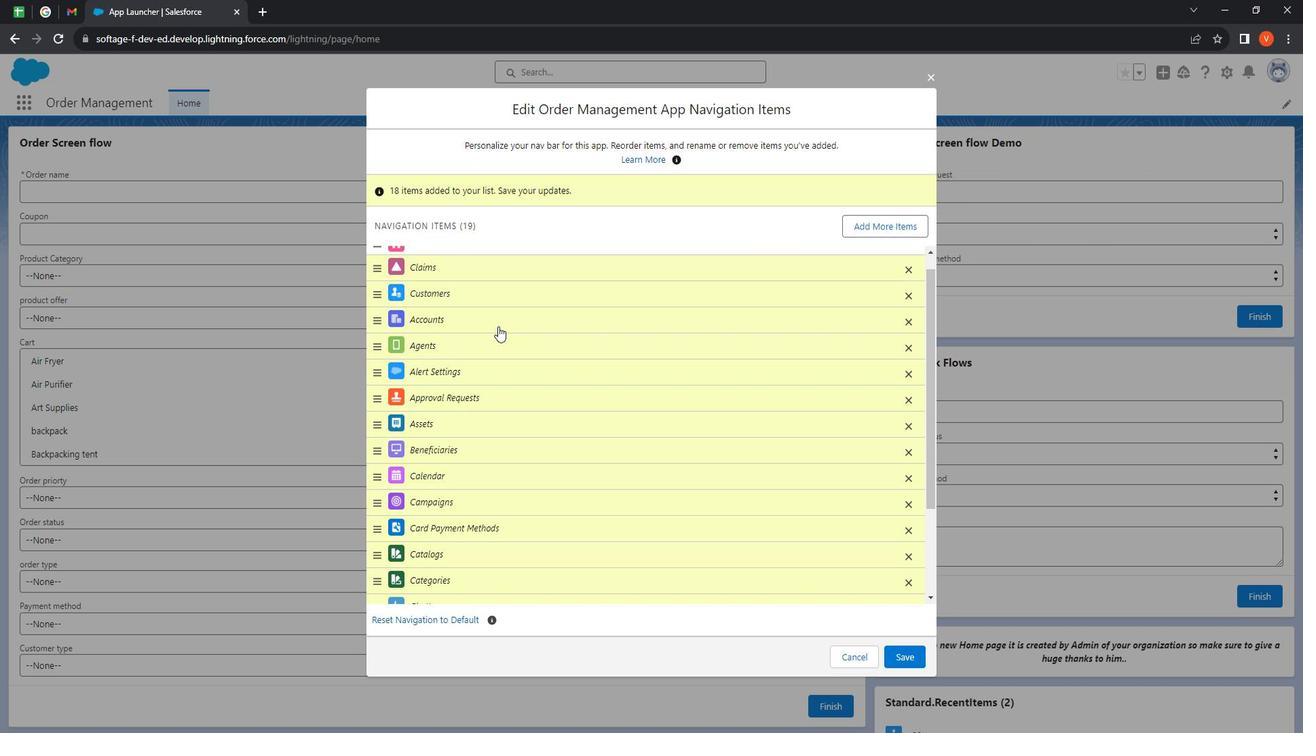 
Action: Mouse moved to (896, 226)
Screenshot: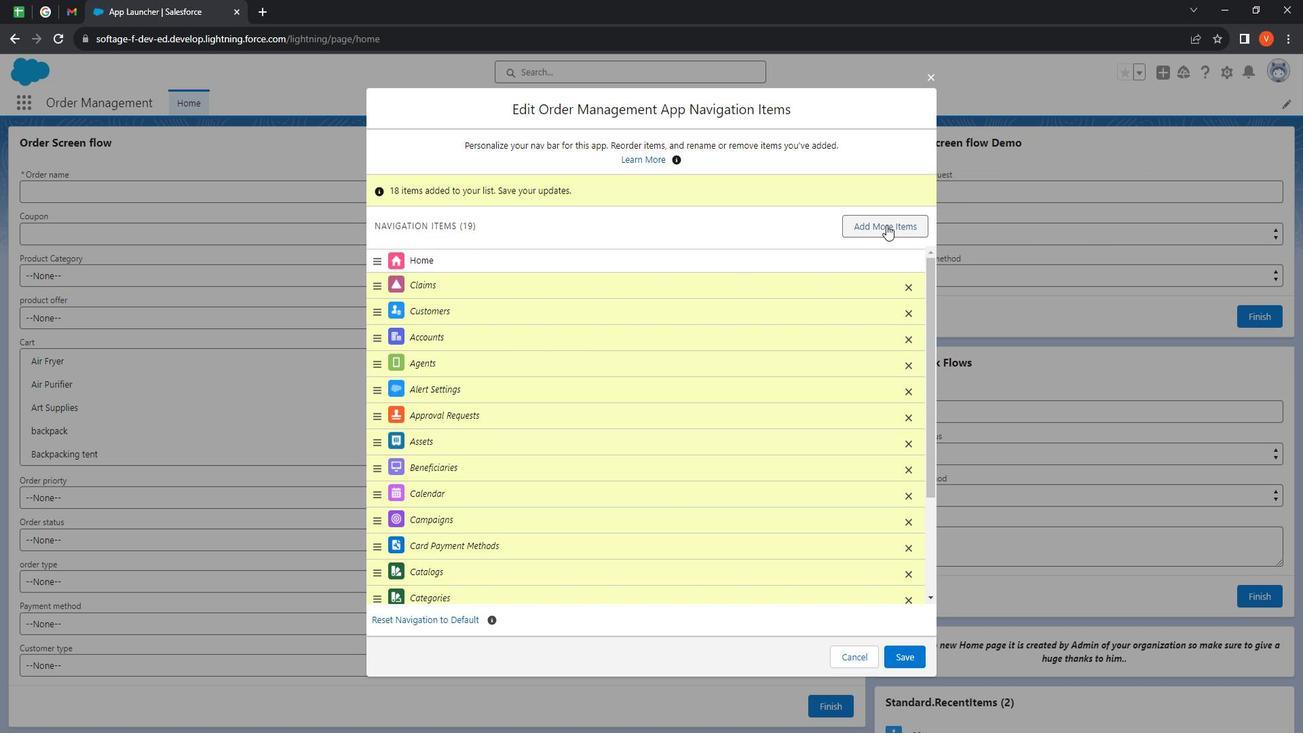 
Action: Mouse pressed left at (896, 226)
Screenshot: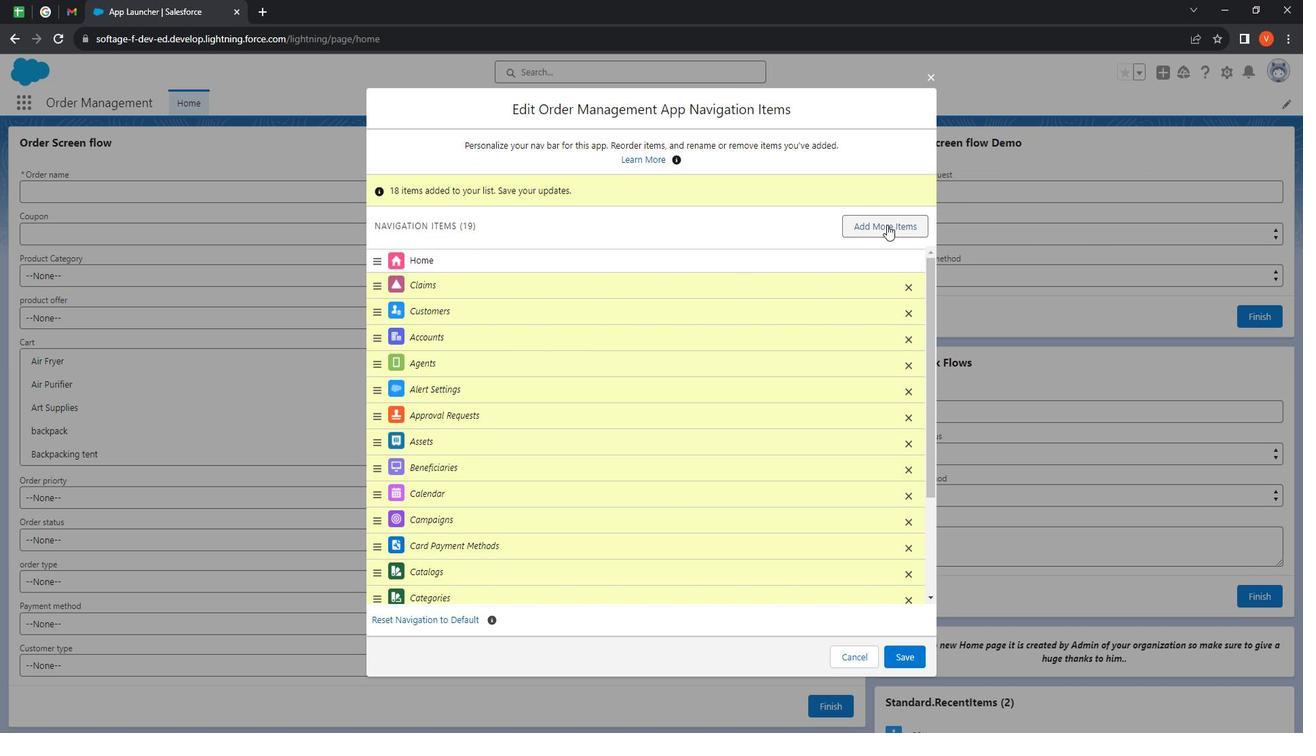 
Action: Mouse moved to (412, 194)
Screenshot: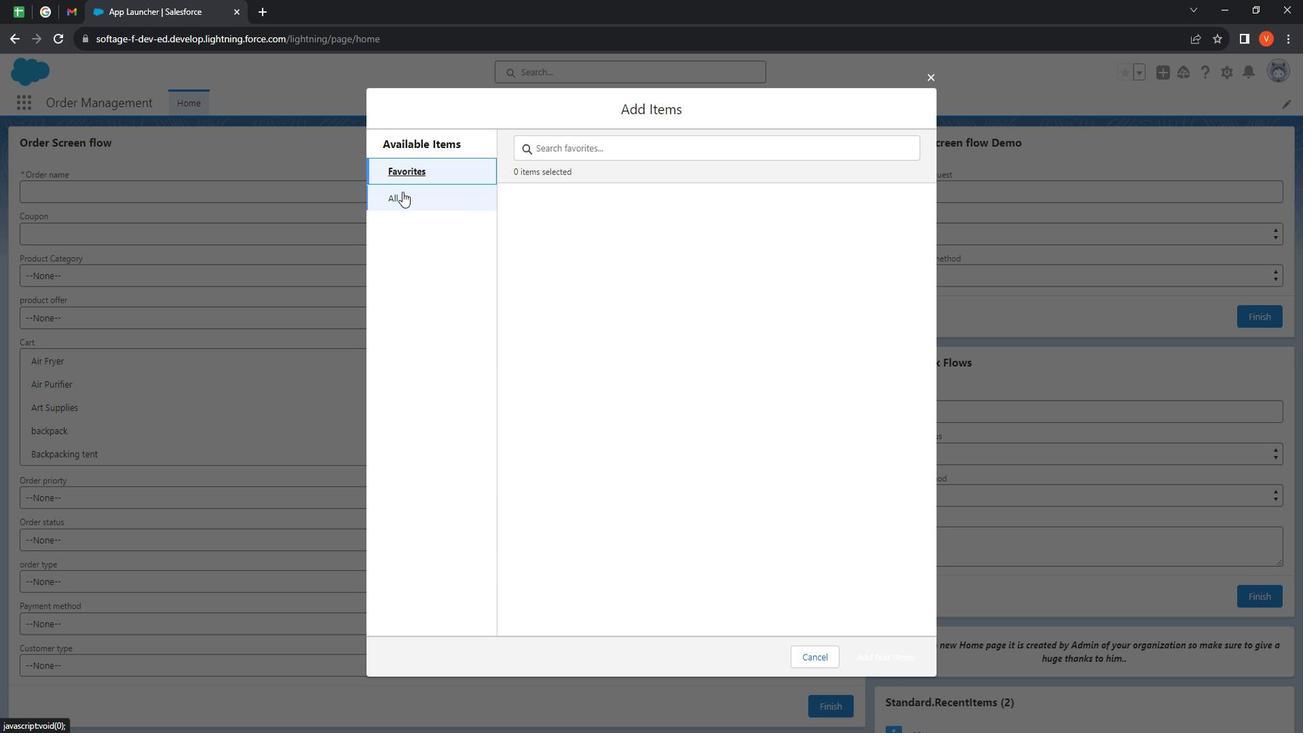 
Action: Mouse pressed left at (412, 194)
Screenshot: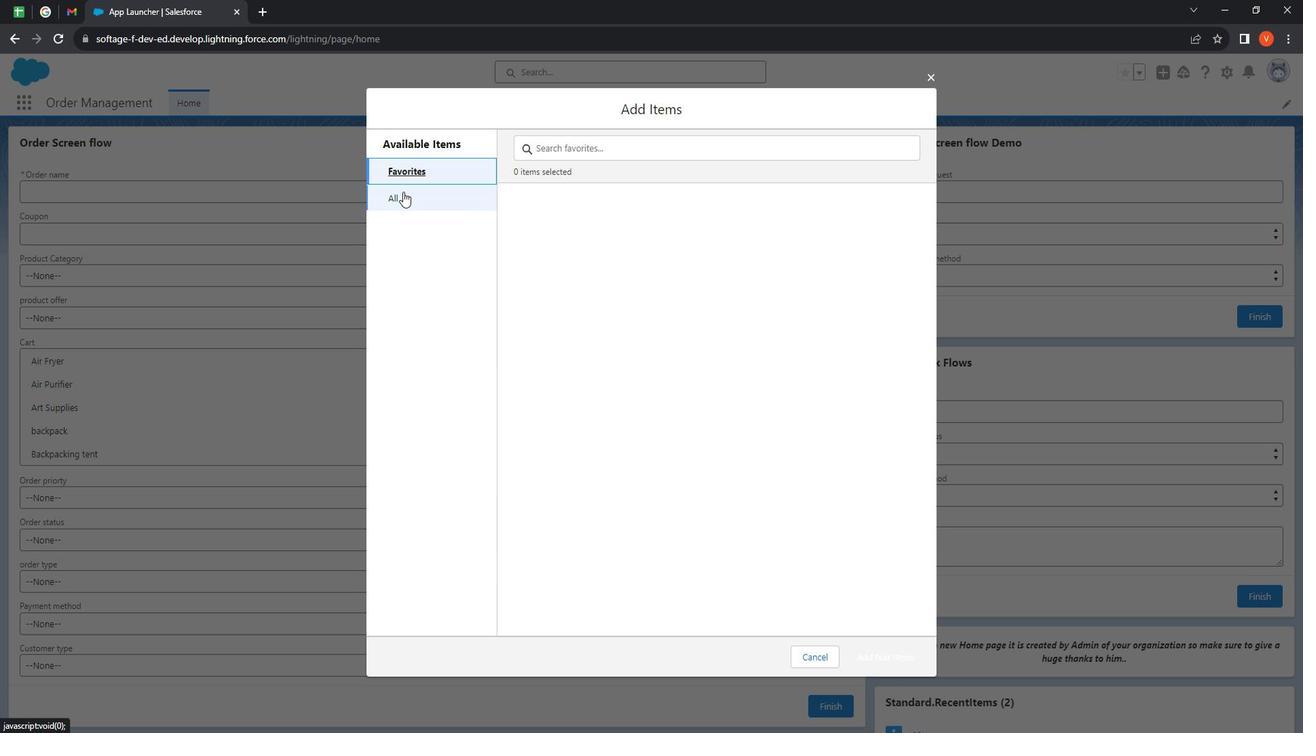 
Action: Mouse moved to (649, 357)
Screenshot: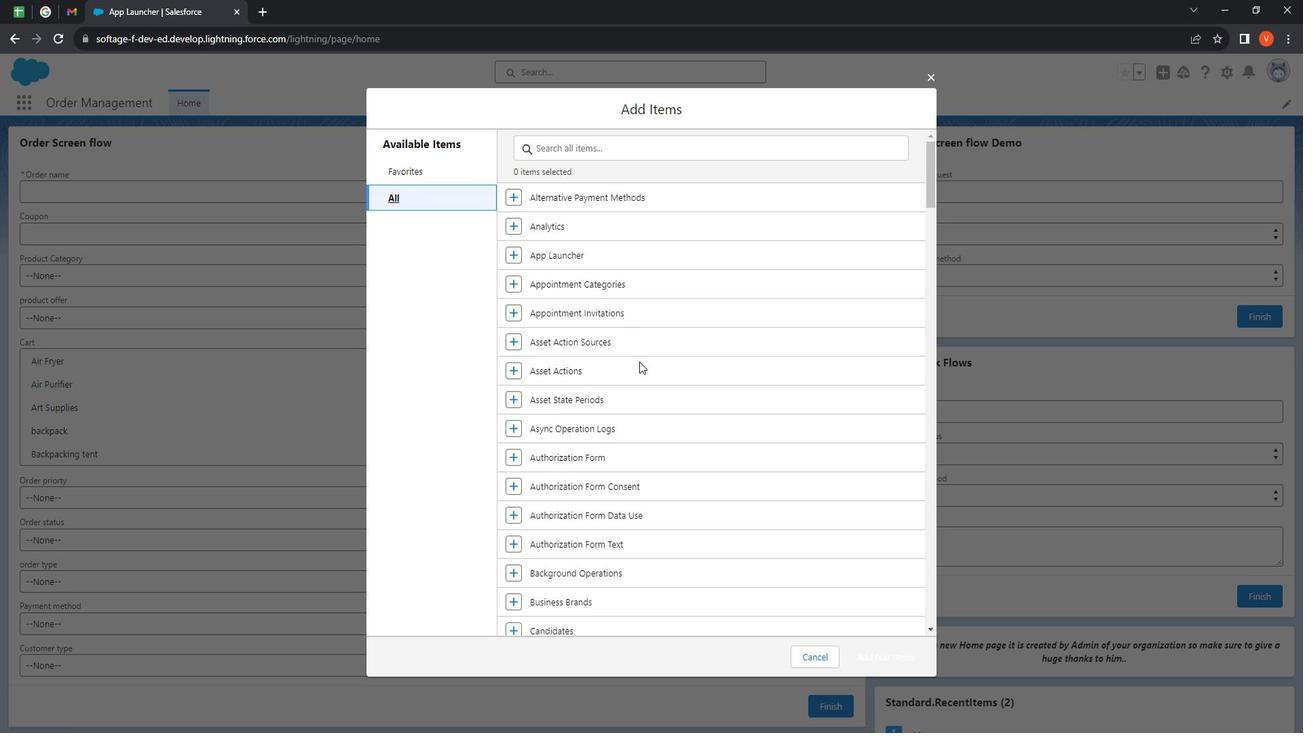 
Action: Mouse scrolled (649, 357) with delta (0, 0)
Screenshot: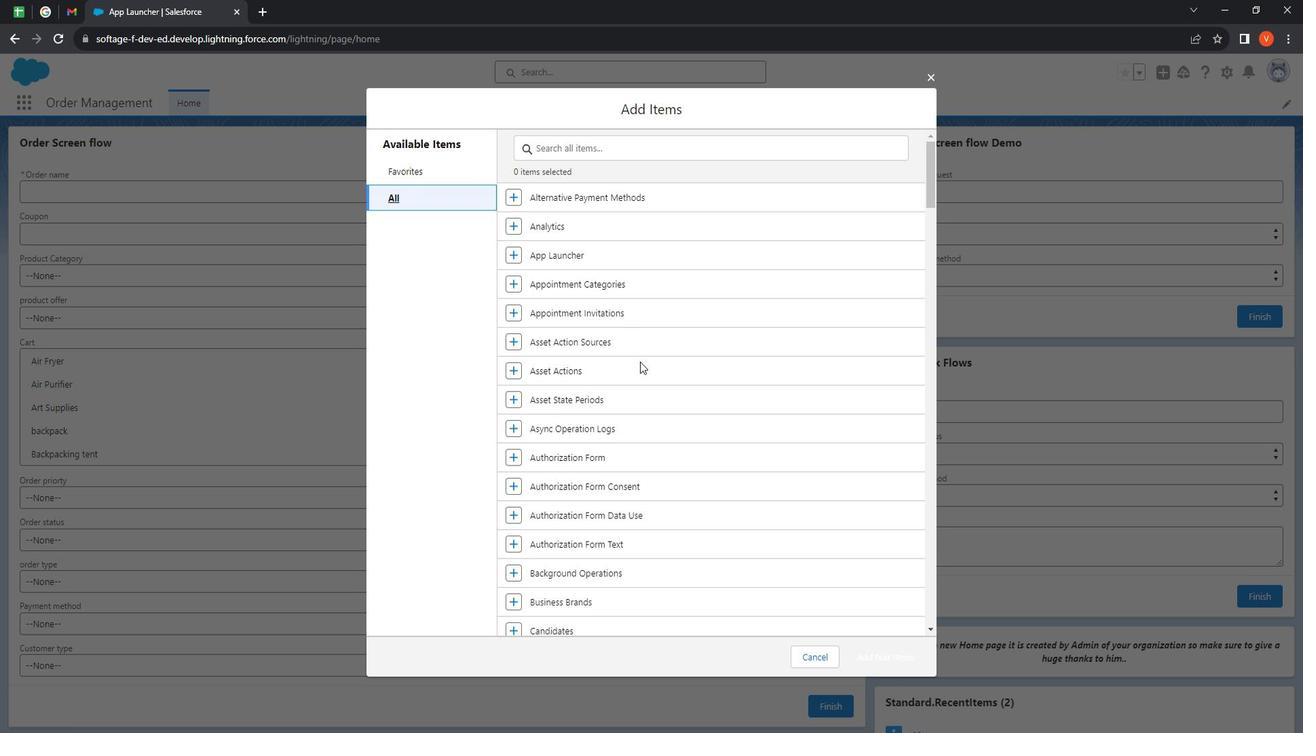 
Action: Mouse moved to (650, 361)
Screenshot: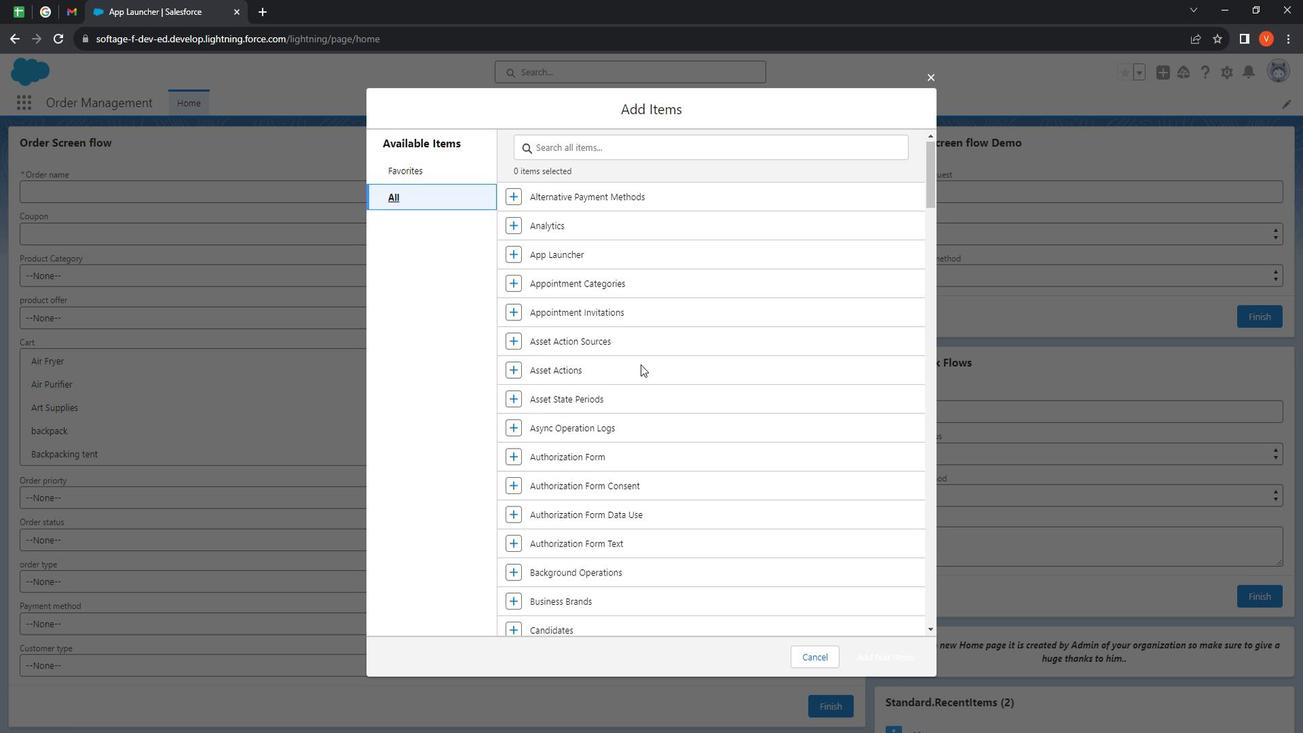
Action: Mouse scrolled (650, 361) with delta (0, 0)
Screenshot: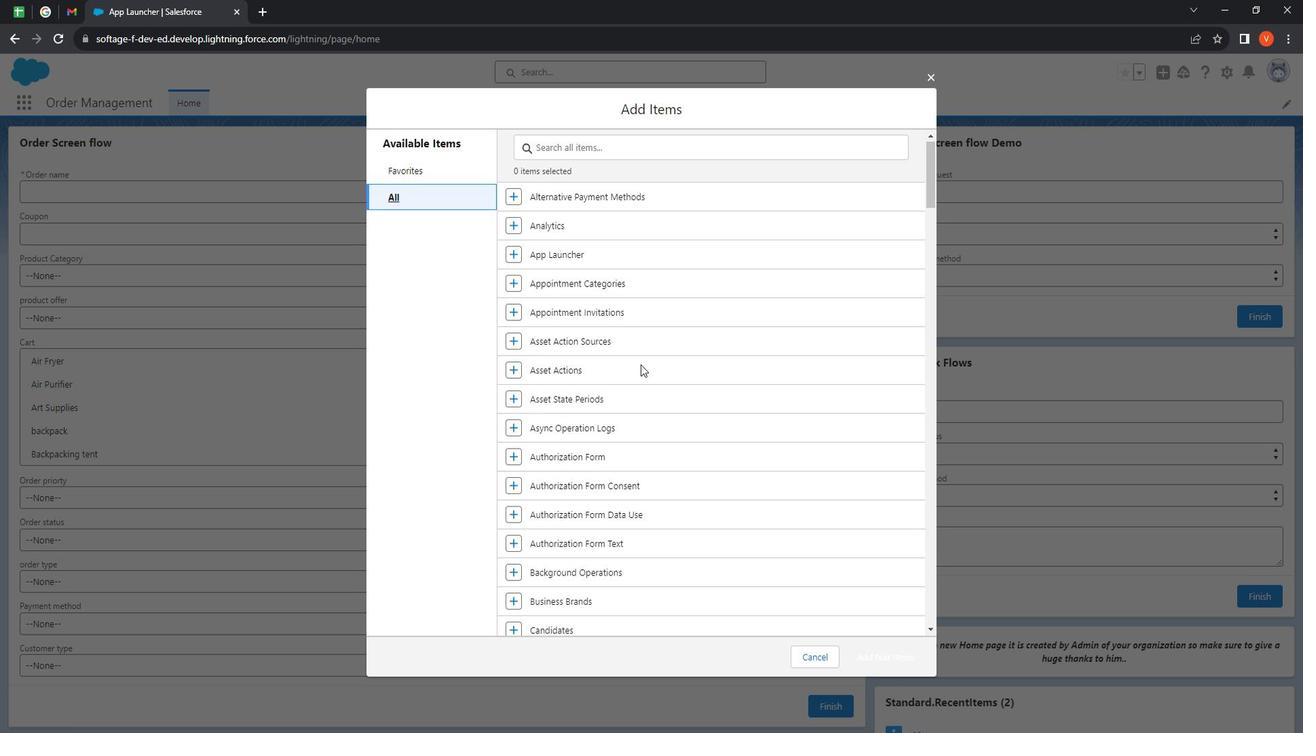 
Action: Mouse moved to (654, 367)
Screenshot: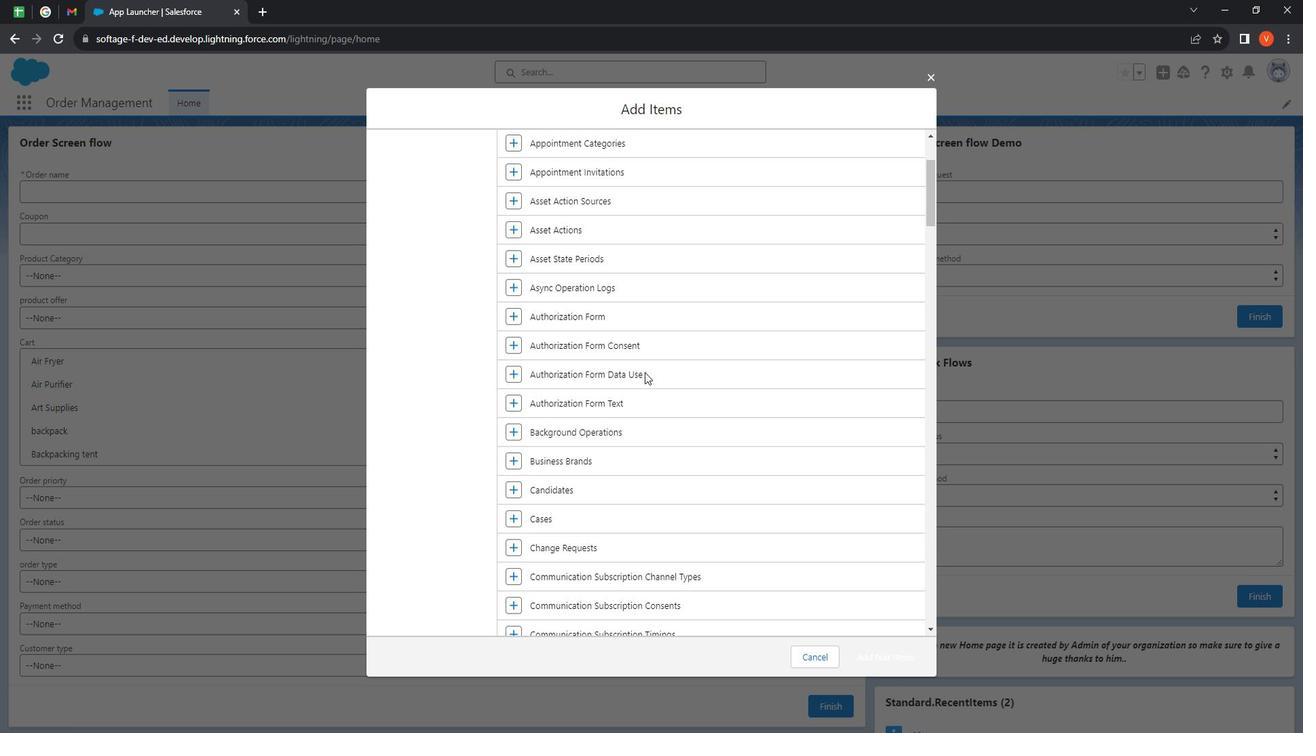 
Action: Mouse scrolled (654, 367) with delta (0, 0)
Screenshot: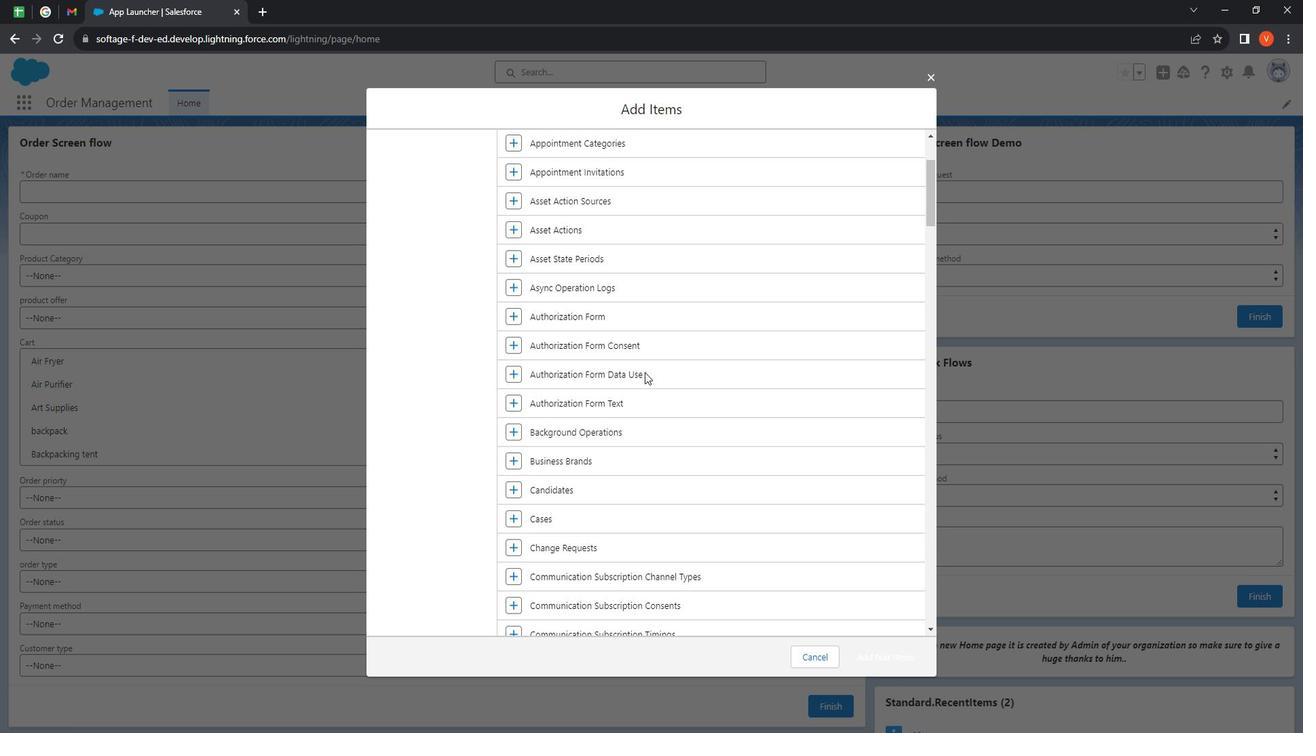 
Action: Mouse moved to (655, 370)
Screenshot: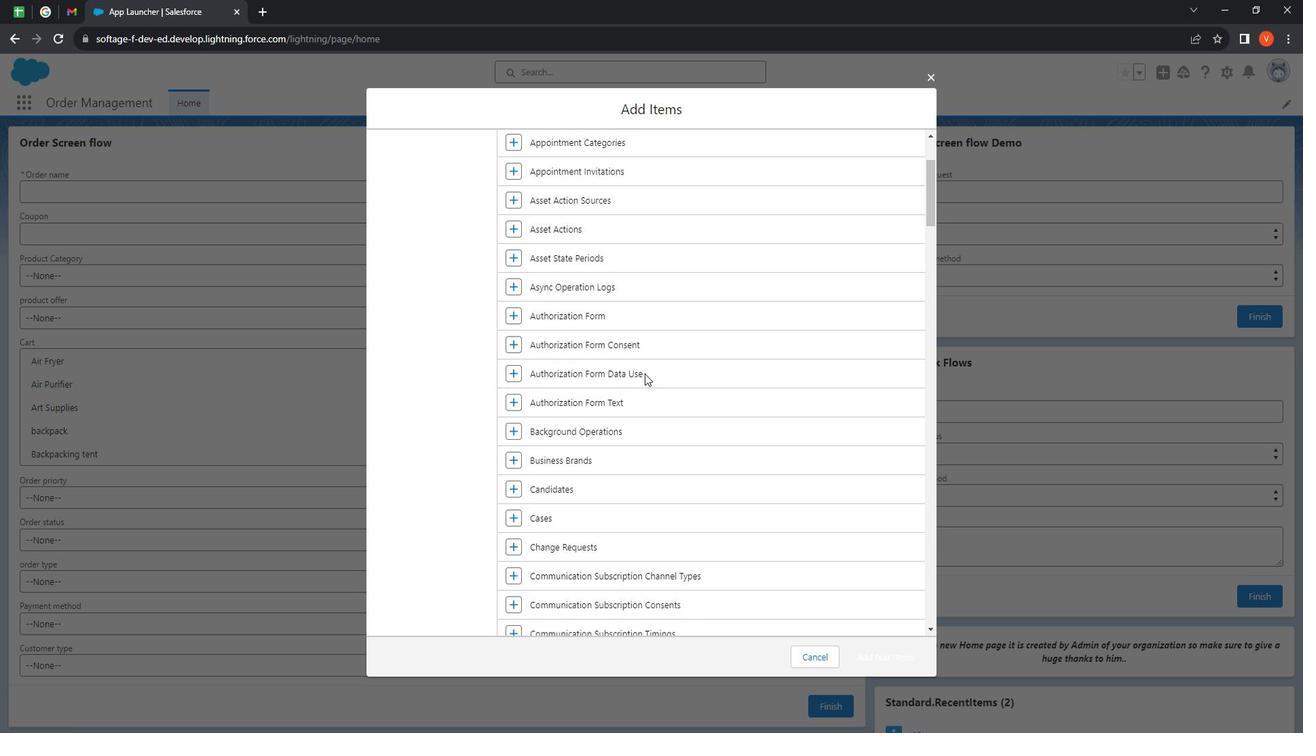 
Action: Mouse scrolled (655, 369) with delta (0, 0)
Screenshot: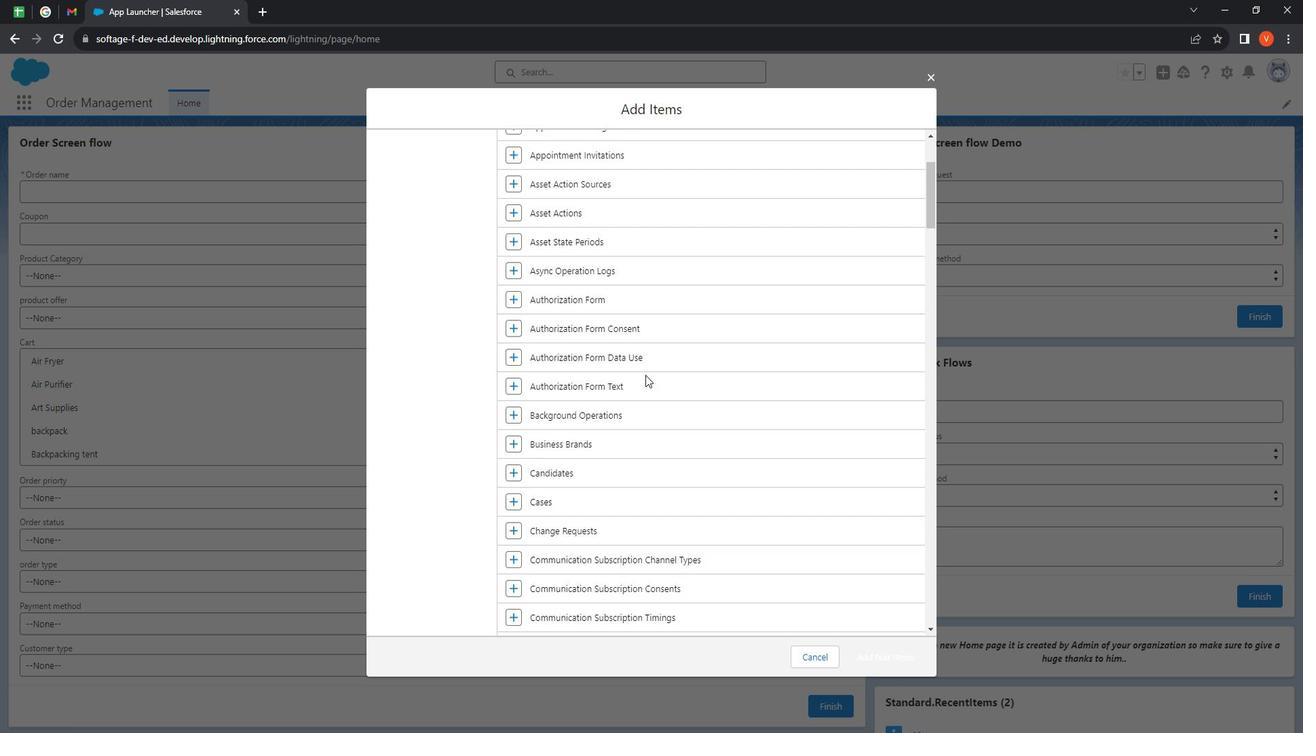 
Action: Mouse moved to (655, 378)
Screenshot: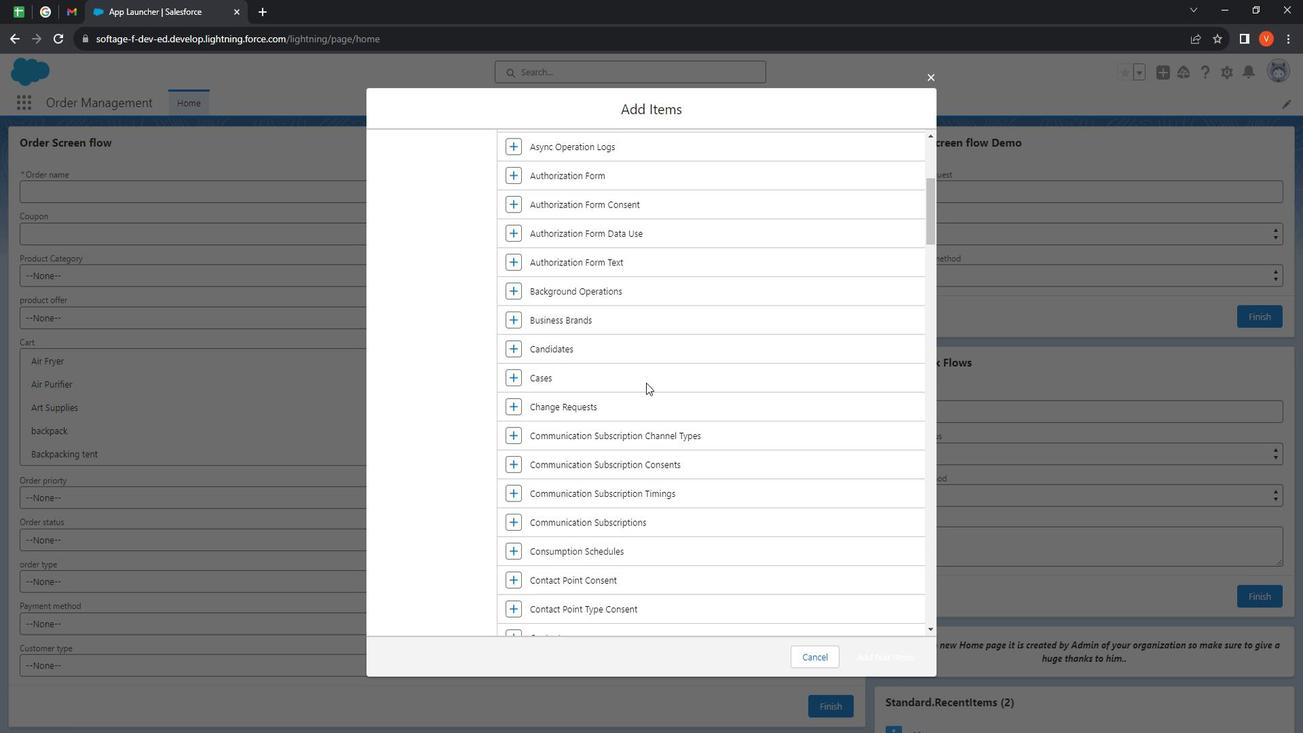 
Action: Mouse scrolled (655, 378) with delta (0, 0)
Screenshot: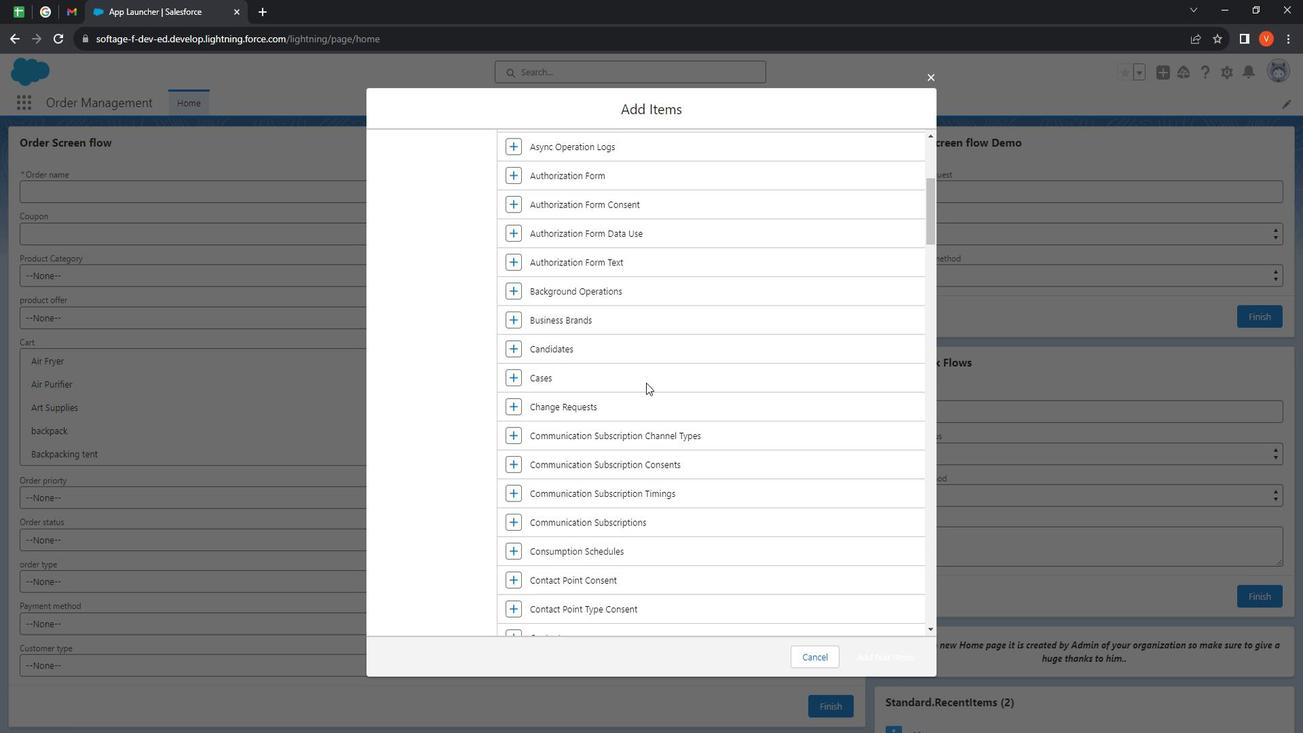 
Action: Mouse moved to (655, 380)
Screenshot: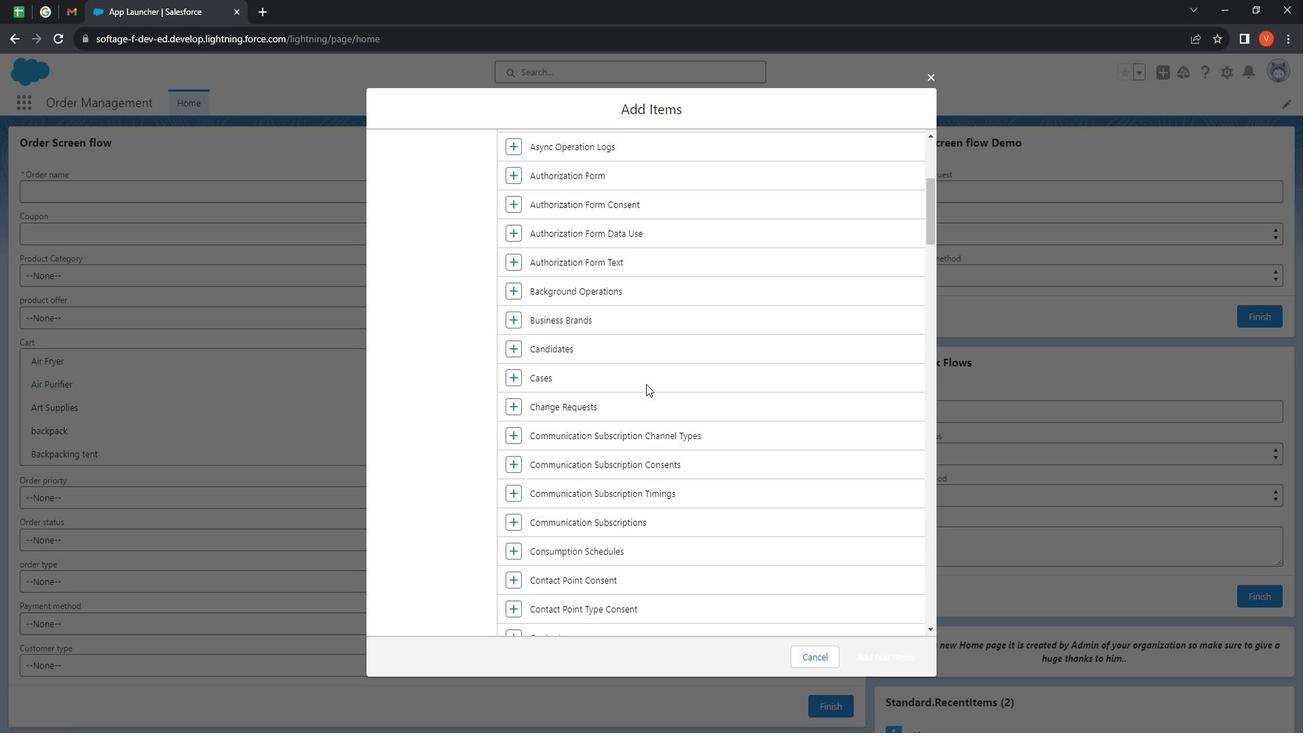 
Action: Mouse scrolled (655, 379) with delta (0, 0)
Screenshot: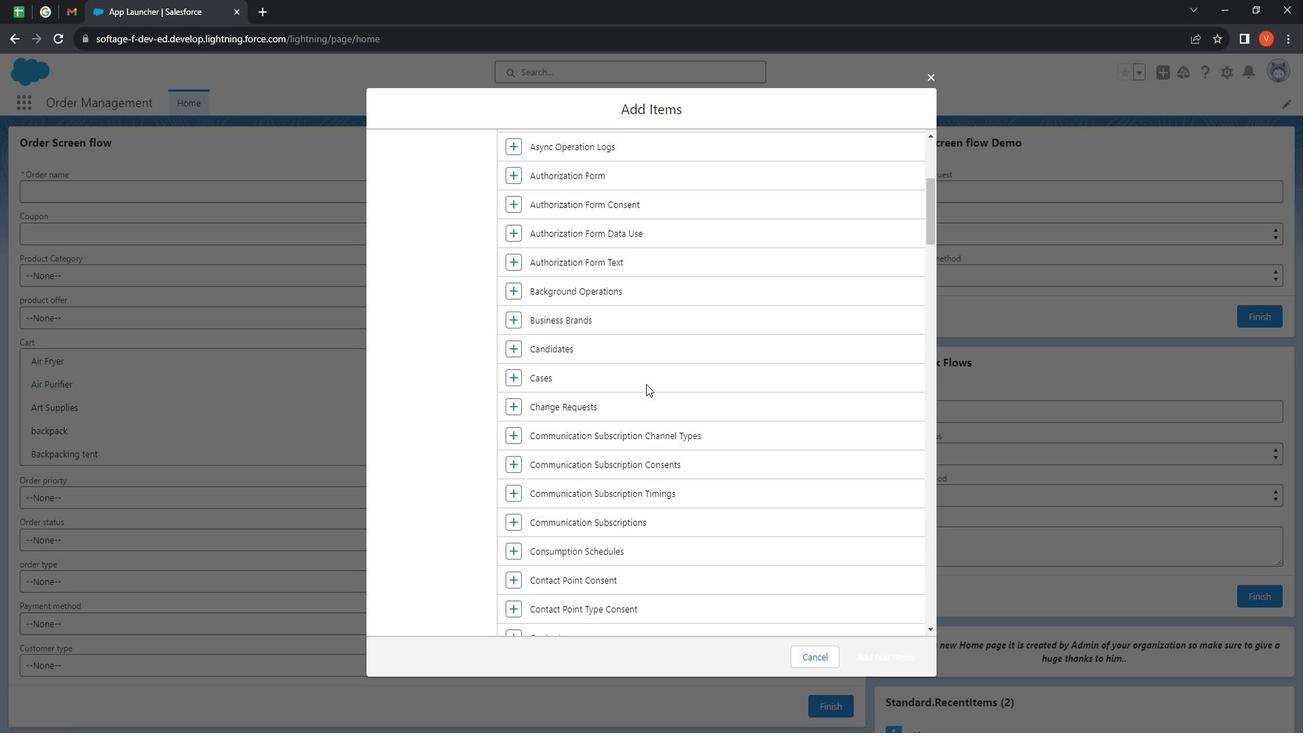 
Action: Mouse moved to (655, 380)
Screenshot: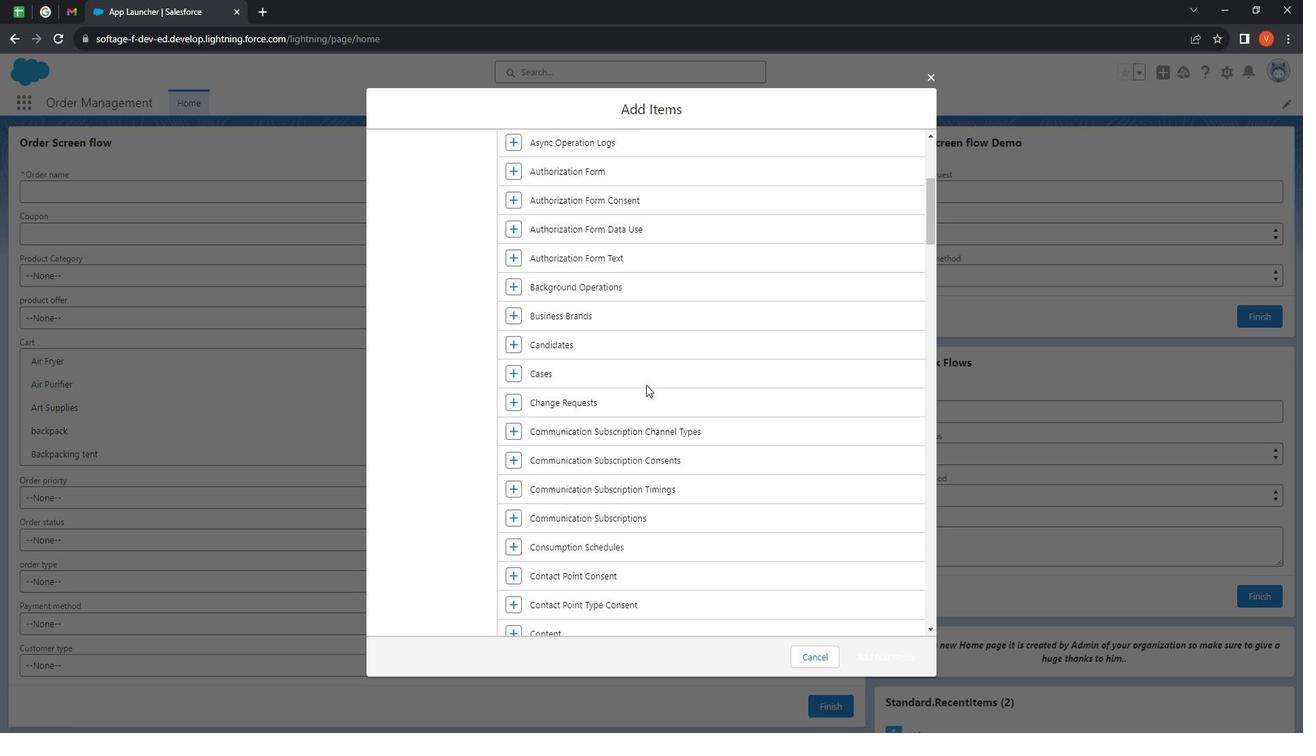 
Action: Mouse scrolled (655, 380) with delta (0, 0)
Screenshot: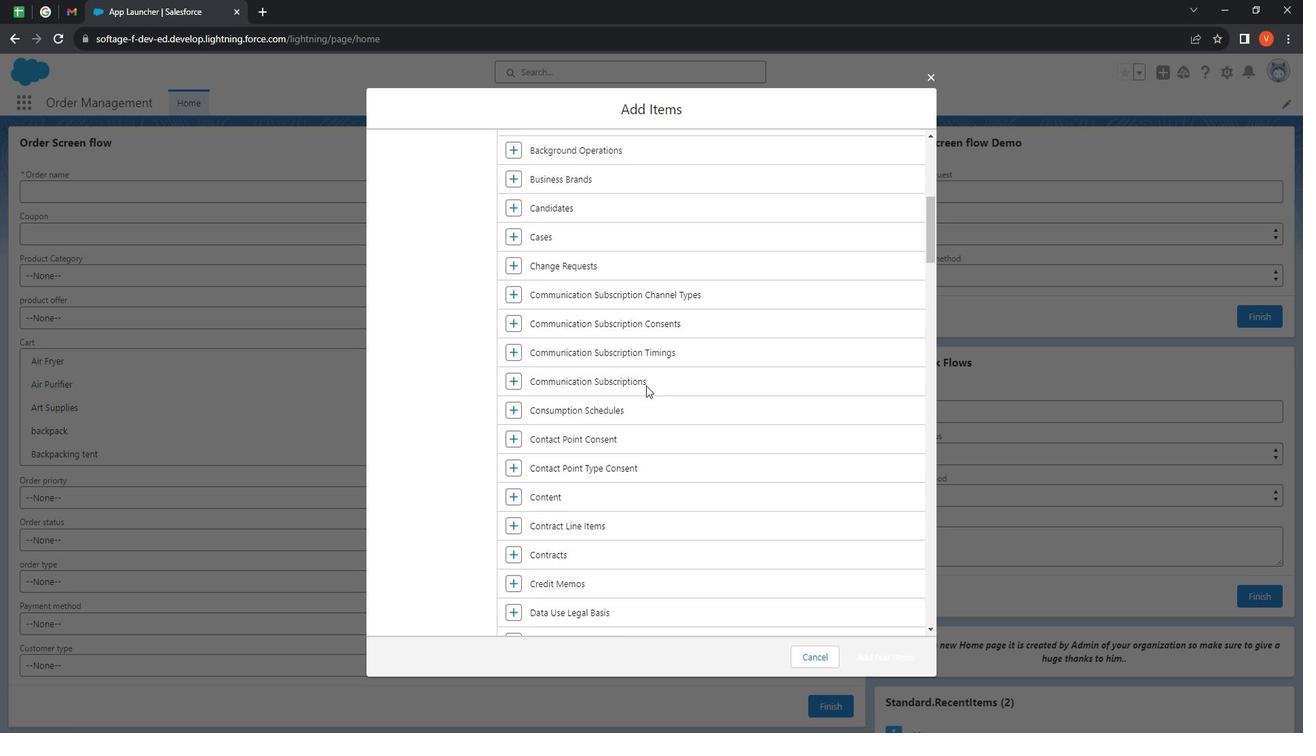 
Action: Mouse moved to (549, 438)
Screenshot: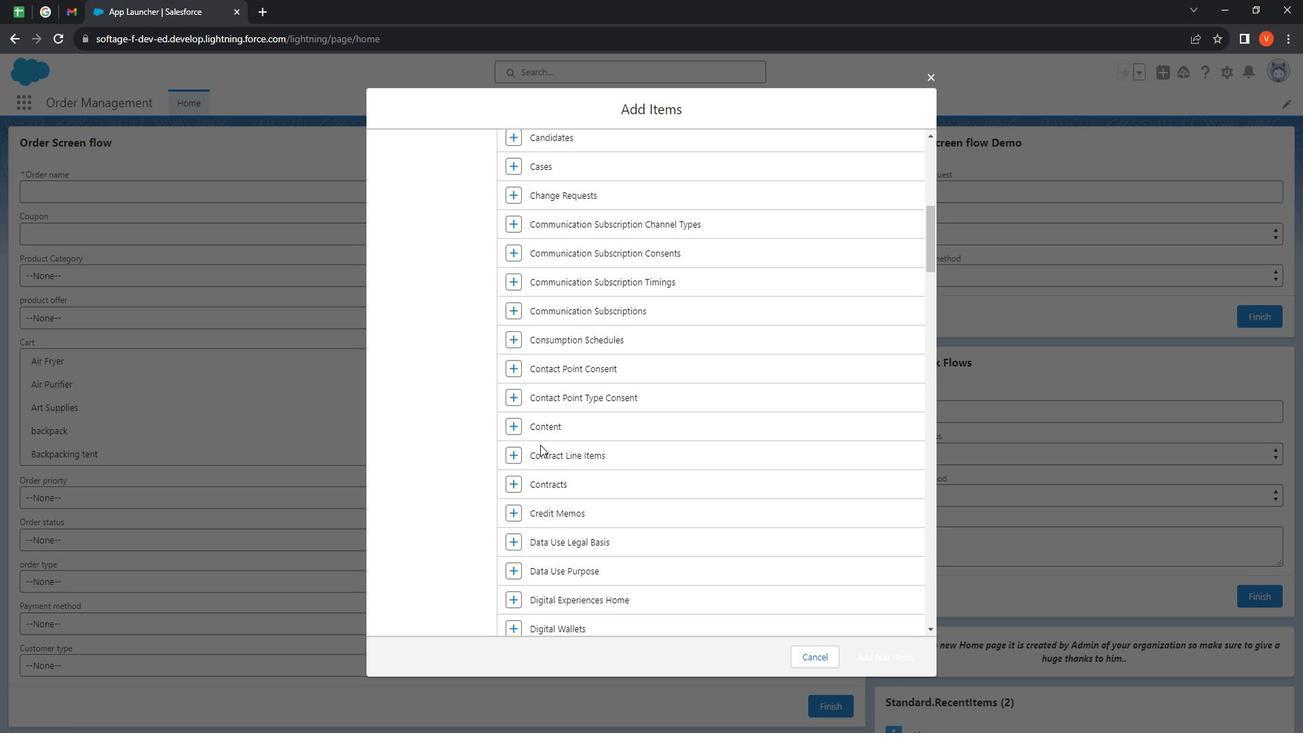 
Action: Mouse scrolled (549, 437) with delta (0, 0)
Screenshot: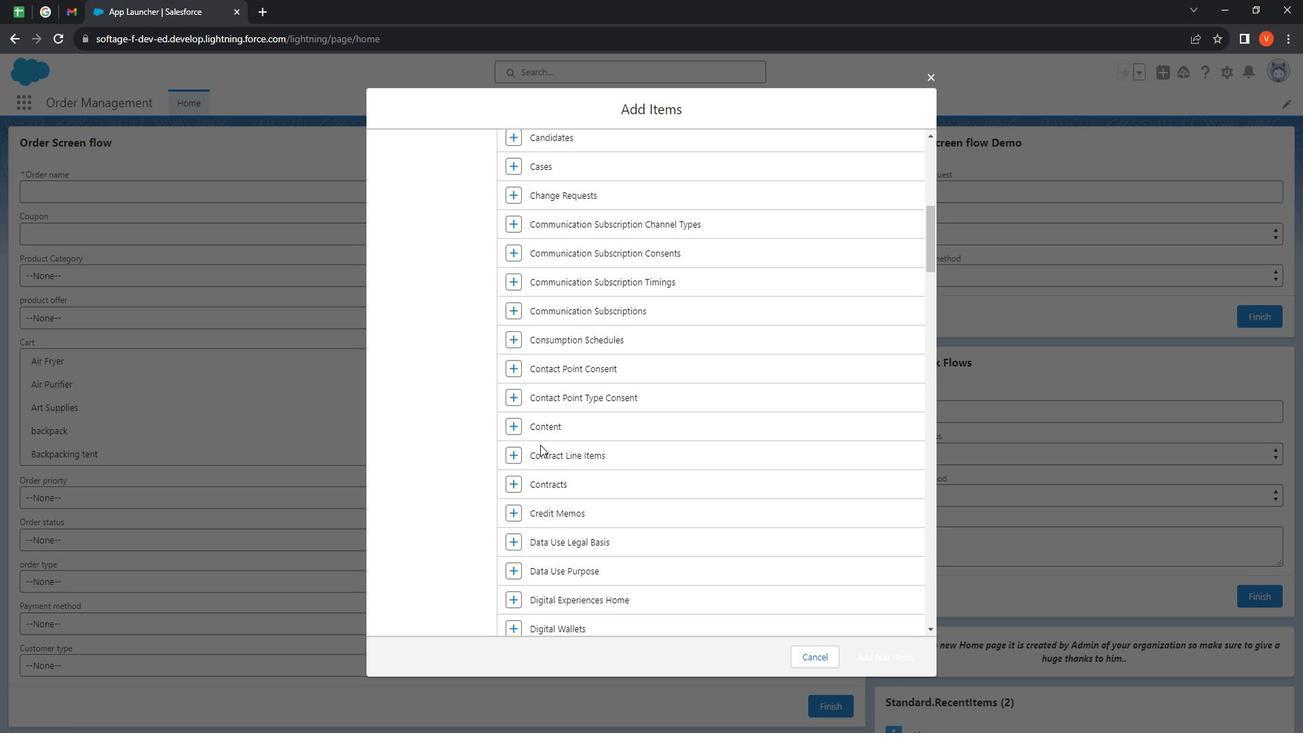 
Action: Mouse moved to (571, 443)
Screenshot: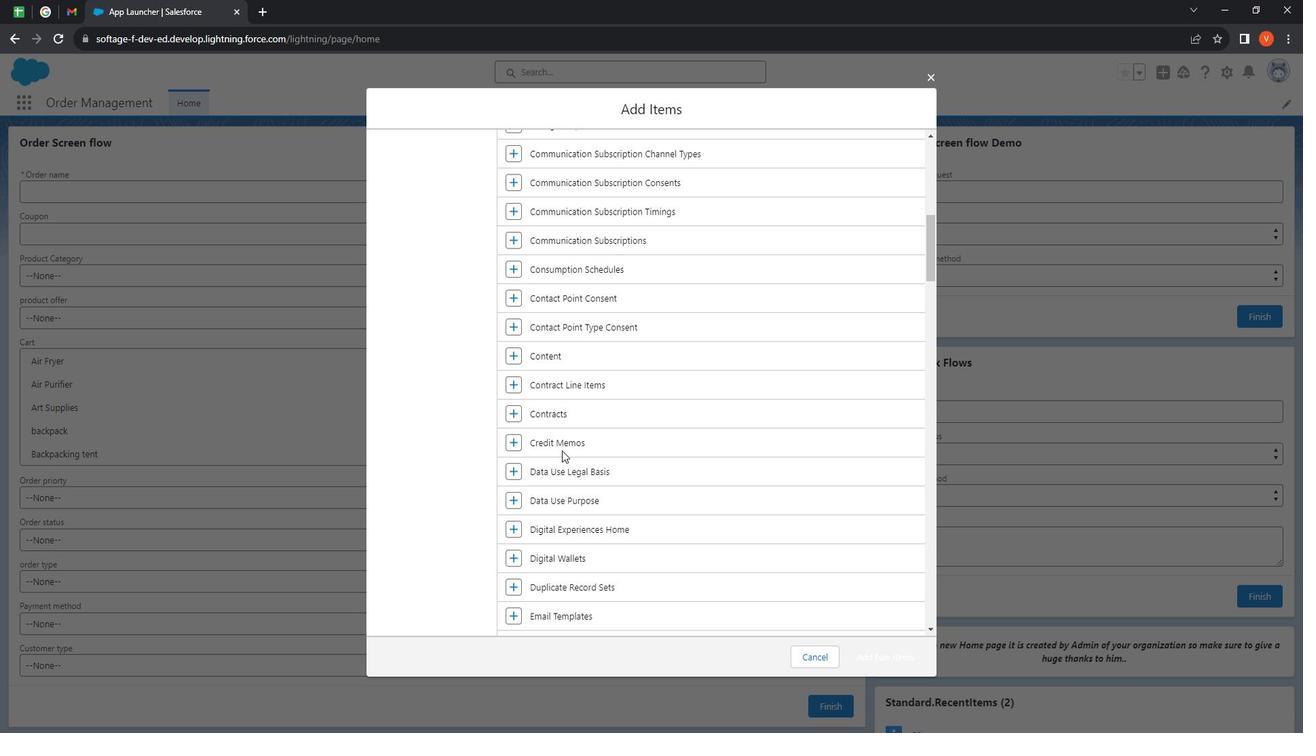 
Action: Mouse scrolled (571, 442) with delta (0, 0)
Screenshot: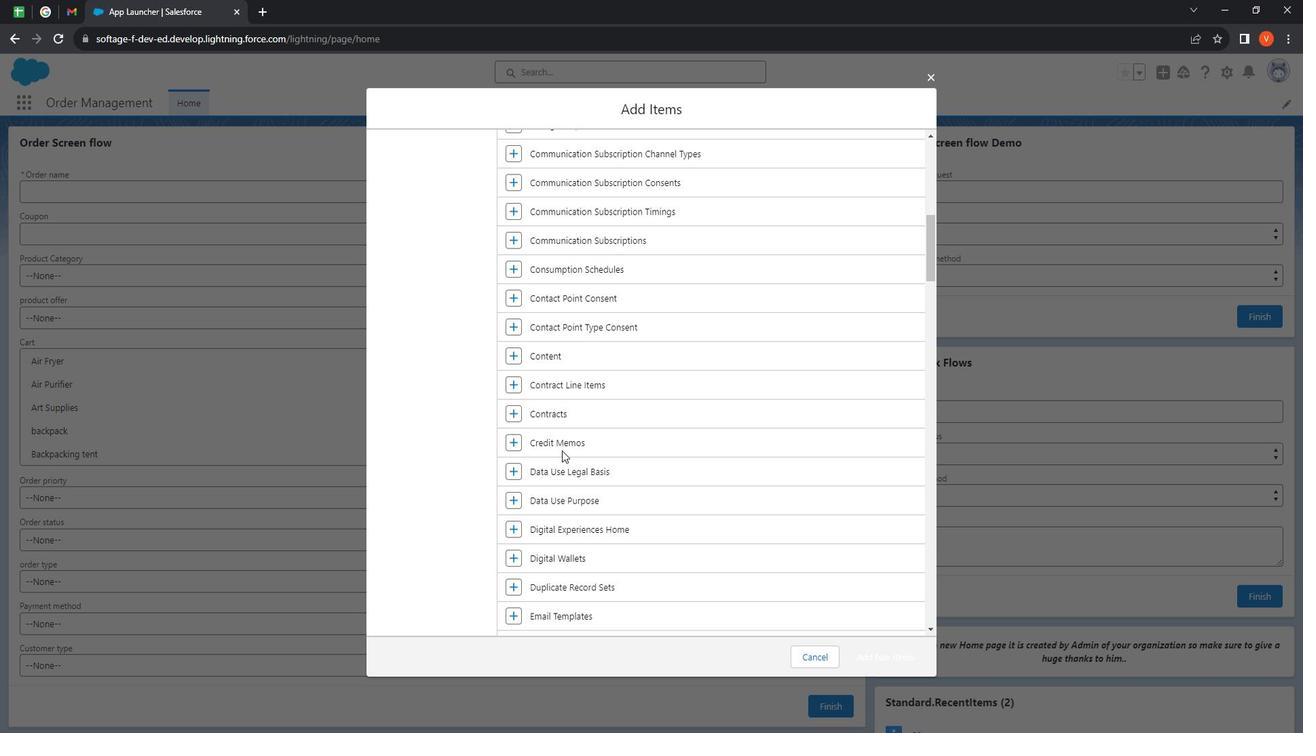 
Action: Mouse scrolled (571, 442) with delta (0, 0)
Screenshot: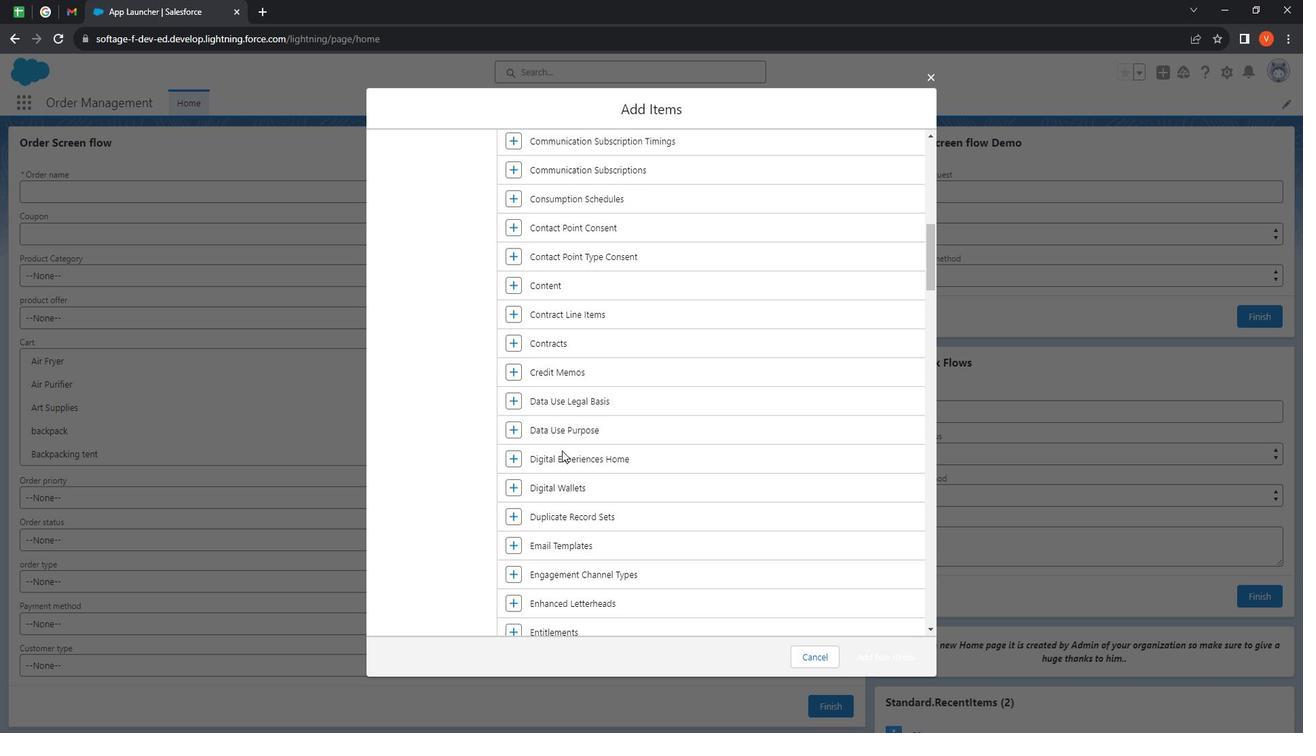 
Action: Mouse moved to (571, 444)
Screenshot: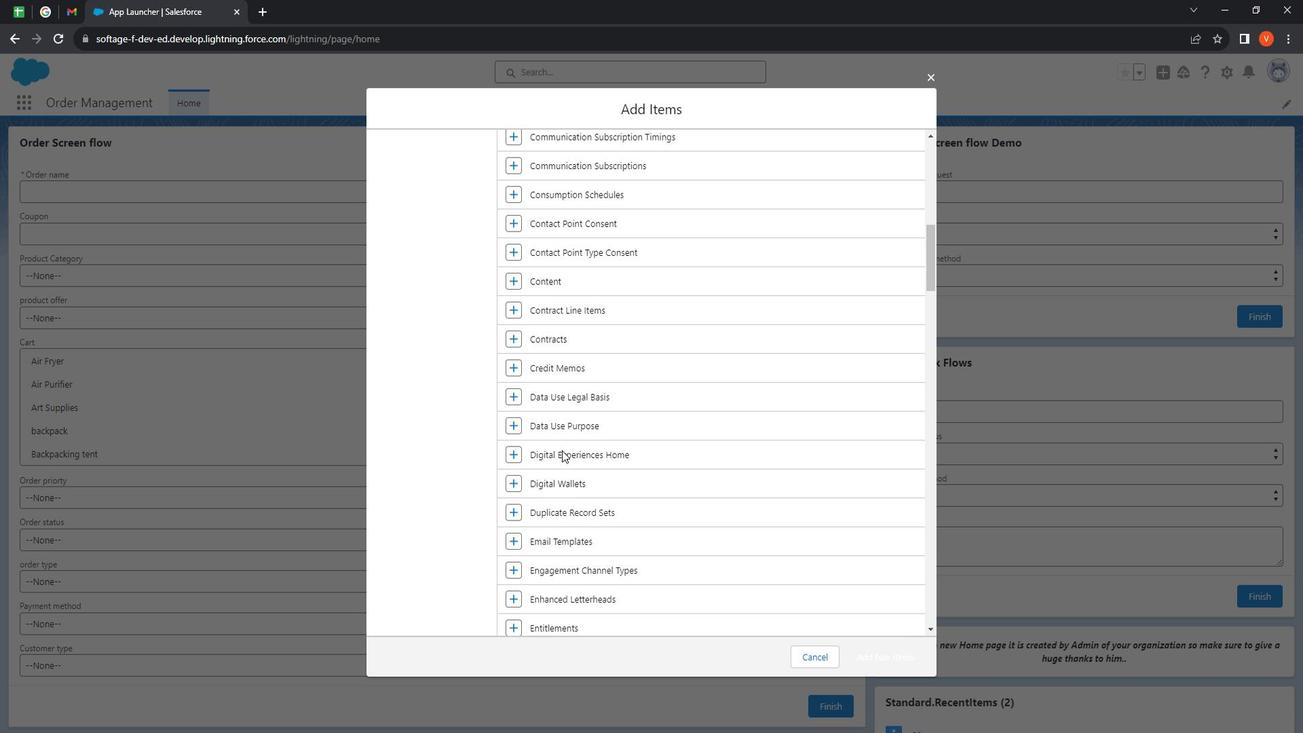 
Action: Mouse scrolled (571, 443) with delta (0, 0)
Screenshot: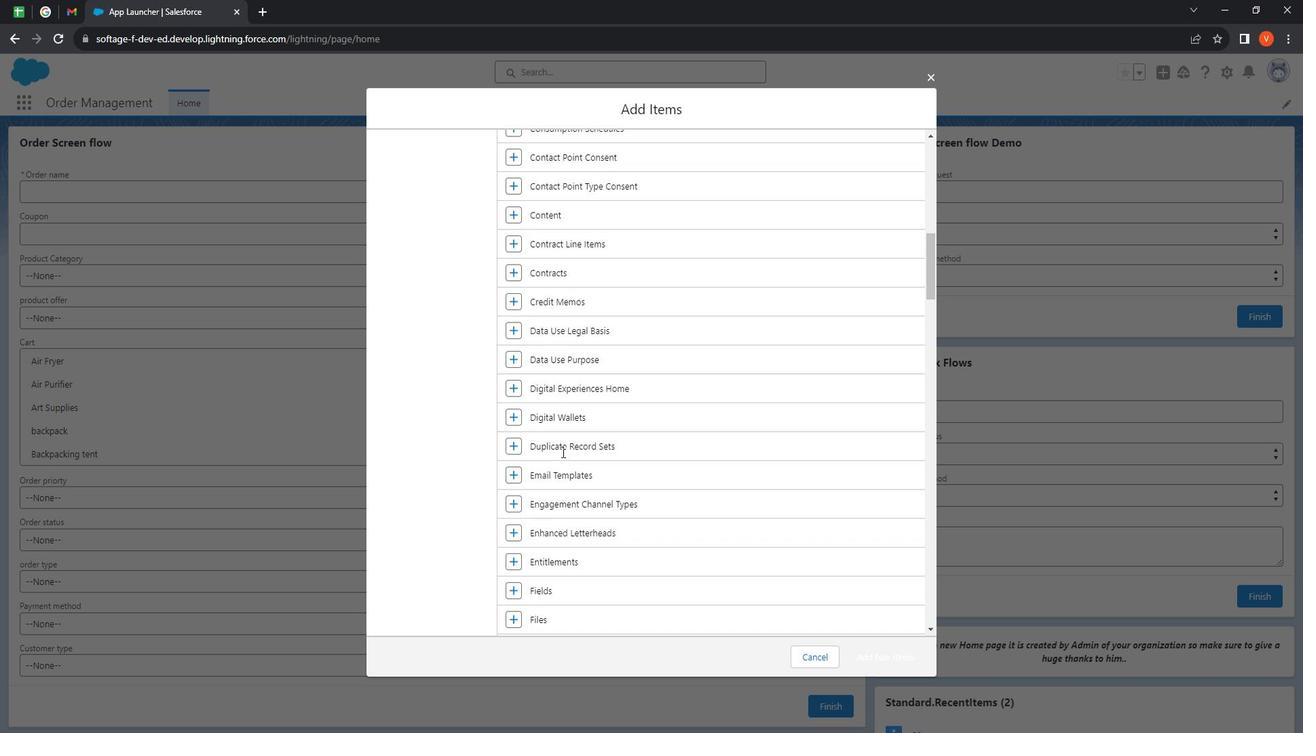 
Action: Mouse moved to (586, 507)
Screenshot: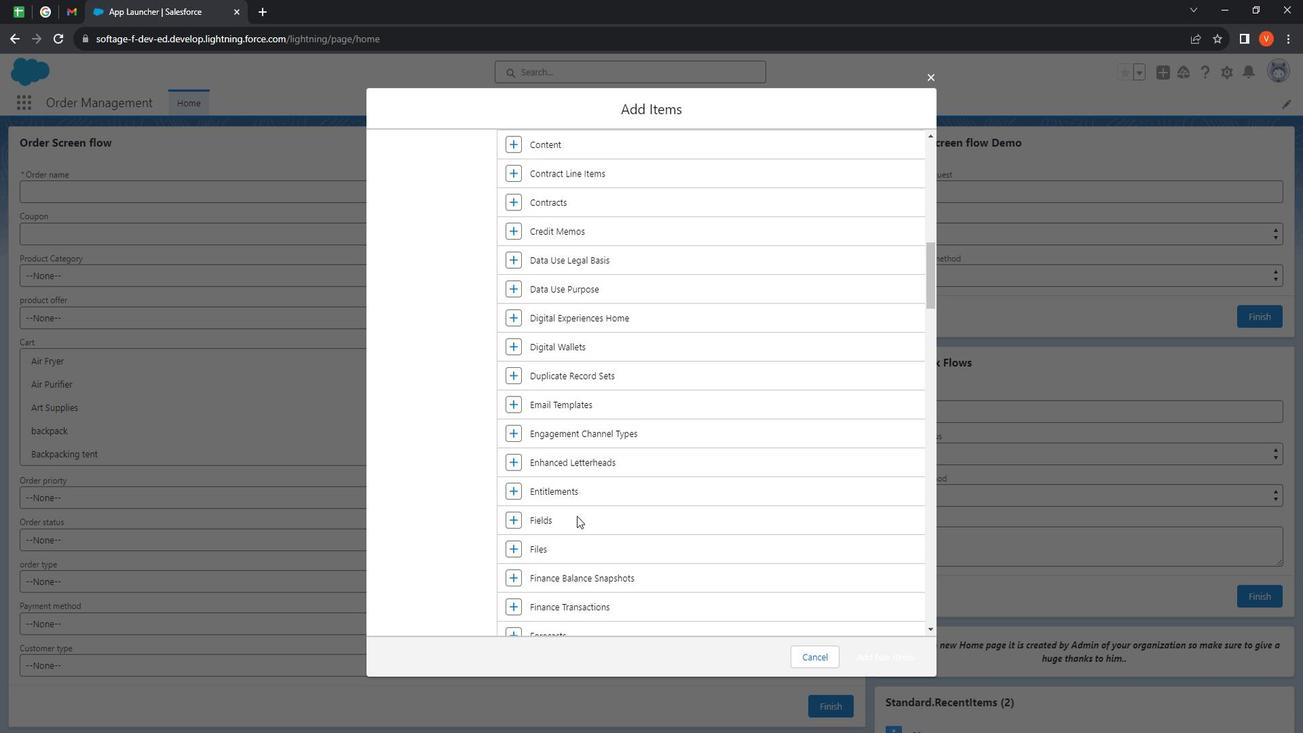 
Action: Mouse scrolled (586, 506) with delta (0, 0)
Screenshot: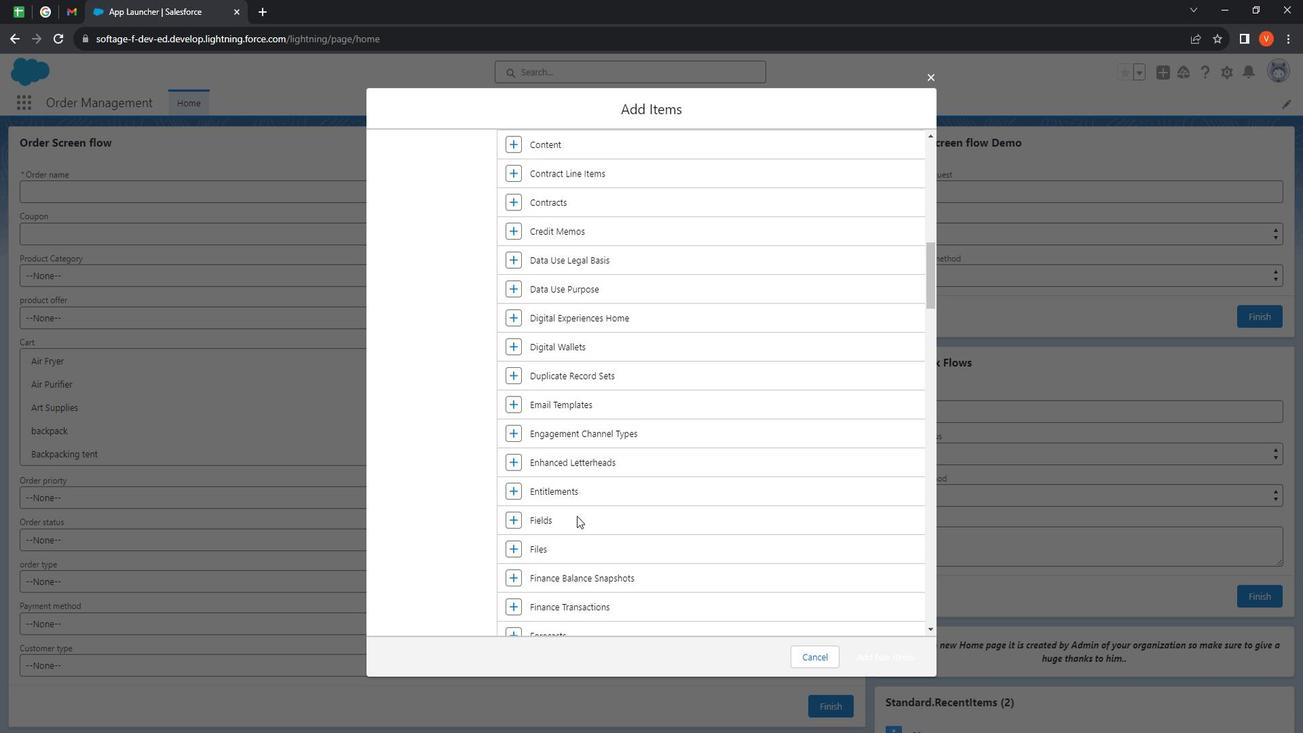
Action: Mouse moved to (524, 468)
Screenshot: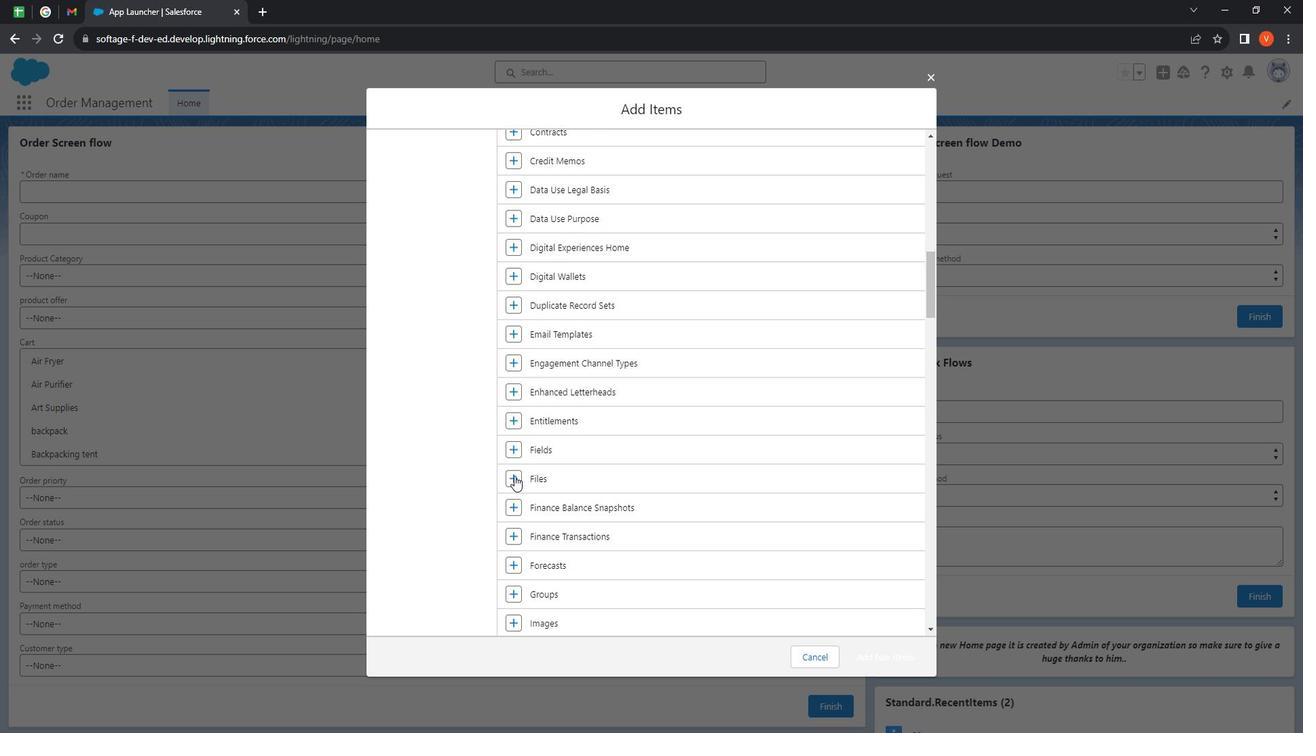 
Action: Mouse pressed left at (524, 468)
Screenshot: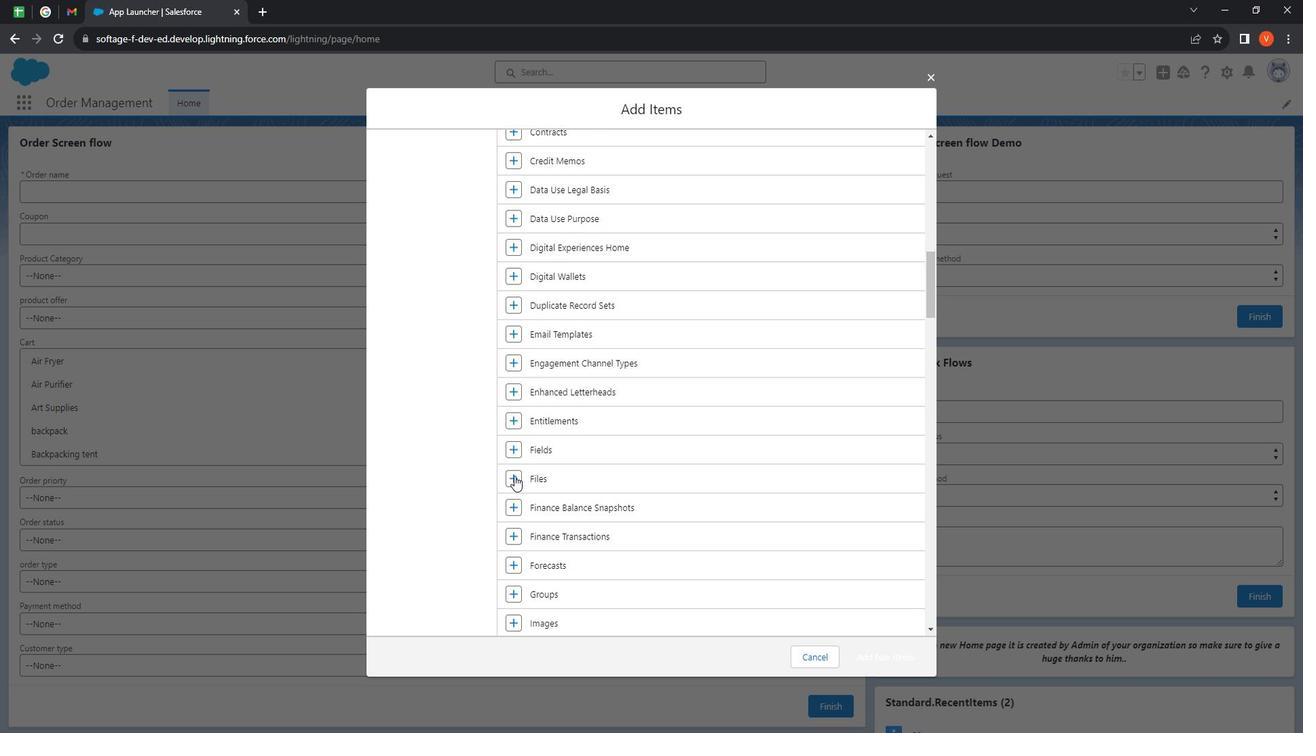 
Action: Mouse moved to (881, 644)
Screenshot: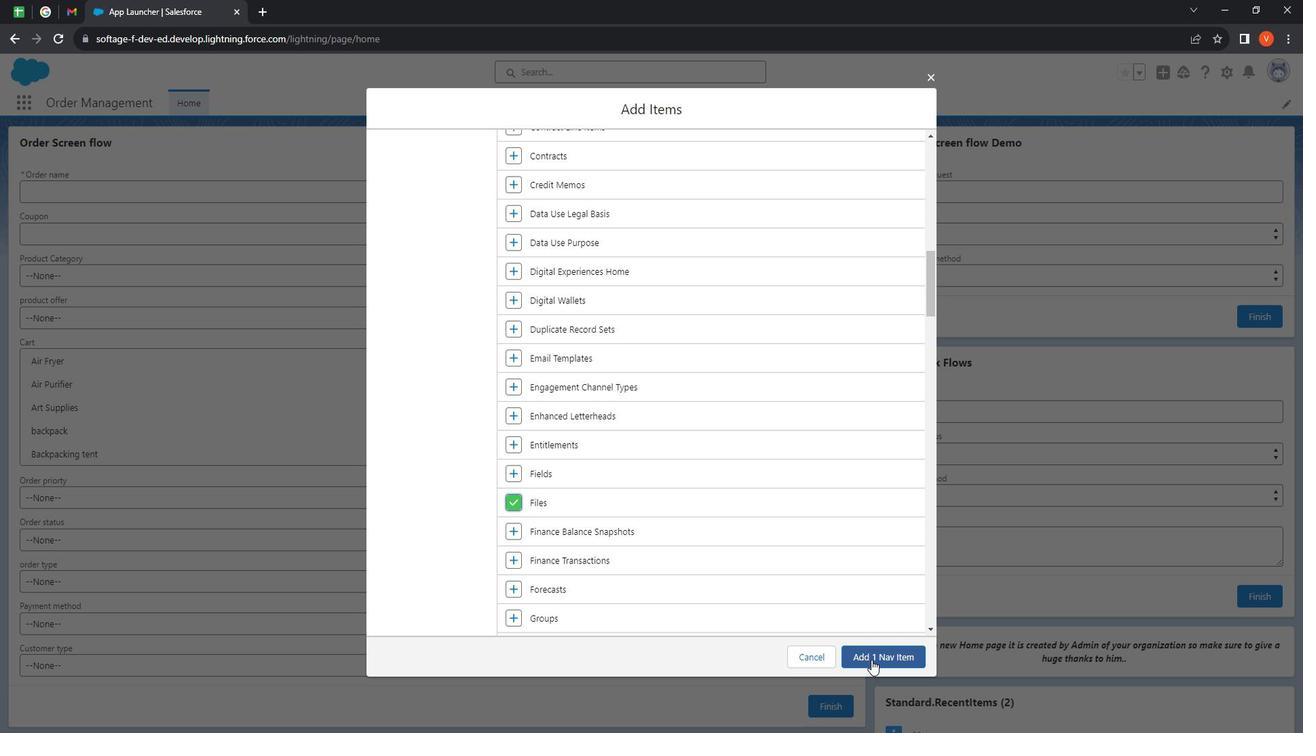 
Action: Mouse pressed left at (881, 644)
Screenshot: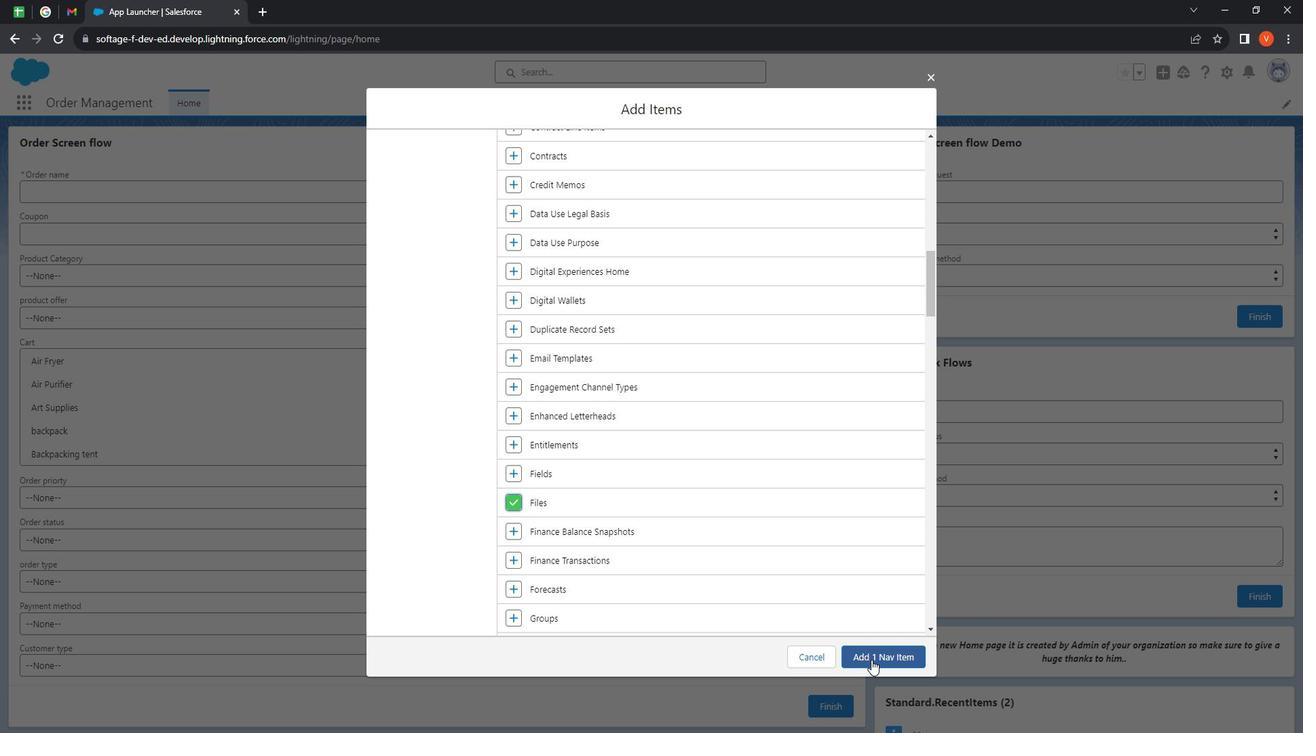 
Action: Mouse moved to (444, 450)
Screenshot: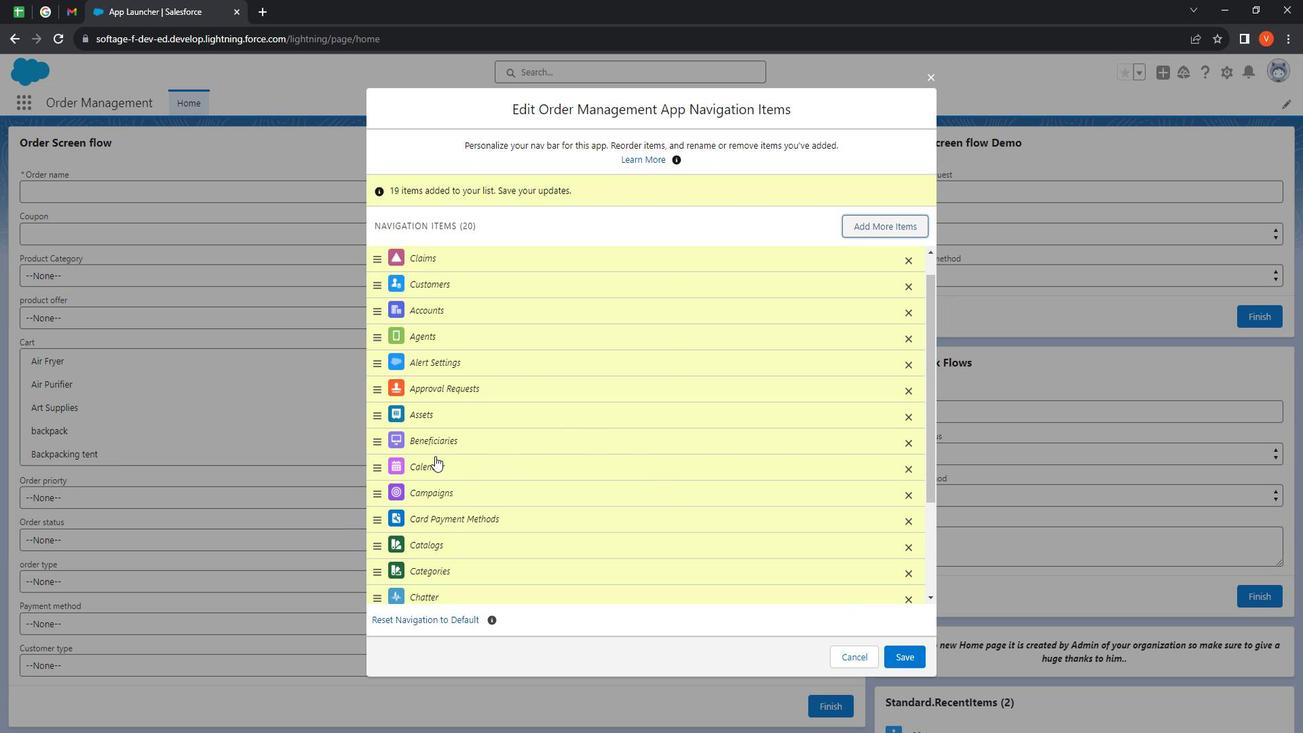 
Action: Mouse scrolled (444, 450) with delta (0, 0)
Screenshot: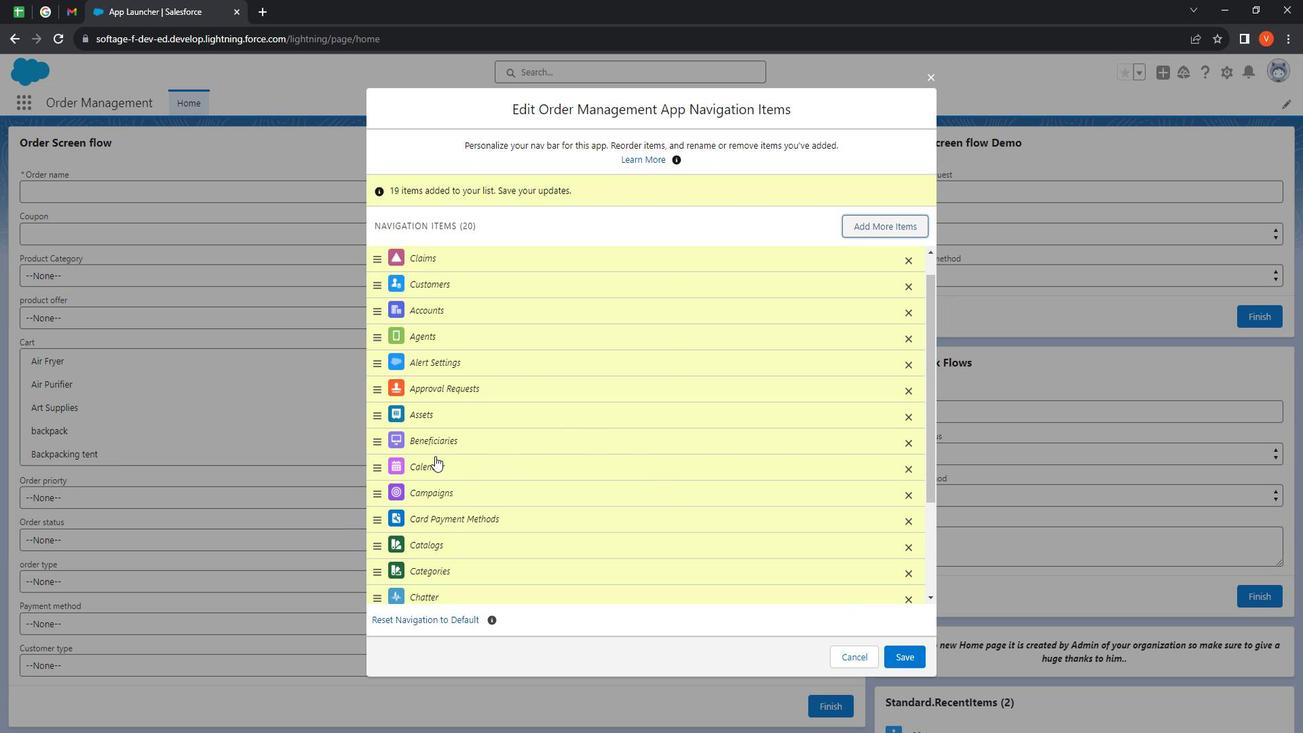 
Action: Mouse moved to (444, 450)
Screenshot: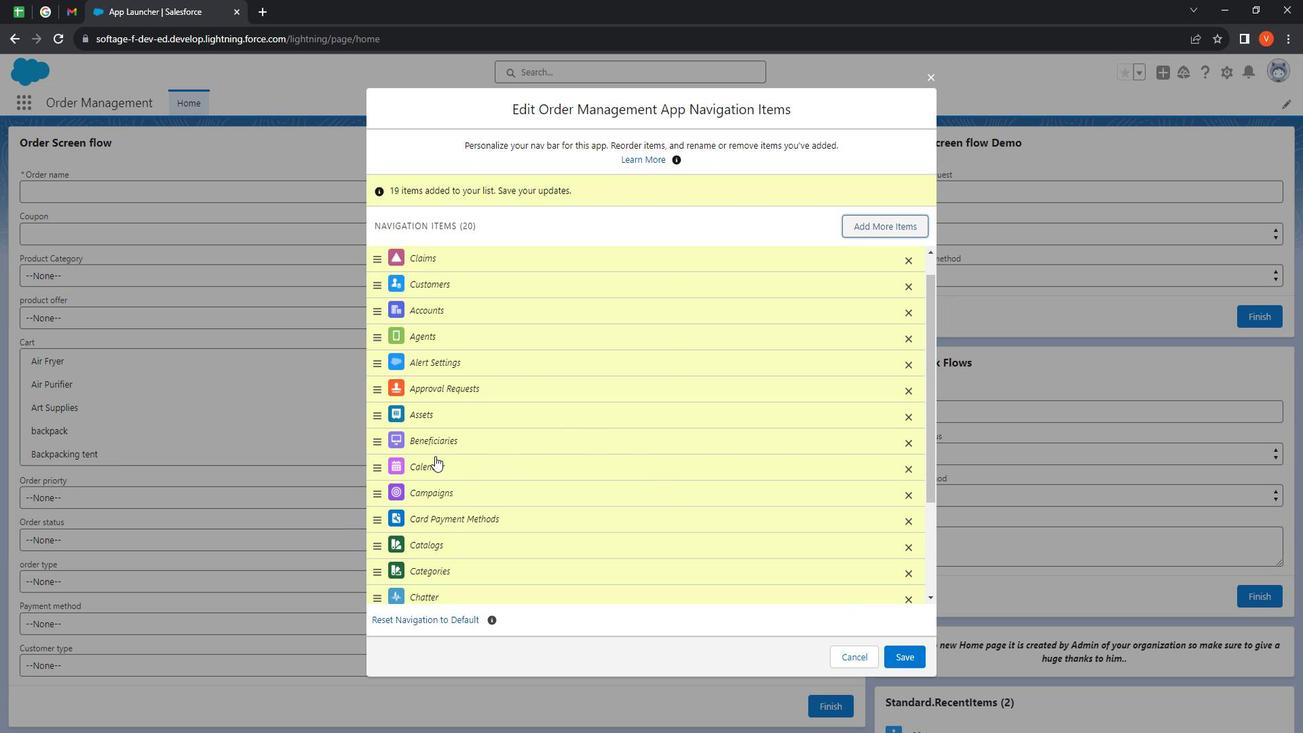 
Action: Mouse scrolled (444, 450) with delta (0, 0)
Screenshot: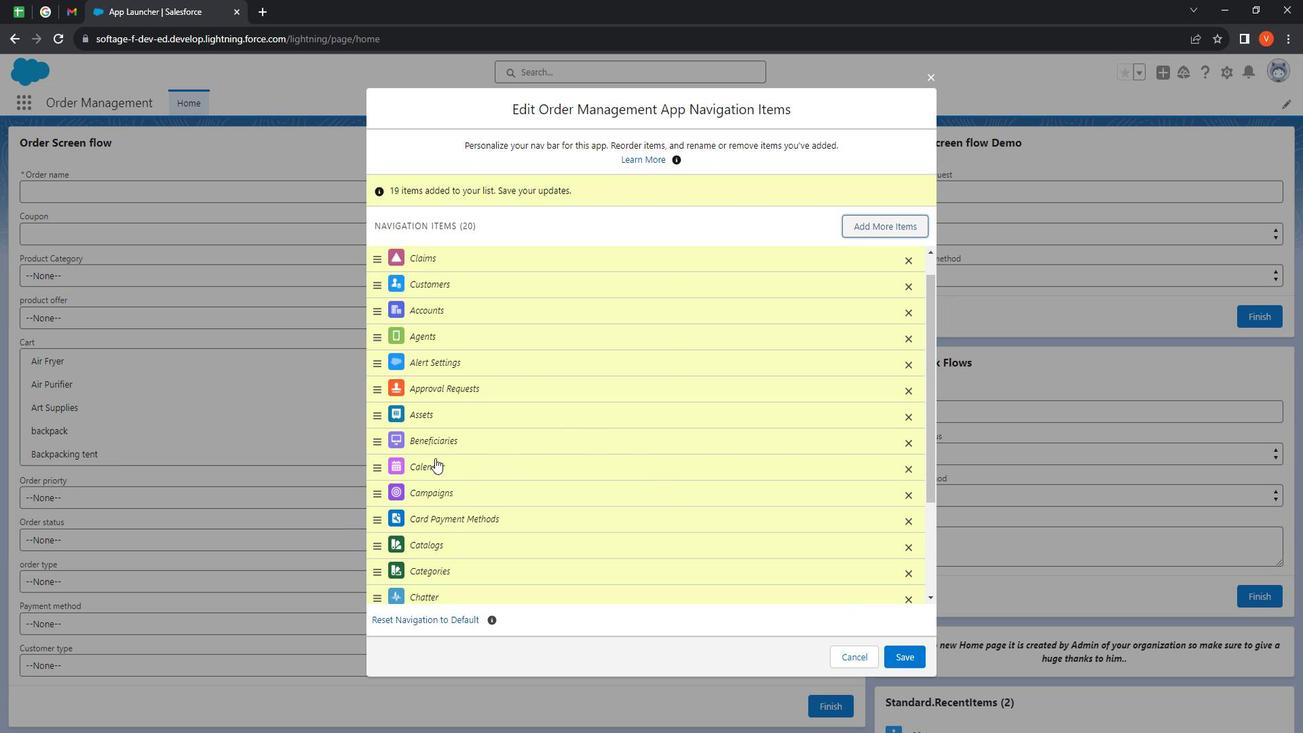 
Action: Mouse moved to (444, 451)
Screenshot: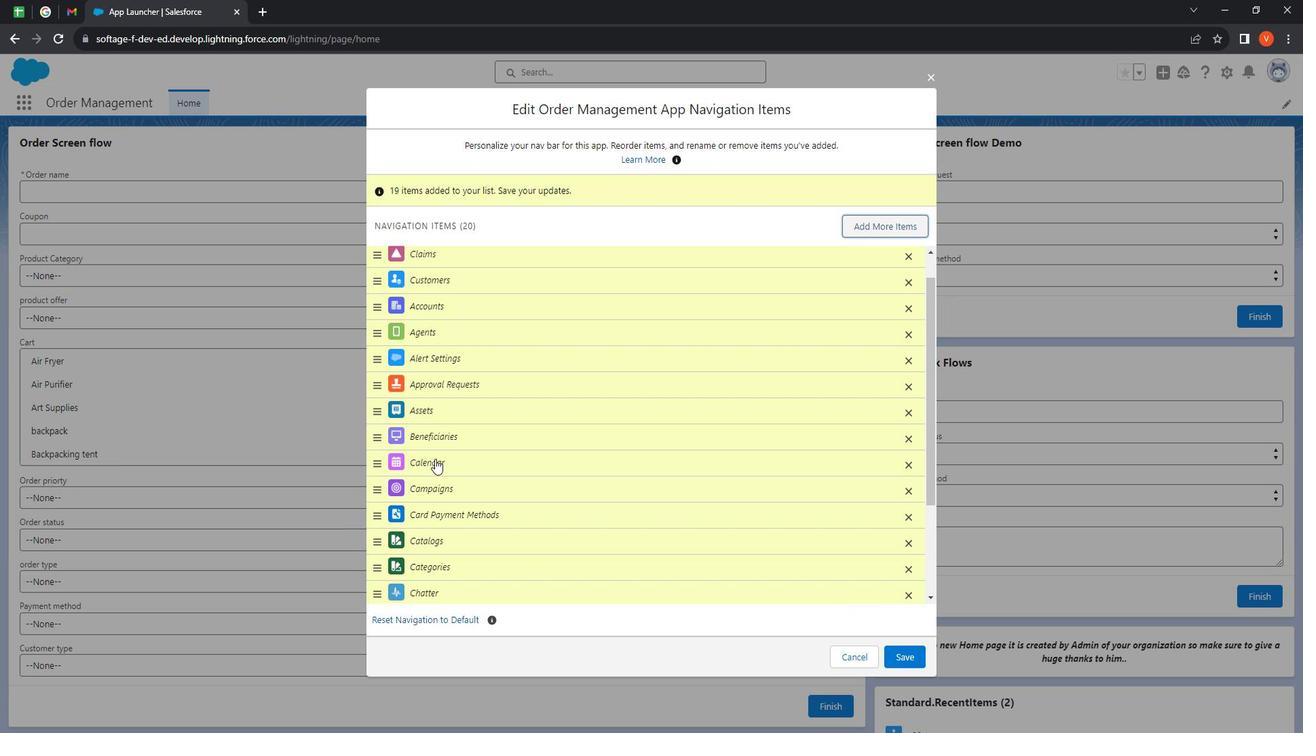 
Action: Mouse scrolled (444, 450) with delta (0, 0)
Screenshot: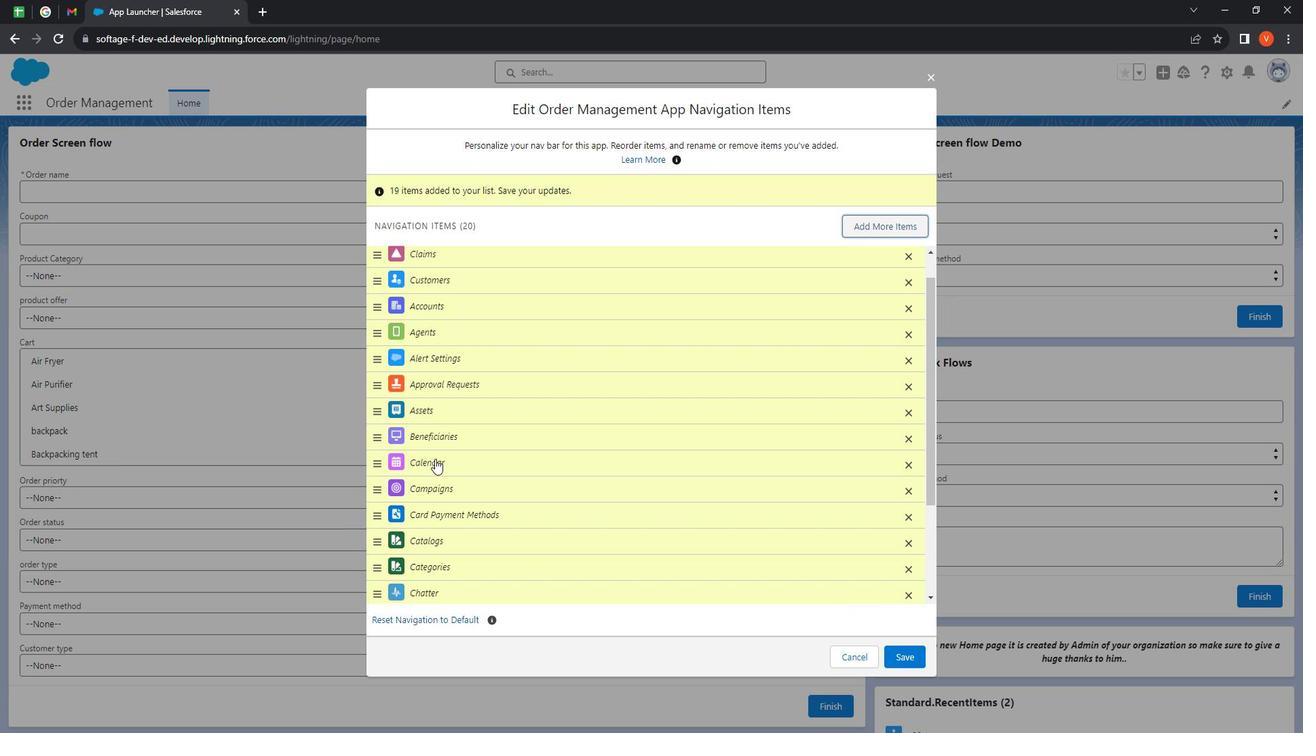 
Action: Mouse moved to (444, 452)
Screenshot: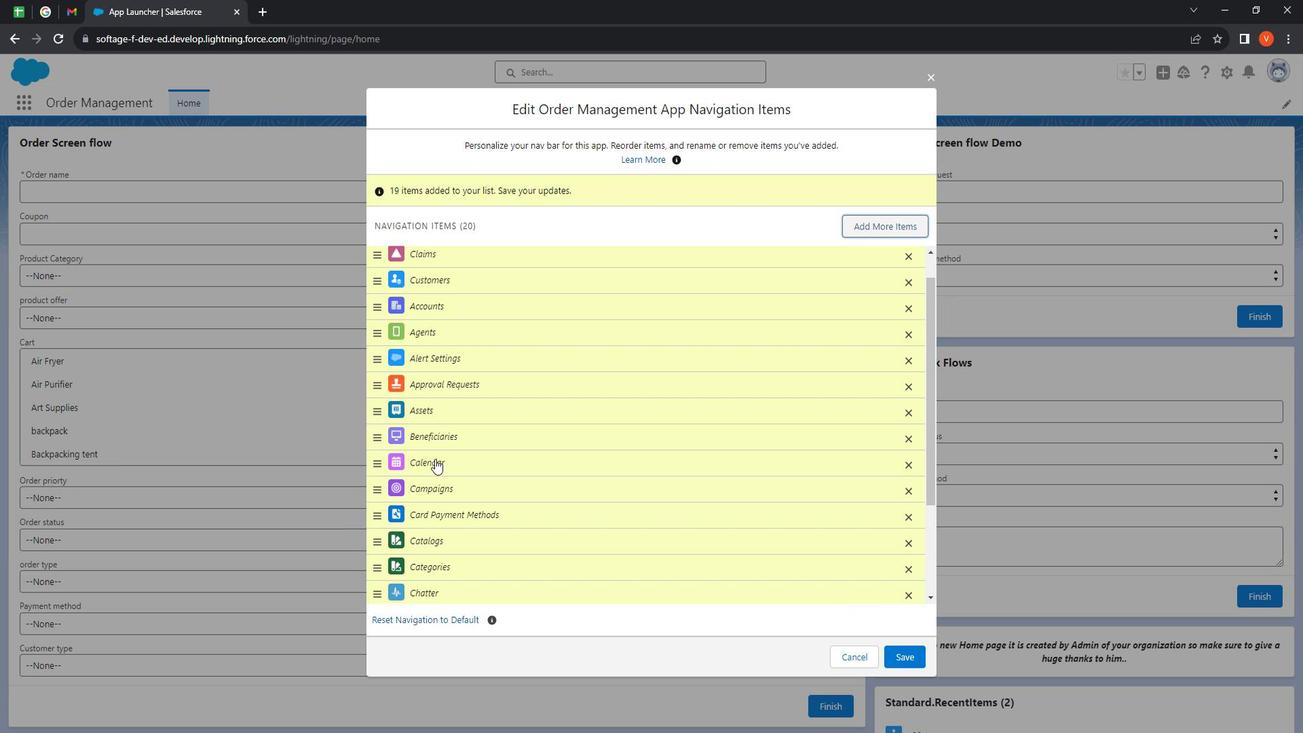 
Action: Mouse scrolled (444, 452) with delta (0, 0)
Screenshot: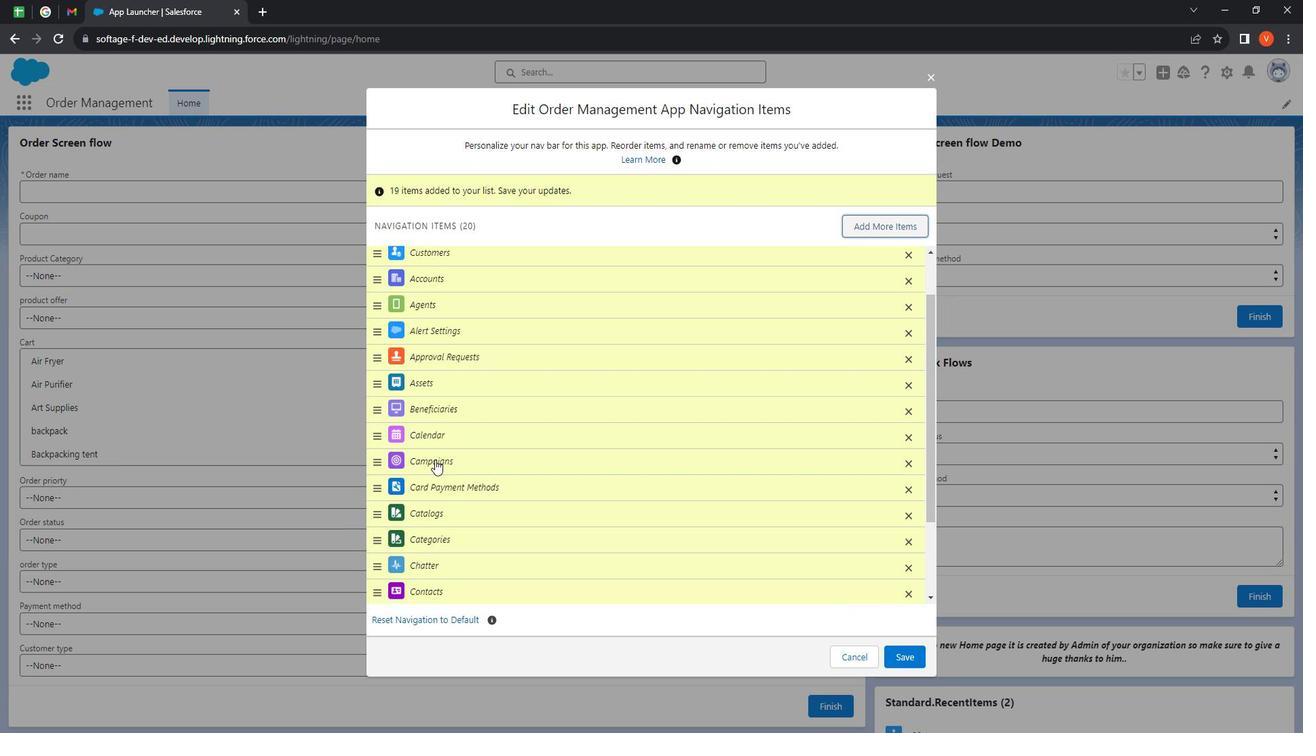 
Action: Mouse moved to (386, 578)
Screenshot: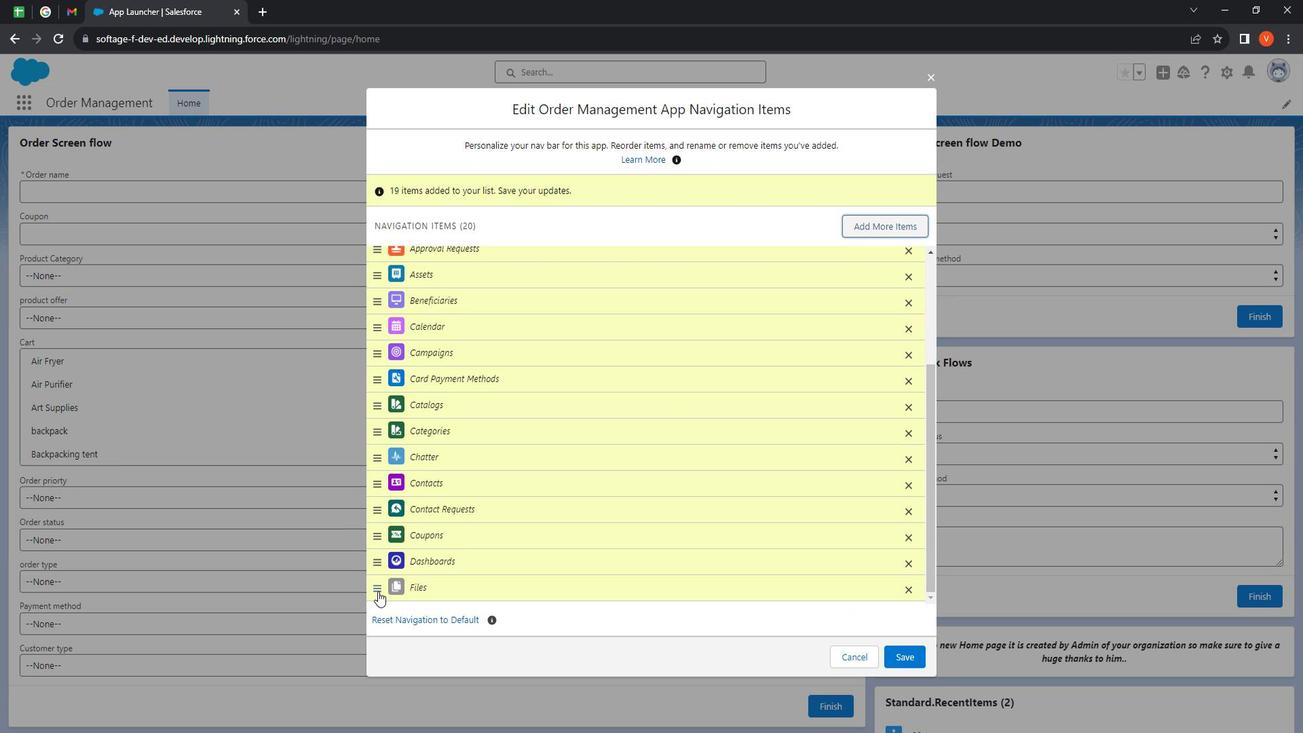 
Action: Mouse pressed left at (386, 578)
Screenshot: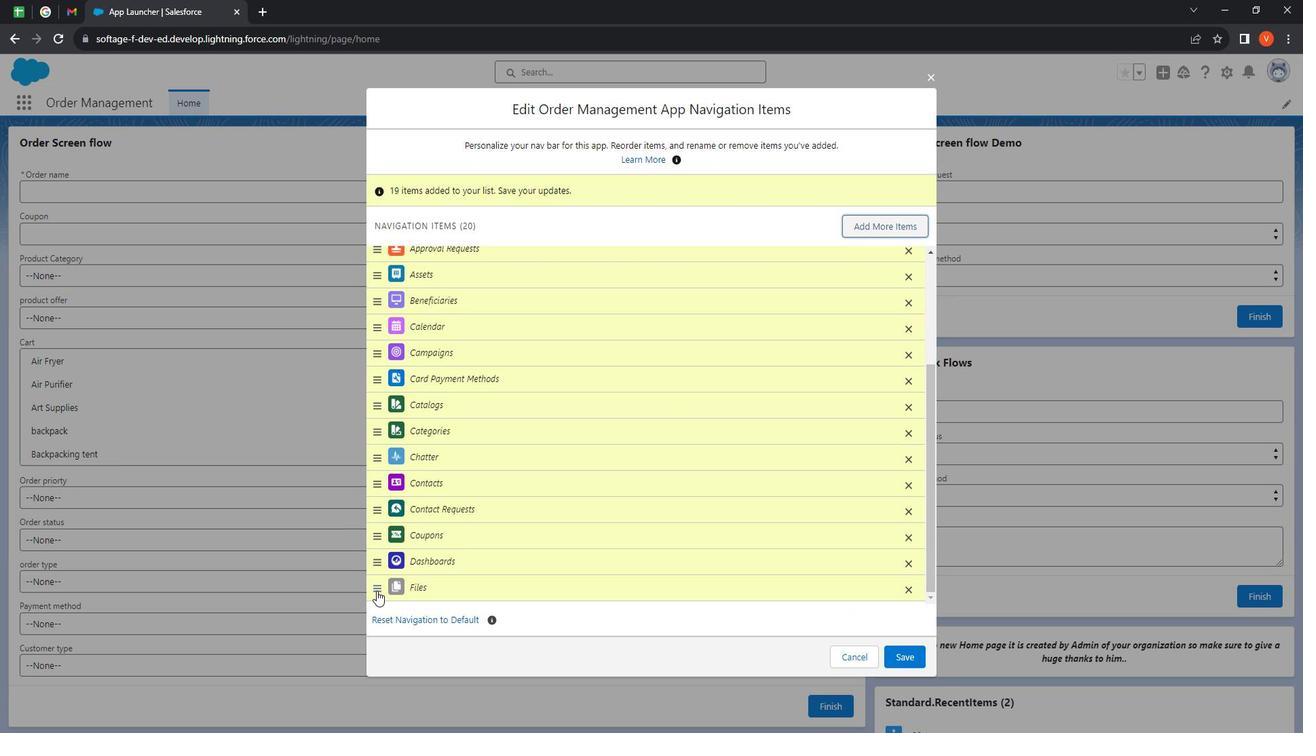 
Action: Mouse moved to (870, 225)
Screenshot: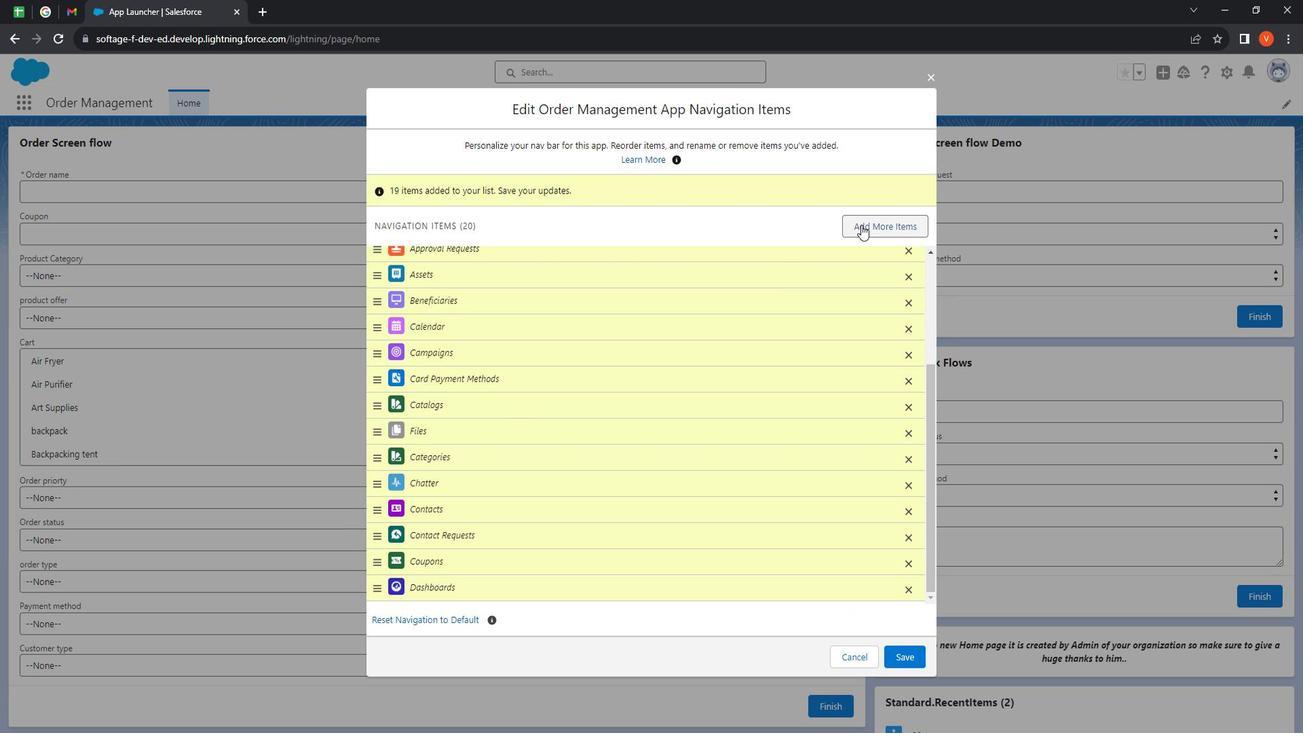
Action: Mouse pressed left at (870, 225)
Screenshot: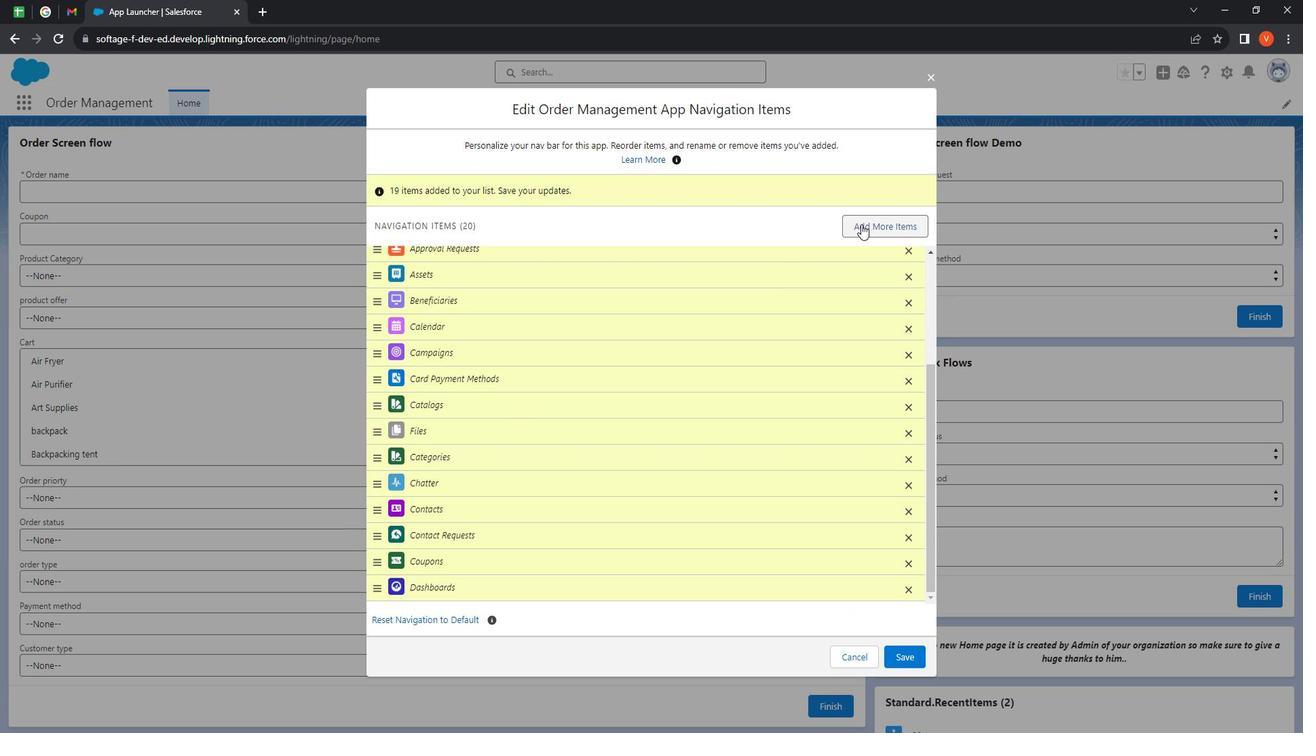 
Action: Mouse moved to (431, 204)
Screenshot: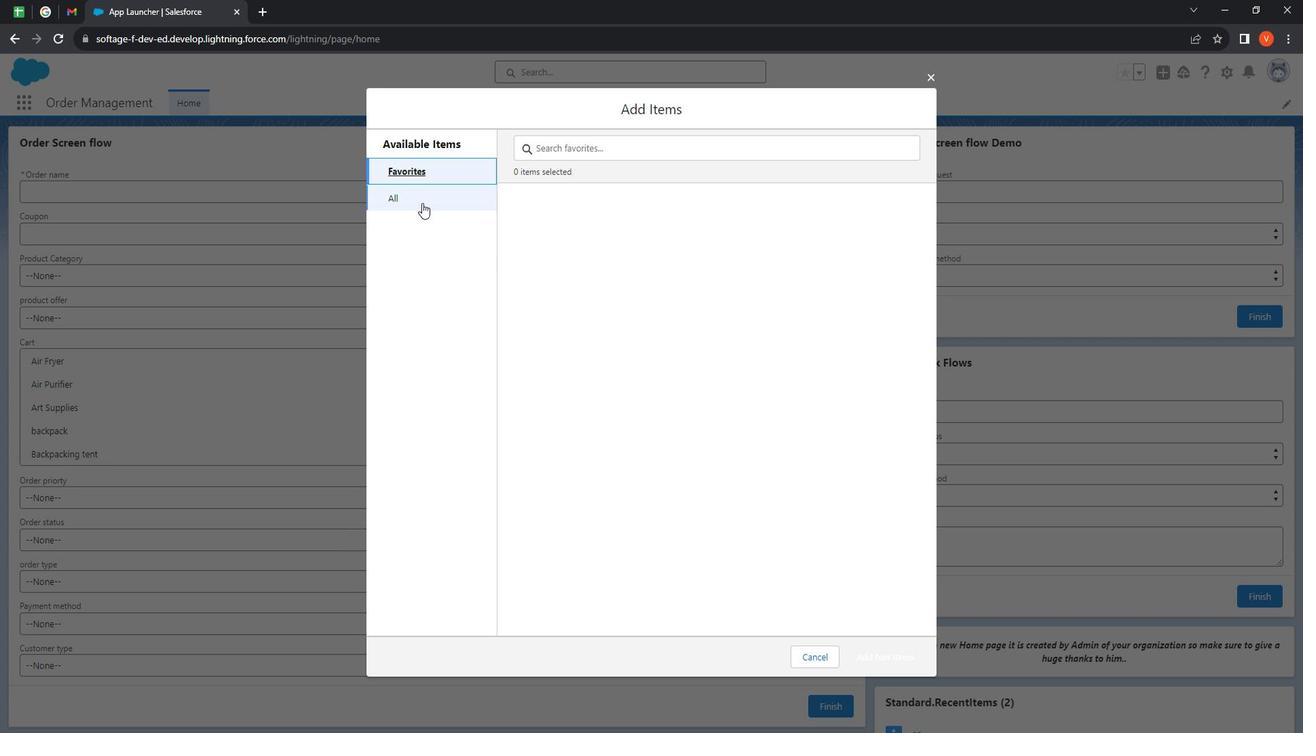 
Action: Mouse pressed left at (431, 204)
Screenshot: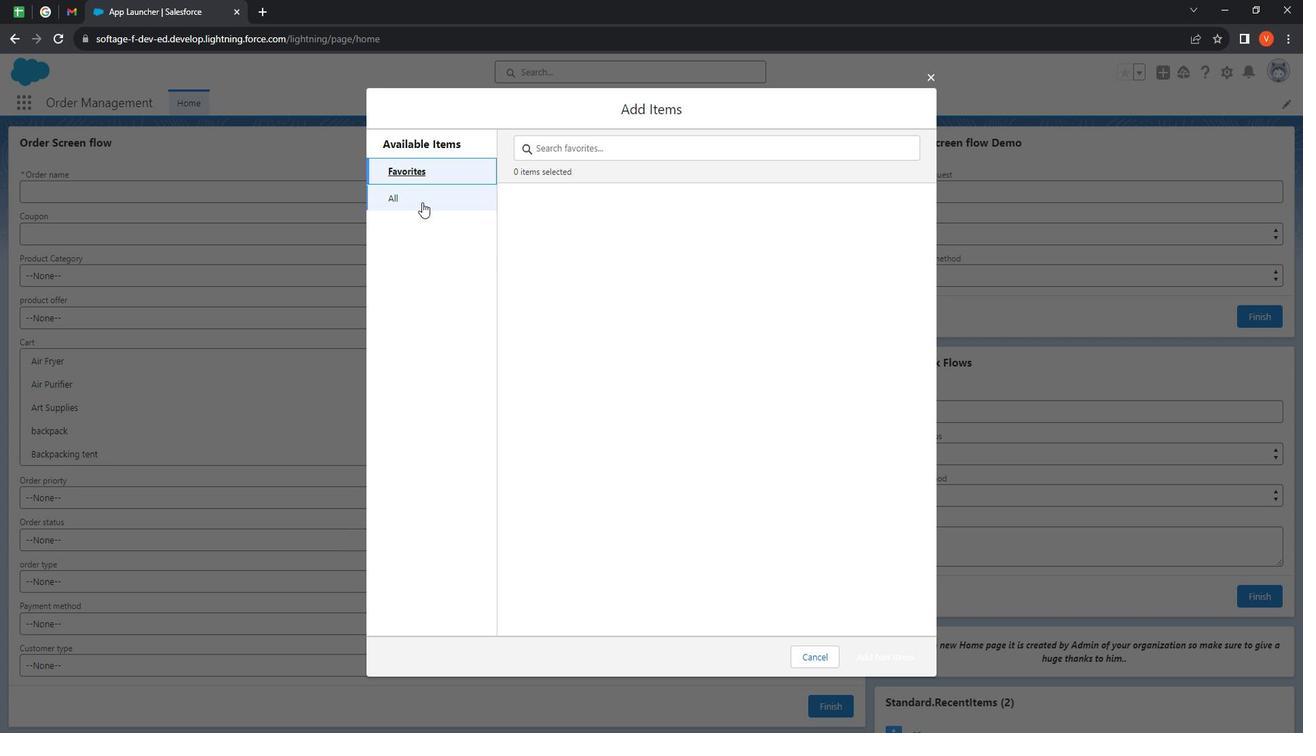
Action: Mouse moved to (650, 439)
Screenshot: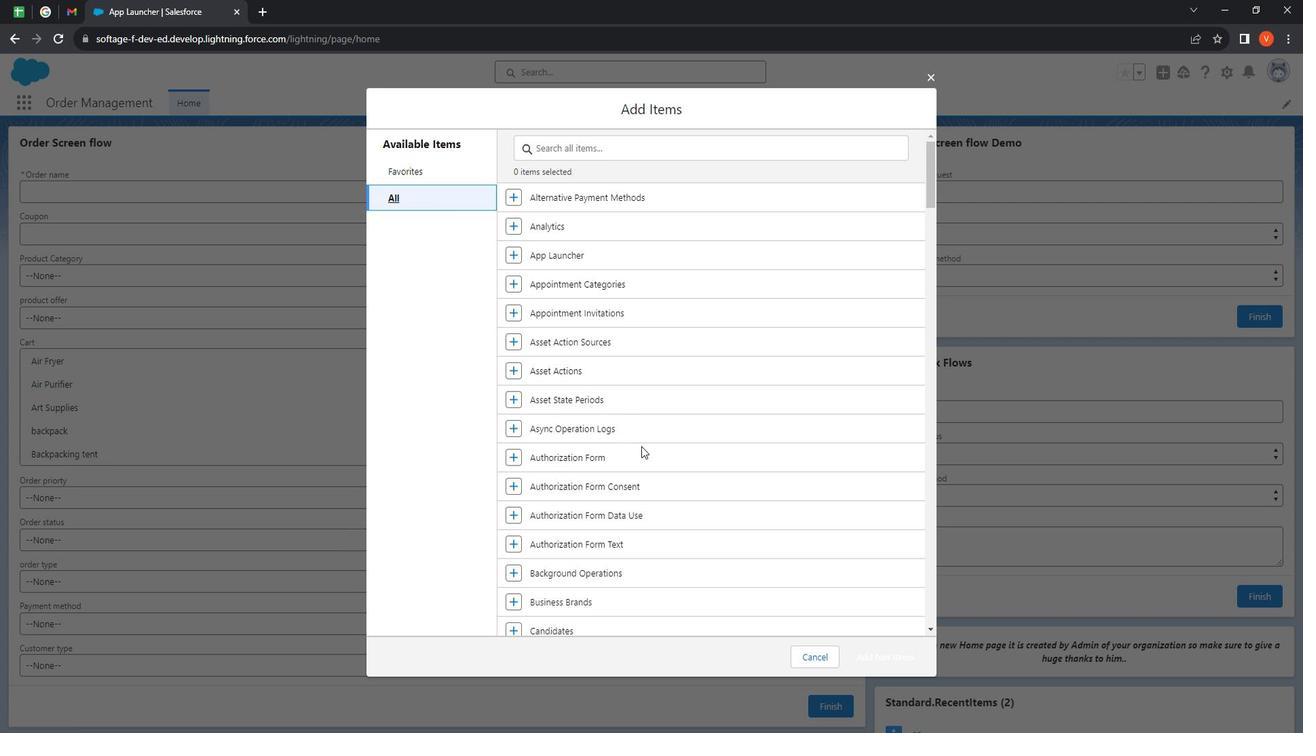 
Action: Mouse scrolled (650, 438) with delta (0, 0)
Screenshot: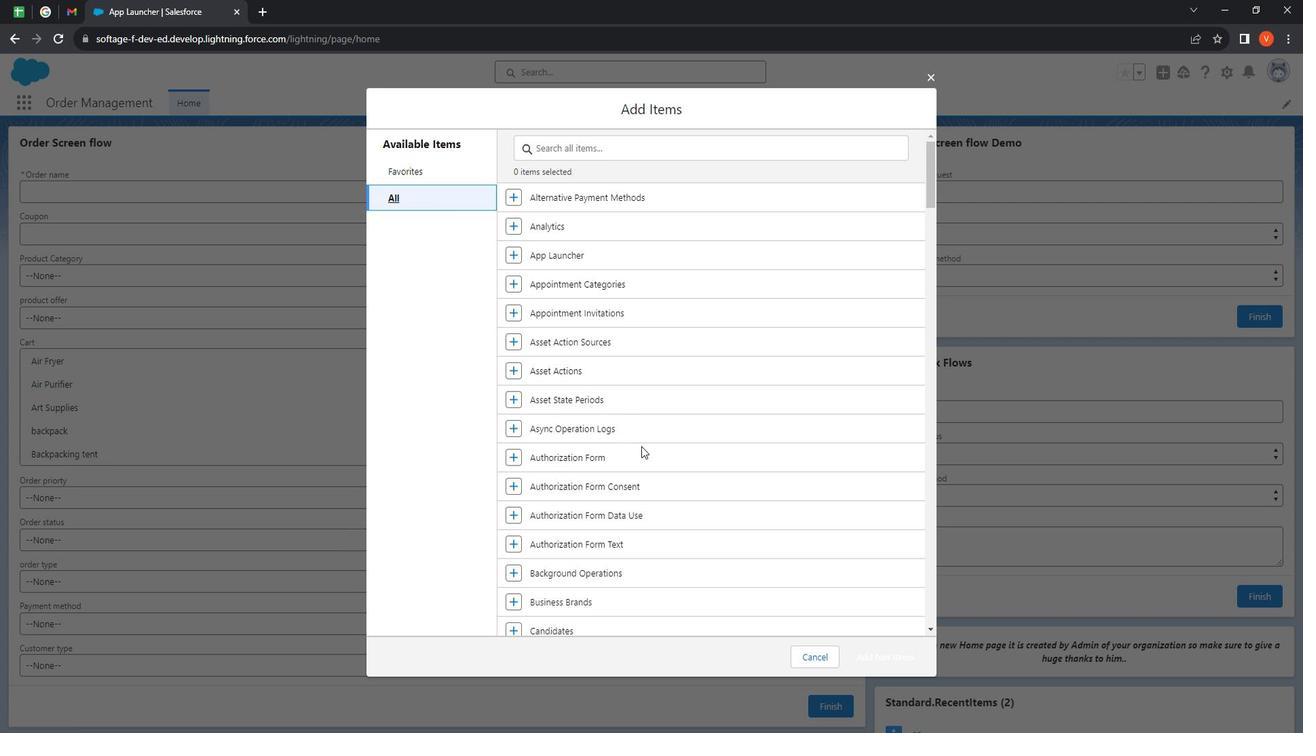 
Action: Mouse moved to (650, 446)
Screenshot: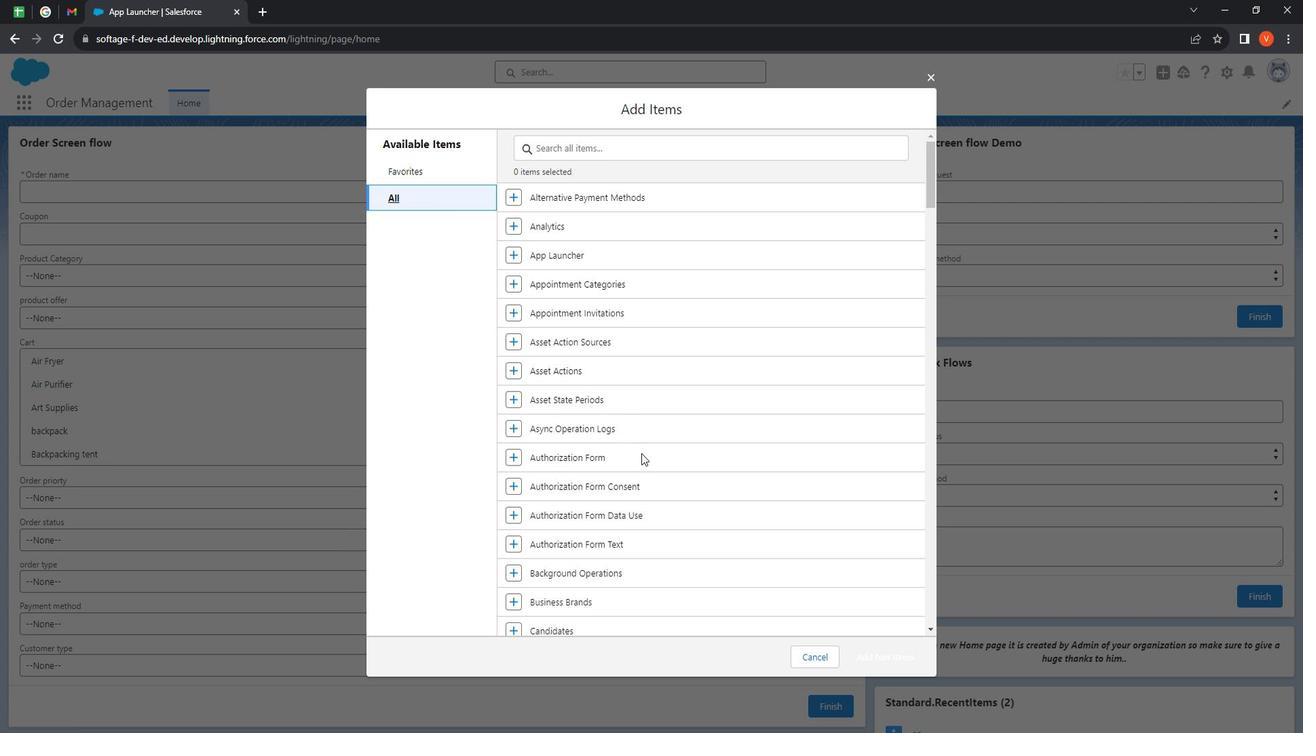 
Action: Mouse scrolled (650, 445) with delta (0, 0)
Screenshot: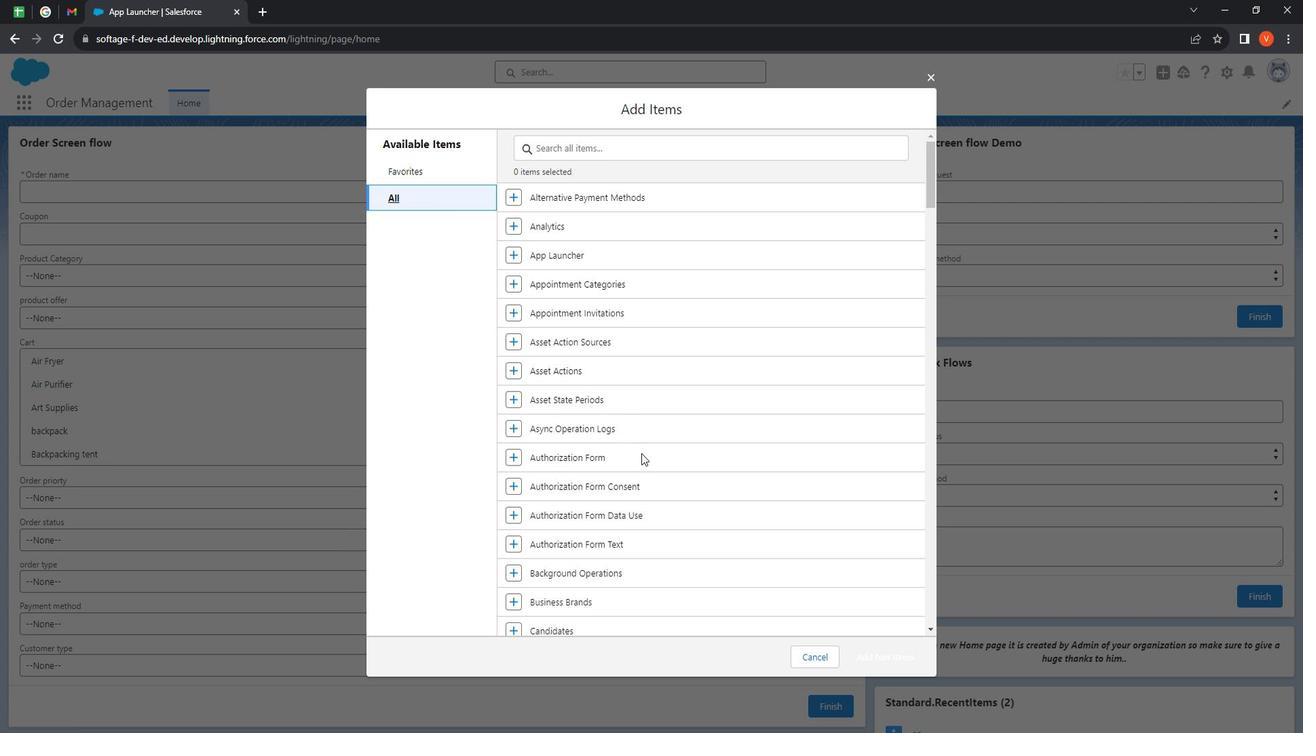 
Action: Mouse moved to (650, 450)
Screenshot: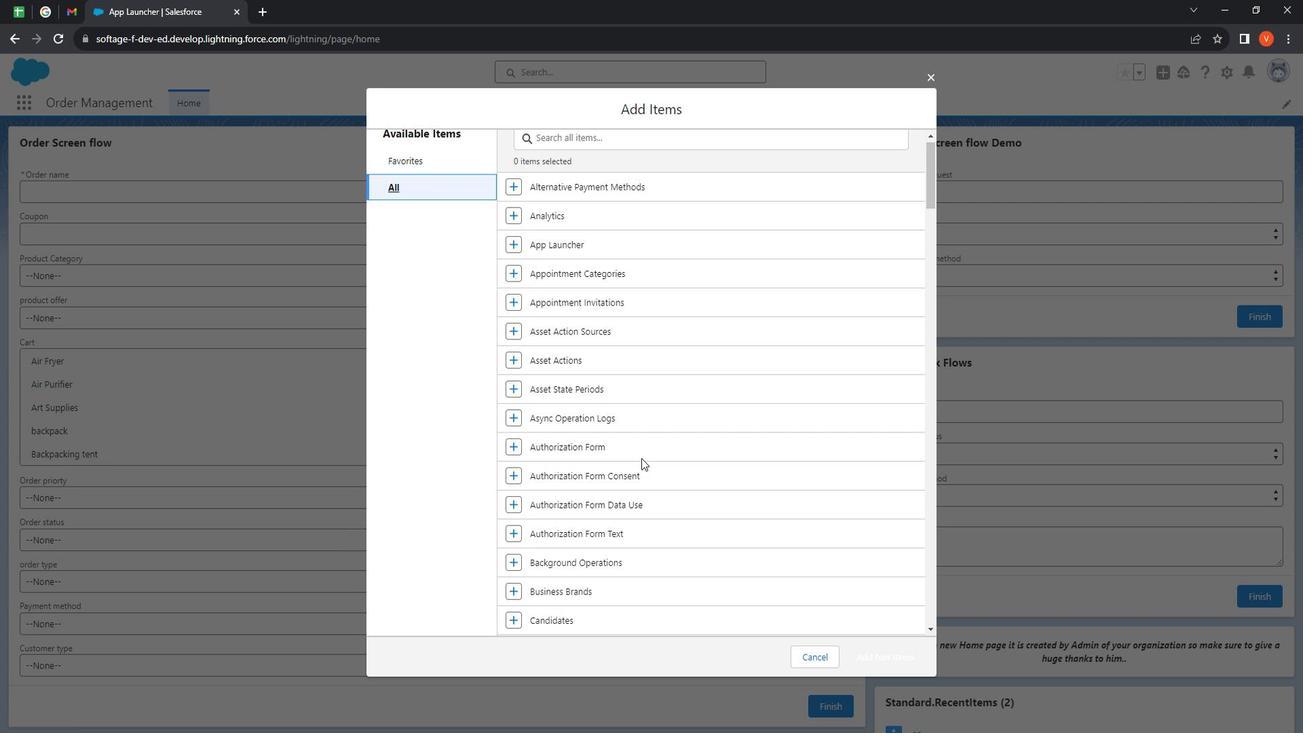 
Action: Mouse scrolled (650, 450) with delta (0, 0)
Screenshot: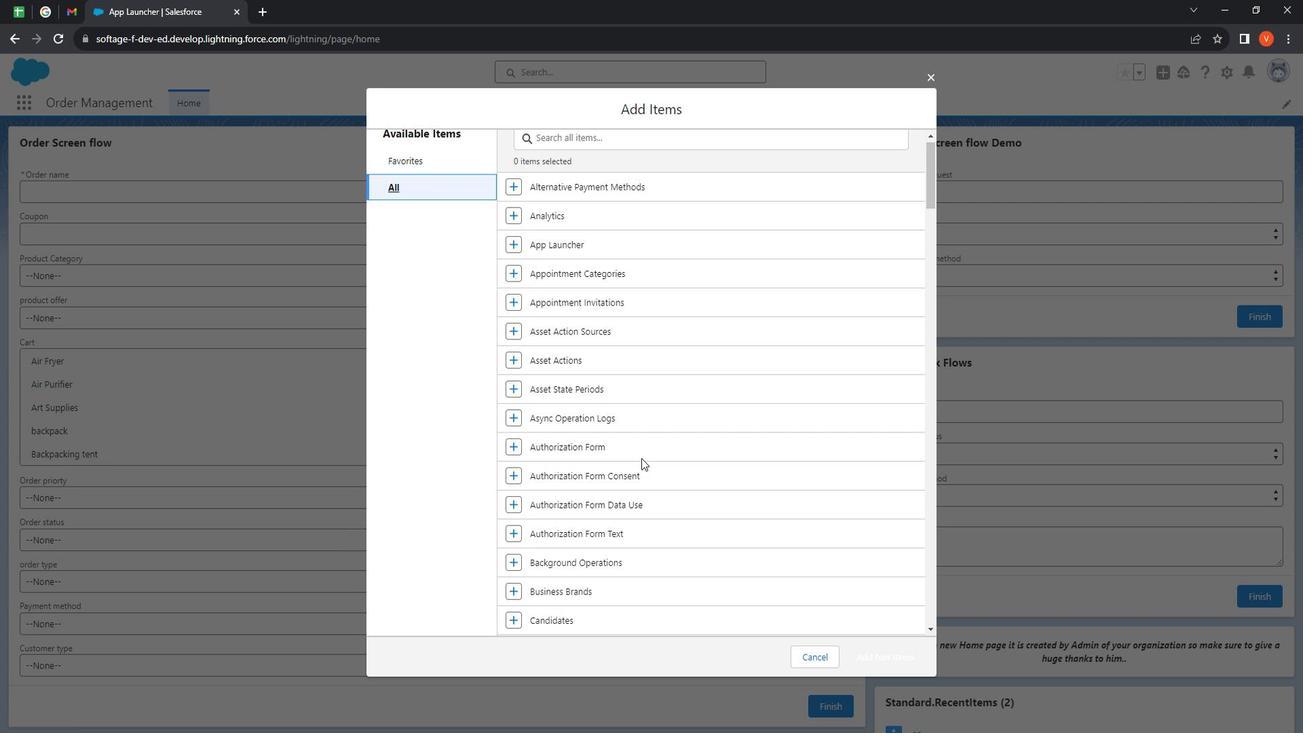 
Action: Mouse moved to (650, 453)
Screenshot: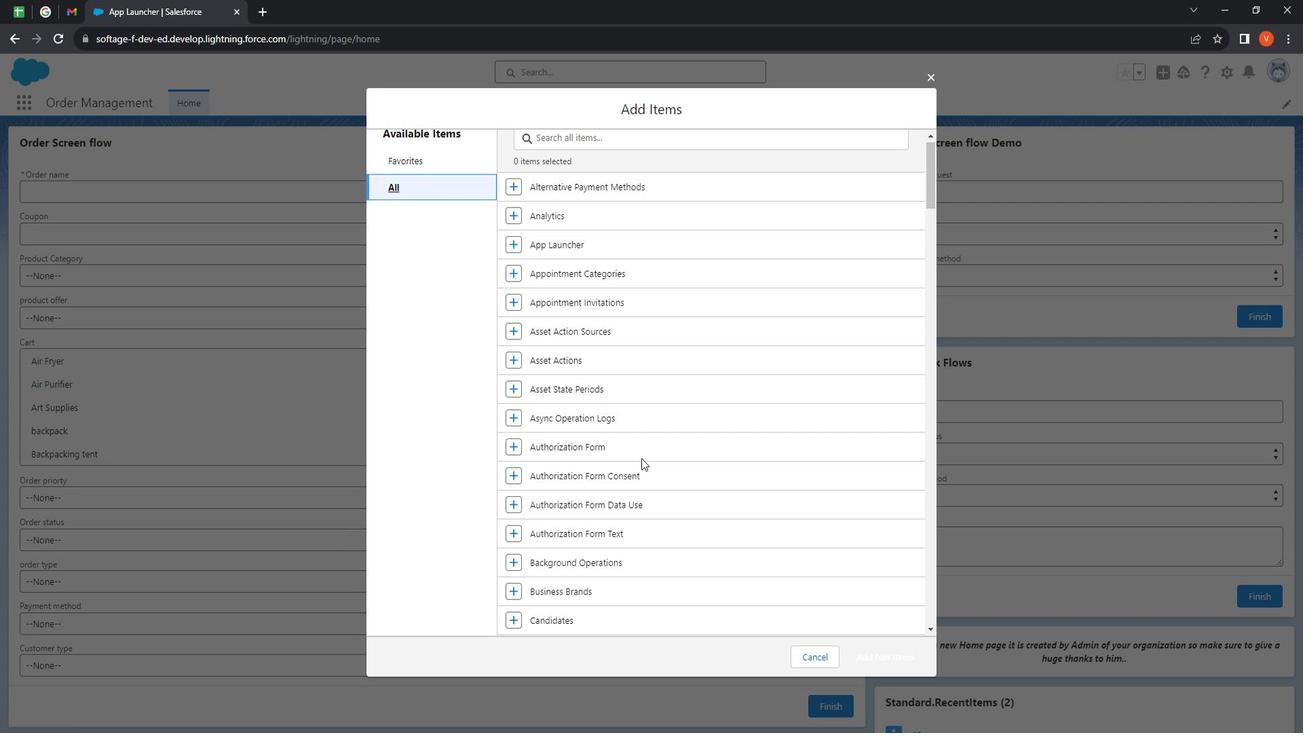 
Action: Mouse scrolled (650, 452) with delta (0, 0)
Screenshot: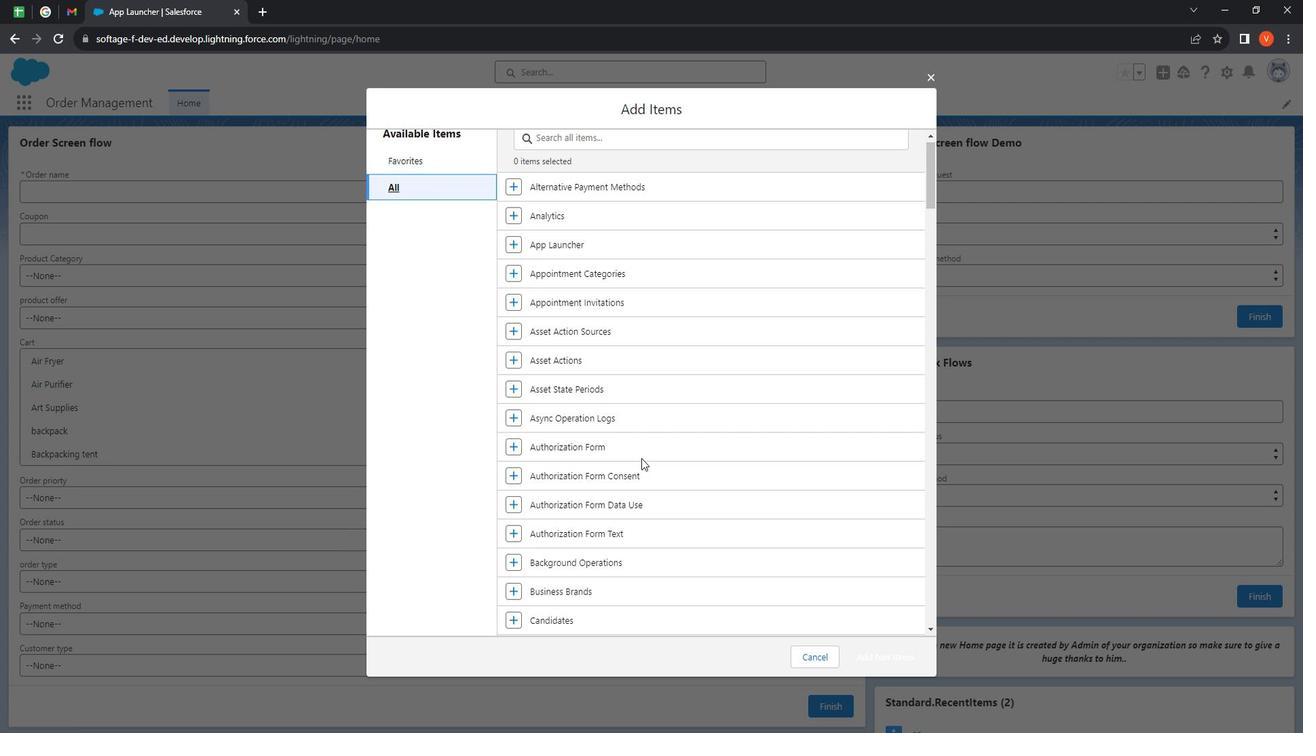 
Action: Mouse moved to (650, 455)
Screenshot: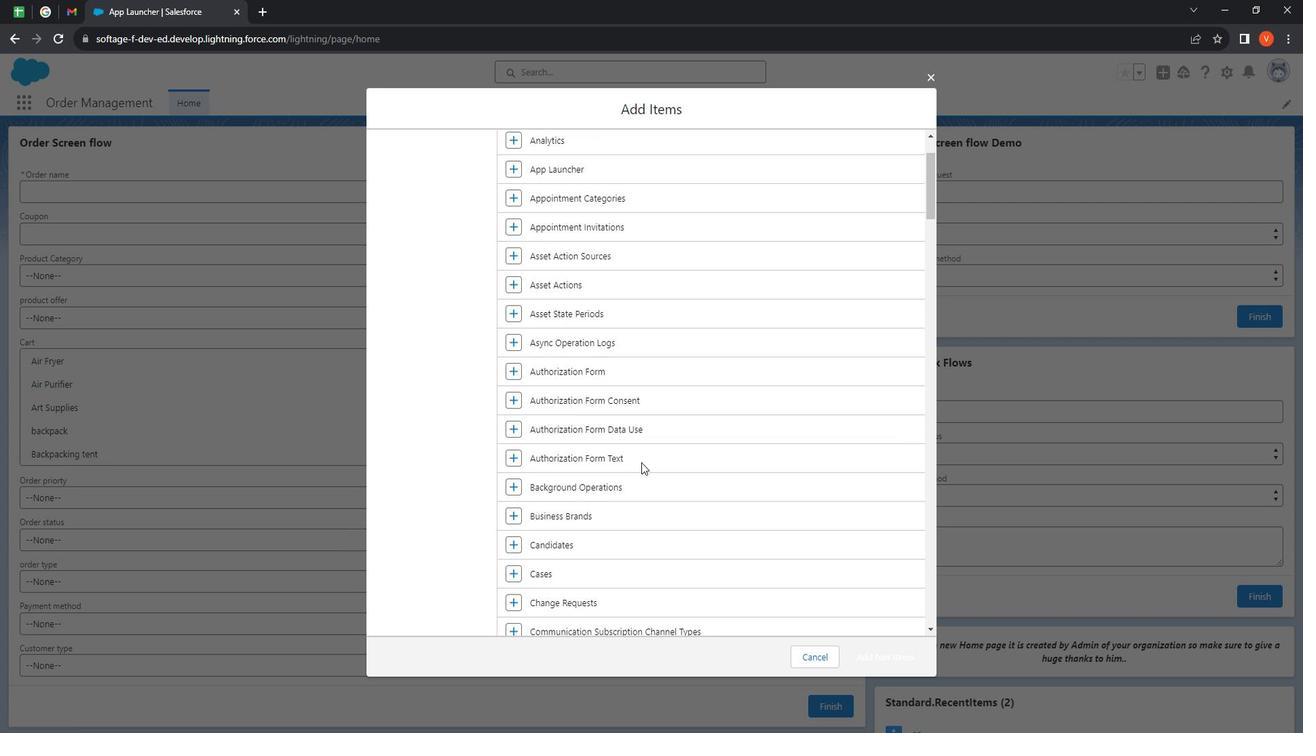 
Action: Mouse scrolled (650, 454) with delta (0, 0)
Screenshot: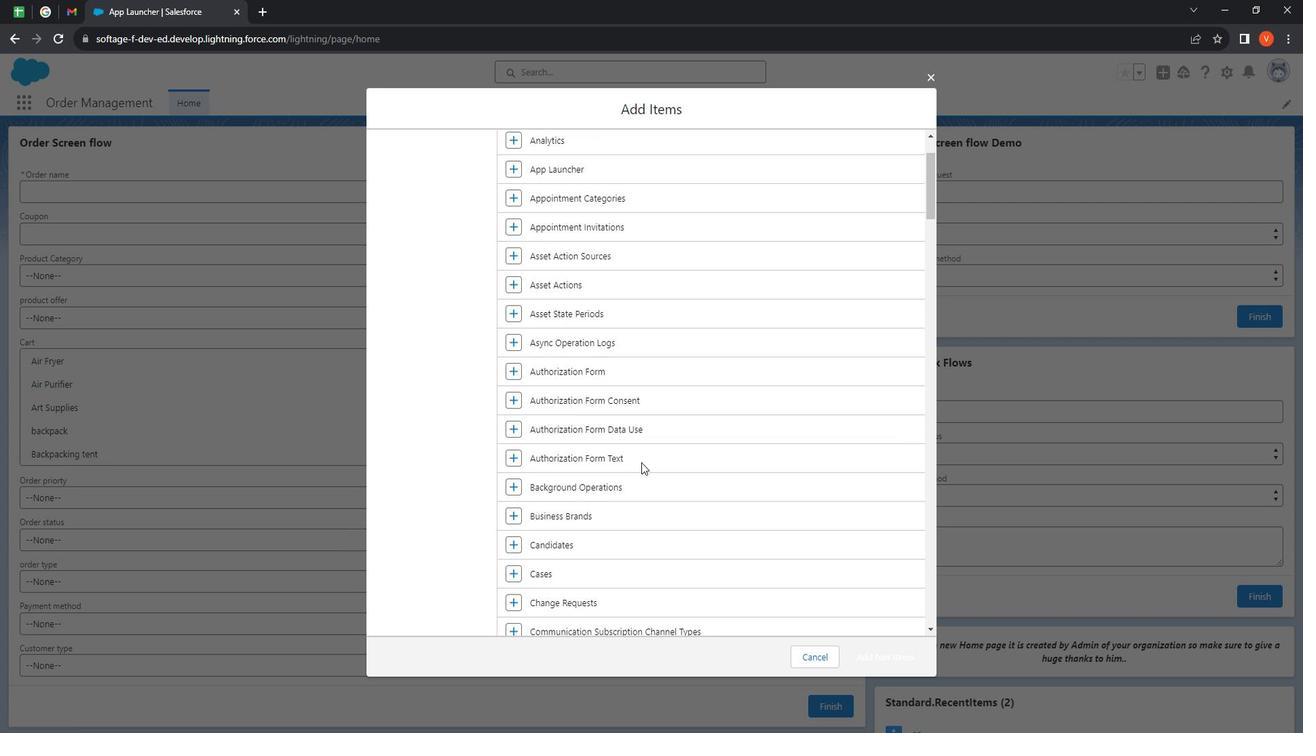 
Action: Mouse moved to (652, 458)
Screenshot: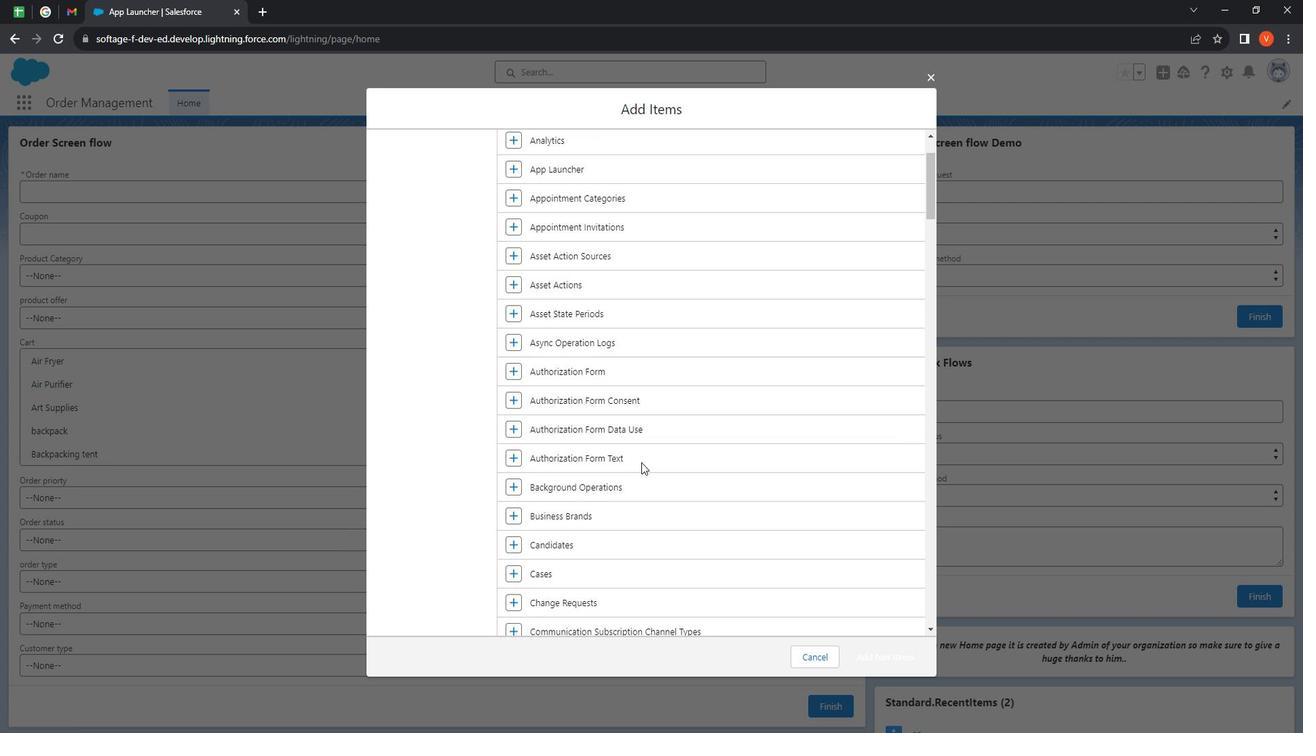 
Action: Mouse scrolled (652, 457) with delta (0, 0)
Screenshot: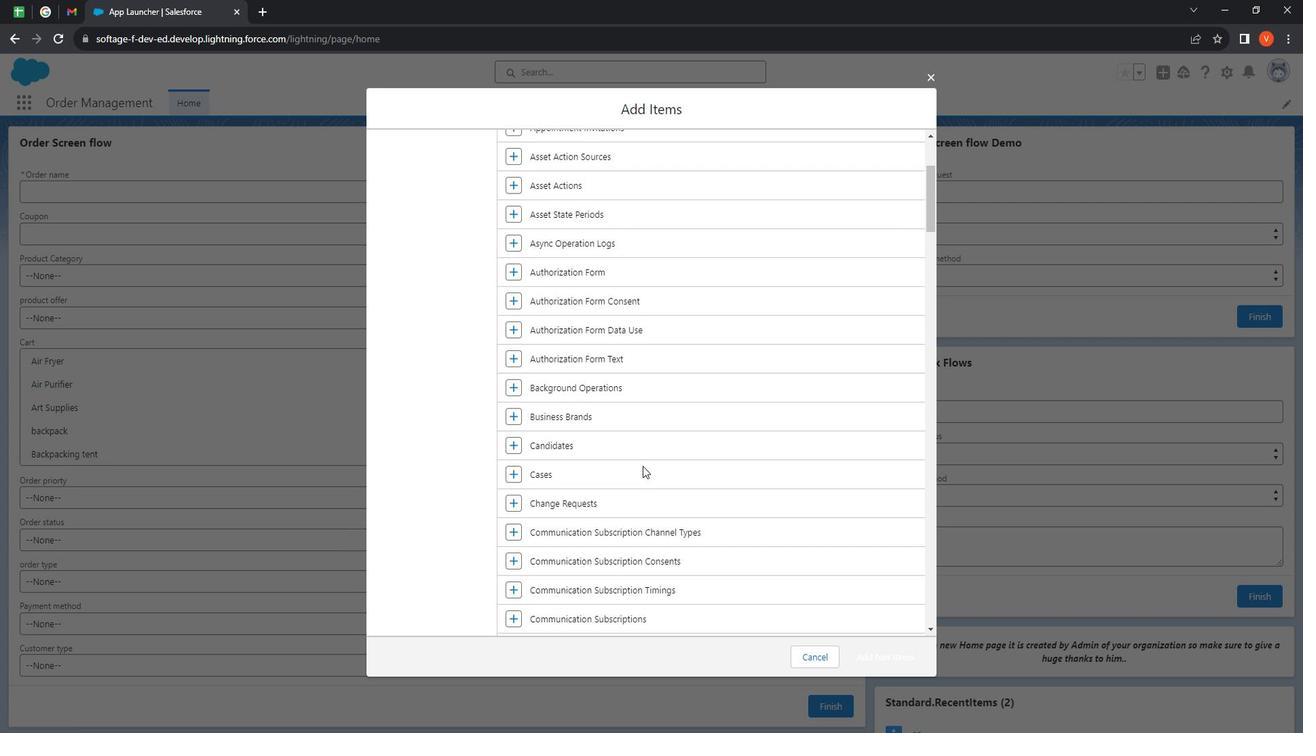 
Action: Mouse moved to (654, 459)
Screenshot: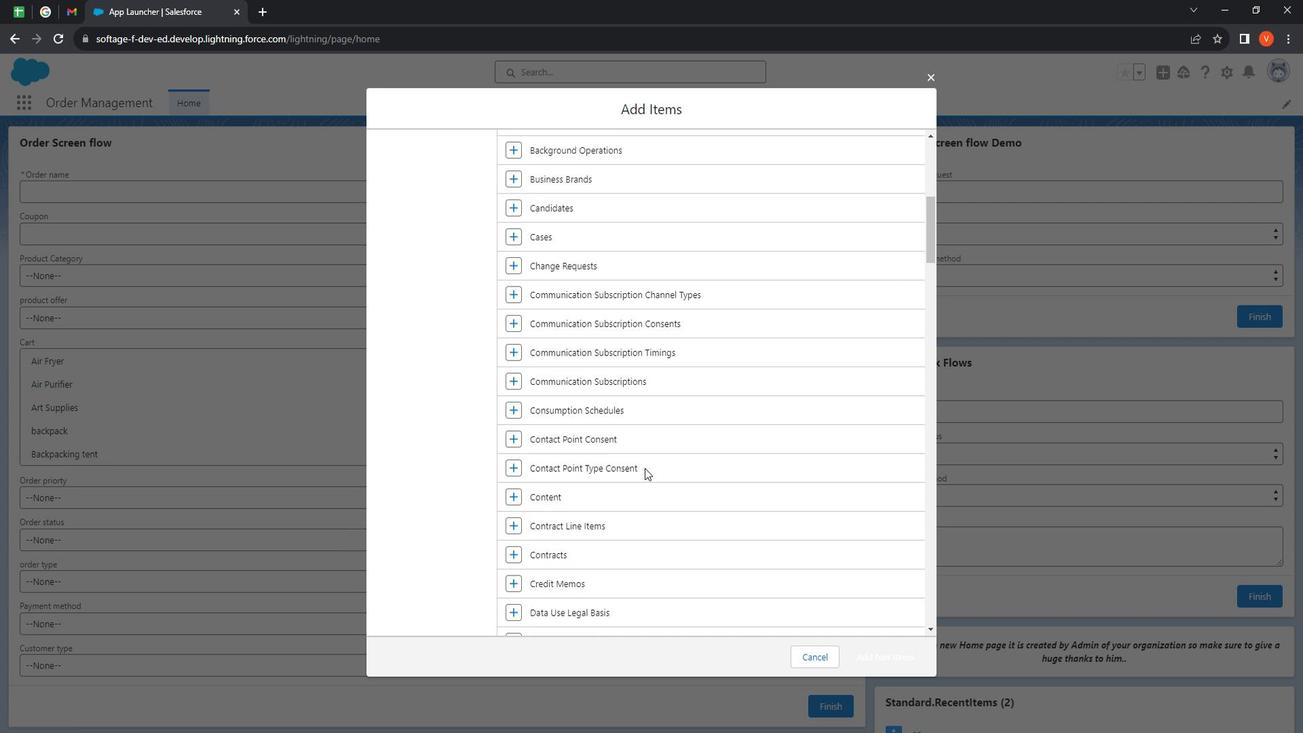 
Action: Mouse scrolled (654, 458) with delta (0, 0)
Screenshot: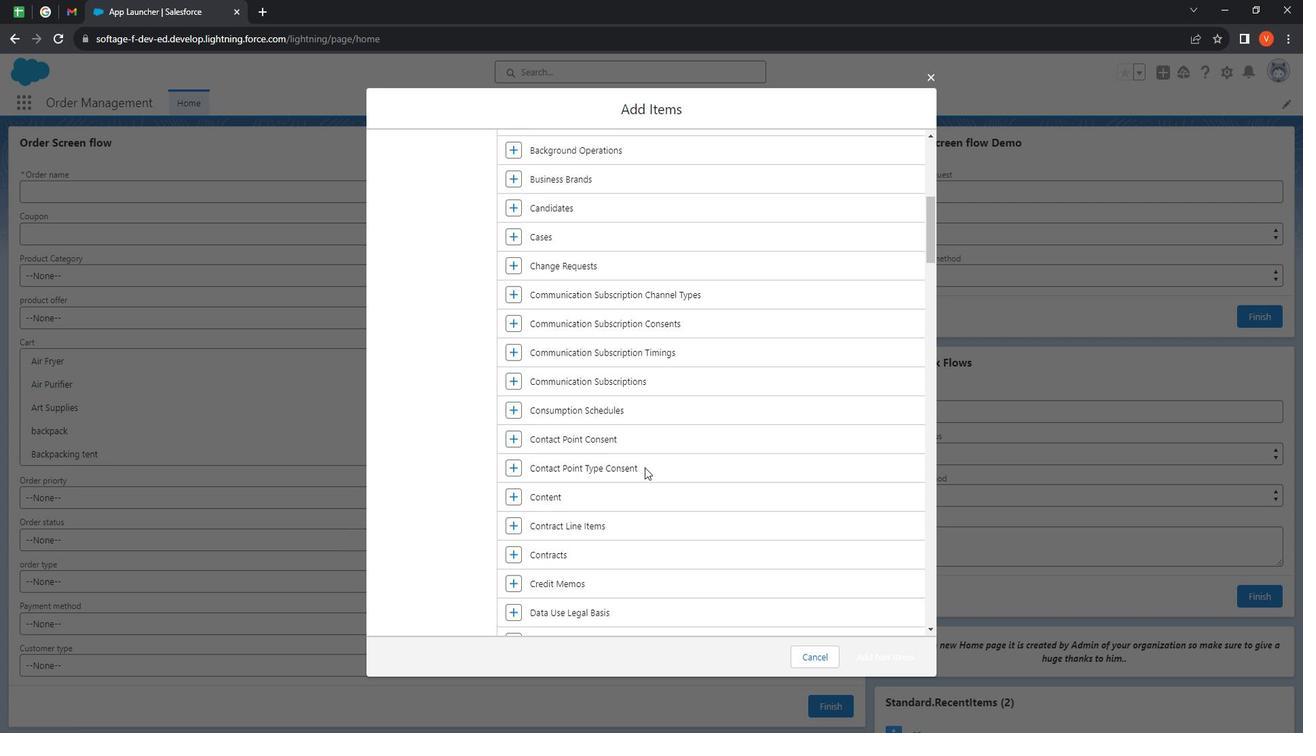 
Action: Mouse moved to (653, 462)
Screenshot: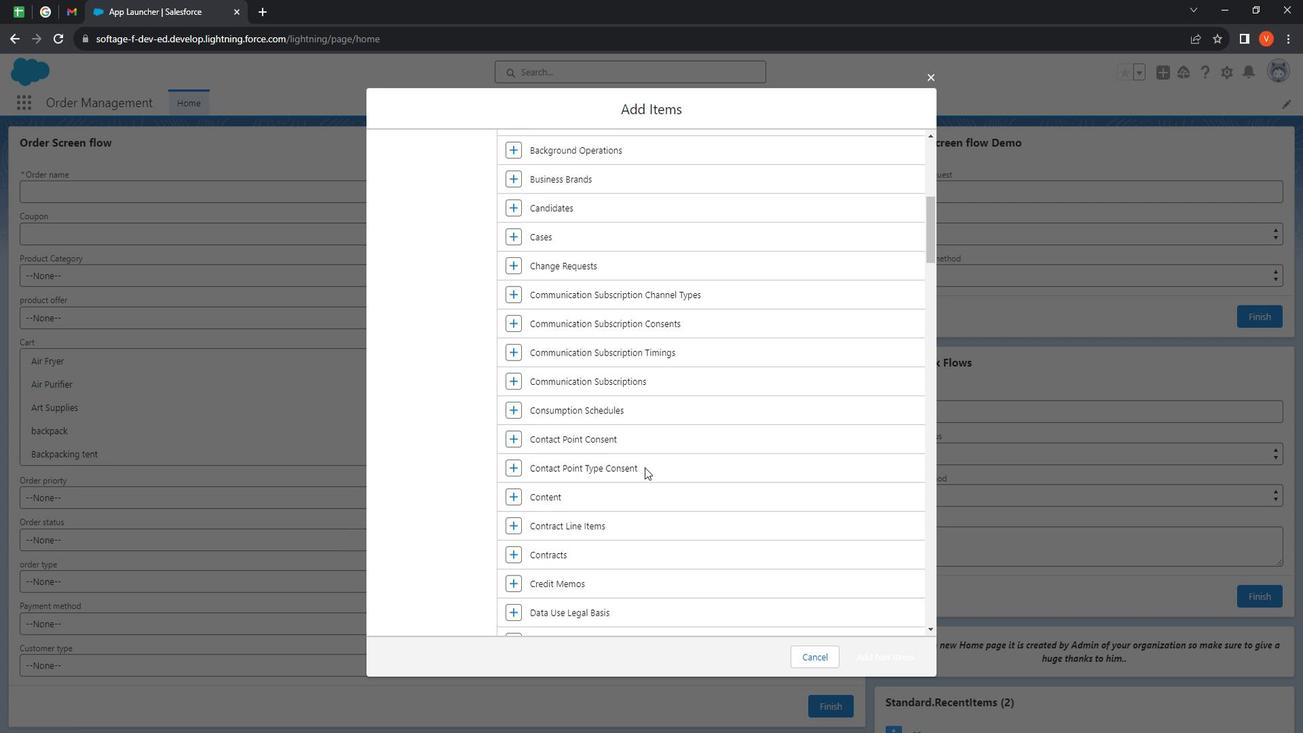 
Action: Mouse scrolled (653, 461) with delta (0, 0)
Screenshot: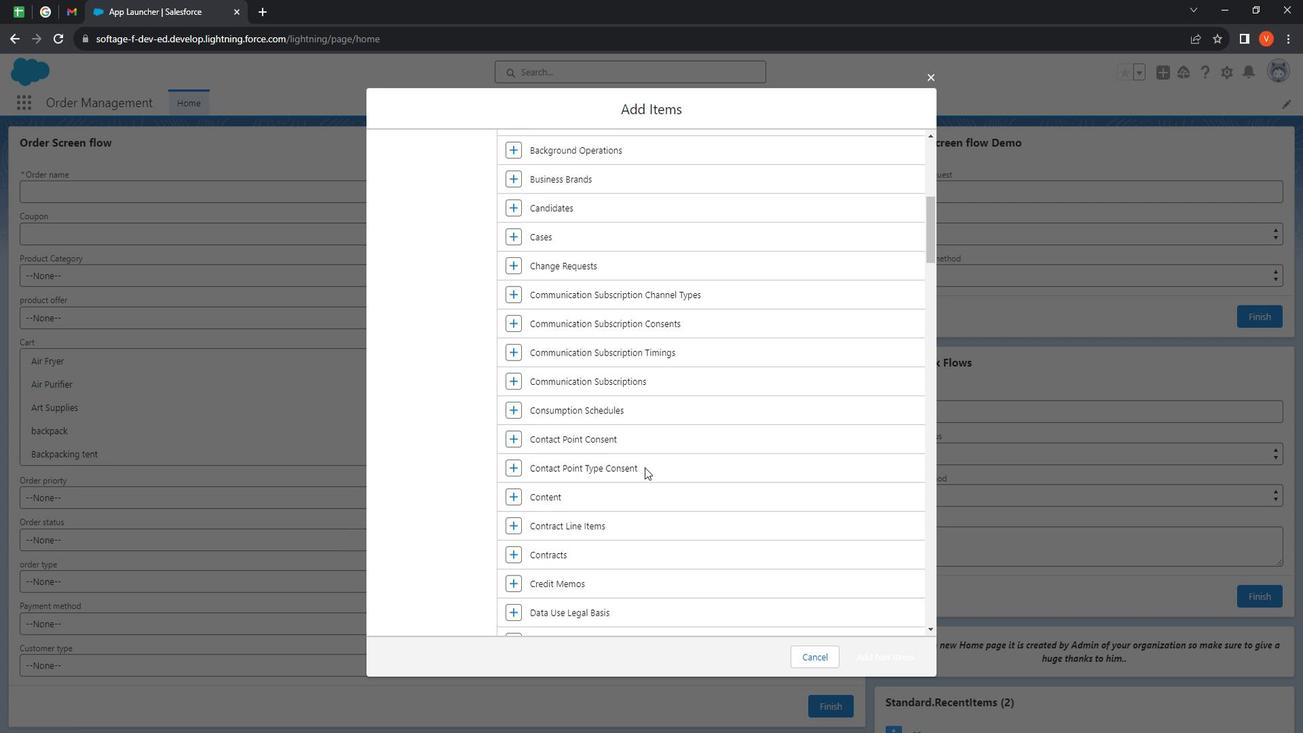 
Action: Mouse moved to (652, 465)
Screenshot: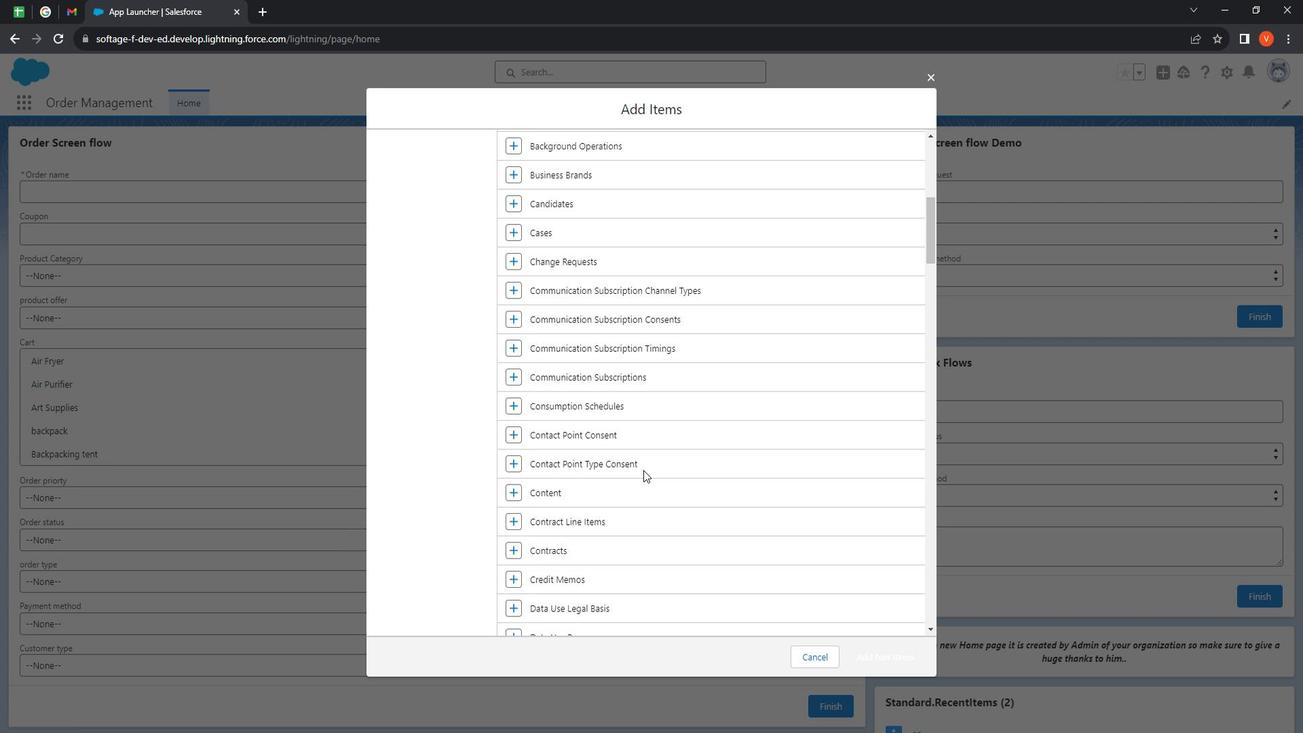 
Action: Mouse scrolled (652, 464) with delta (0, 0)
Screenshot: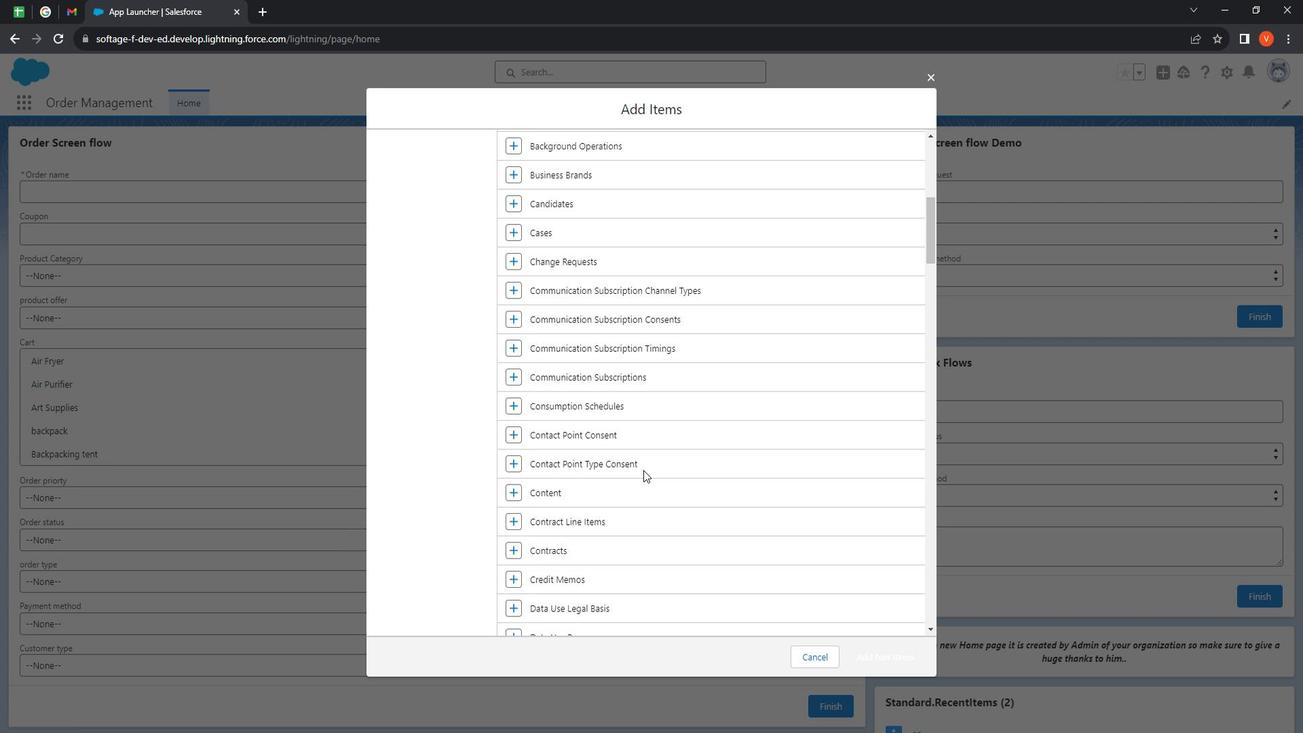 
Action: Mouse moved to (652, 467)
Screenshot: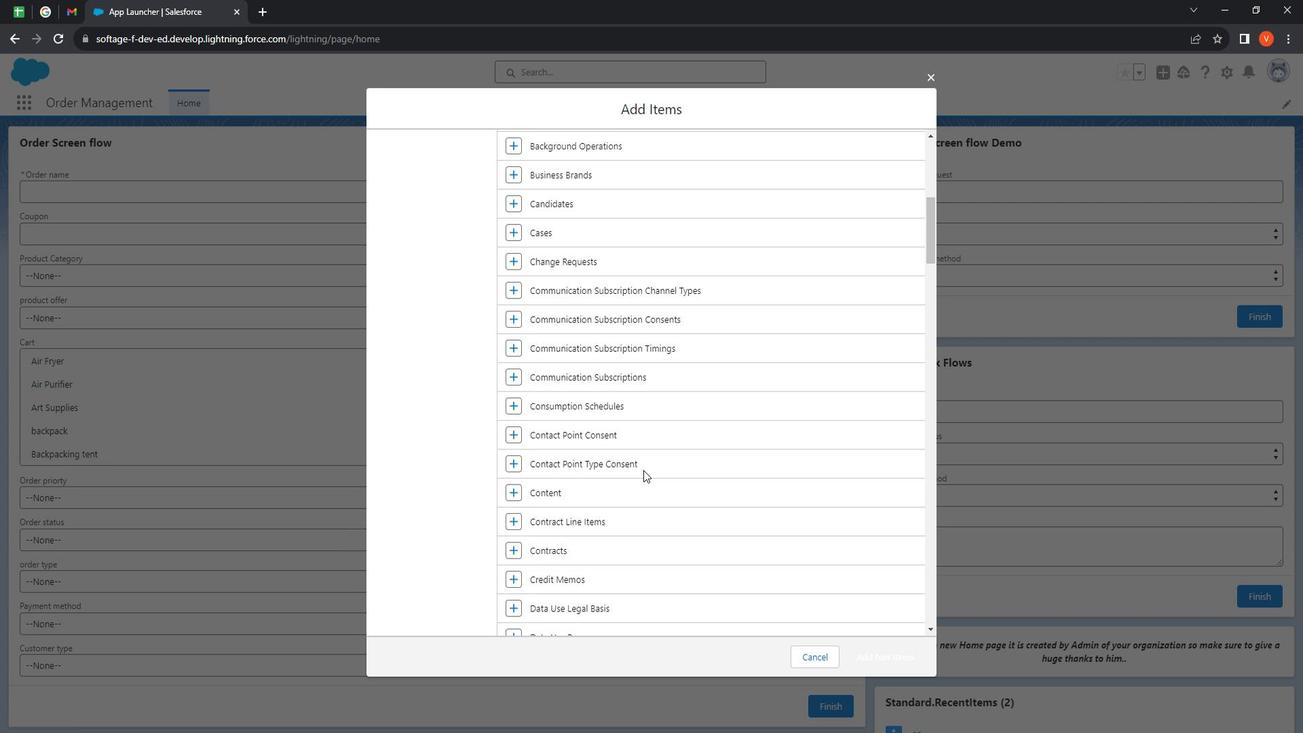 
Action: Mouse scrolled (652, 466) with delta (0, 0)
Screenshot: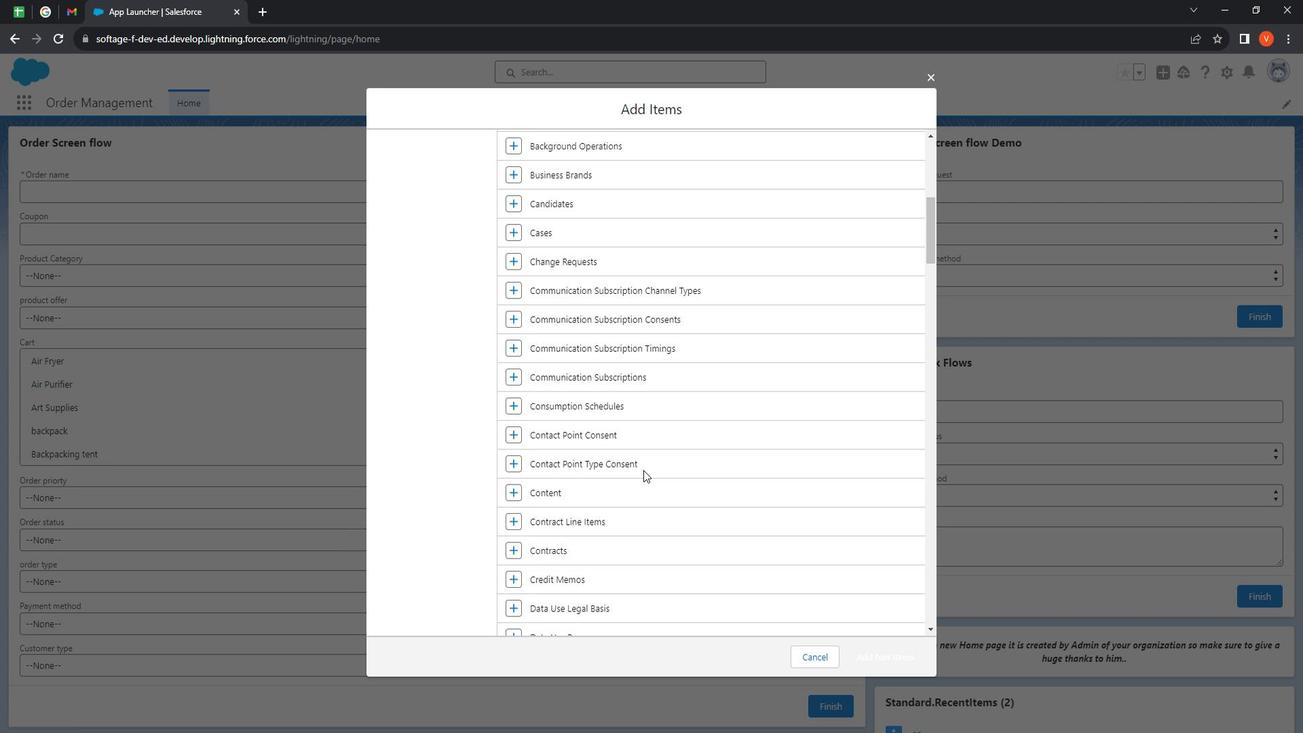 
Action: Mouse scrolled (652, 466) with delta (0, 0)
Screenshot: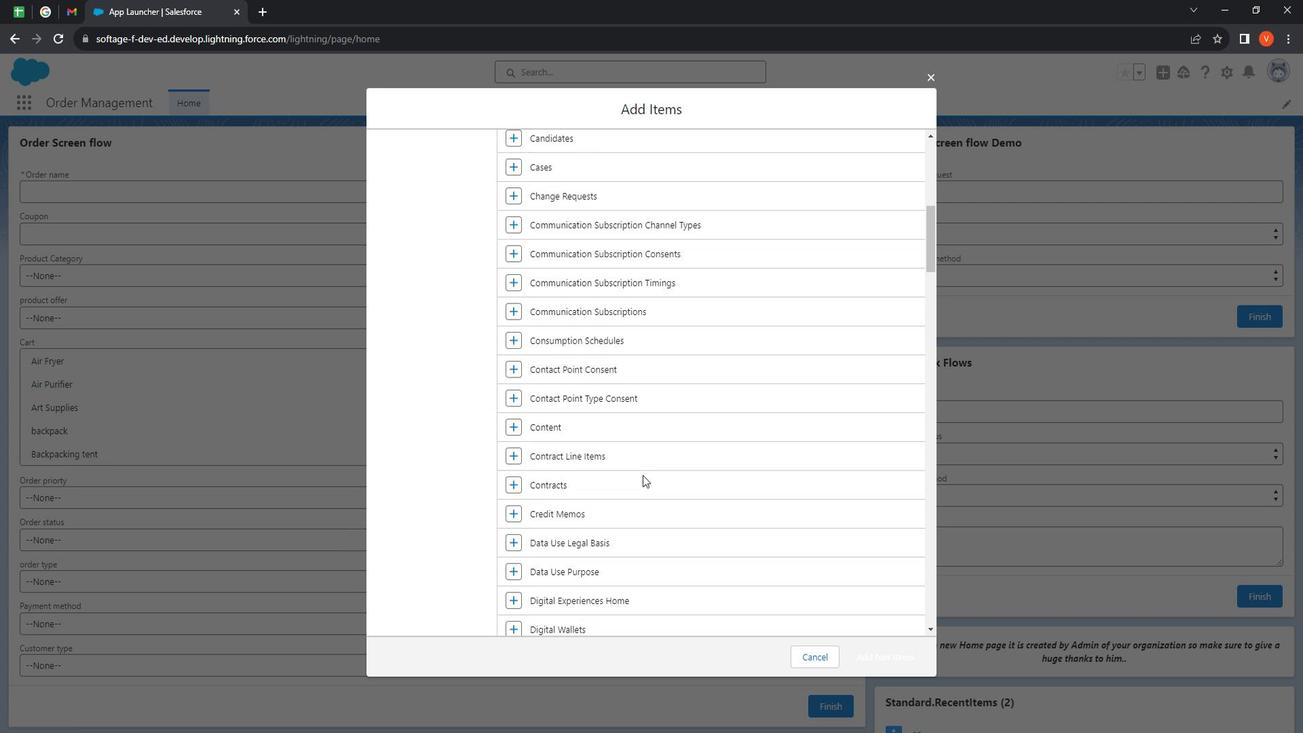 
Action: Mouse moved to (651, 467)
Screenshot: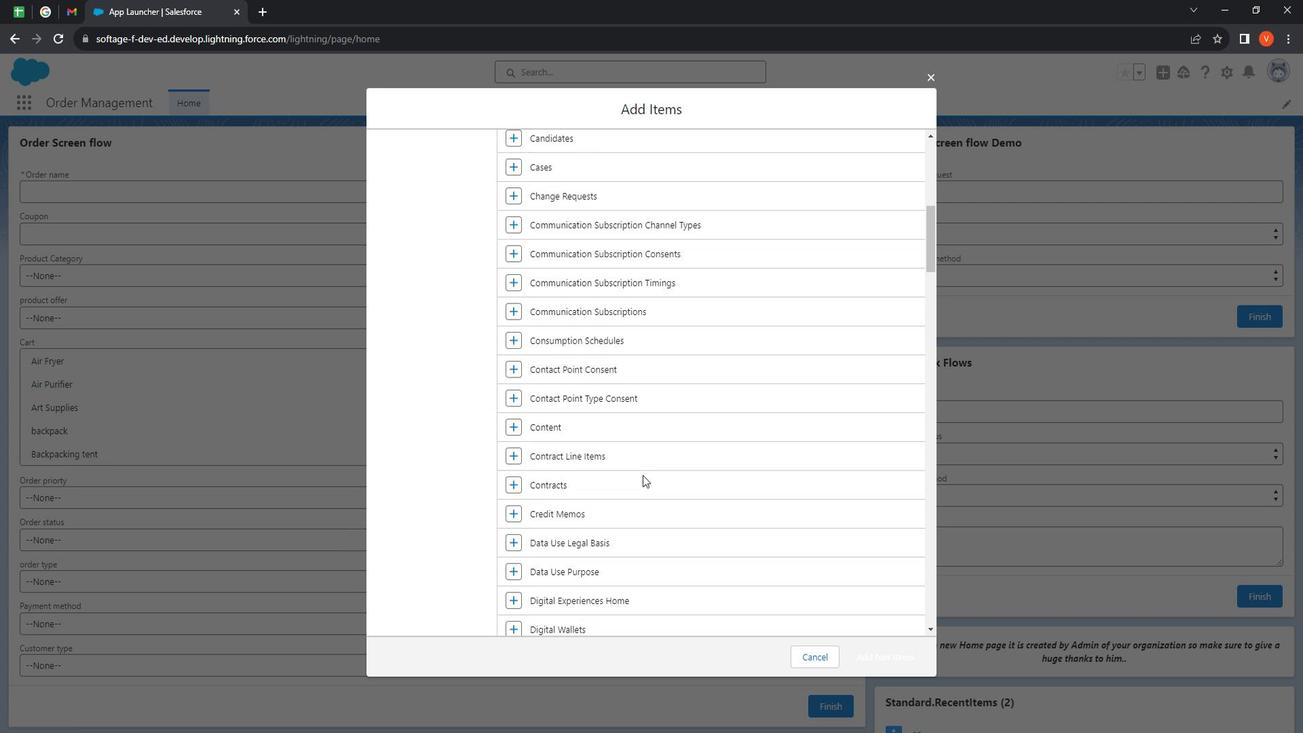 
Action: Mouse scrolled (651, 466) with delta (0, 0)
Screenshot: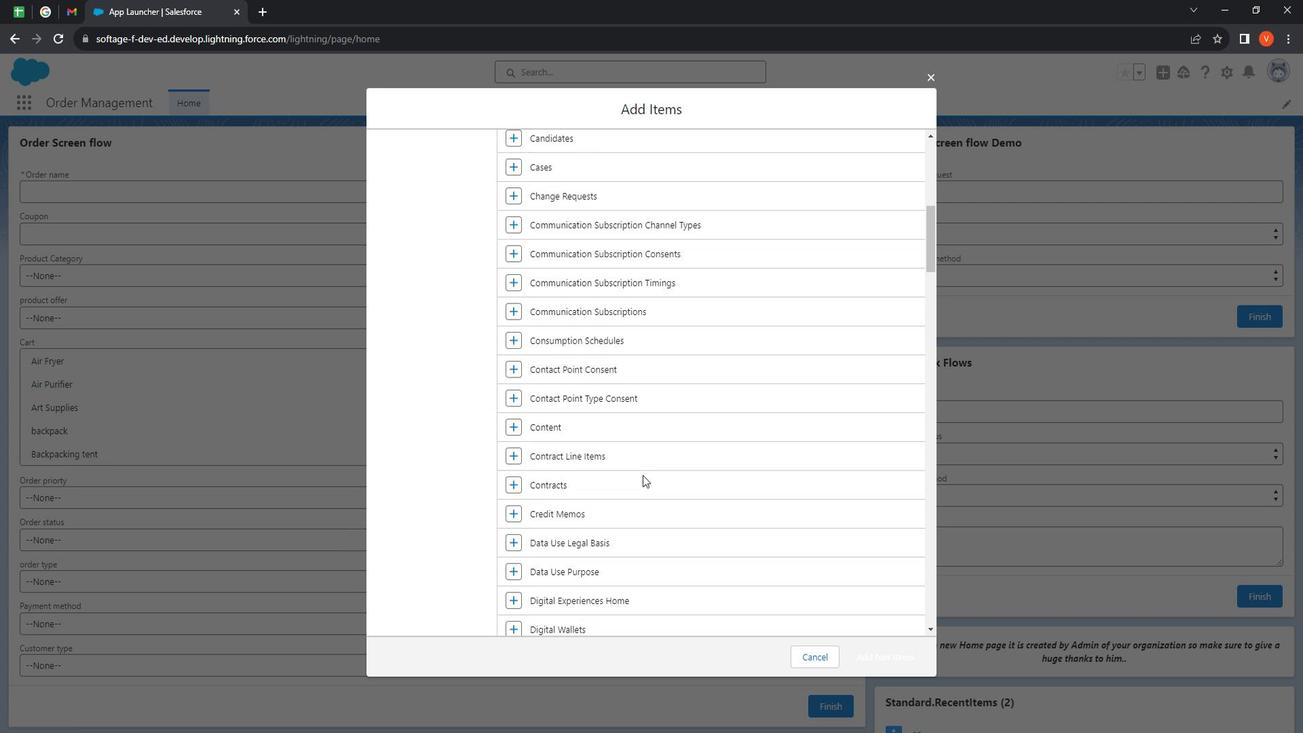 
Action: Mouse scrolled (651, 466) with delta (0, 0)
Screenshot: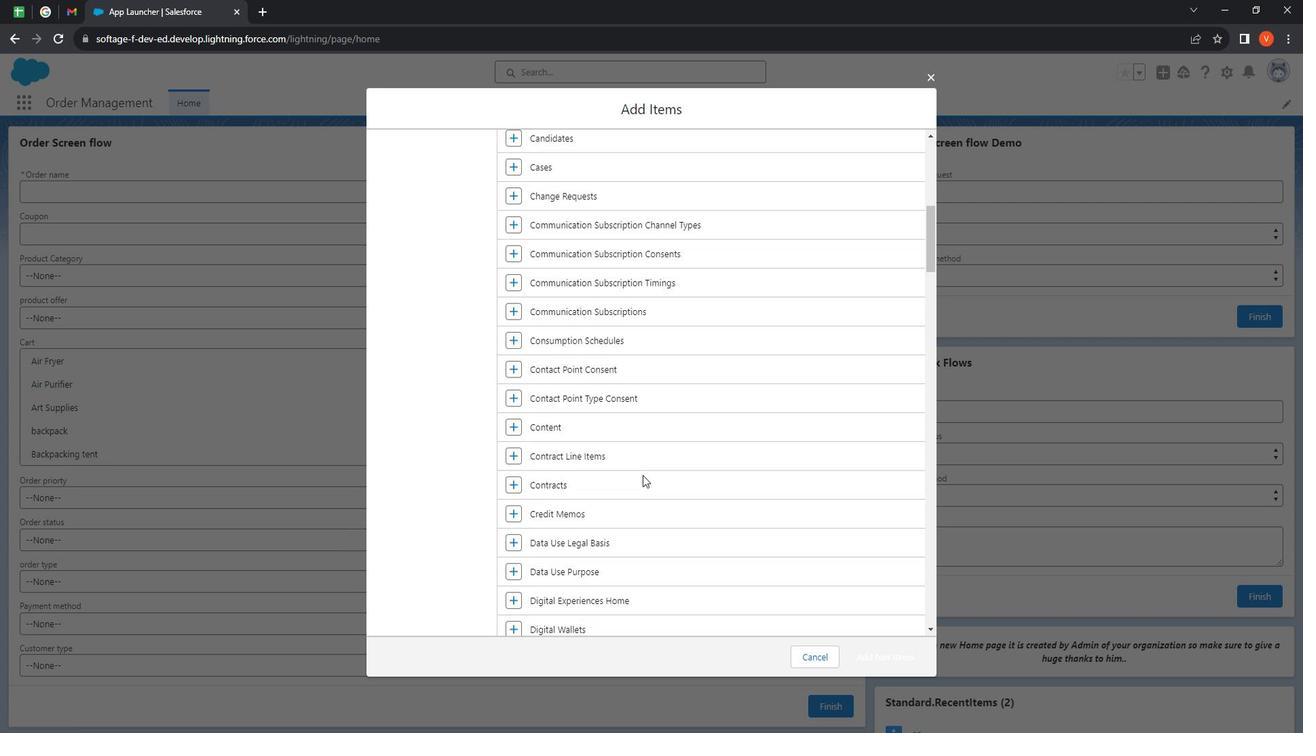 
Action: Mouse moved to (649, 468)
Screenshot: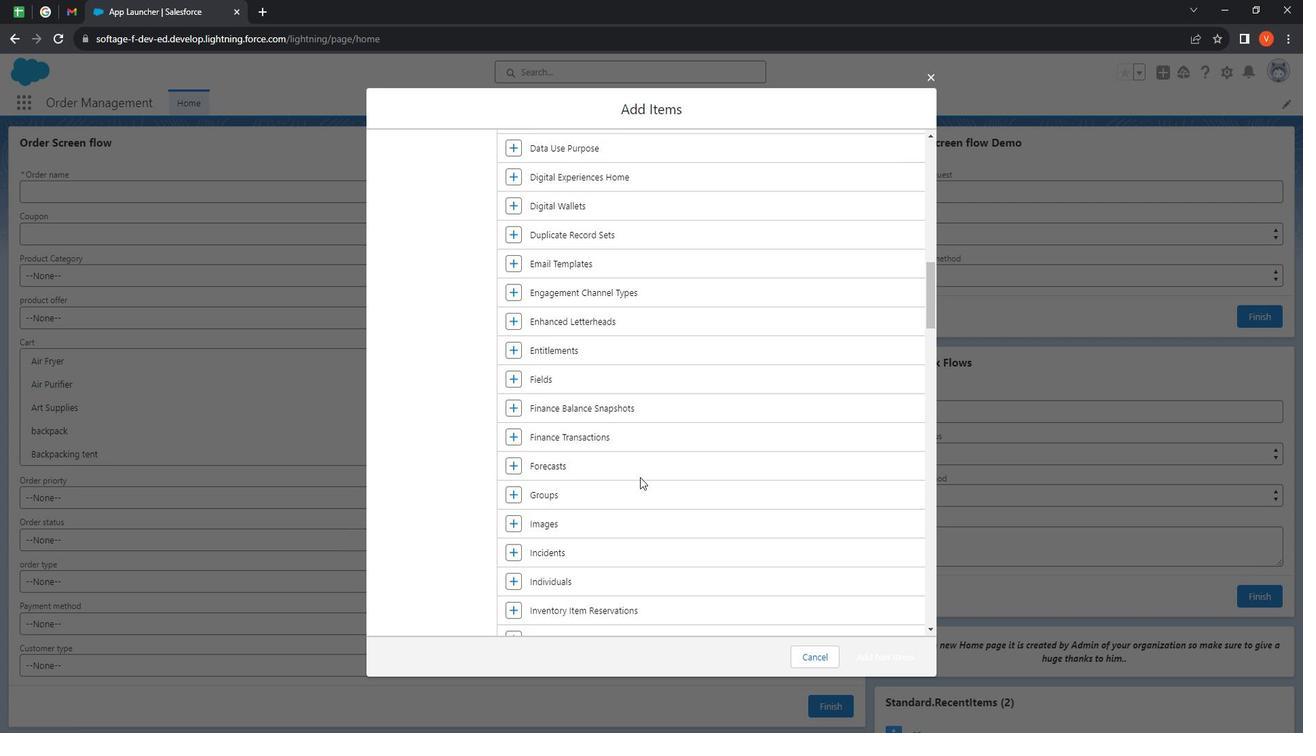 
Action: Mouse scrolled (649, 467) with delta (0, 0)
Screenshot: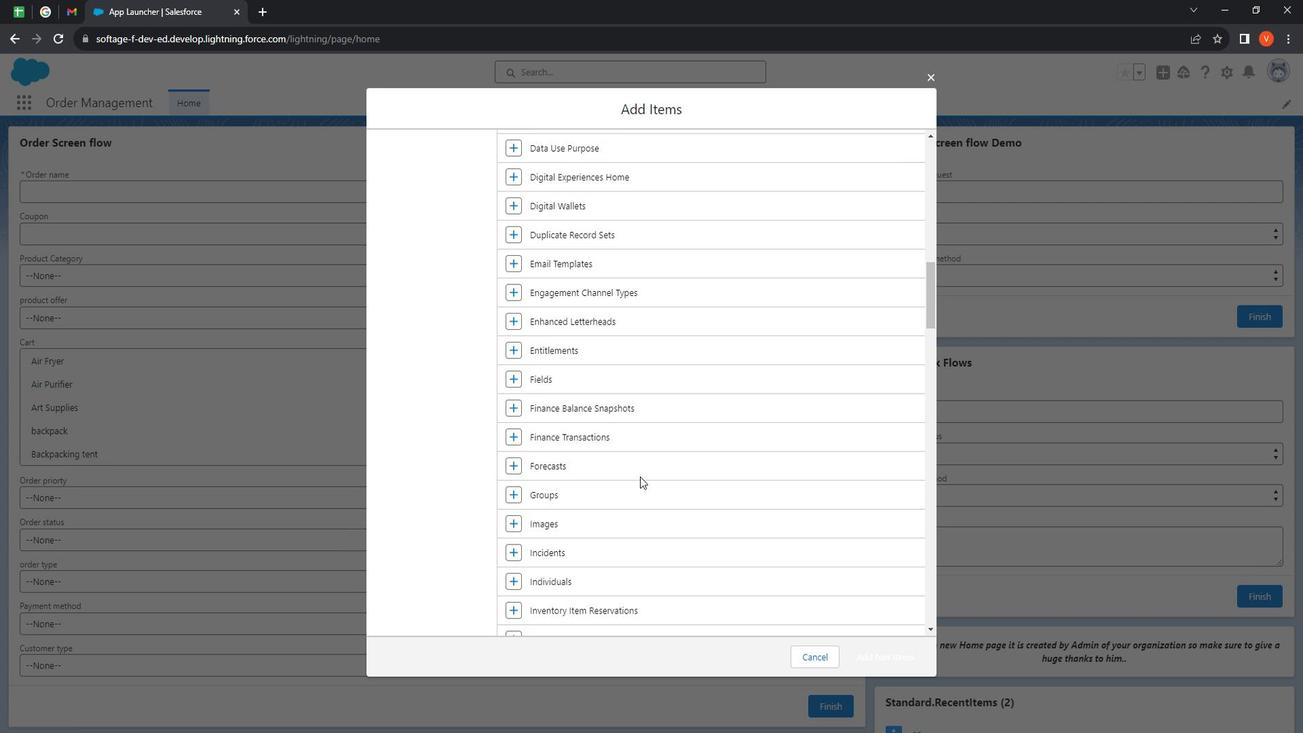 
Action: Mouse scrolled (649, 467) with delta (0, 0)
Screenshot: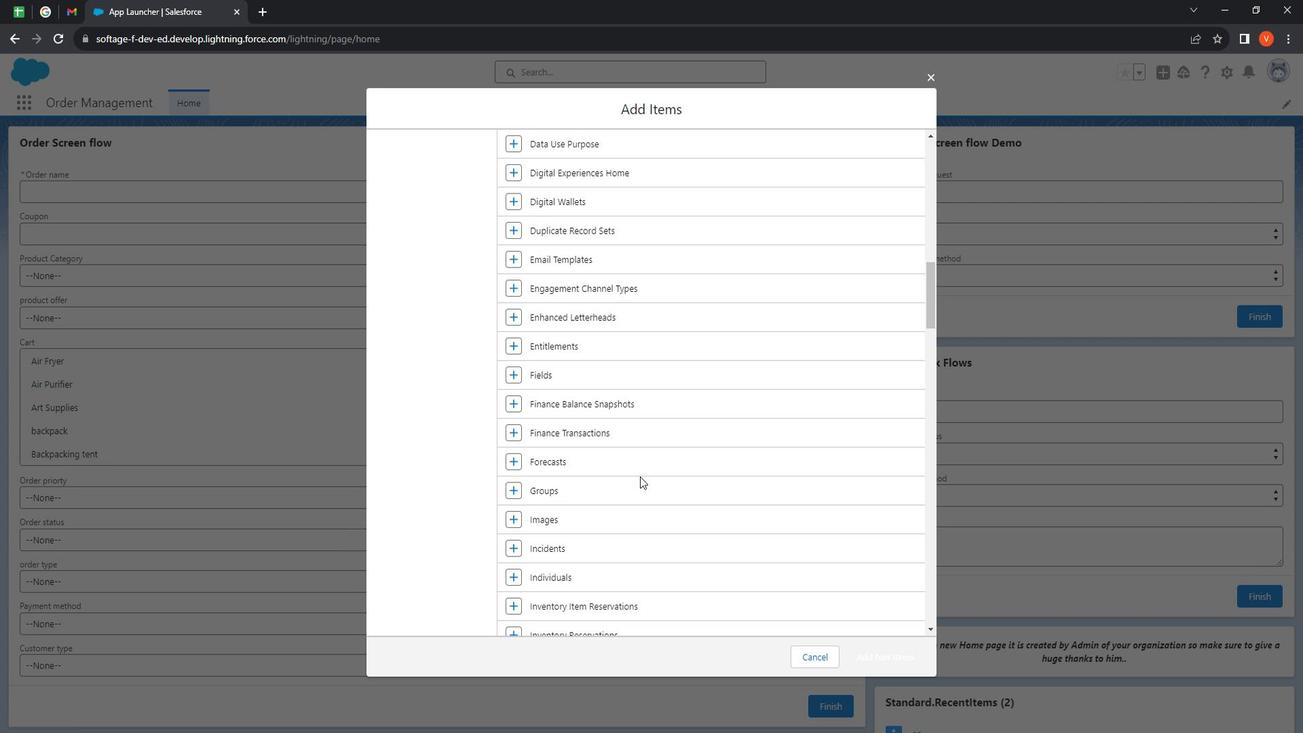 
Action: Mouse moved to (648, 466)
Screenshot: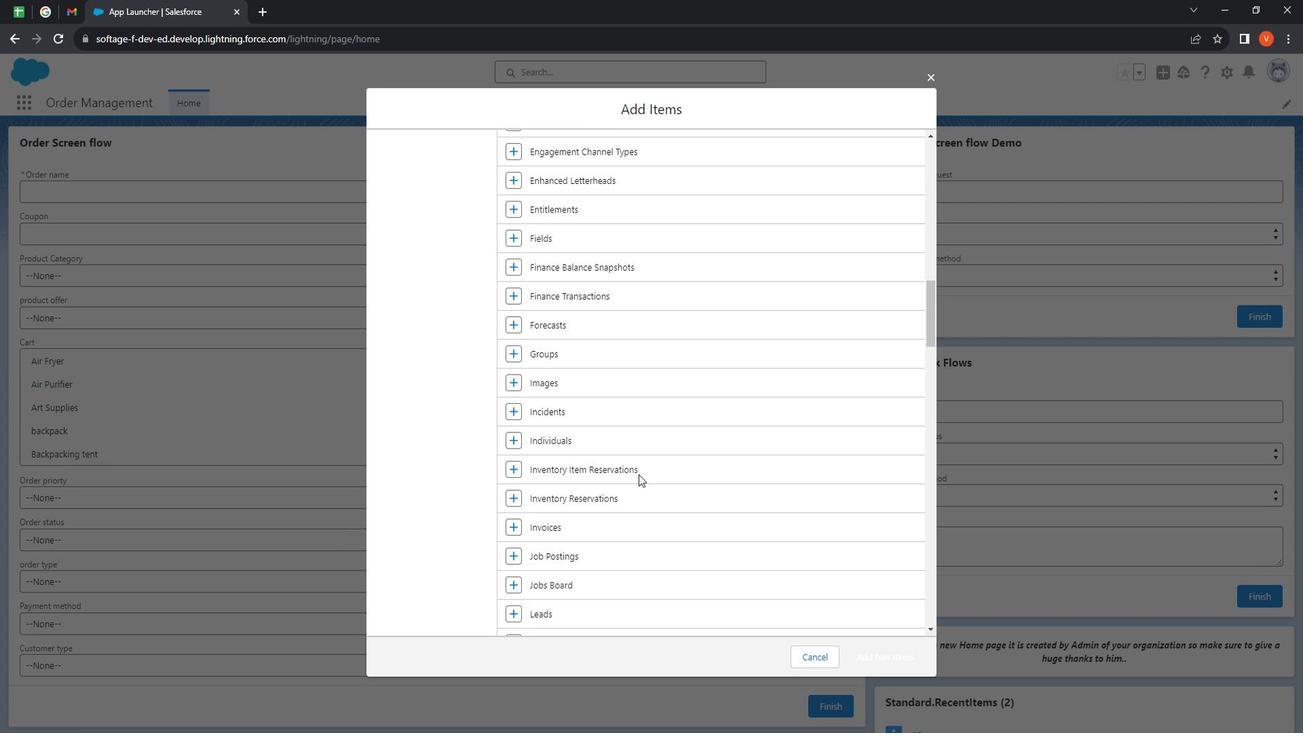 
Action: Mouse scrolled (648, 465) with delta (0, 0)
Screenshot: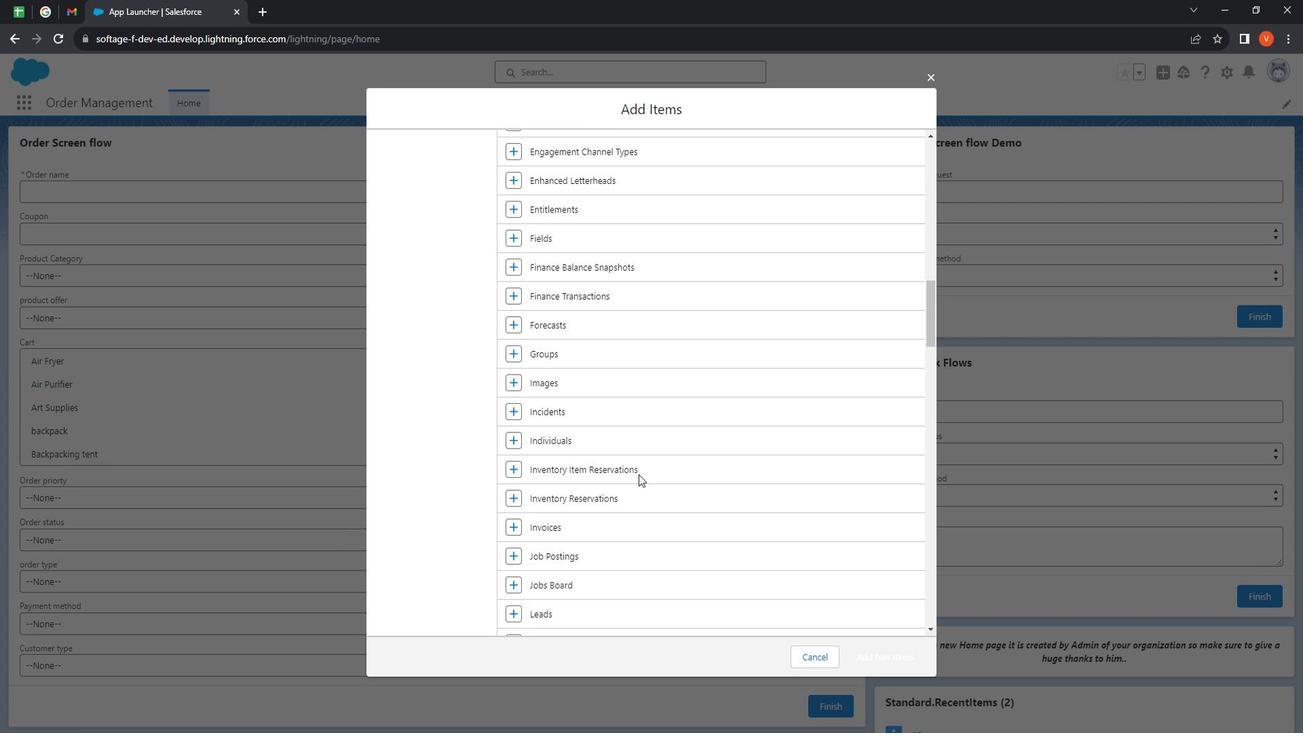 
Action: Mouse moved to (646, 467)
Screenshot: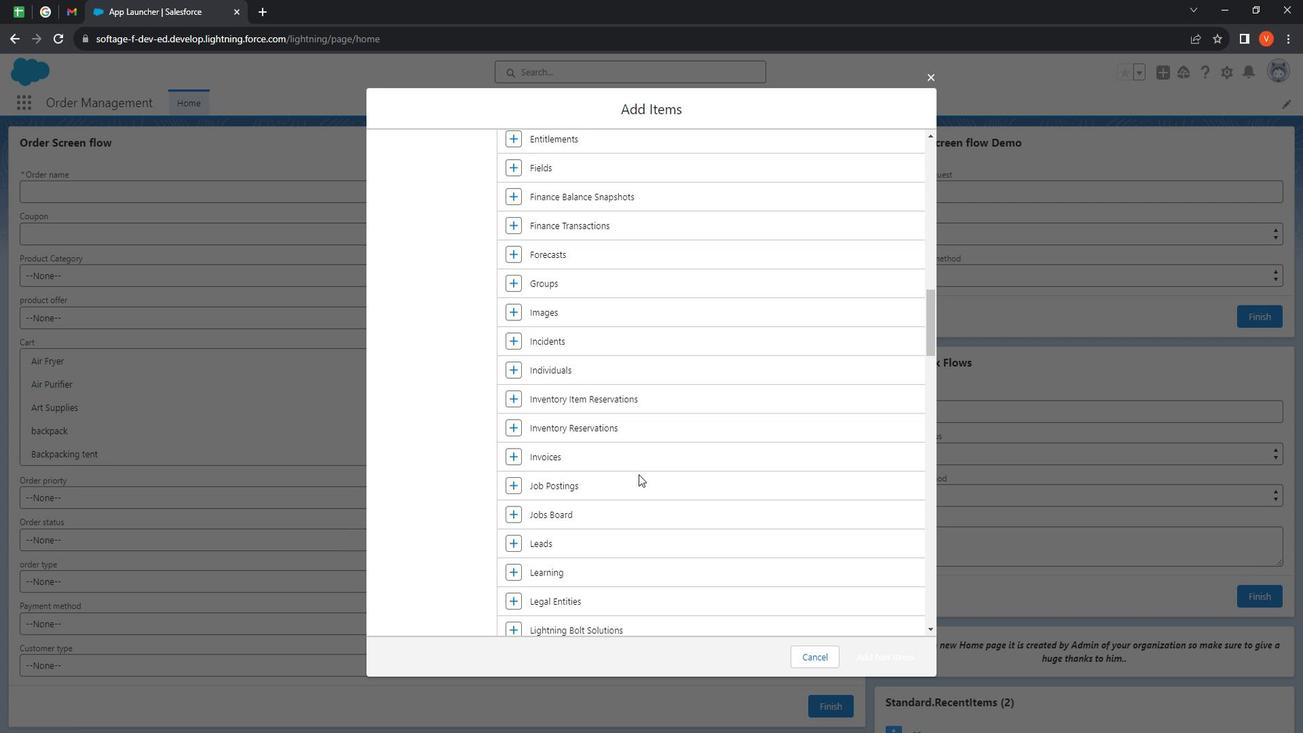 
Action: Mouse scrolled (646, 466) with delta (0, 0)
Screenshot: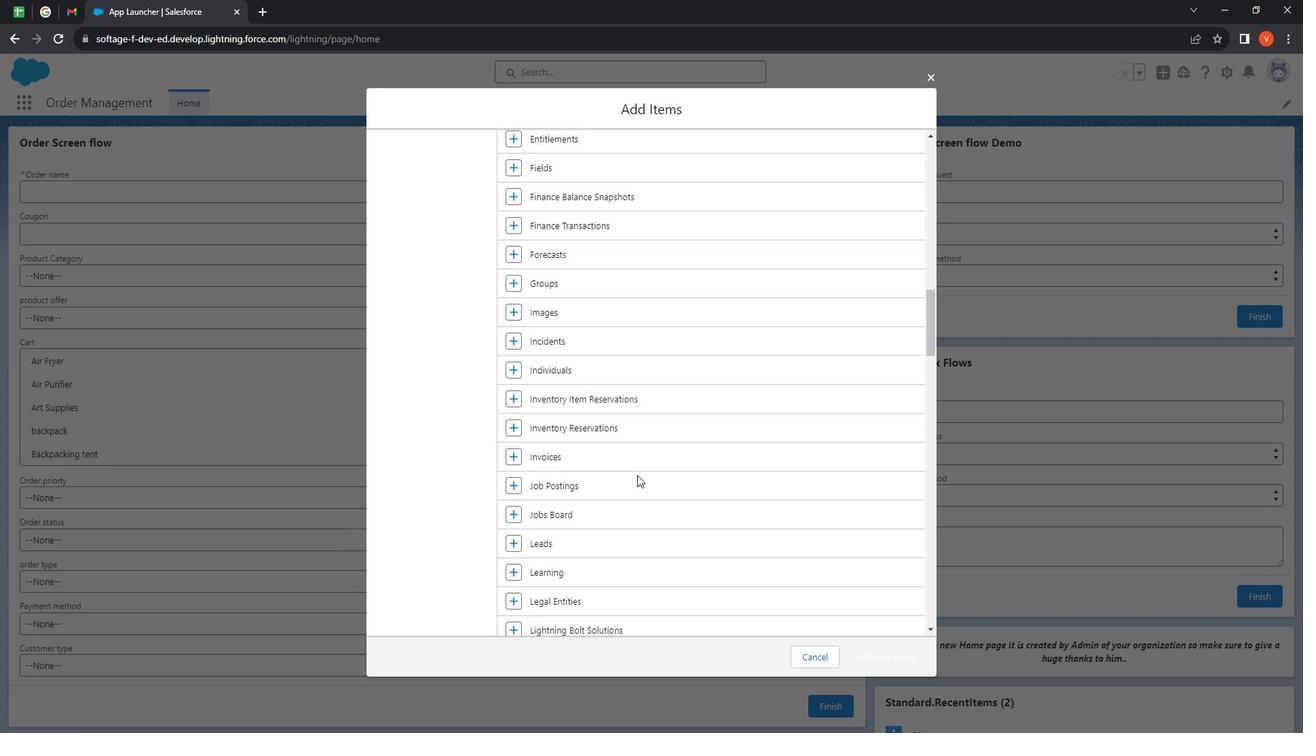 
Action: Mouse moved to (523, 469)
Screenshot: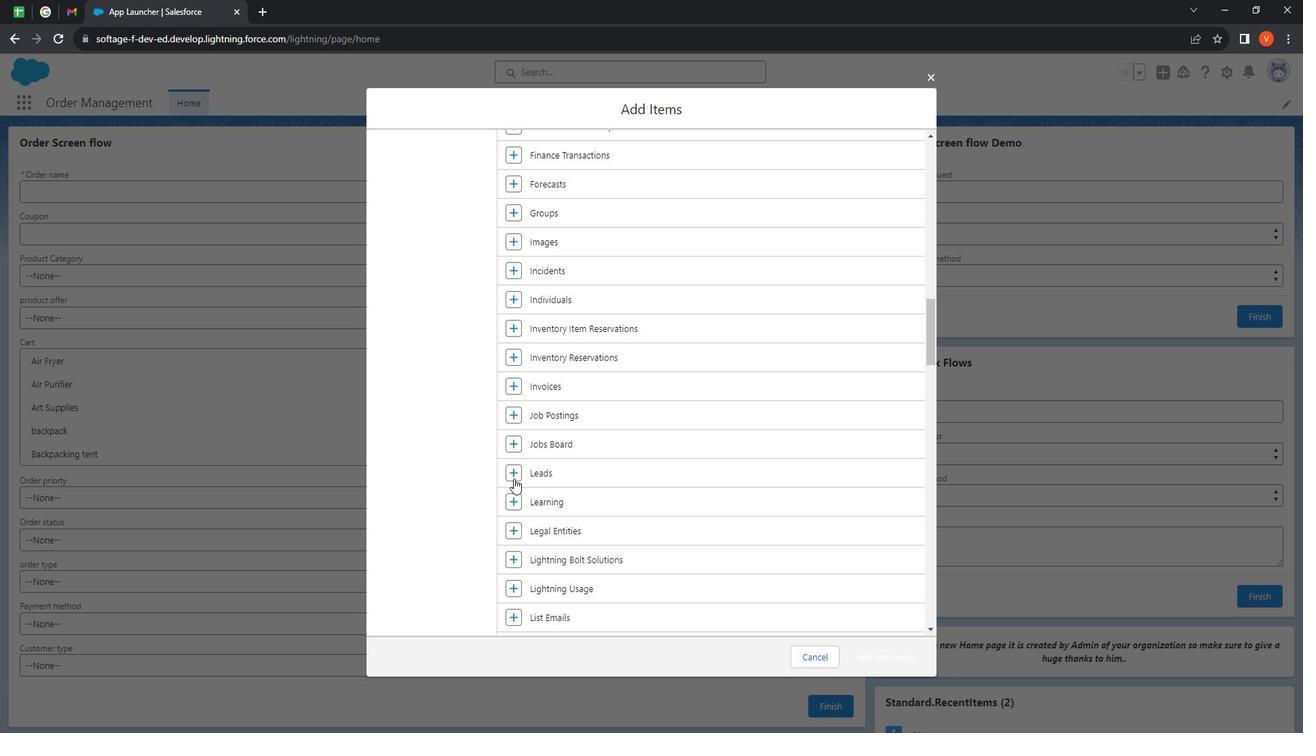 
Action: Mouse pressed left at (523, 469)
Screenshot: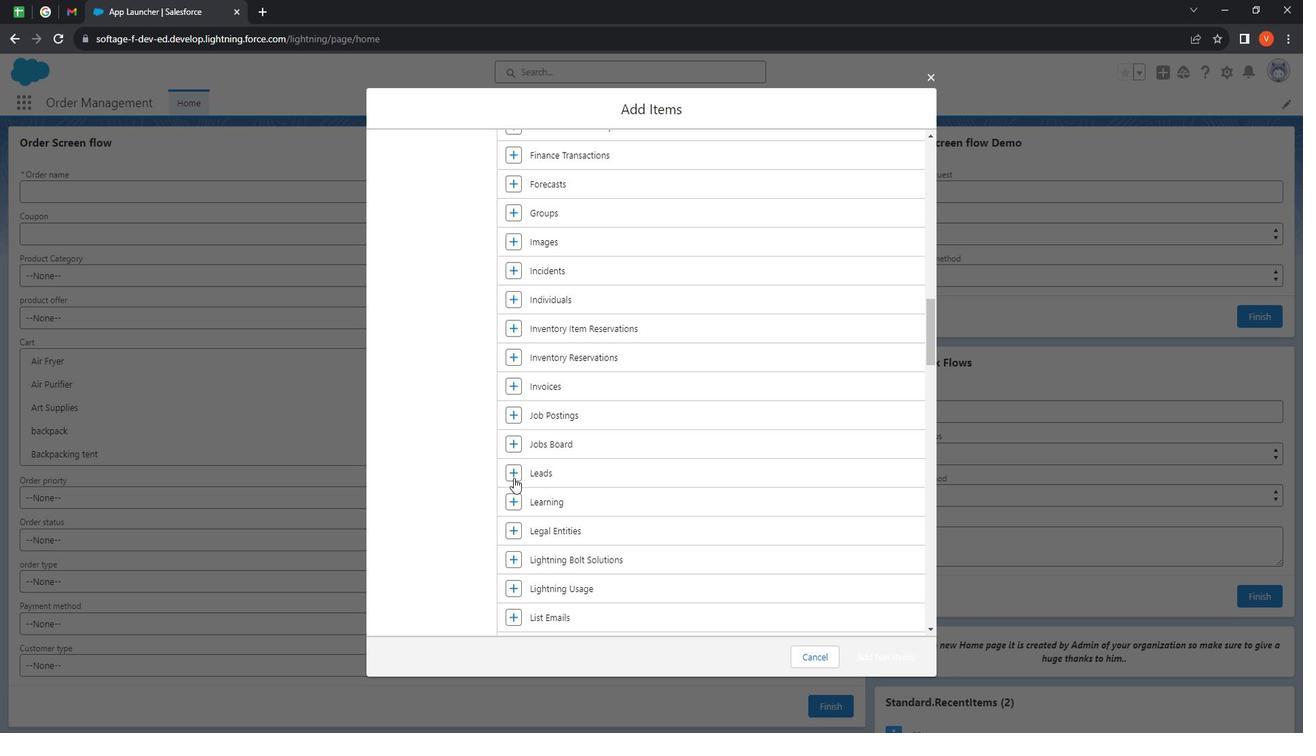 
Action: Mouse moved to (862, 641)
Screenshot: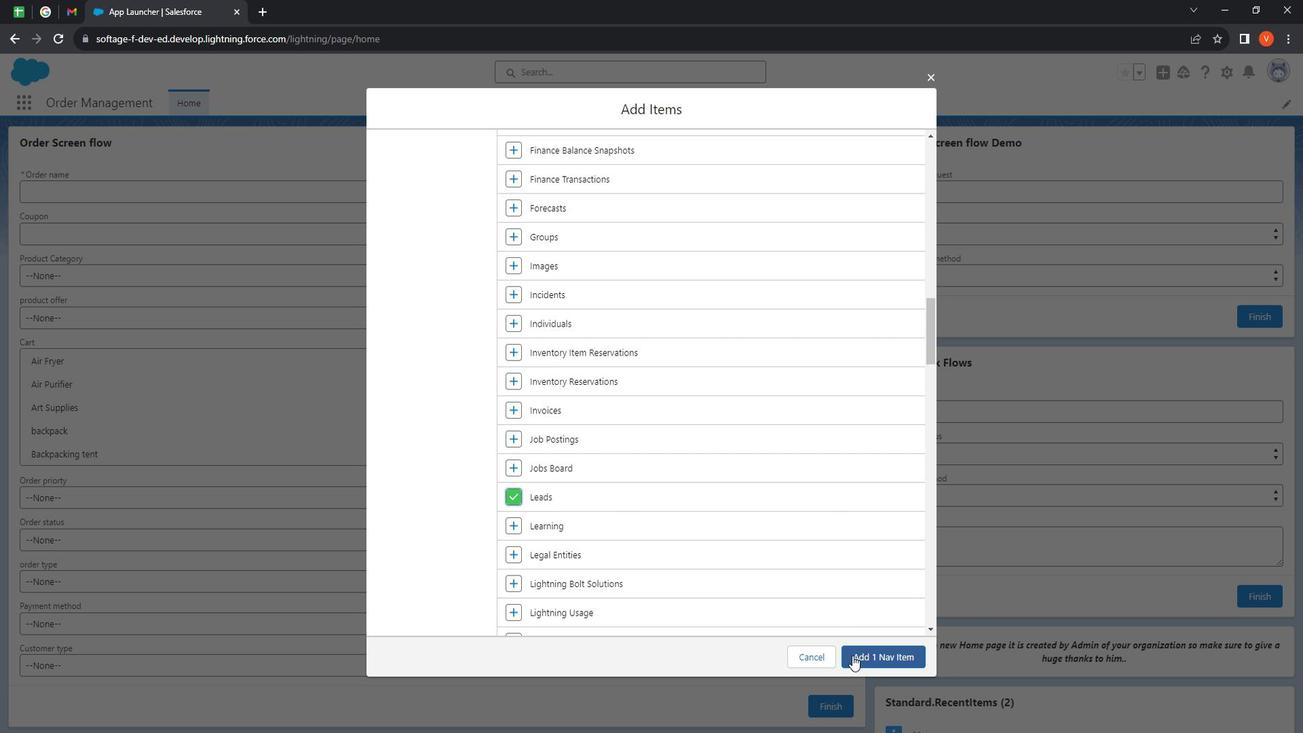 
Action: Mouse pressed left at (862, 641)
Screenshot: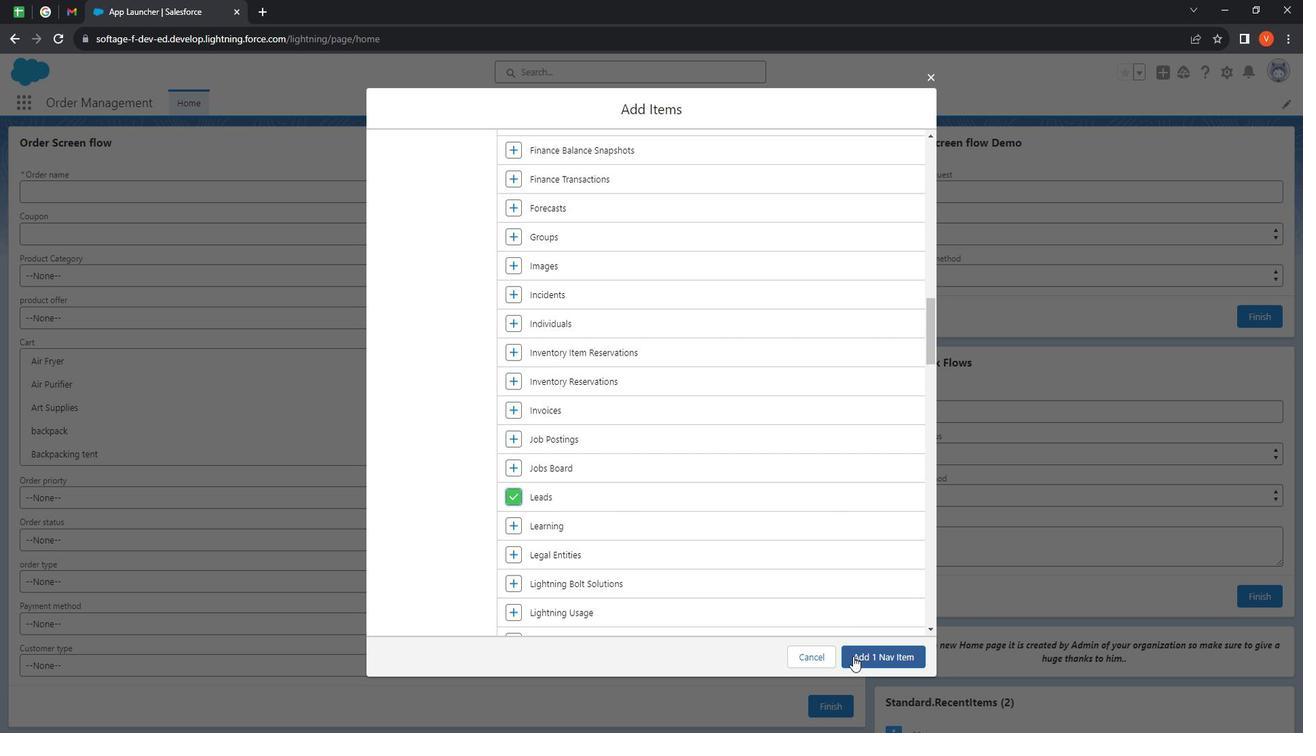 
Action: Mouse moved to (583, 499)
Screenshot: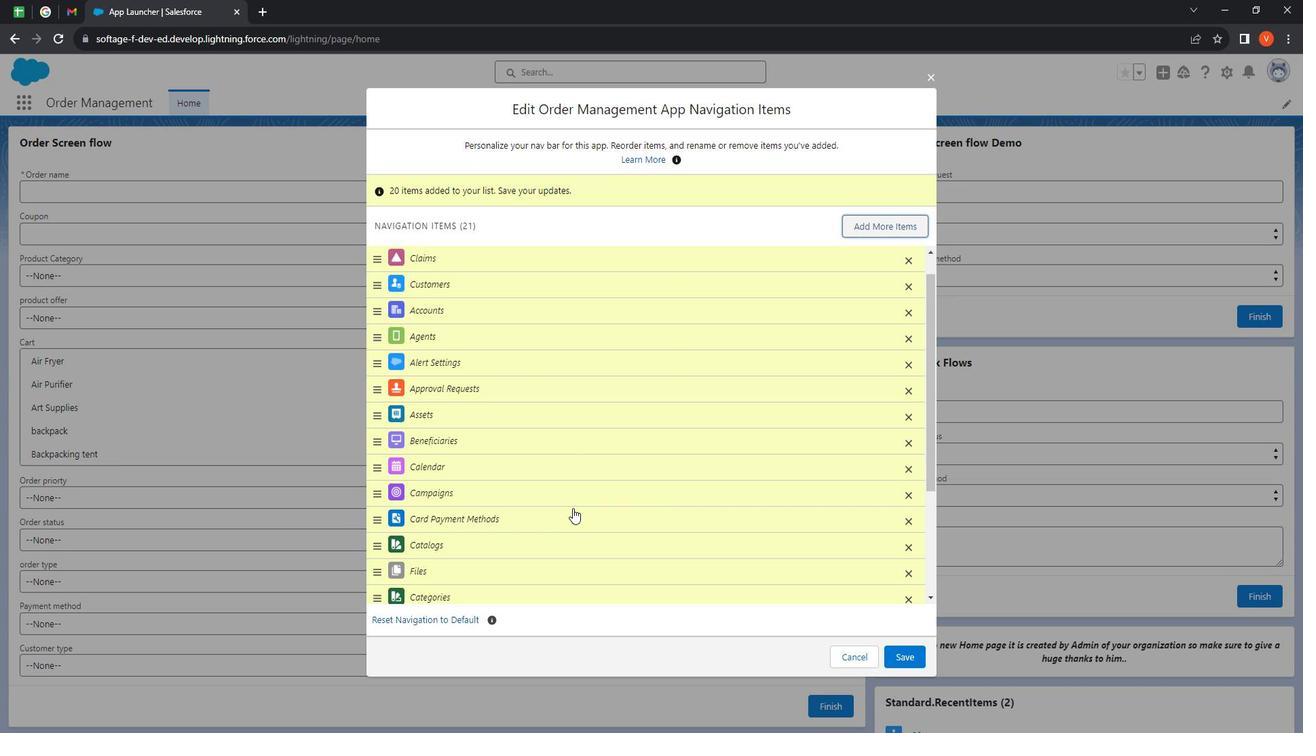 
Action: Mouse scrolled (583, 498) with delta (0, 0)
Screenshot: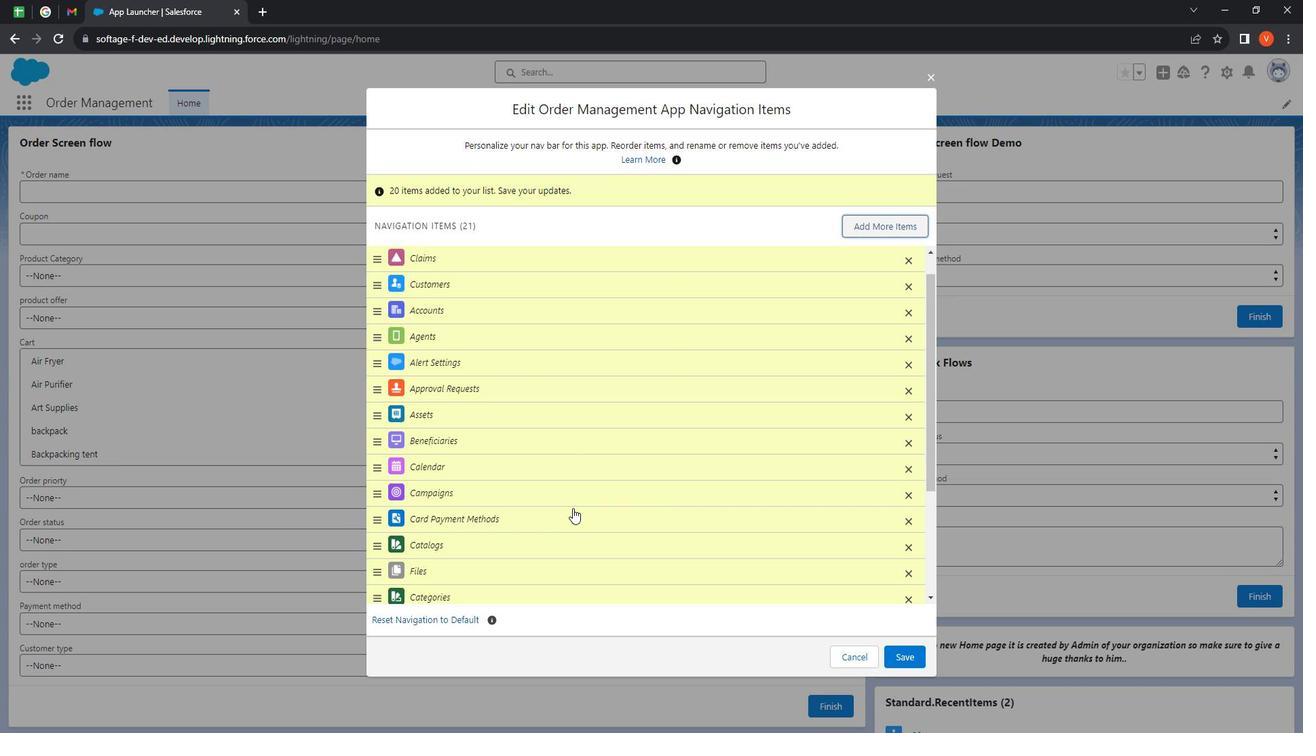 
Action: Mouse moved to (582, 501)
Screenshot: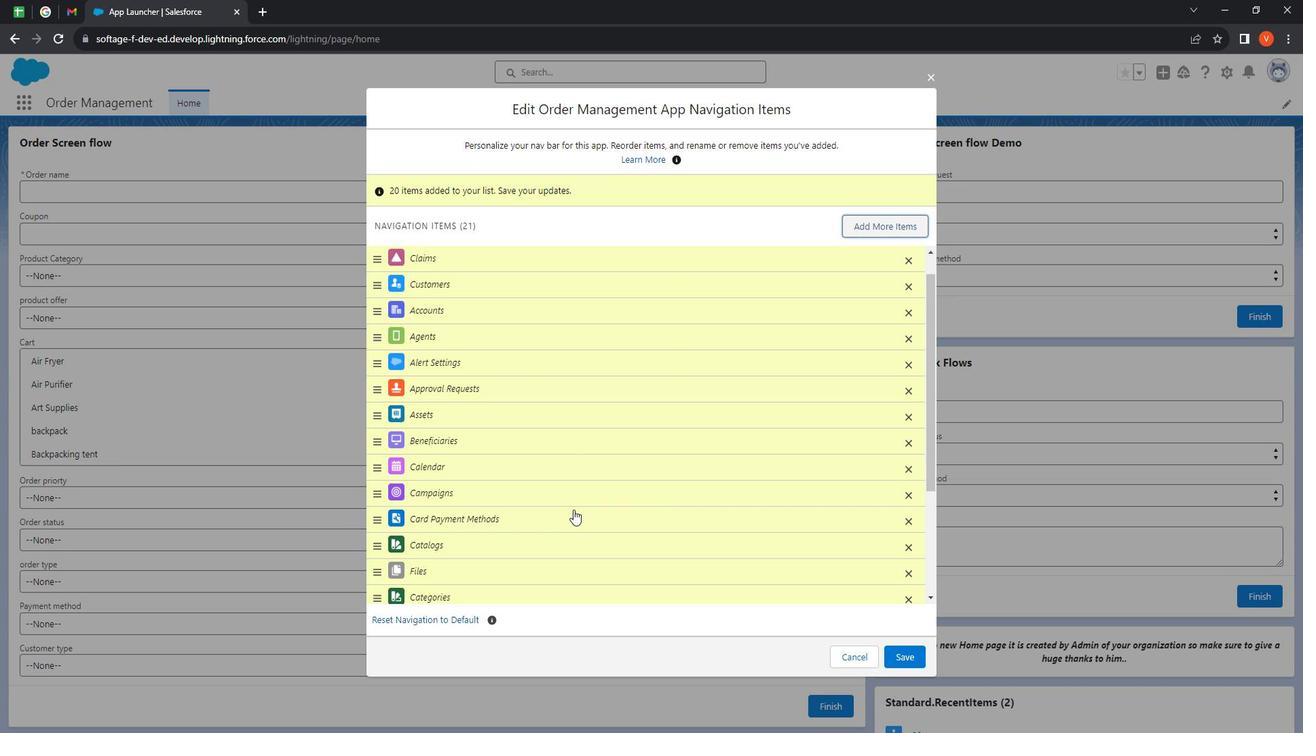 
Action: Mouse scrolled (582, 500) with delta (0, 0)
Screenshot: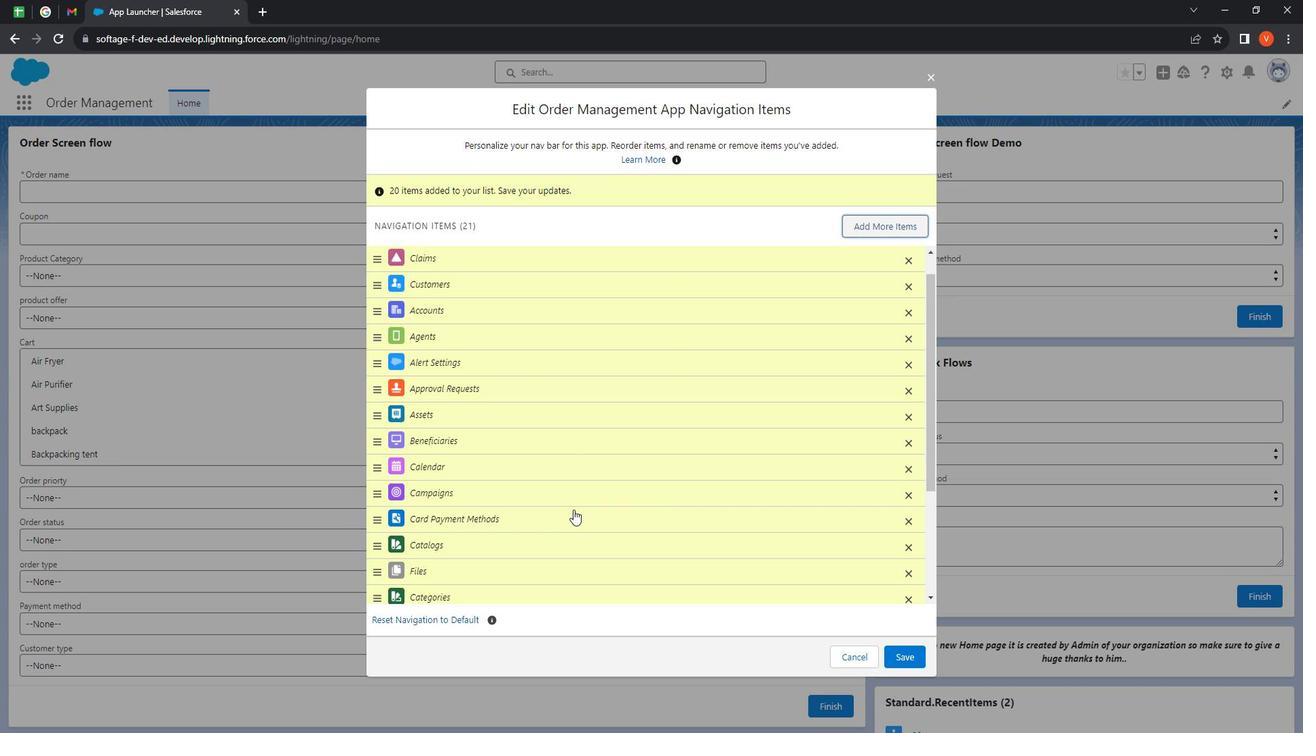 
Action: Mouse moved to (580, 504)
Screenshot: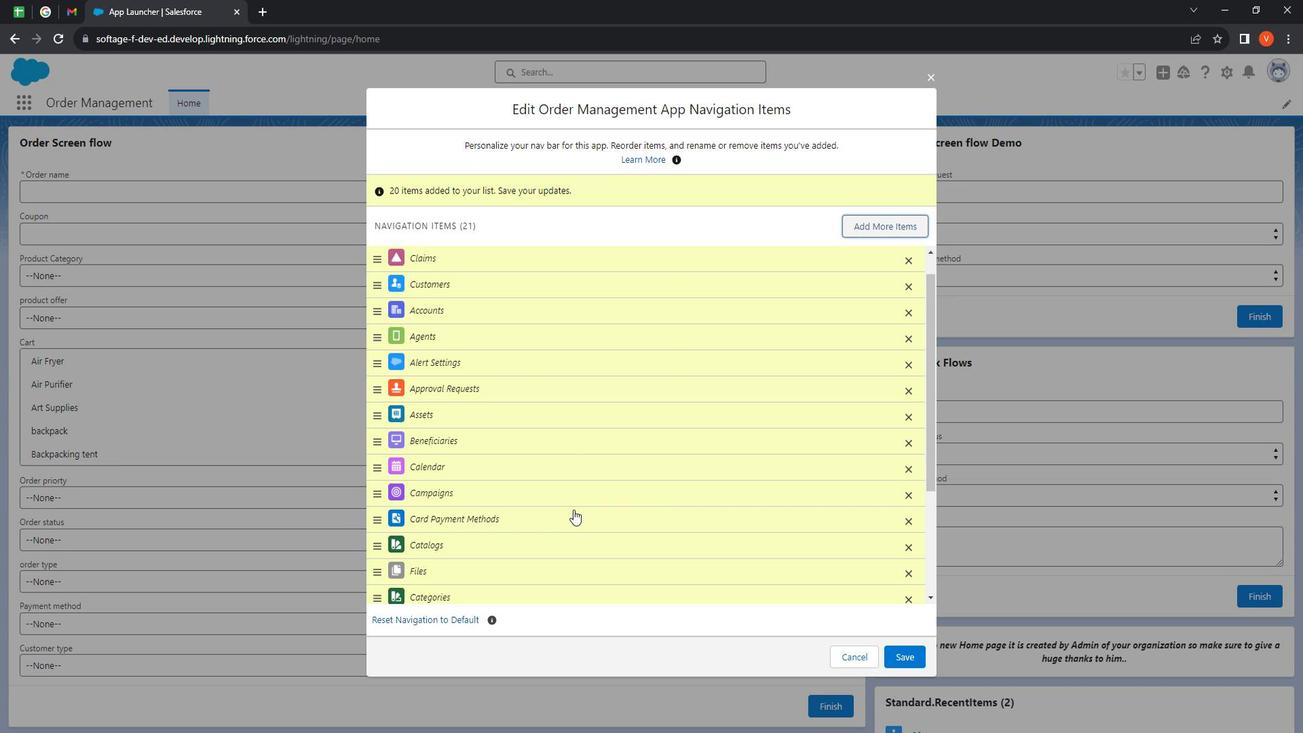 
Action: Mouse scrolled (580, 503) with delta (0, 0)
Screenshot: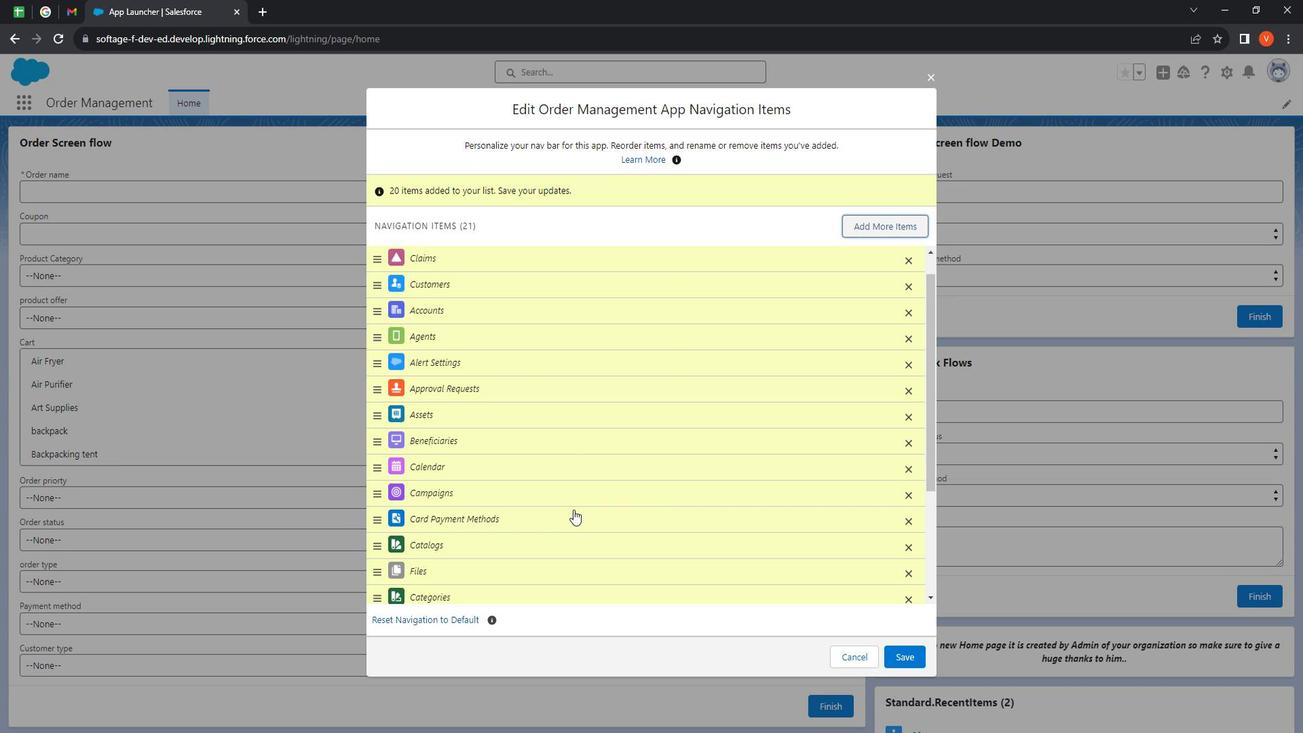 
Action: Mouse moved to (576, 506)
Screenshot: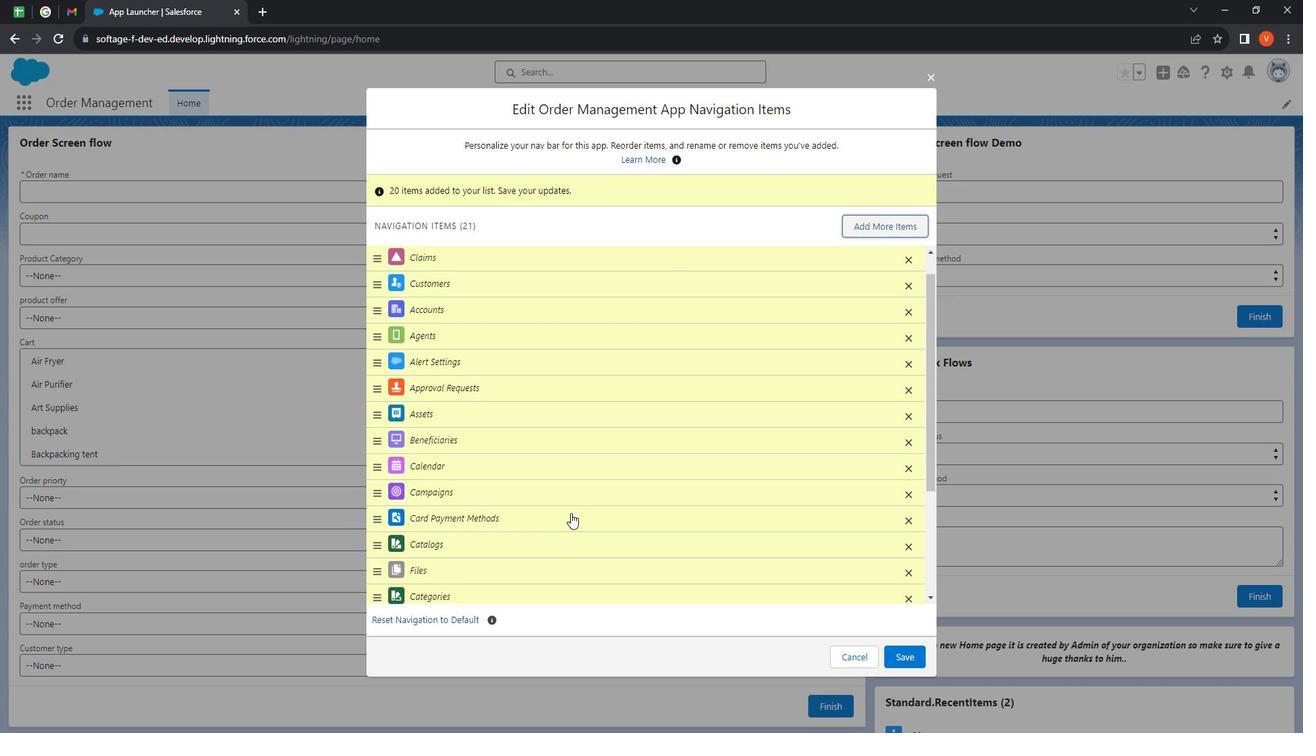 
Action: Mouse scrolled (576, 505) with delta (0, 0)
Screenshot: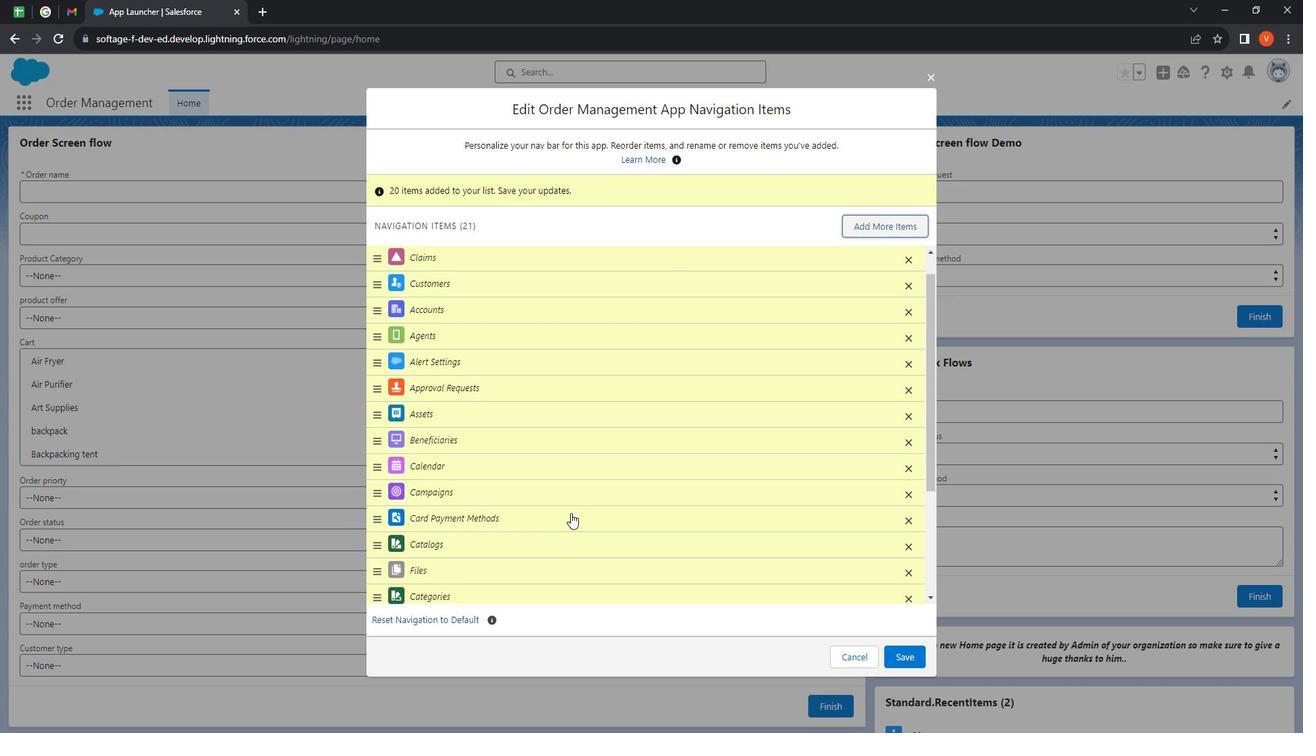 
Action: Mouse moved to (568, 509)
Screenshot: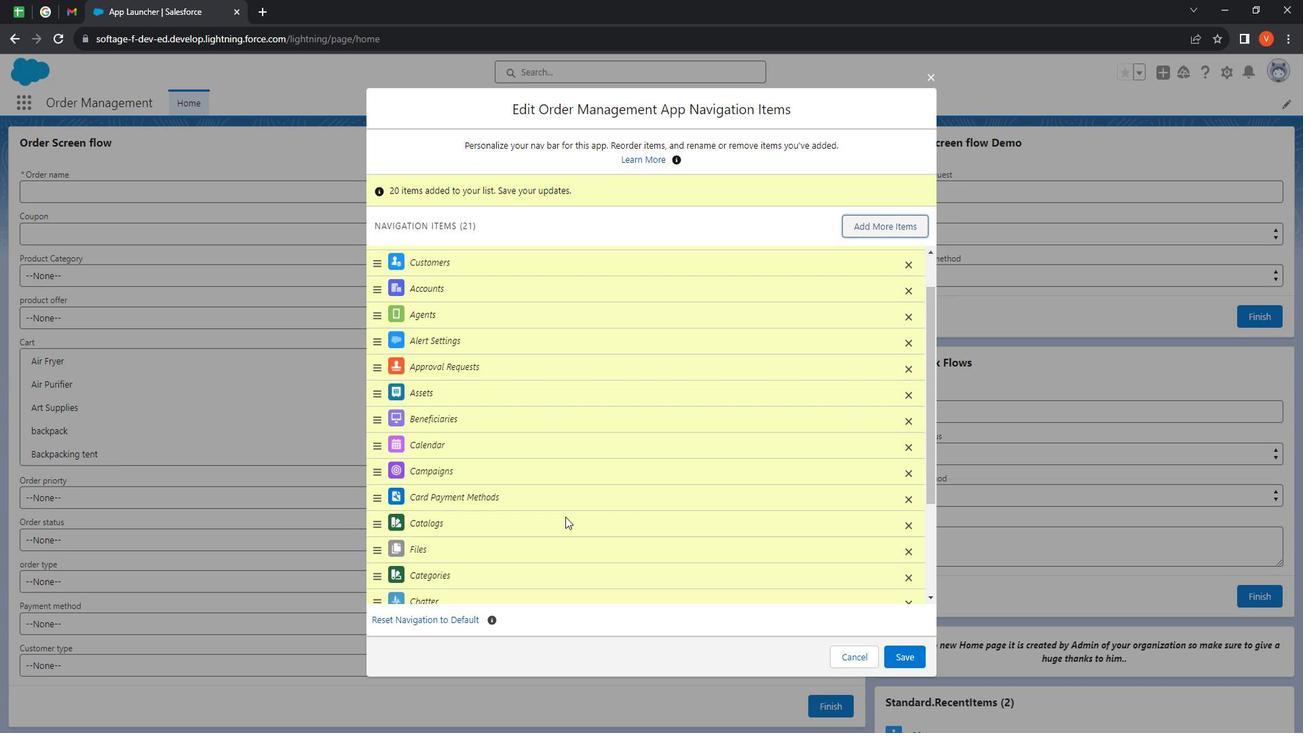 
Action: Mouse scrolled (568, 508) with delta (0, 0)
Screenshot: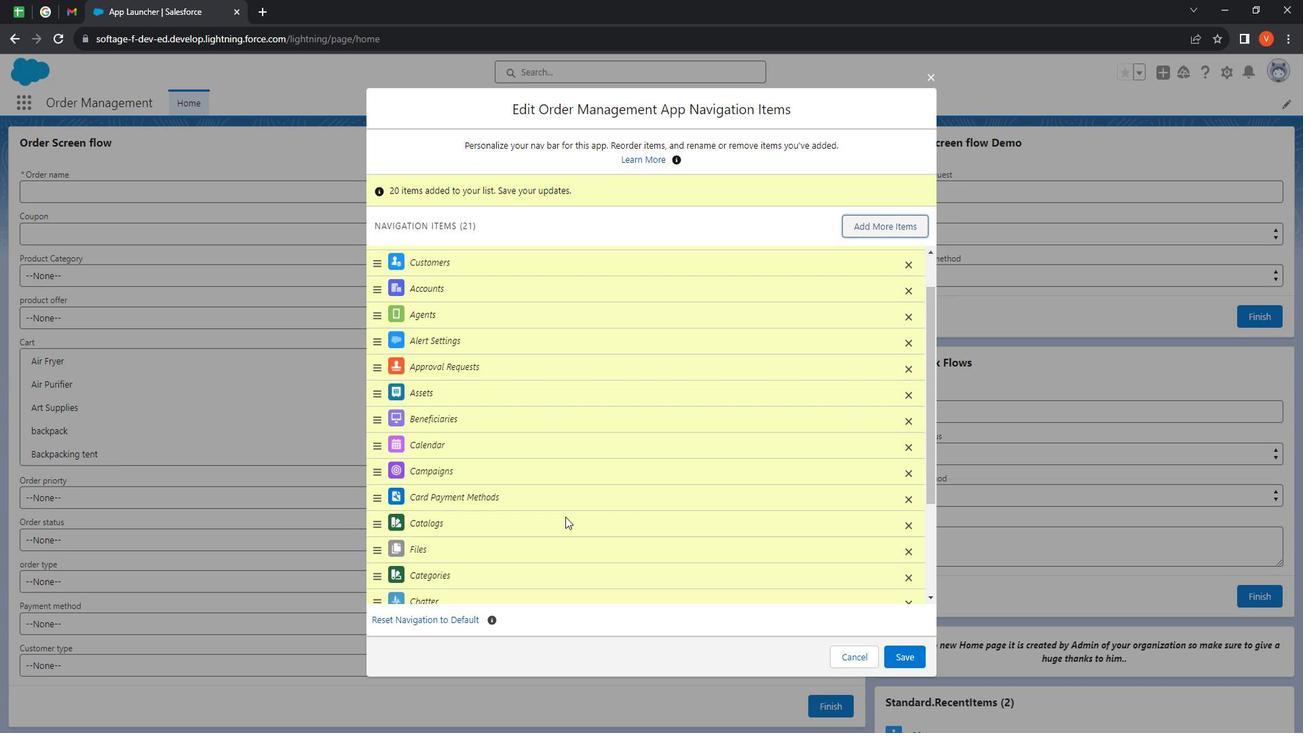 
Action: Mouse moved to (380, 574)
Screenshot: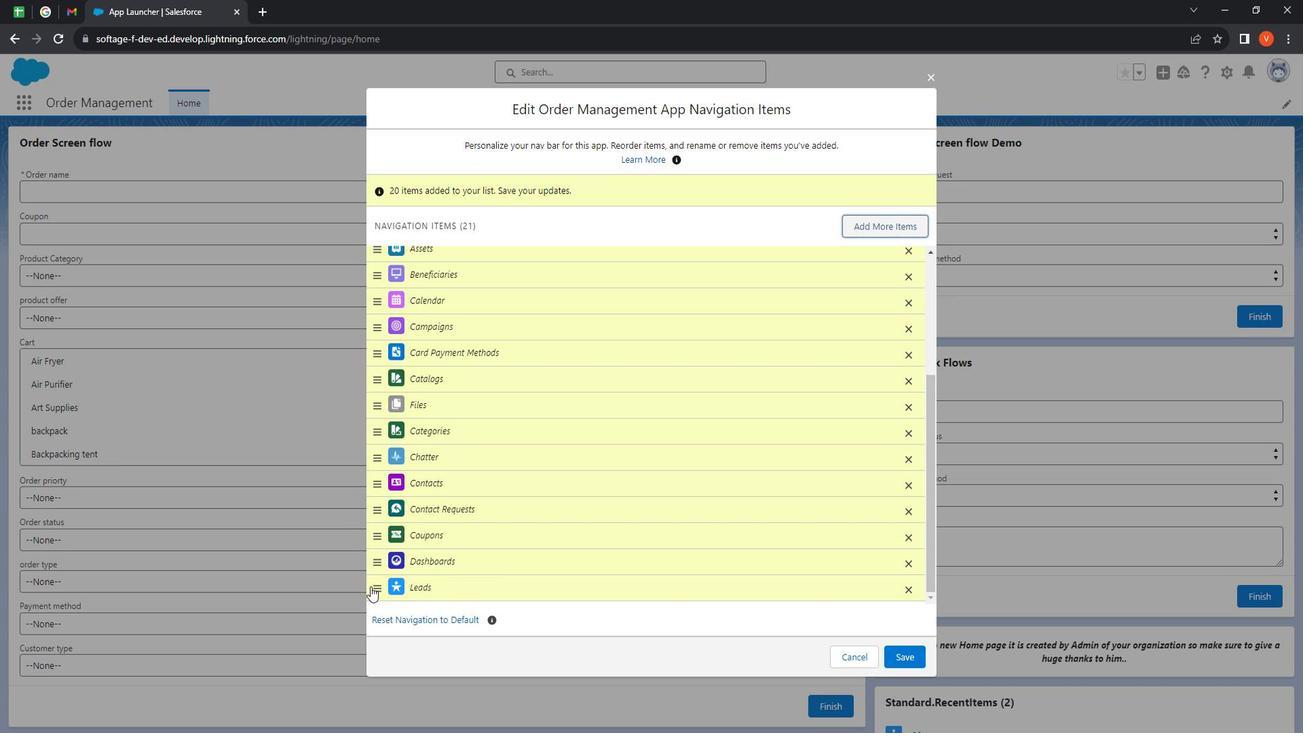 
Action: Mouse pressed left at (380, 574)
Screenshot: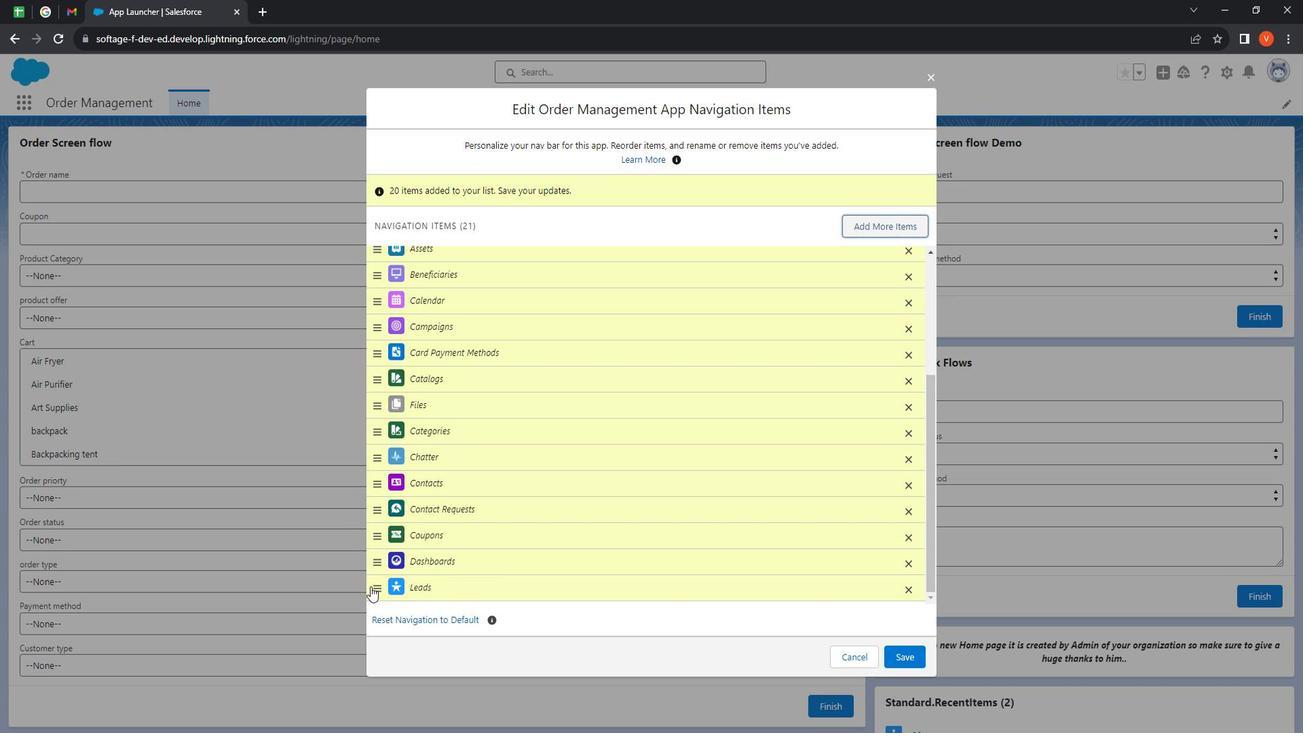
Action: Mouse moved to (908, 228)
Screenshot: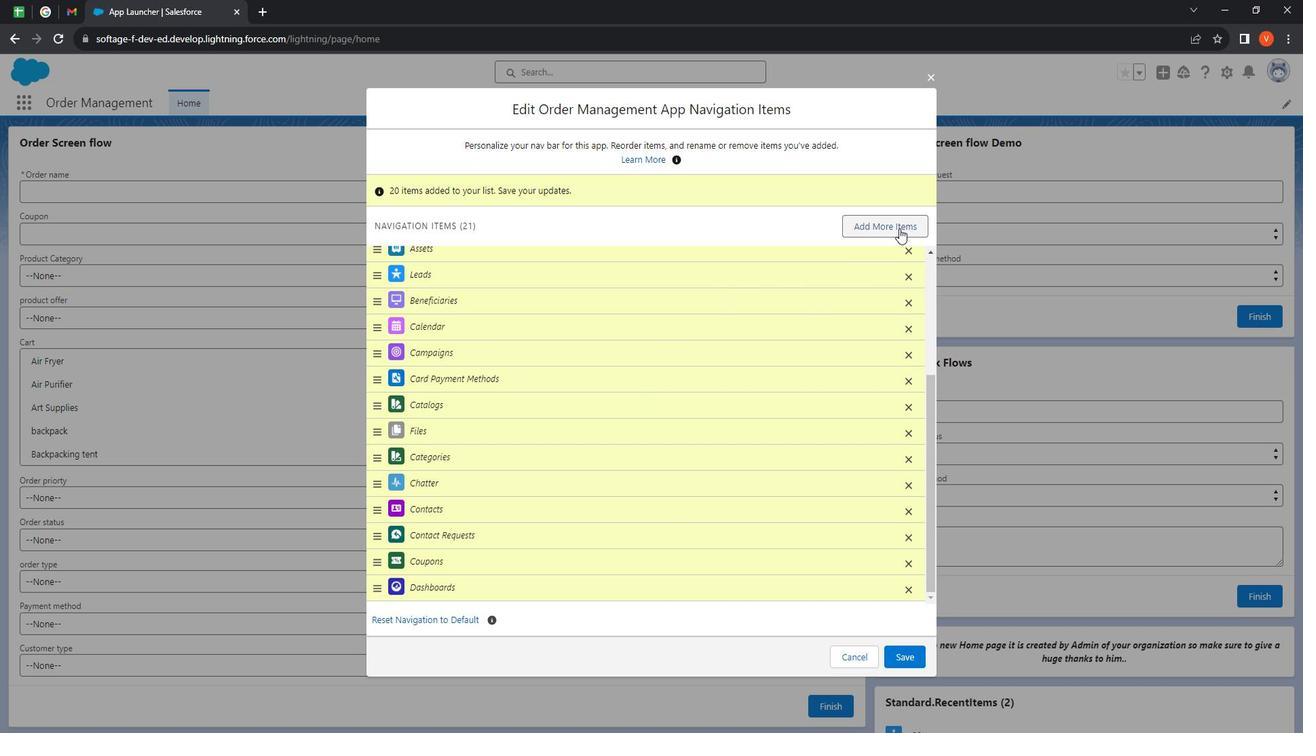 
Action: Mouse pressed left at (908, 228)
Screenshot: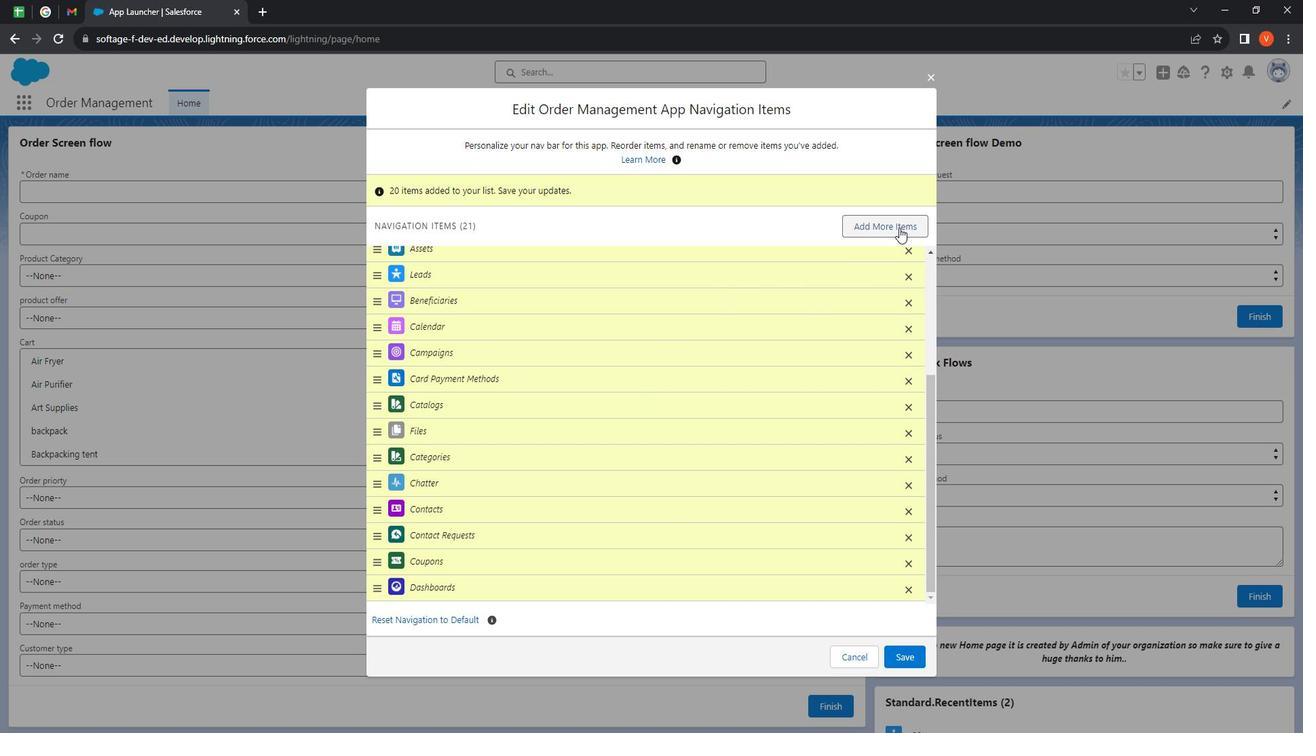 
Action: Mouse moved to (425, 209)
Screenshot: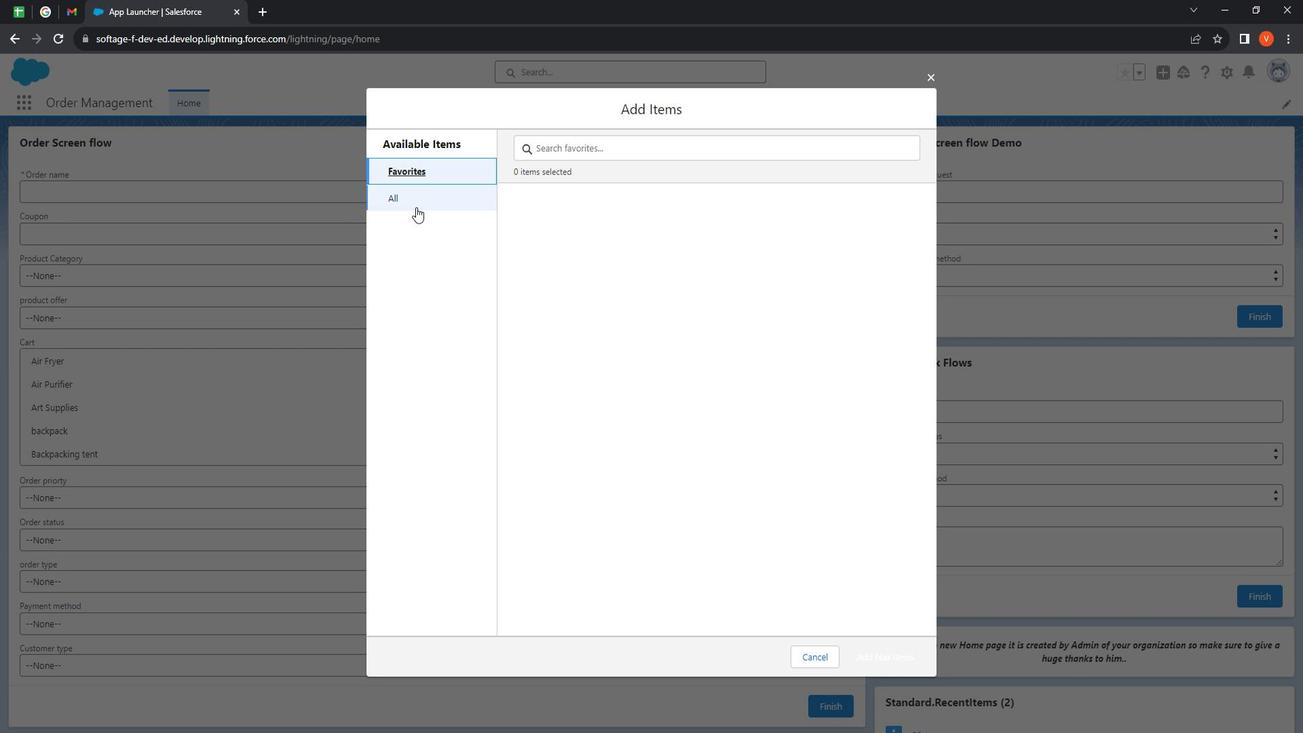 
Action: Mouse pressed left at (425, 209)
Screenshot: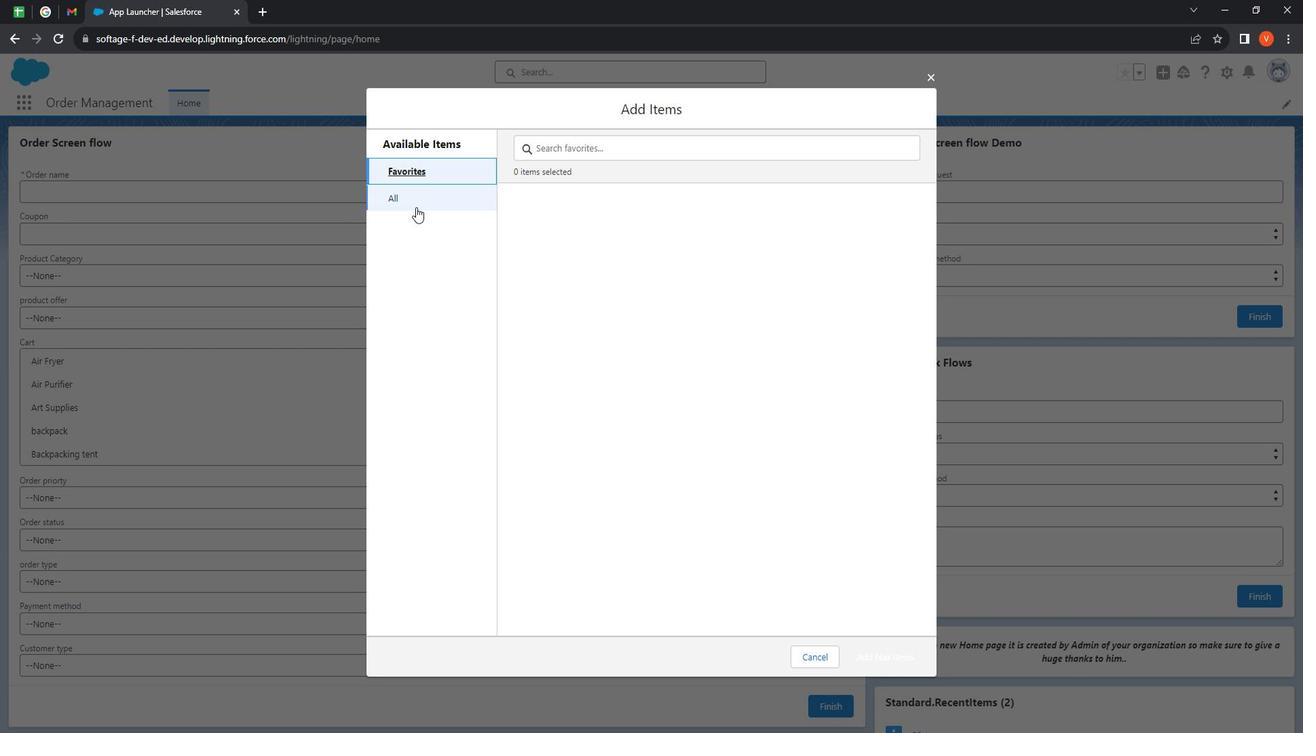 
Action: Mouse moved to (661, 400)
Screenshot: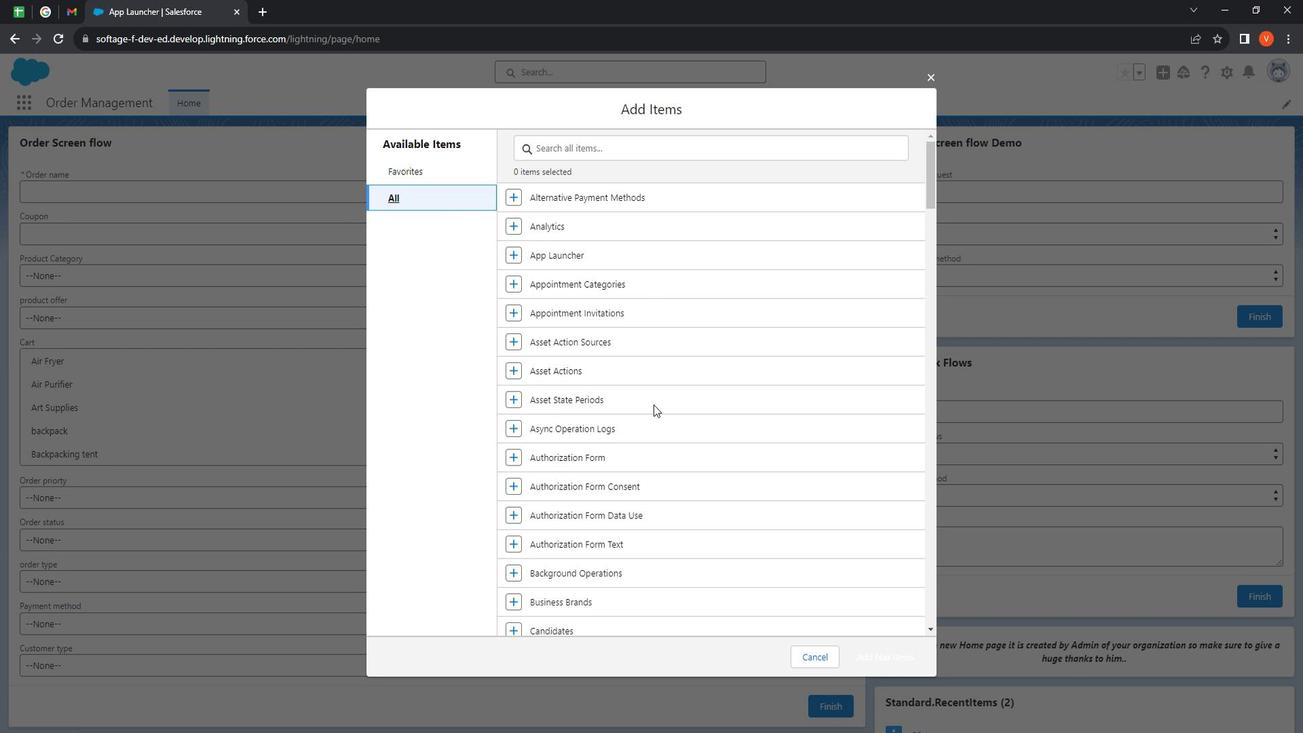 
Action: Mouse scrolled (661, 399) with delta (0, 0)
Screenshot: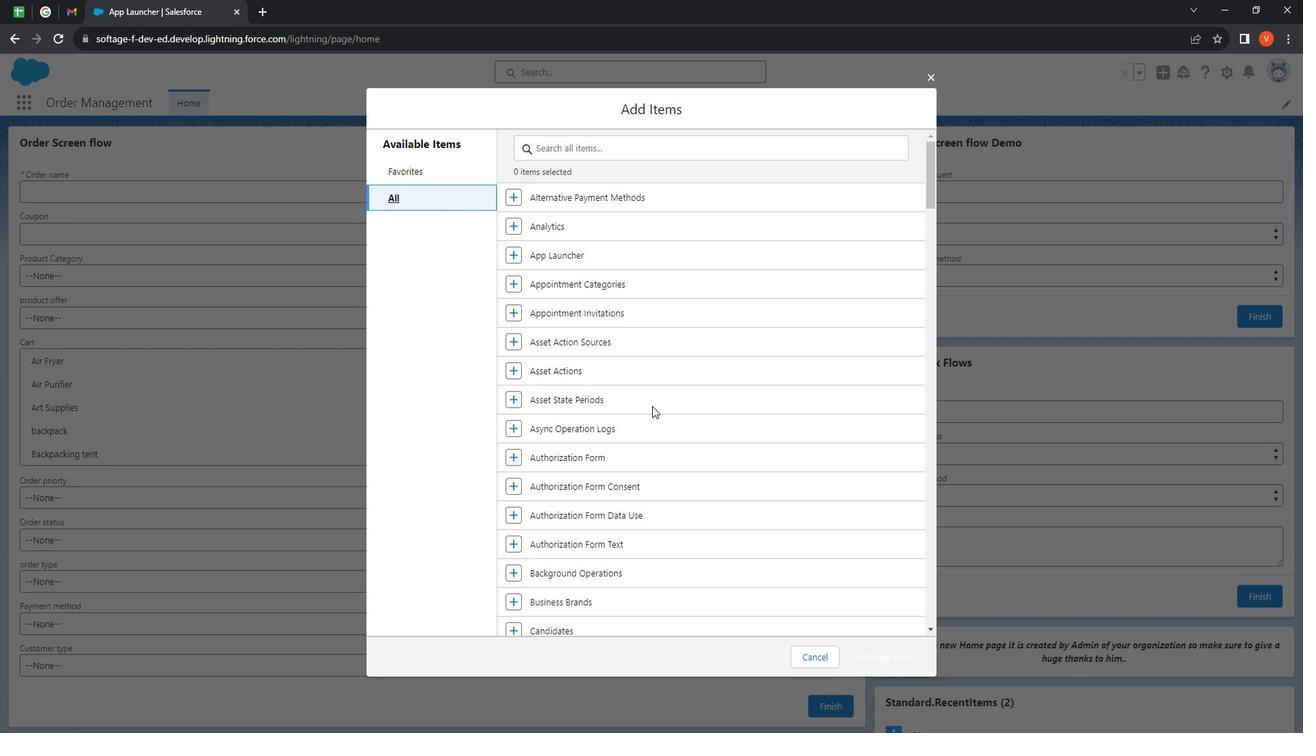 
Action: Mouse moved to (661, 401)
Screenshot: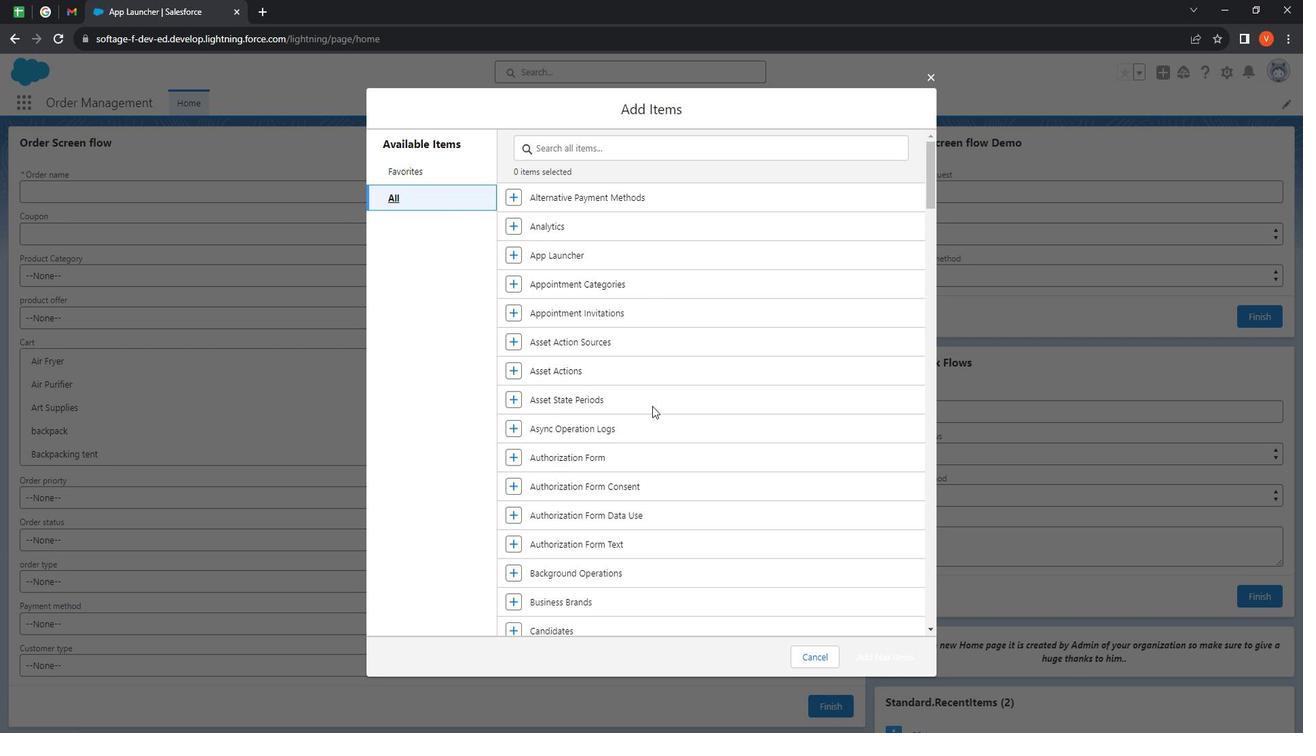 
Action: Mouse scrolled (661, 400) with delta (0, 0)
Screenshot: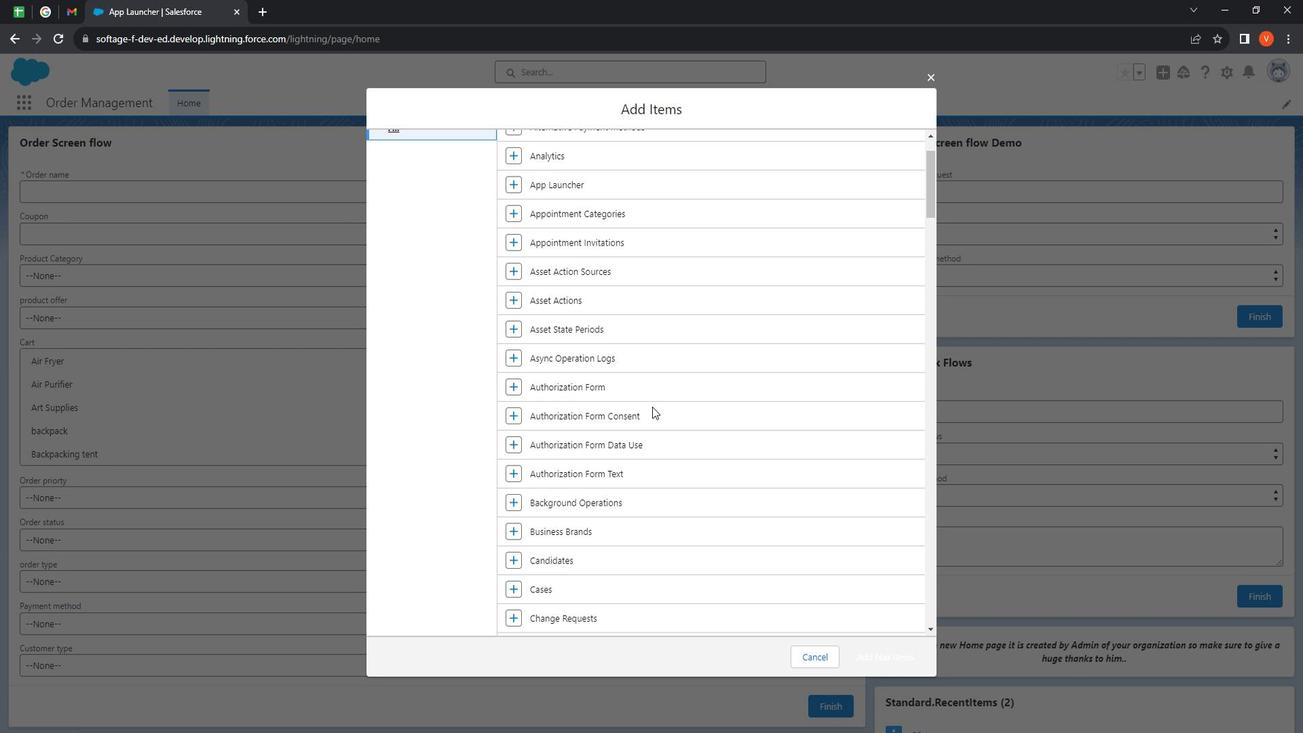 
Action: Mouse moved to (661, 402)
Screenshot: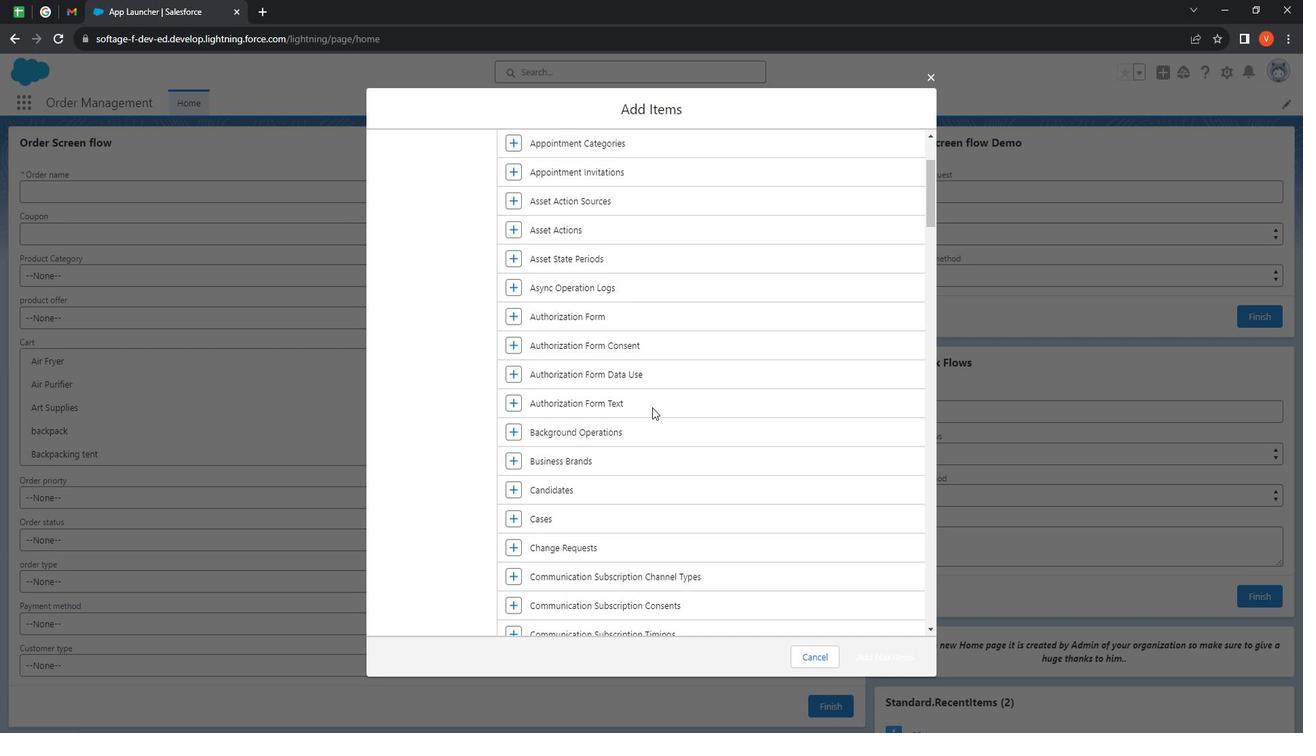 
Action: Mouse scrolled (661, 401) with delta (0, 0)
Screenshot: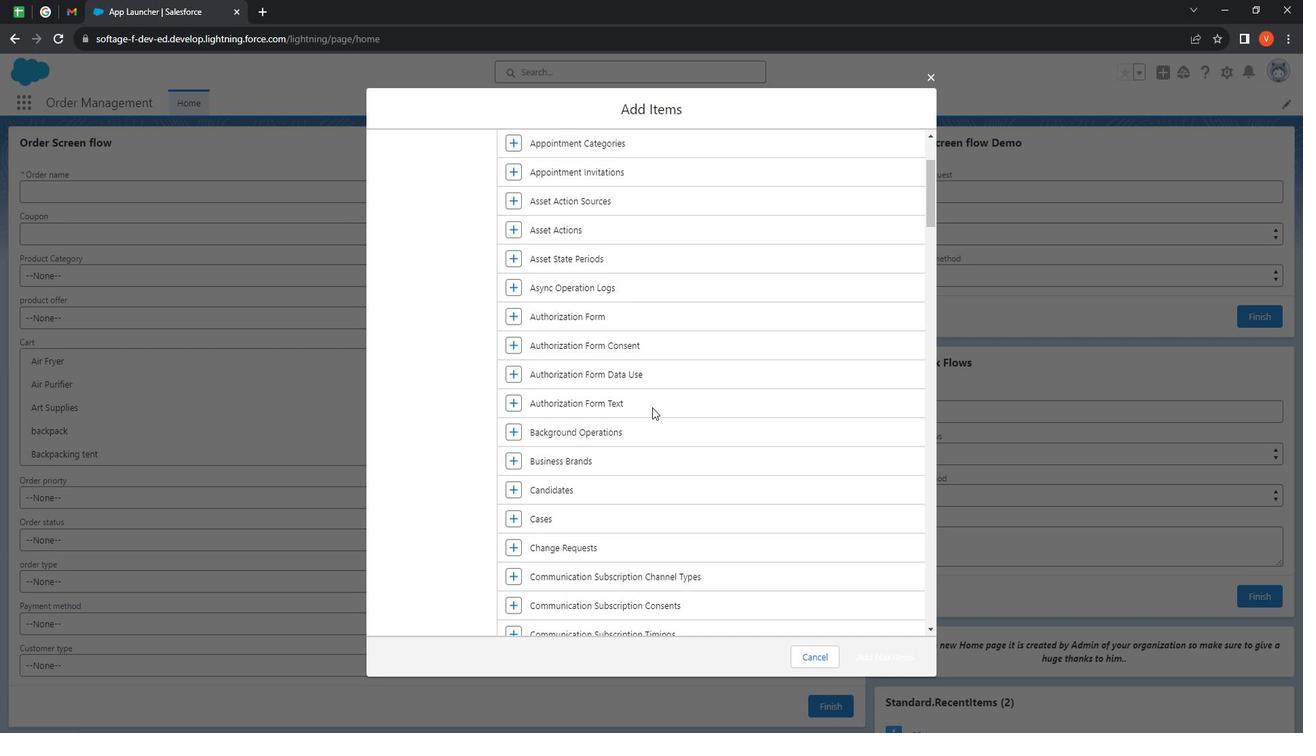
Action: Mouse moved to (661, 403)
Screenshot: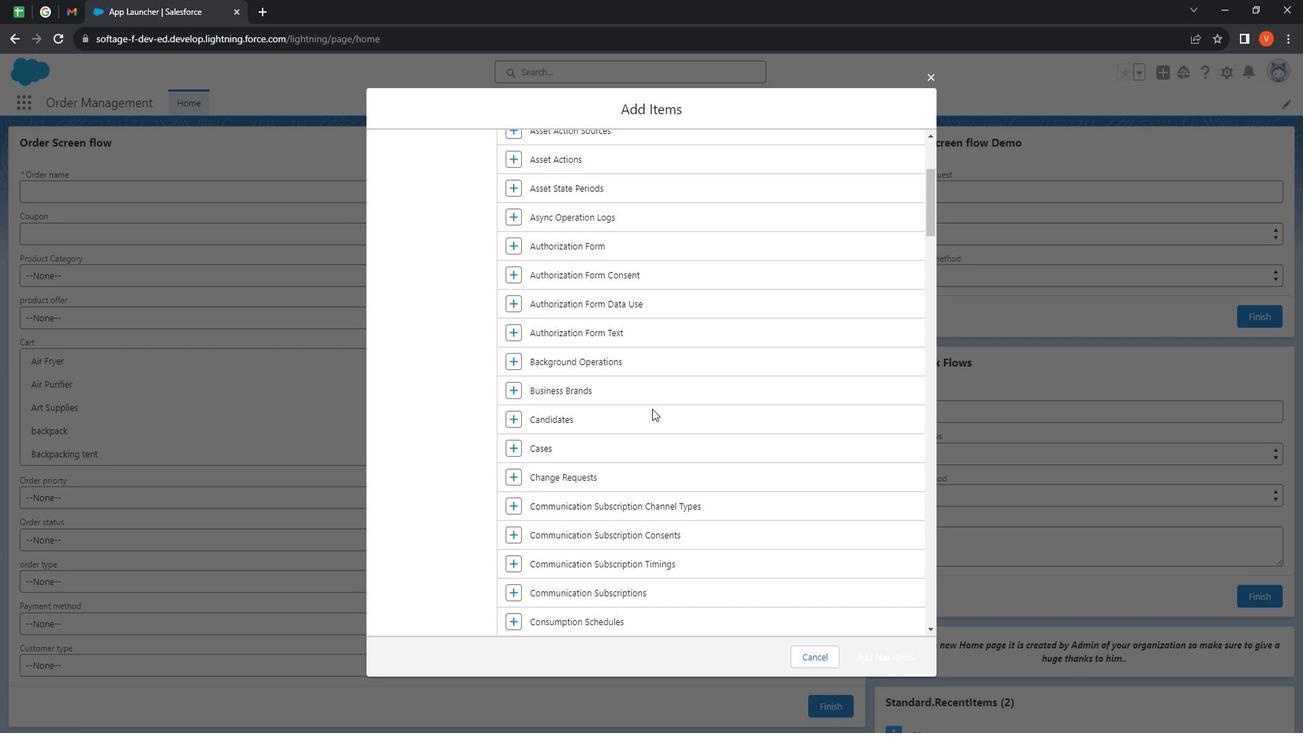
Action: Mouse scrolled (661, 403) with delta (0, 0)
Screenshot: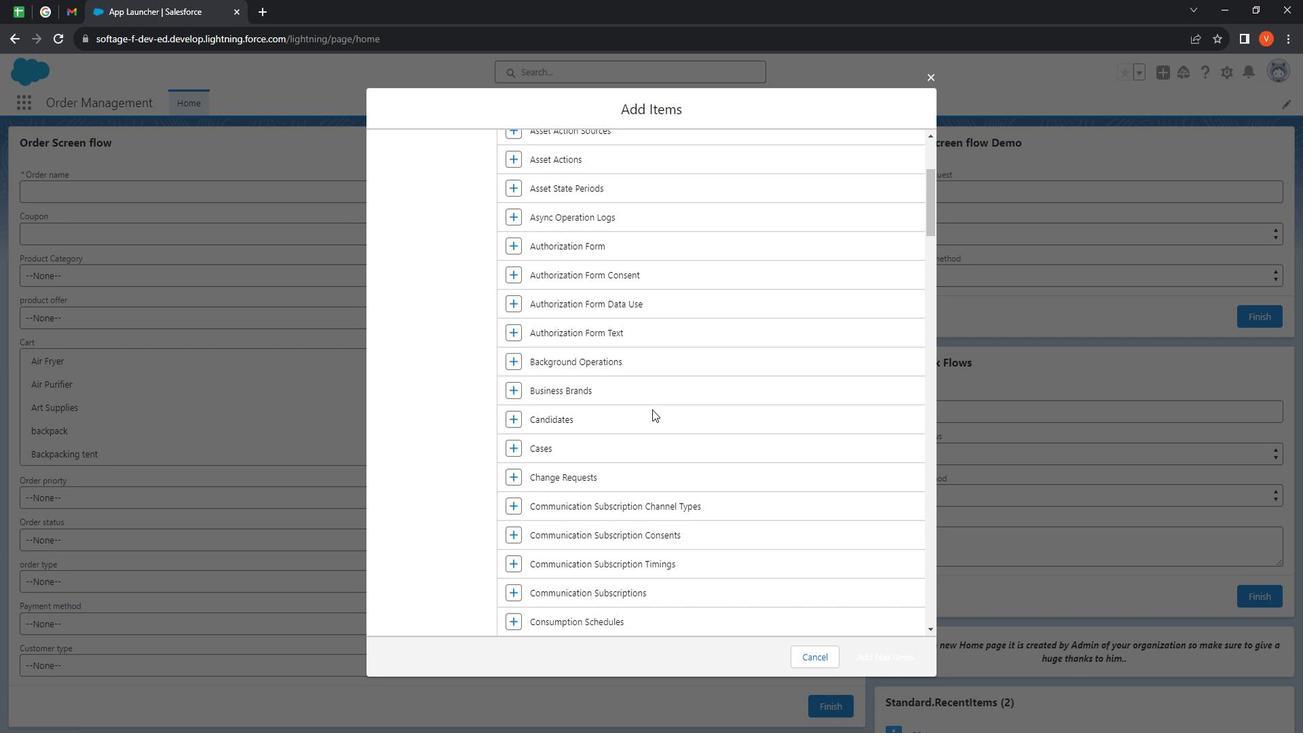 
Action: Mouse scrolled (661, 403) with delta (0, 0)
Screenshot: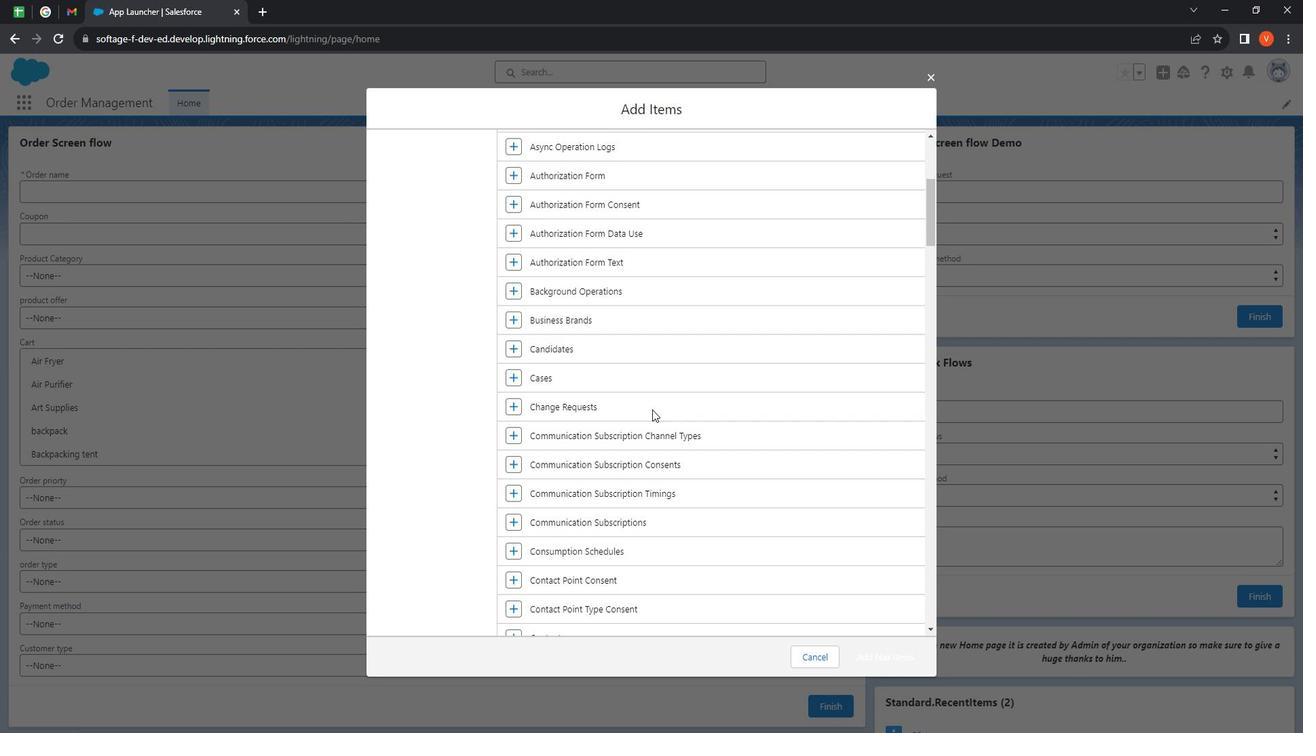 
Action: Mouse moved to (661, 404)
Screenshot: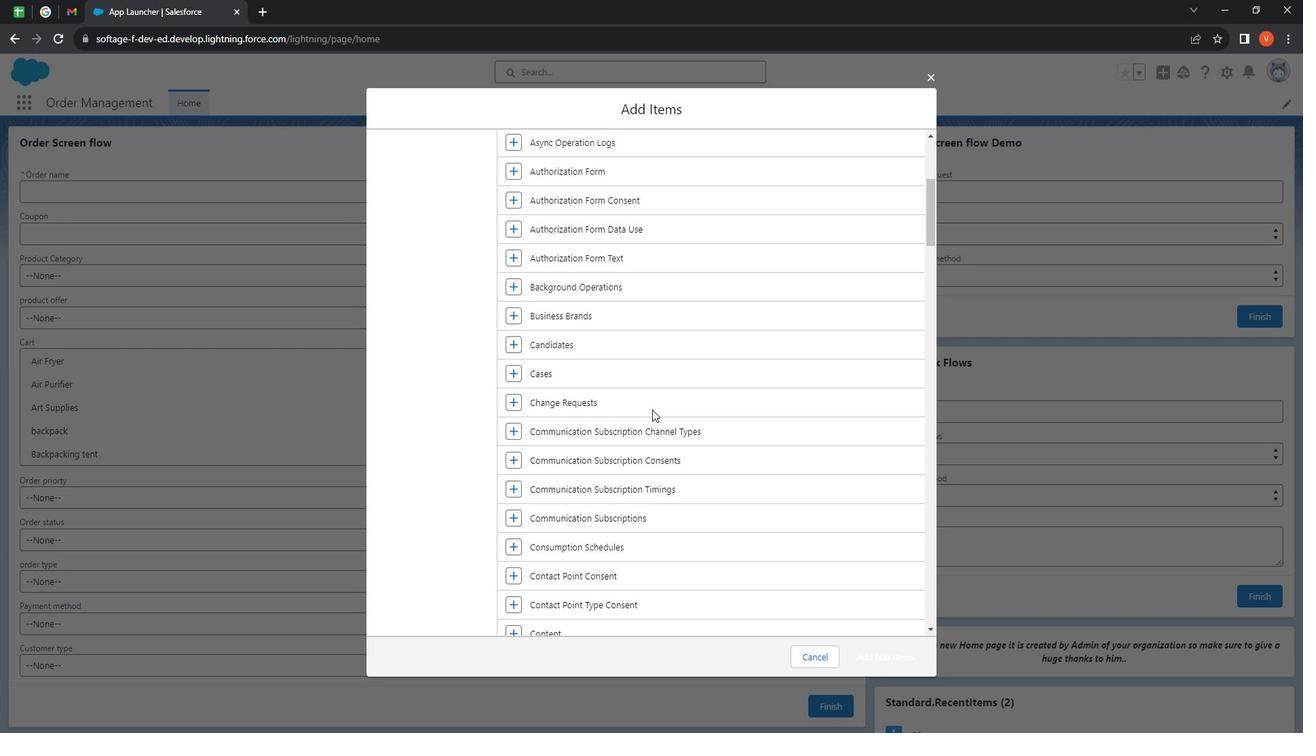 
Action: Mouse scrolled (661, 403) with delta (0, 0)
Screenshot: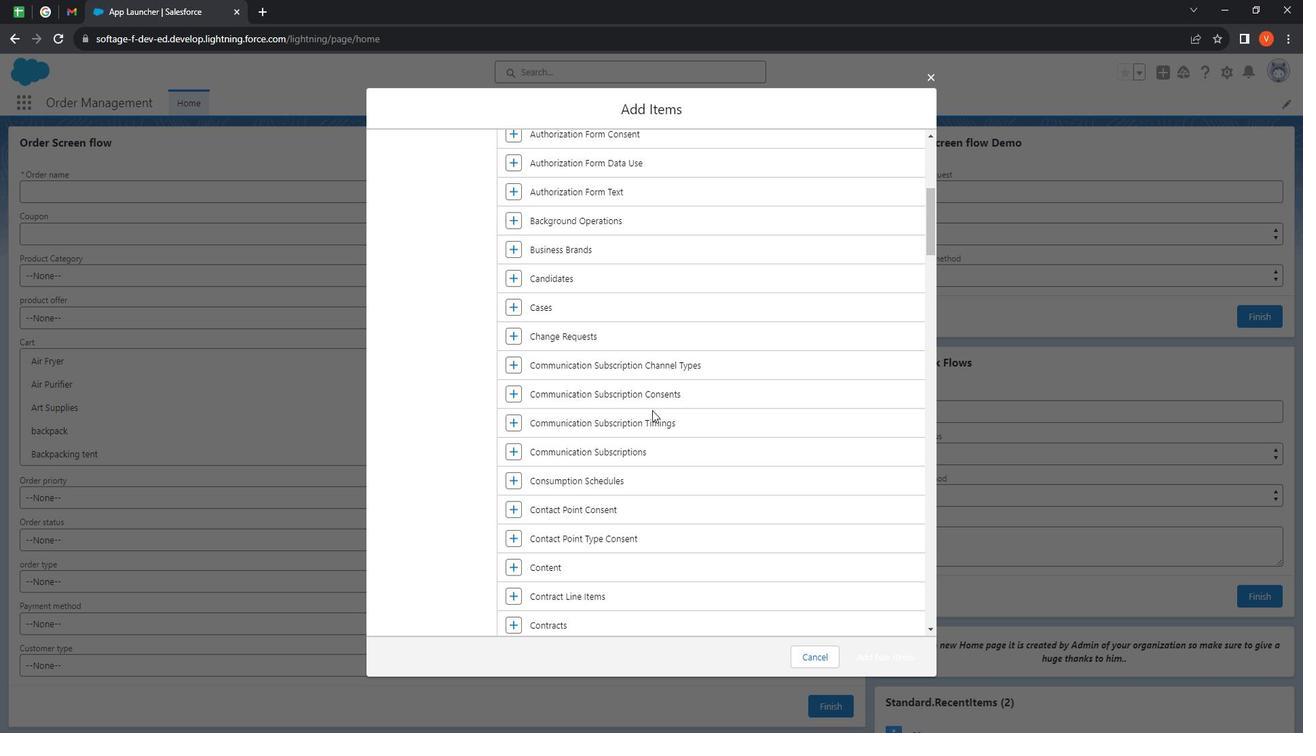 
Action: Mouse moved to (661, 405)
Screenshot: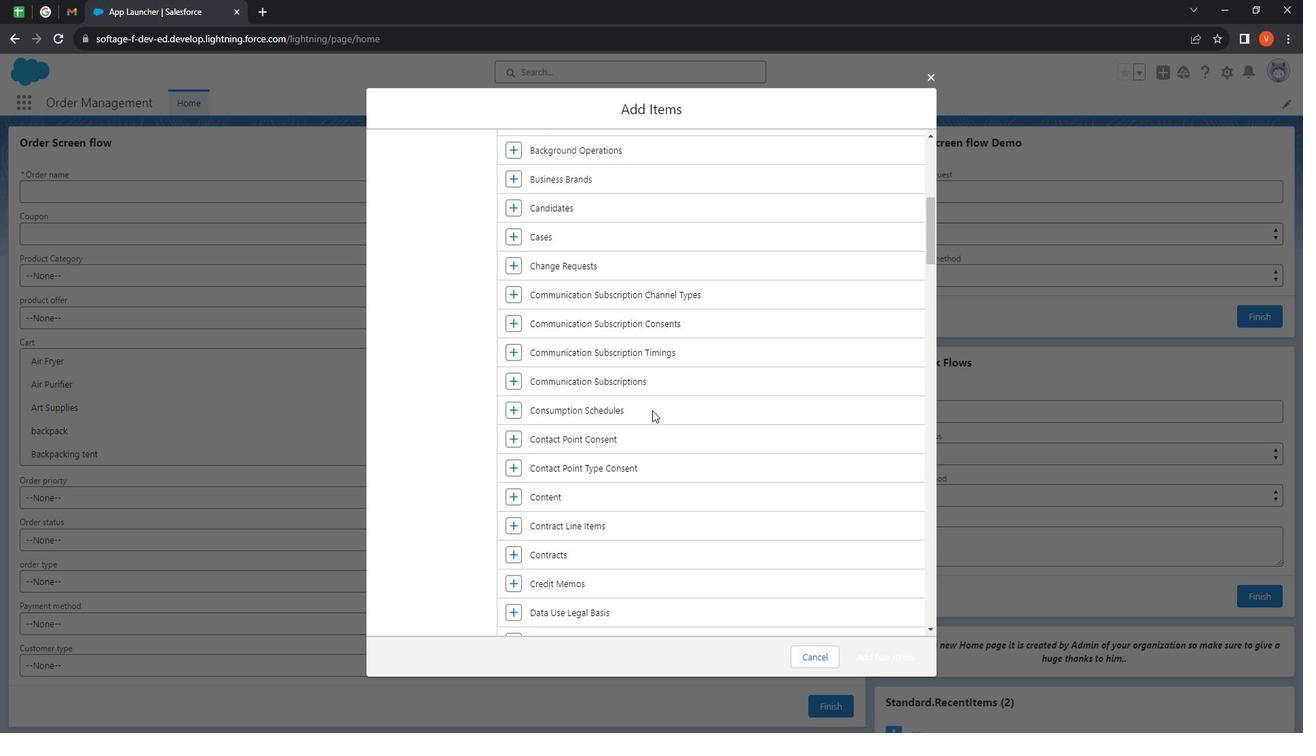 
Action: Mouse scrolled (661, 404) with delta (0, 0)
Screenshot: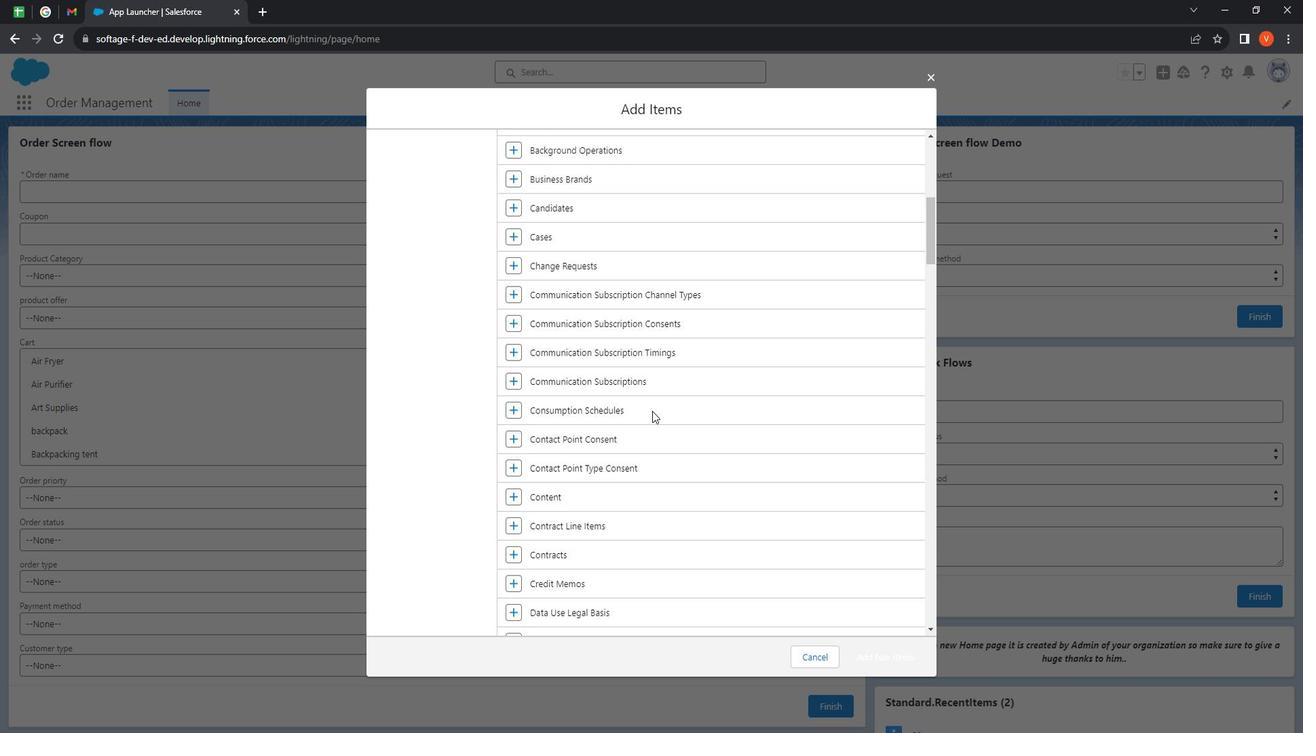 
Action: Mouse moved to (663, 405)
Screenshot: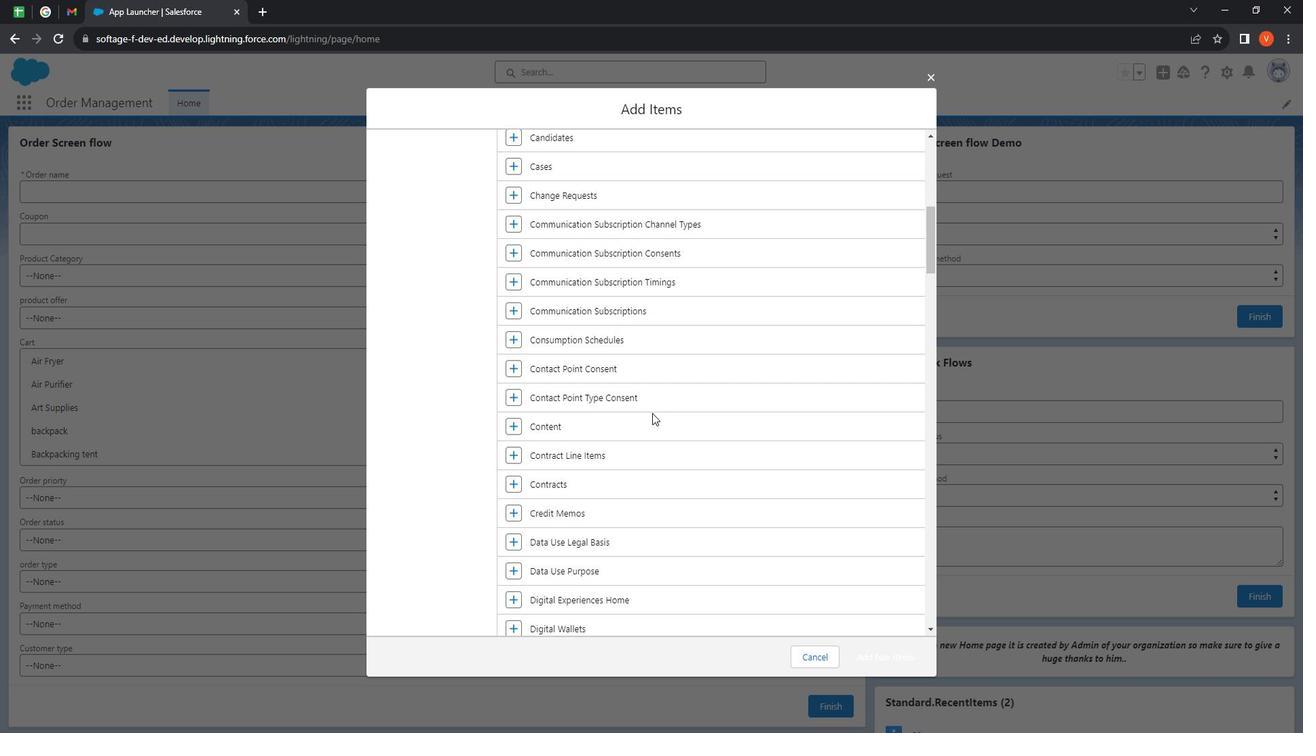 
Action: Mouse scrolled (663, 405) with delta (0, 0)
